 Task: Design a fully functional, 3D-printable clock.
Action: Mouse moved to (245, 197)
Screenshot: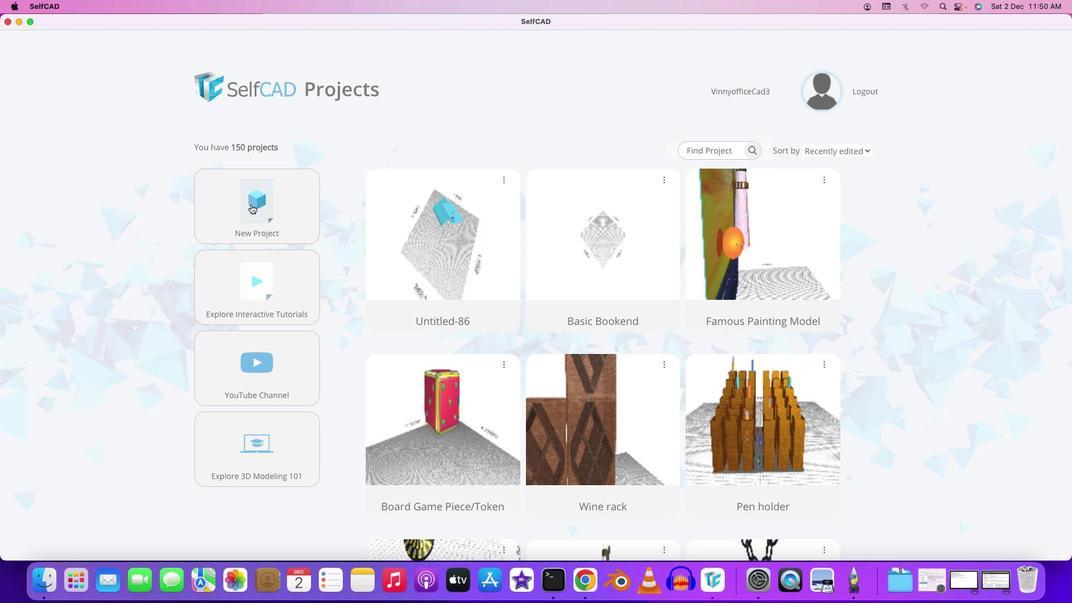 
Action: Mouse pressed left at (245, 197)
Screenshot: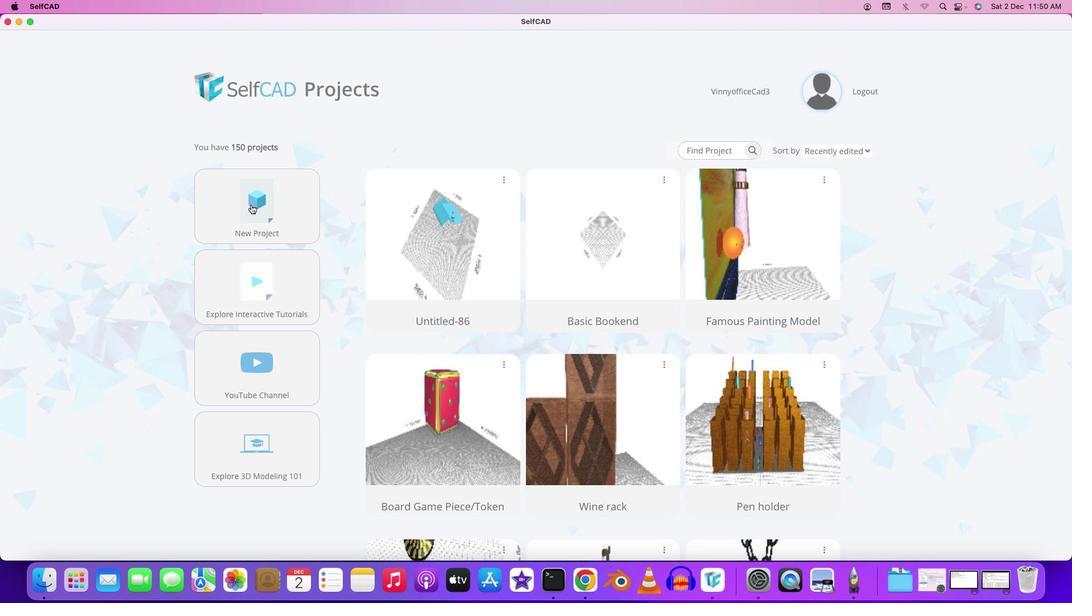 
Action: Mouse moved to (249, 203)
Screenshot: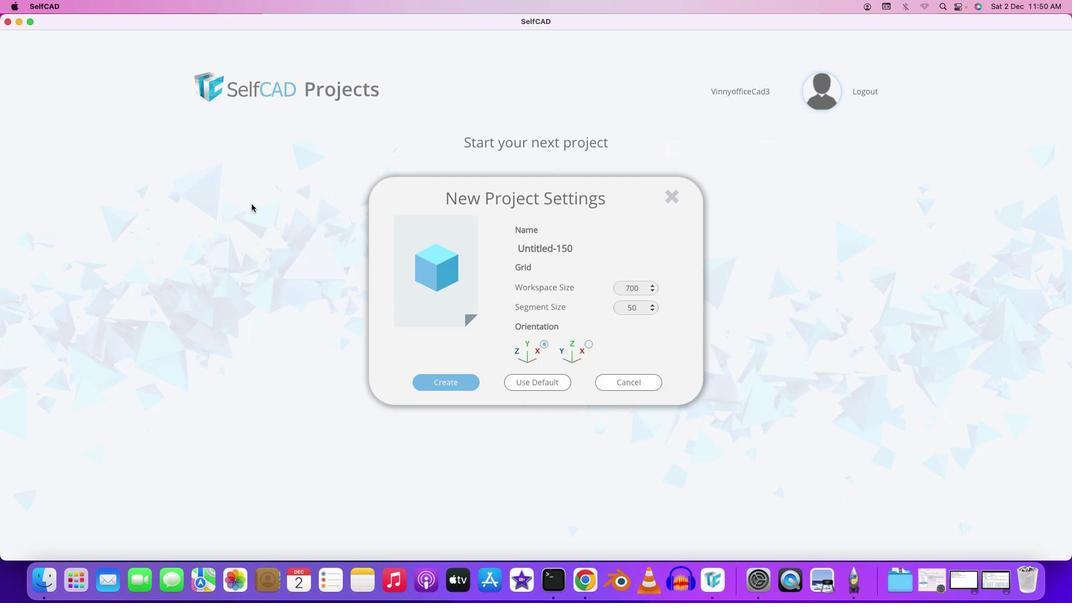 
Action: Mouse pressed left at (249, 203)
Screenshot: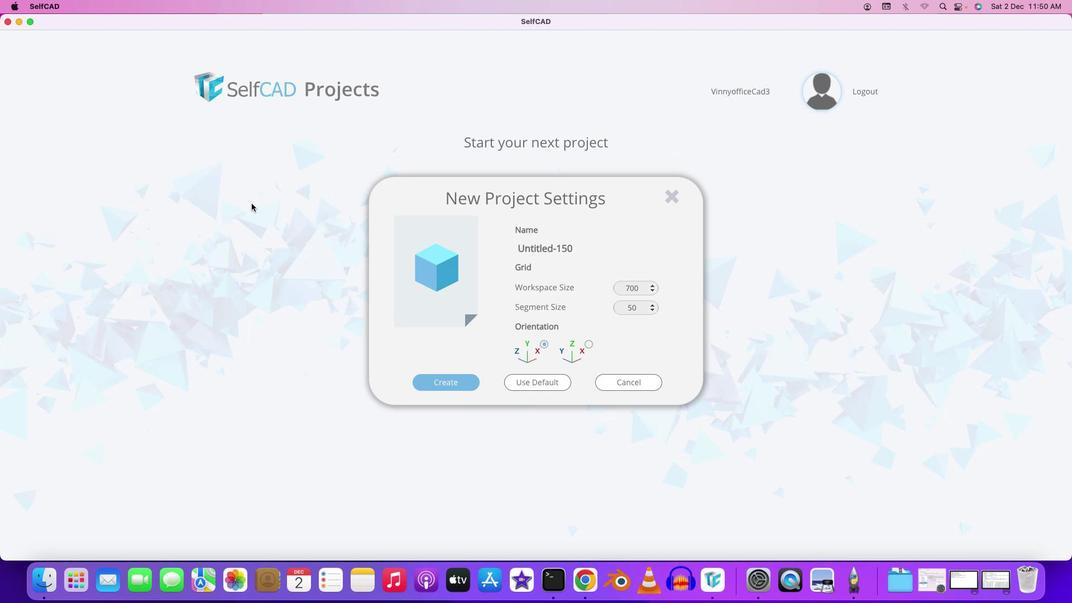 
Action: Mouse moved to (572, 247)
Screenshot: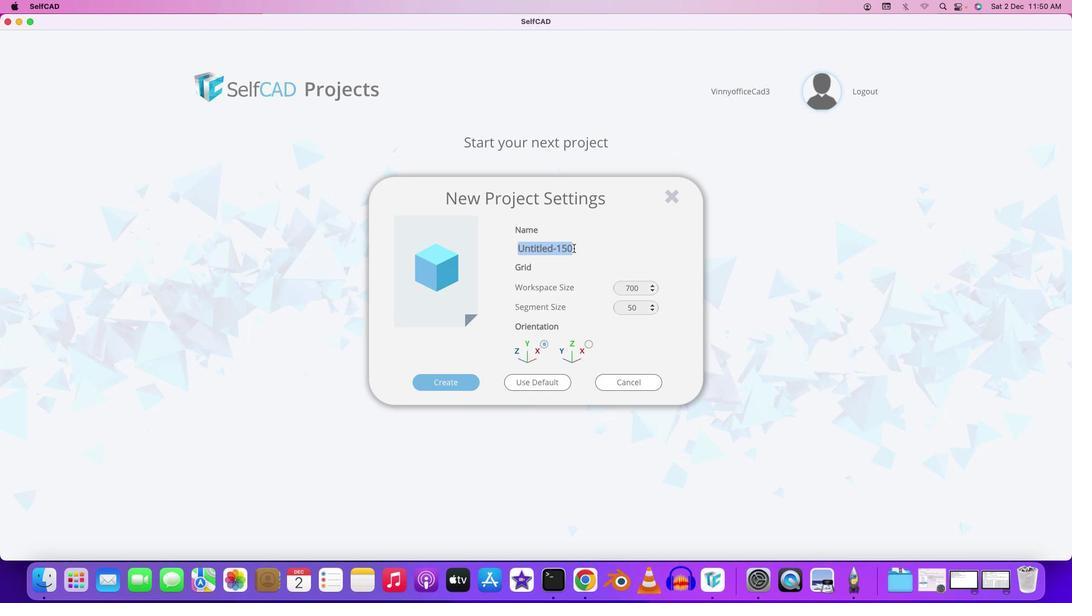 
Action: Mouse pressed left at (572, 247)
Screenshot: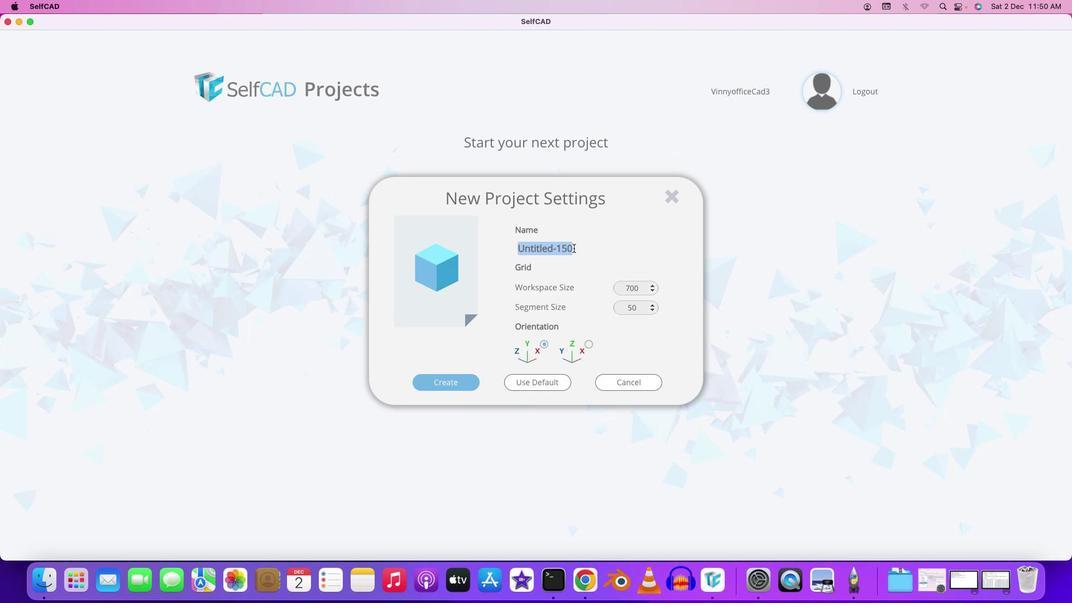 
Action: Key pressed Key.backspaceKey.shift'P''r''i''n''t''a''b''e''l'Key.spaceKey.backspaceKey.backspaceKey.backspace'k''e'Key.spaceKey.backspaceKey.backspaceKey.backspace'k'Key.backspace'l''e'Key.space'c'Key.backspaceKey.shift'C''l''o''c''k'
Screenshot: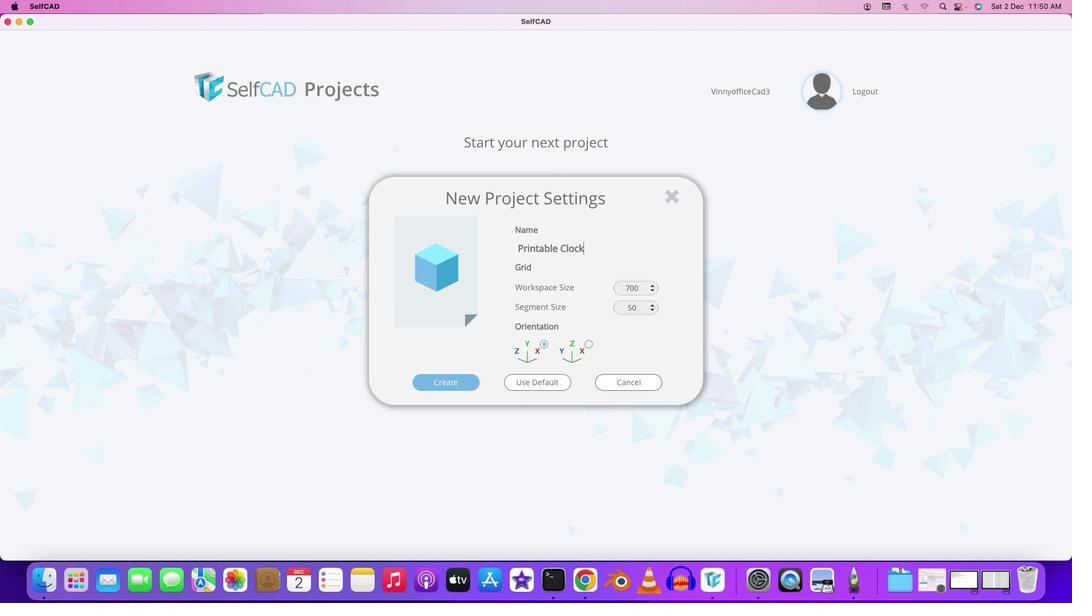 
Action: Mouse moved to (589, 342)
Screenshot: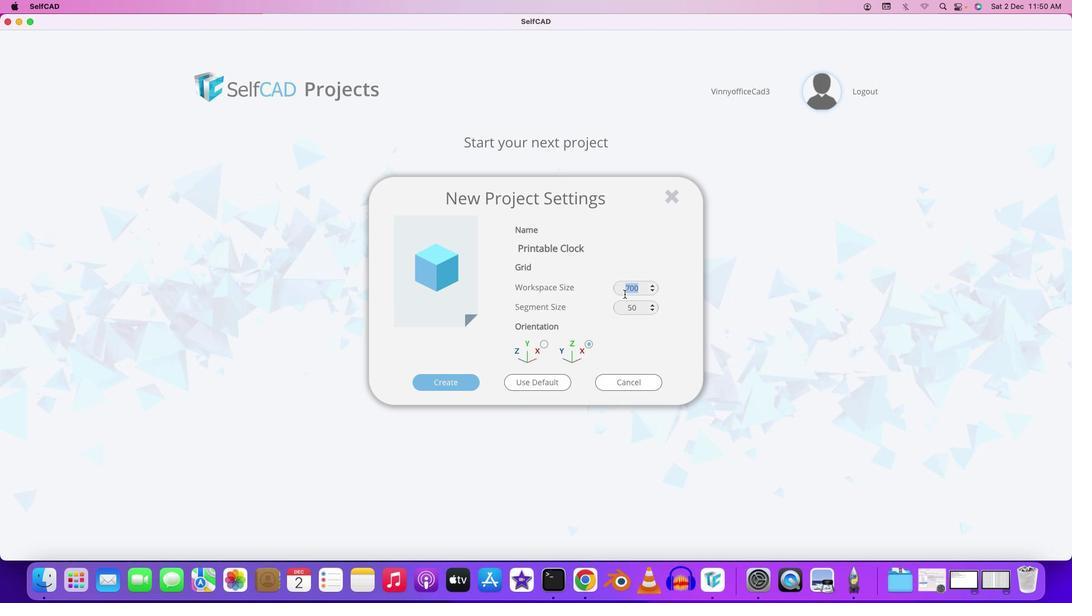 
Action: Mouse pressed left at (589, 342)
Screenshot: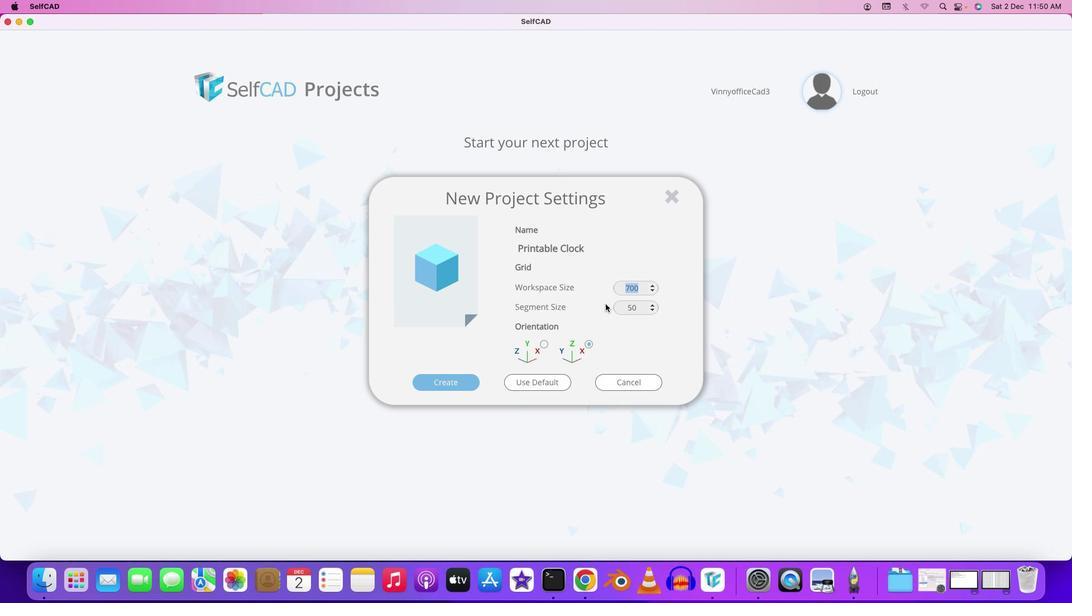 
Action: Mouse moved to (630, 288)
Screenshot: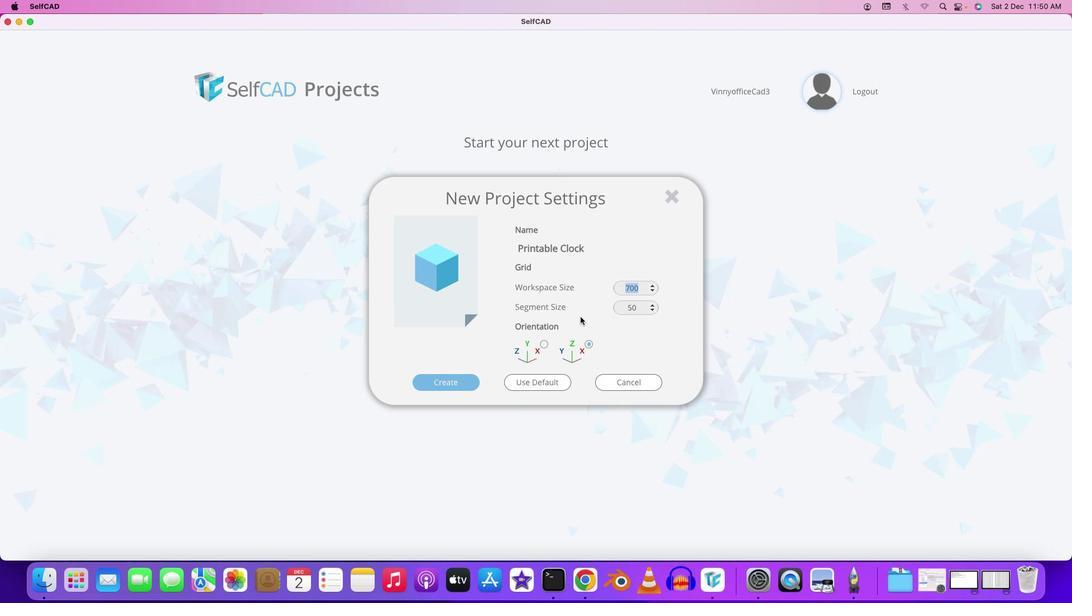 
Action: Mouse pressed left at (630, 288)
Screenshot: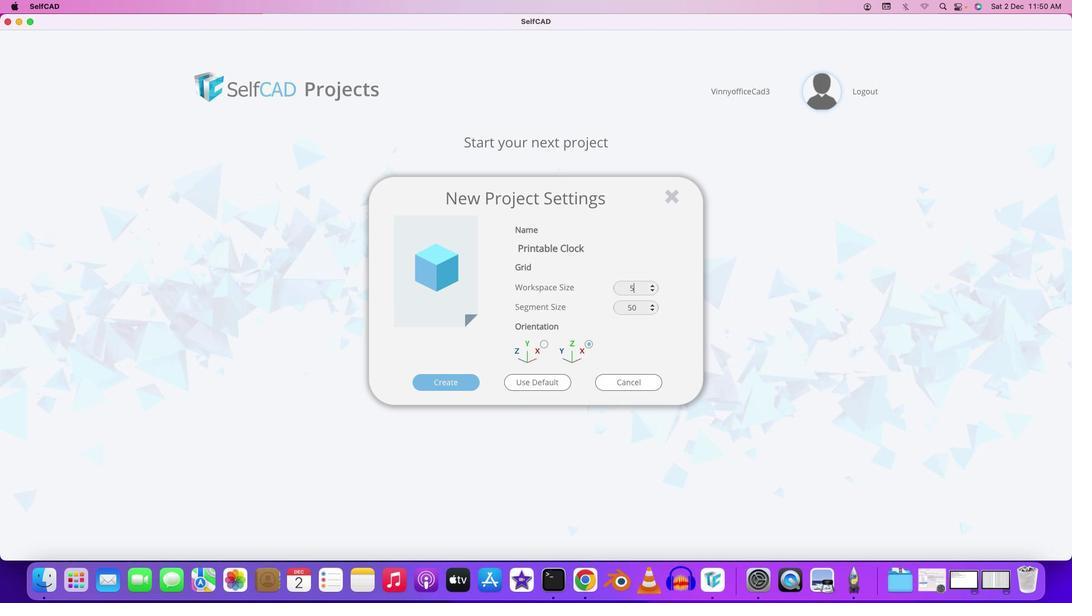 
Action: Mouse moved to (579, 315)
Screenshot: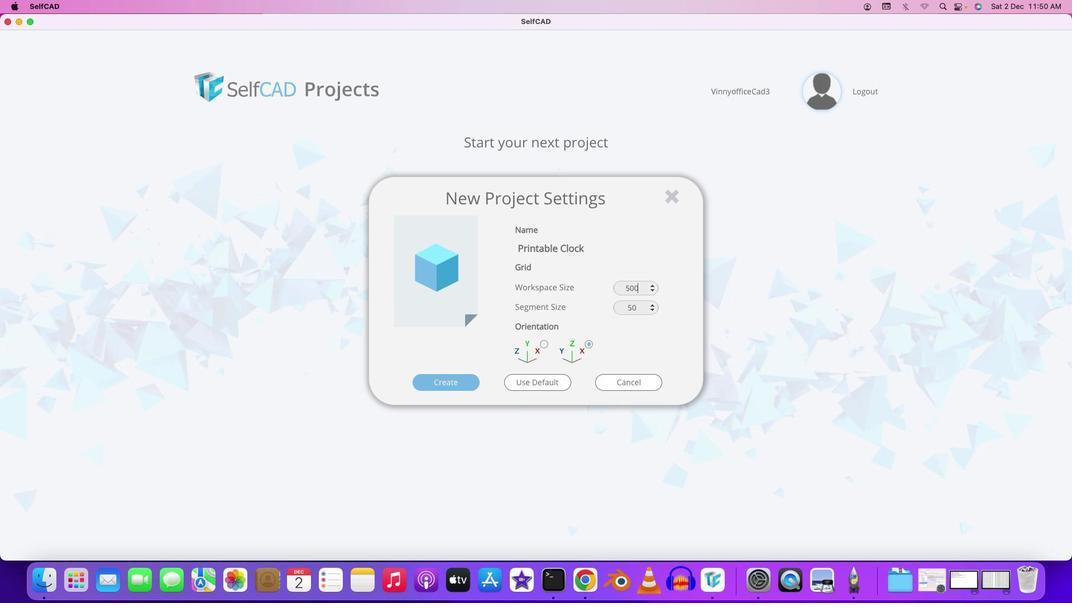 
Action: Key pressed '5''0''0'
Screenshot: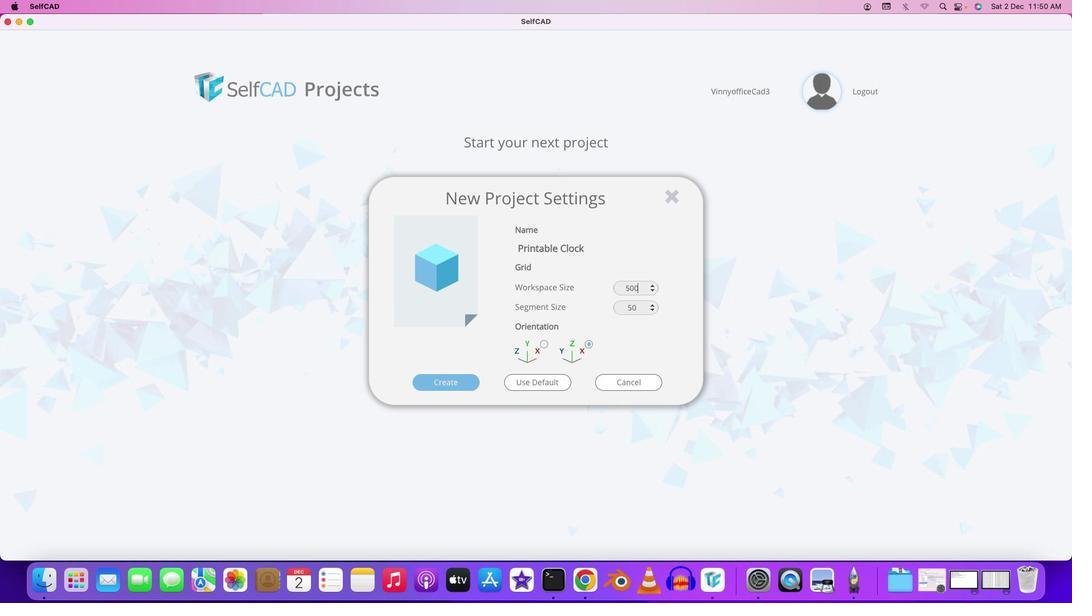
Action: Mouse moved to (629, 288)
Screenshot: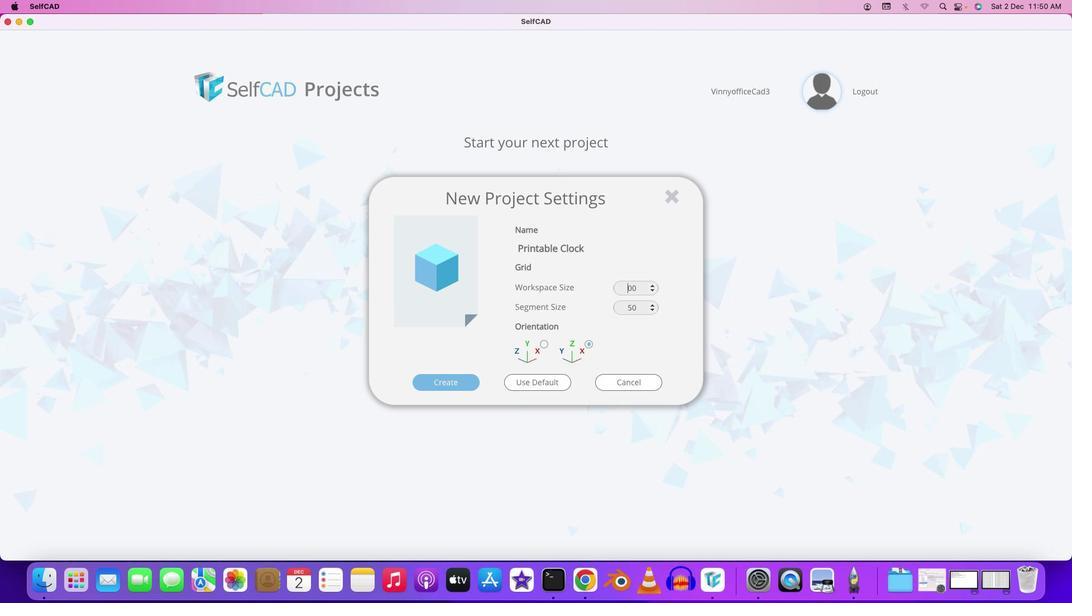 
Action: Mouse pressed left at (629, 288)
Screenshot: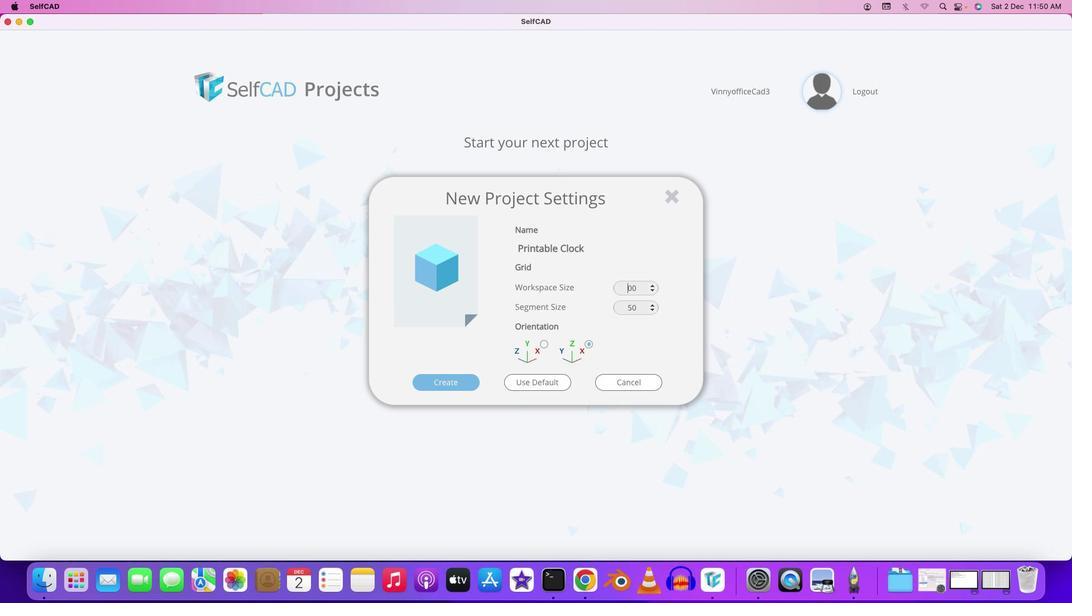 
Action: Mouse moved to (626, 289)
Screenshot: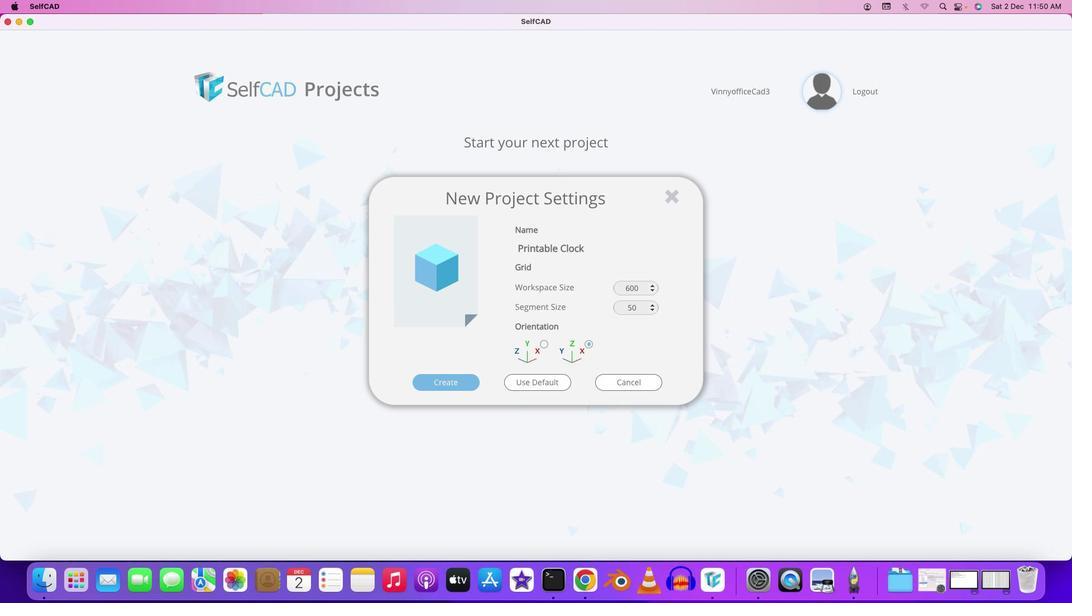 
Action: Key pressed Key.backspace'6'
Screenshot: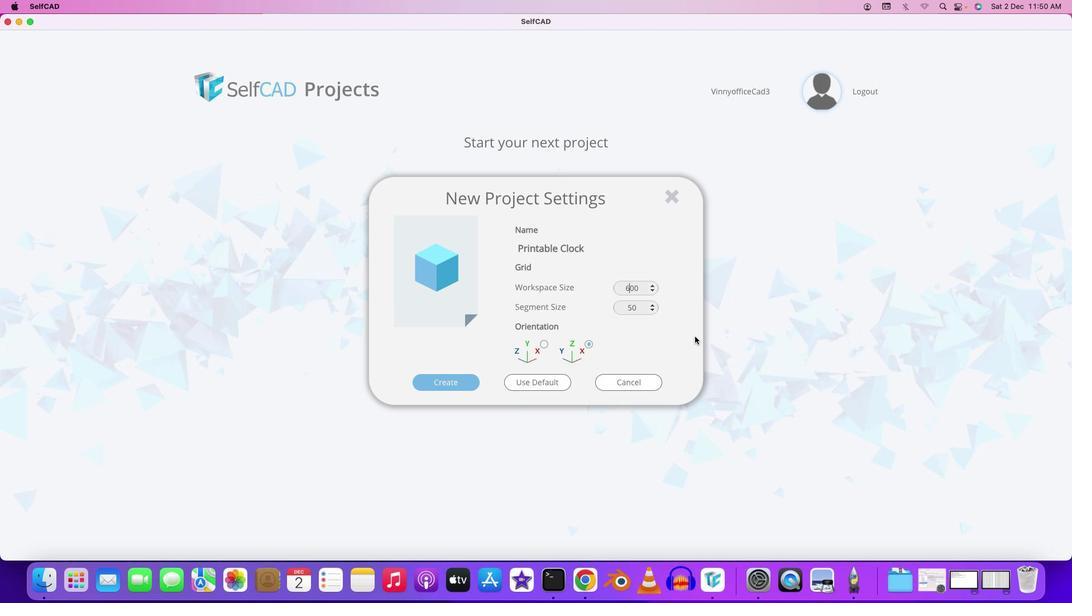 
Action: Mouse moved to (639, 356)
Screenshot: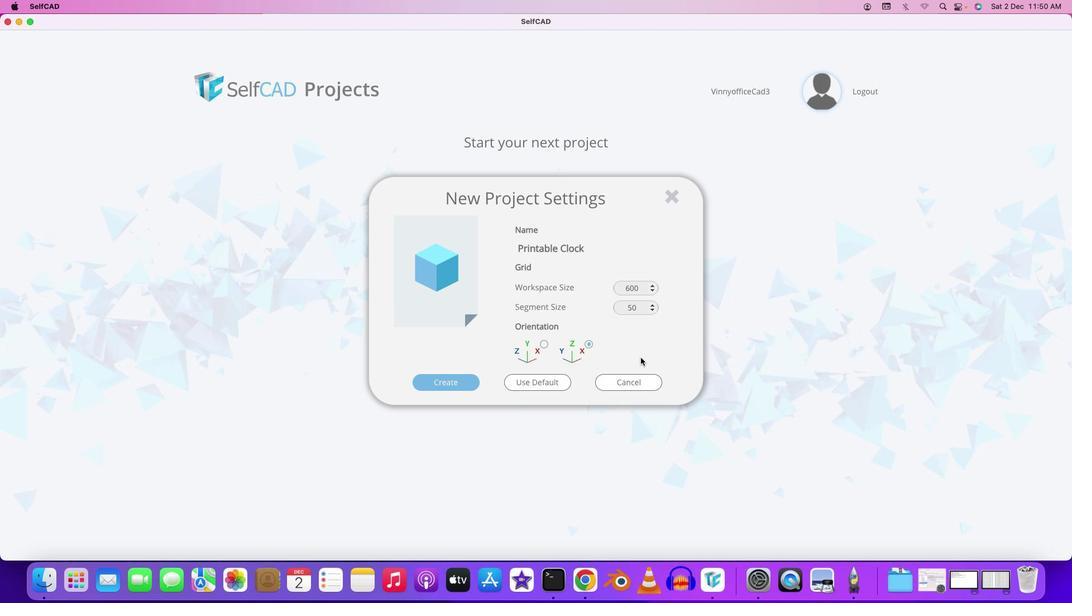 
Action: Mouse pressed left at (639, 356)
Screenshot: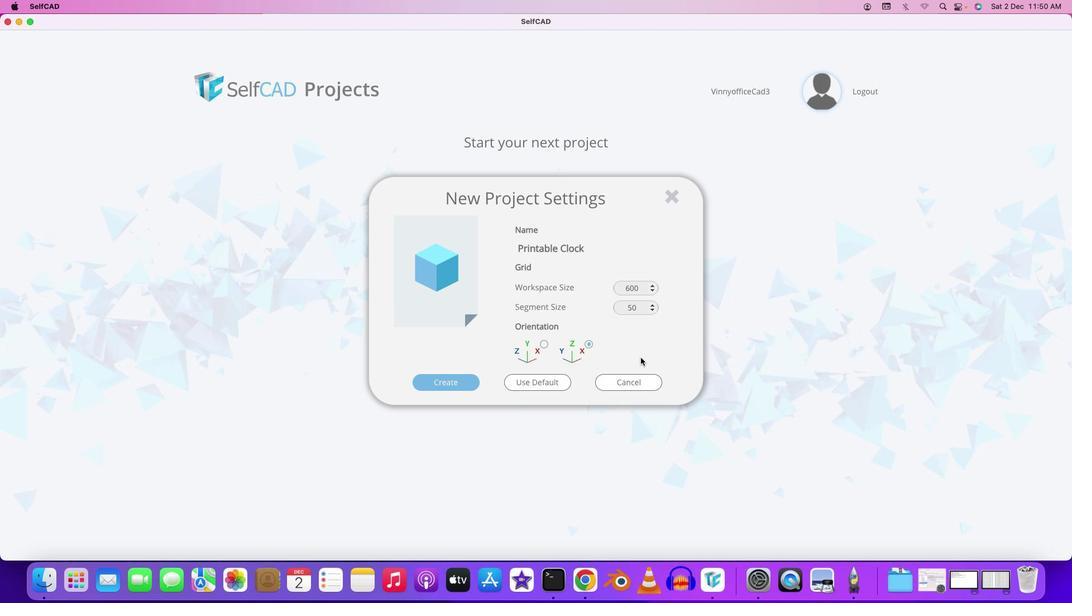 
Action: Mouse moved to (453, 383)
Screenshot: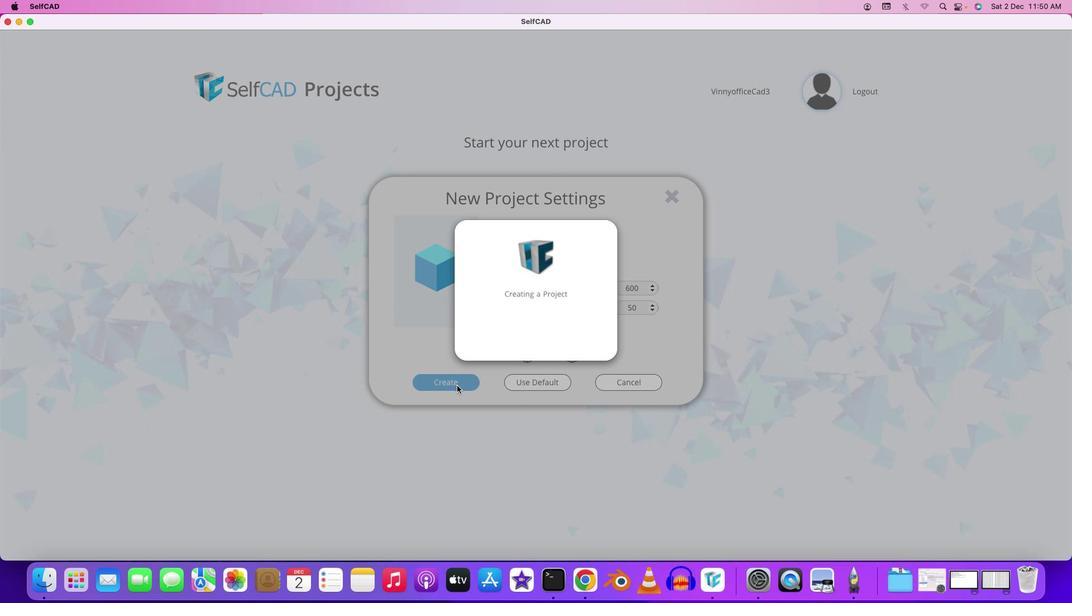 
Action: Mouse pressed left at (453, 383)
Screenshot: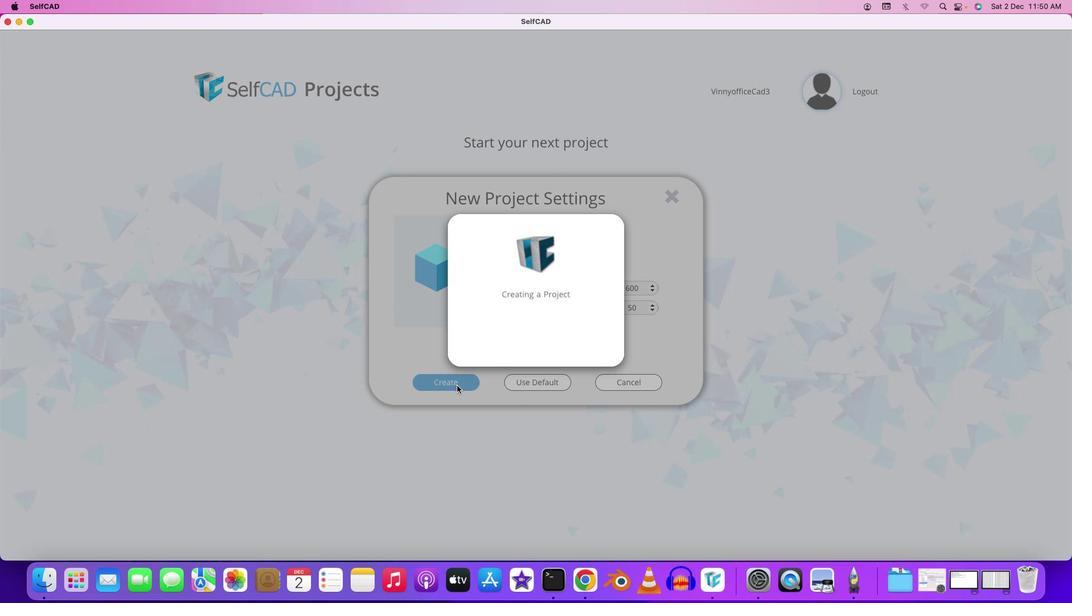 
Action: Mouse moved to (262, 102)
Screenshot: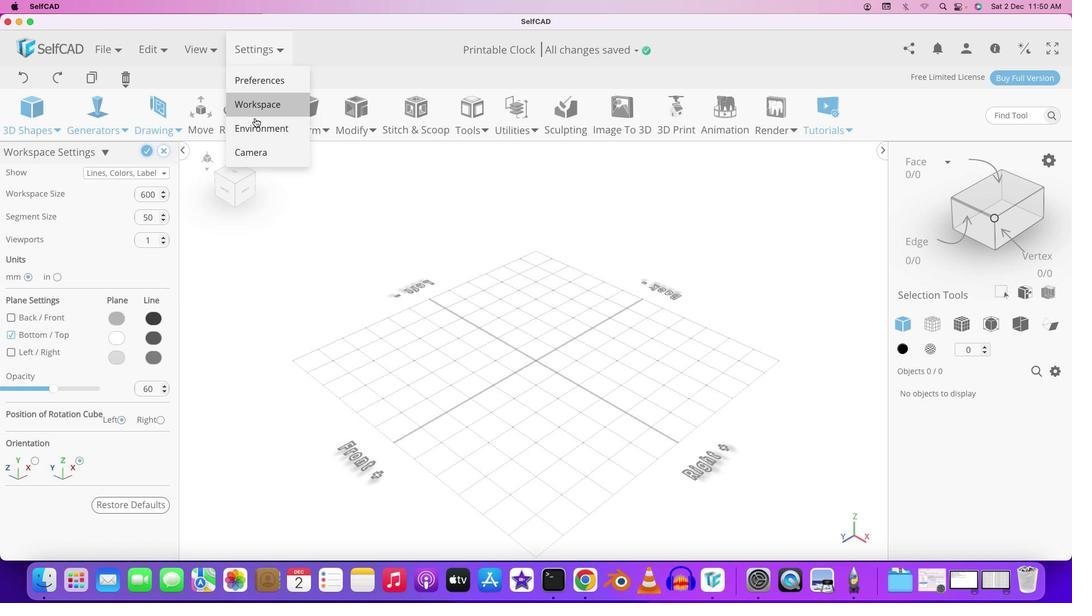 
Action: Mouse pressed left at (262, 102)
Screenshot: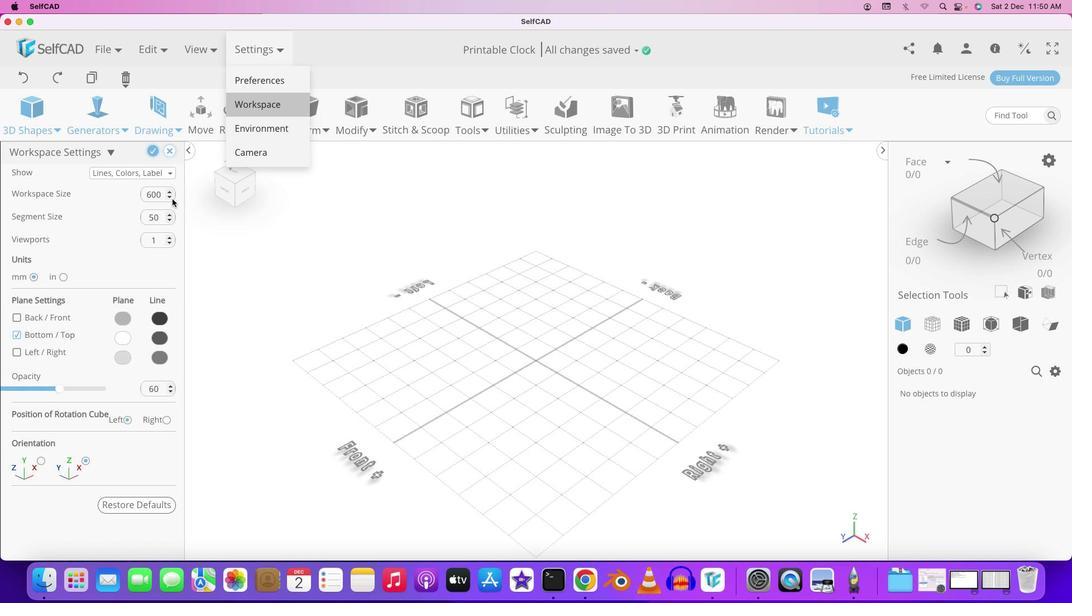 
Action: Mouse moved to (155, 210)
Screenshot: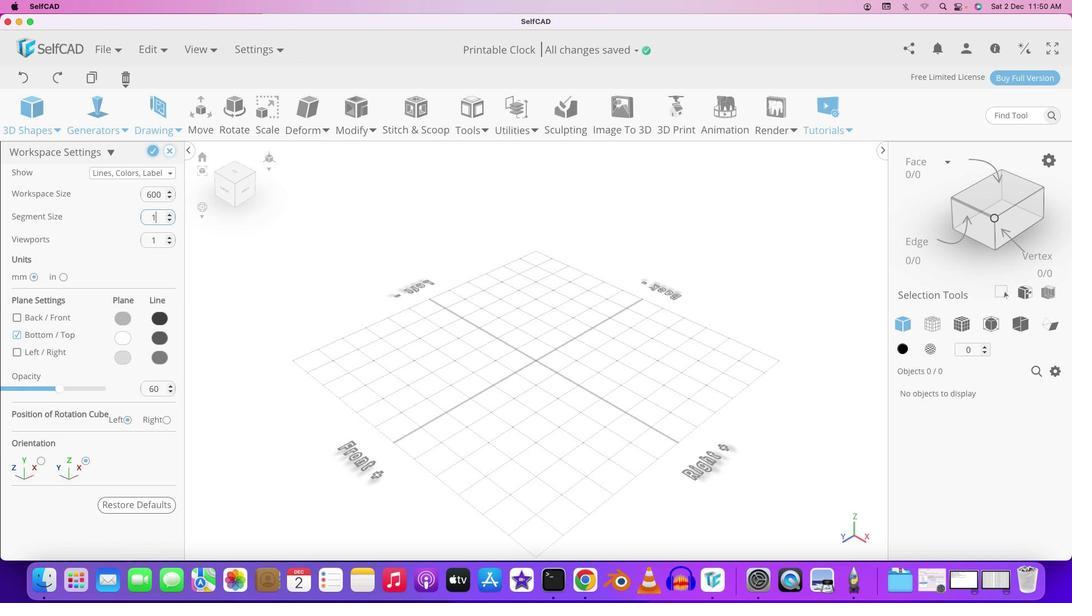 
Action: Mouse pressed left at (155, 210)
Screenshot: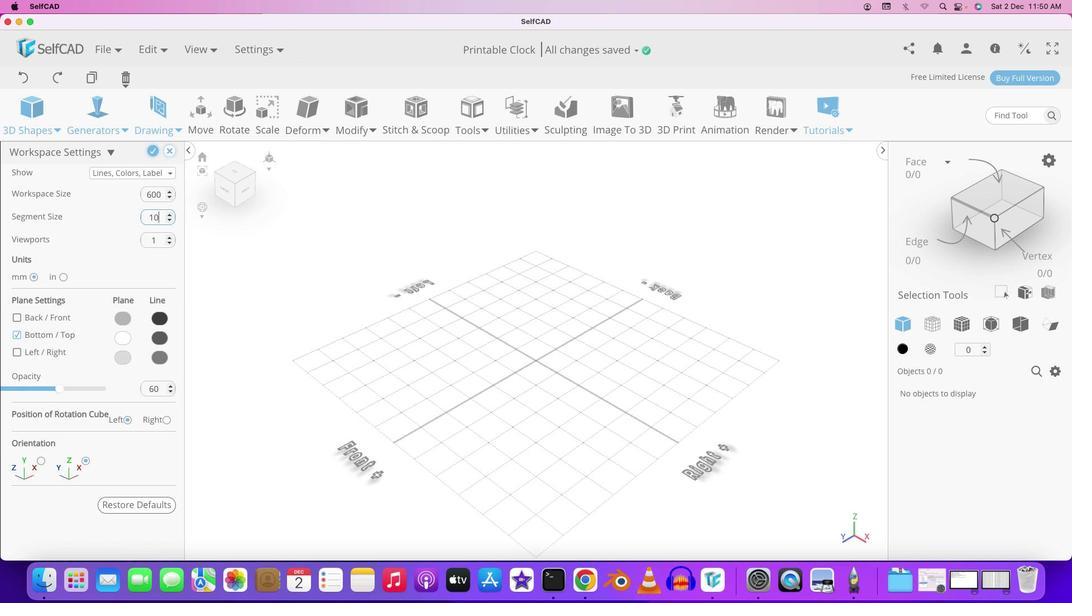 
Action: Mouse moved to (157, 216)
Screenshot: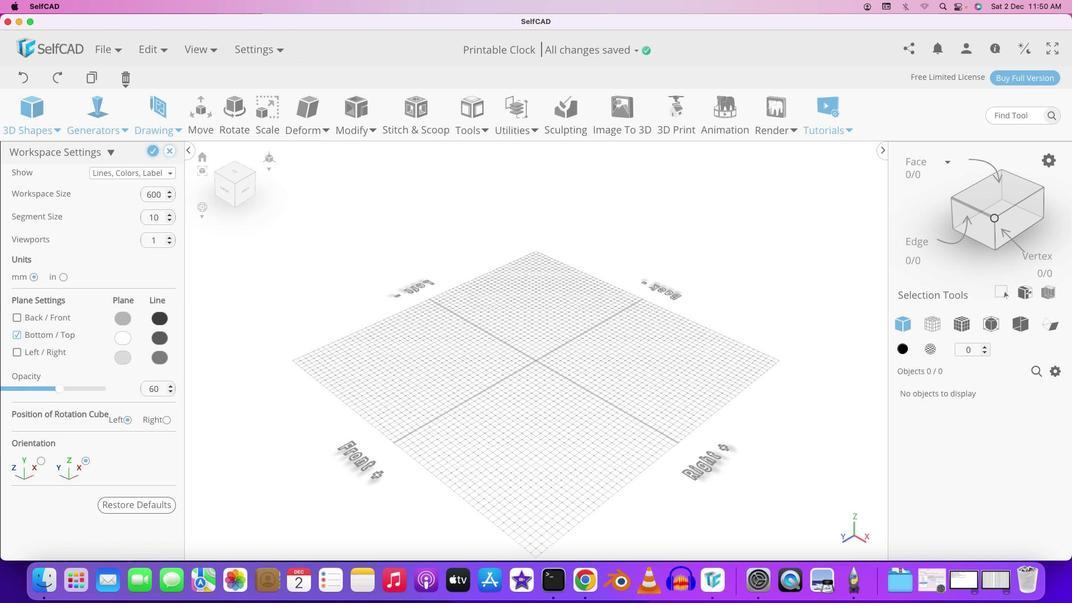 
Action: Key pressed '1''0'Key.enter
Screenshot: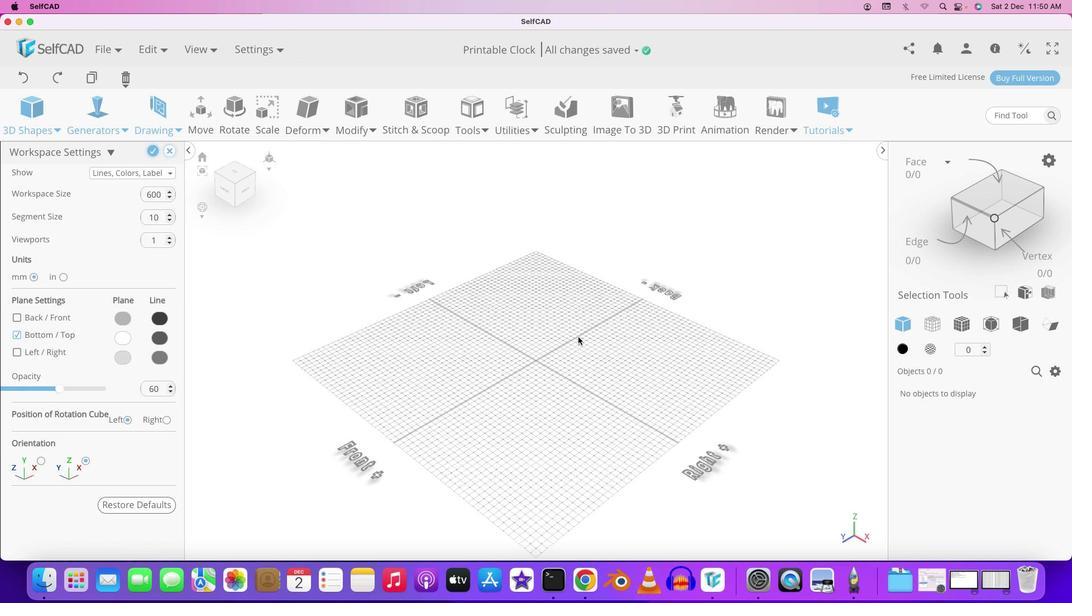 
Action: Mouse moved to (155, 152)
Screenshot: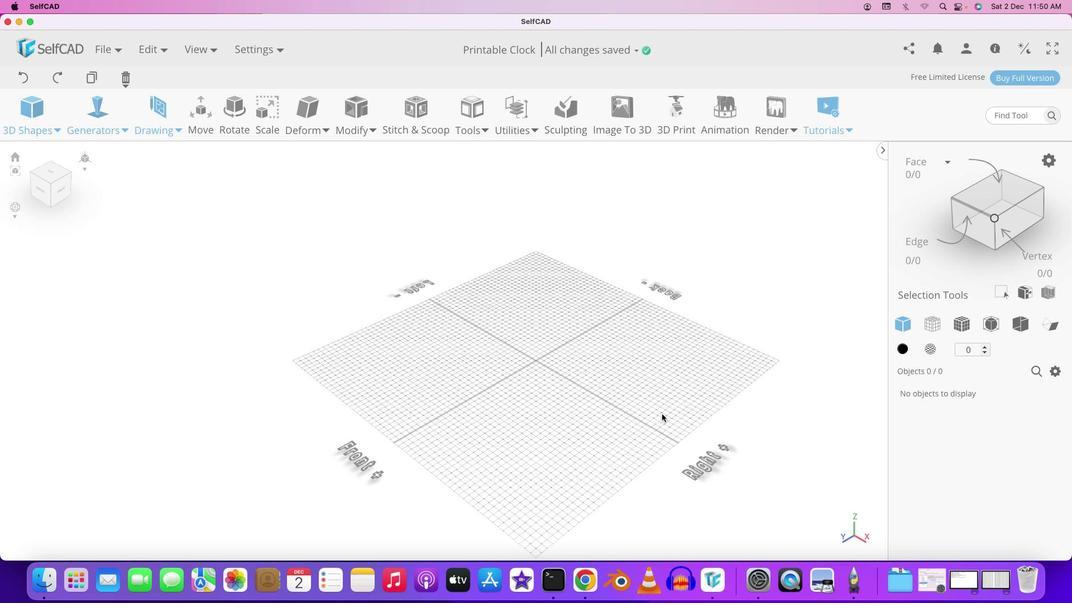 
Action: Mouse pressed left at (155, 152)
Screenshot: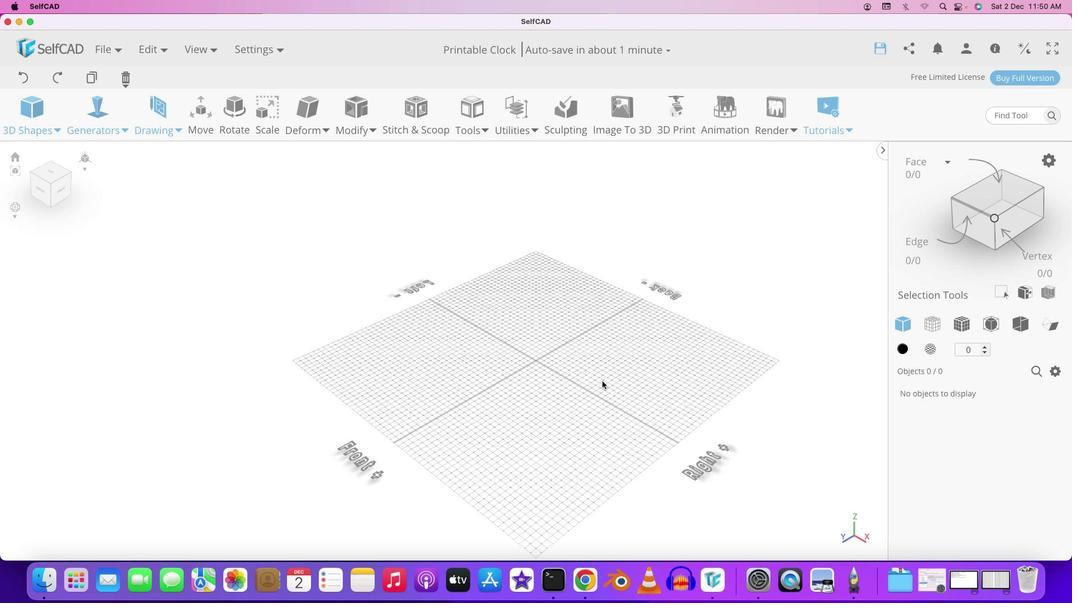 
Action: Mouse moved to (600, 379)
Screenshot: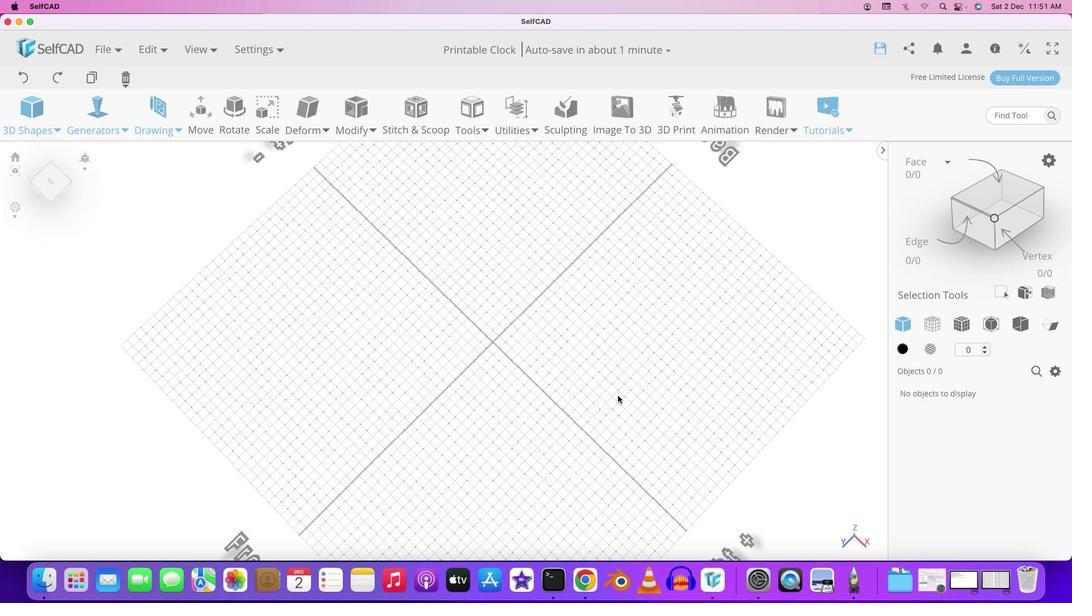 
Action: Mouse pressed left at (600, 379)
Screenshot: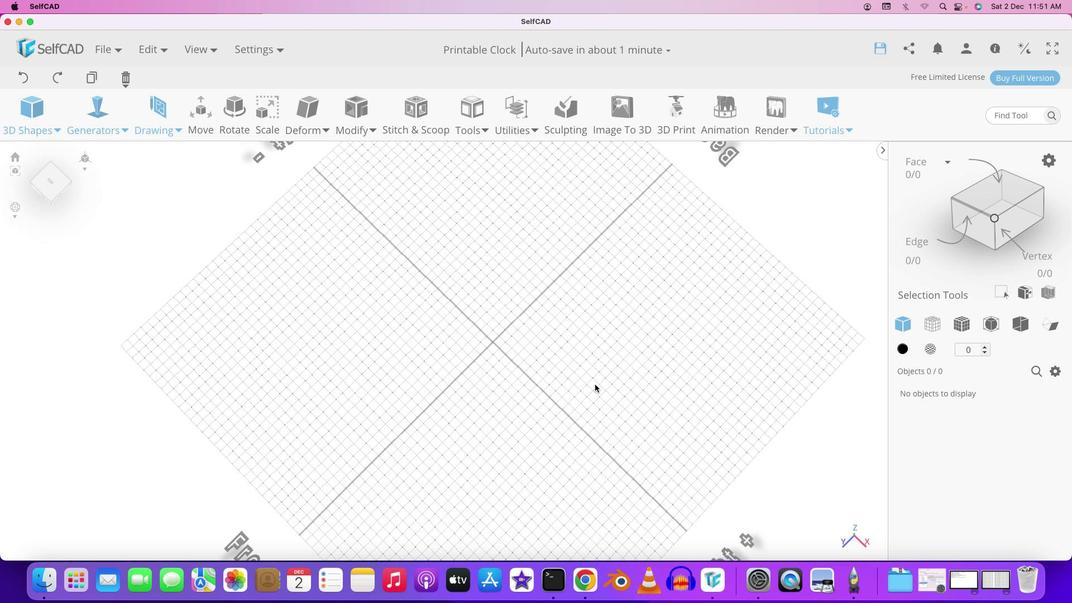 
Action: Mouse moved to (616, 394)
Screenshot: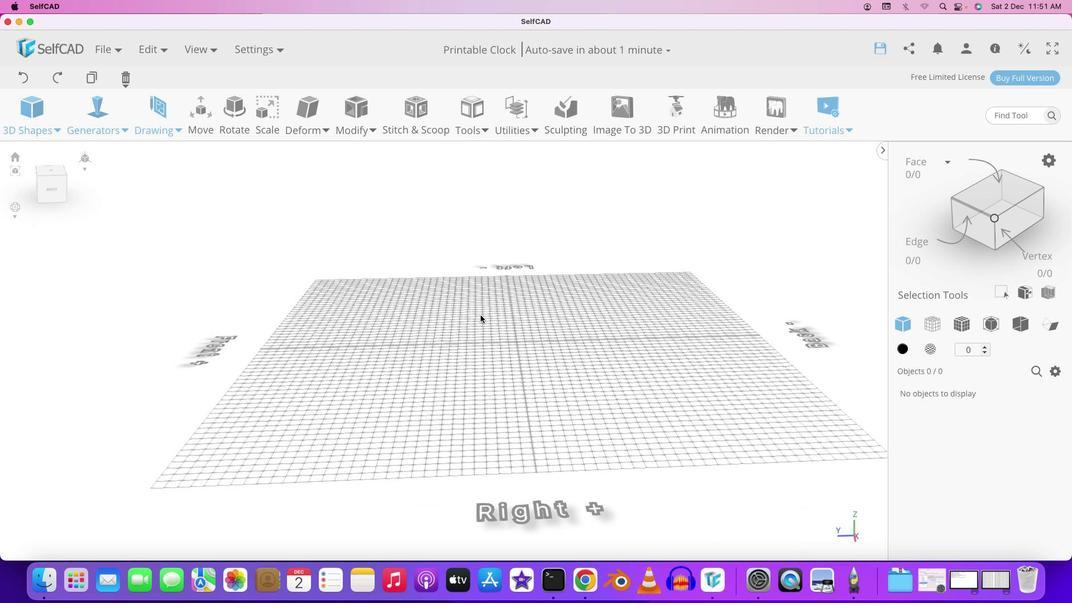 
Action: Mouse scrolled (616, 394) with delta (0, 0)
Screenshot: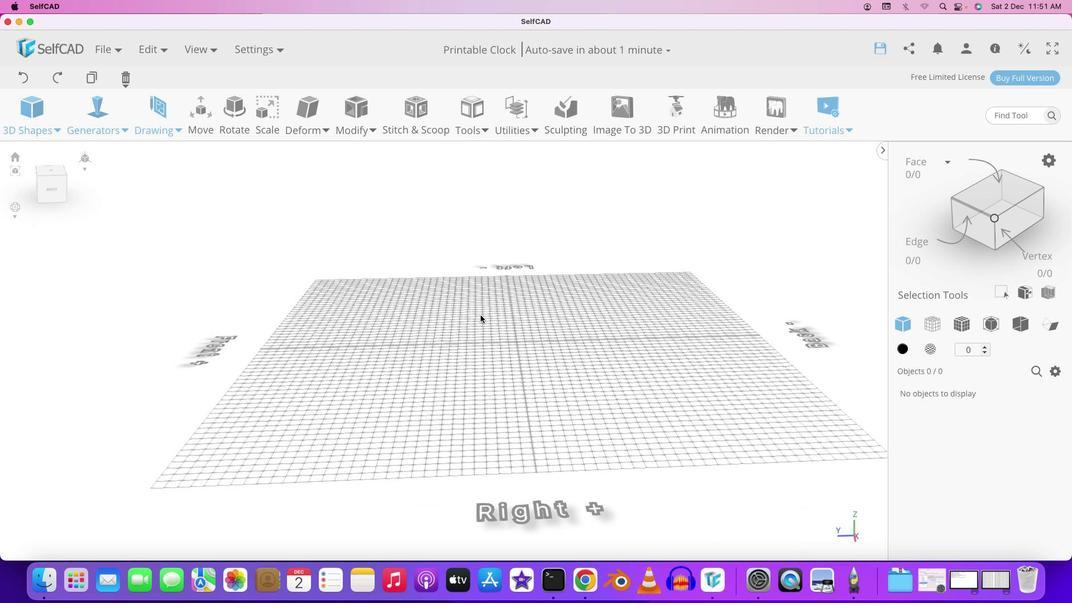 
Action: Mouse scrolled (616, 394) with delta (0, 0)
Screenshot: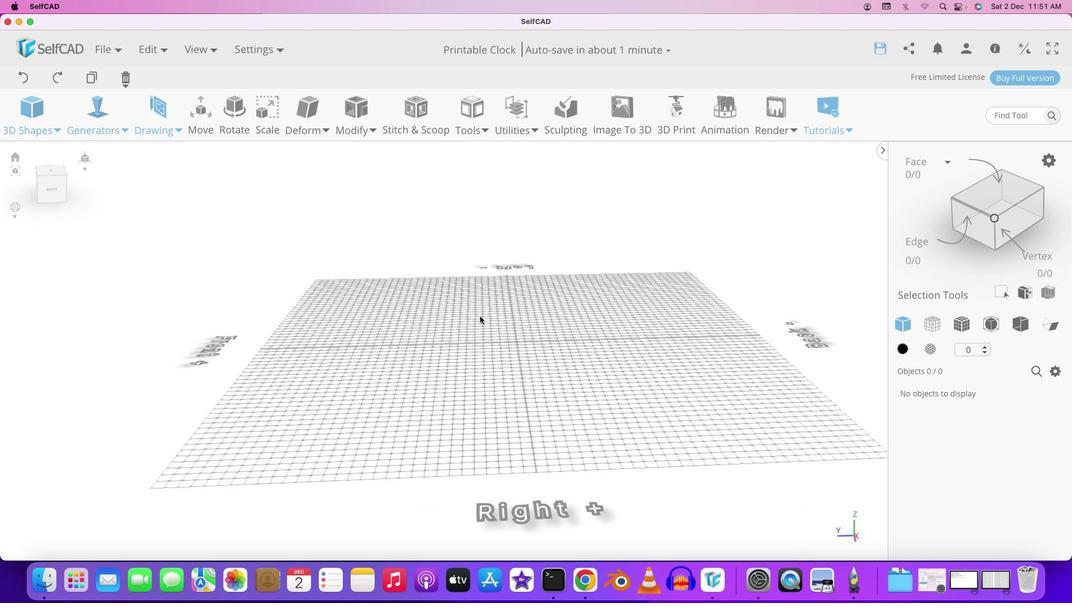 
Action: Mouse scrolled (616, 394) with delta (0, 0)
Screenshot: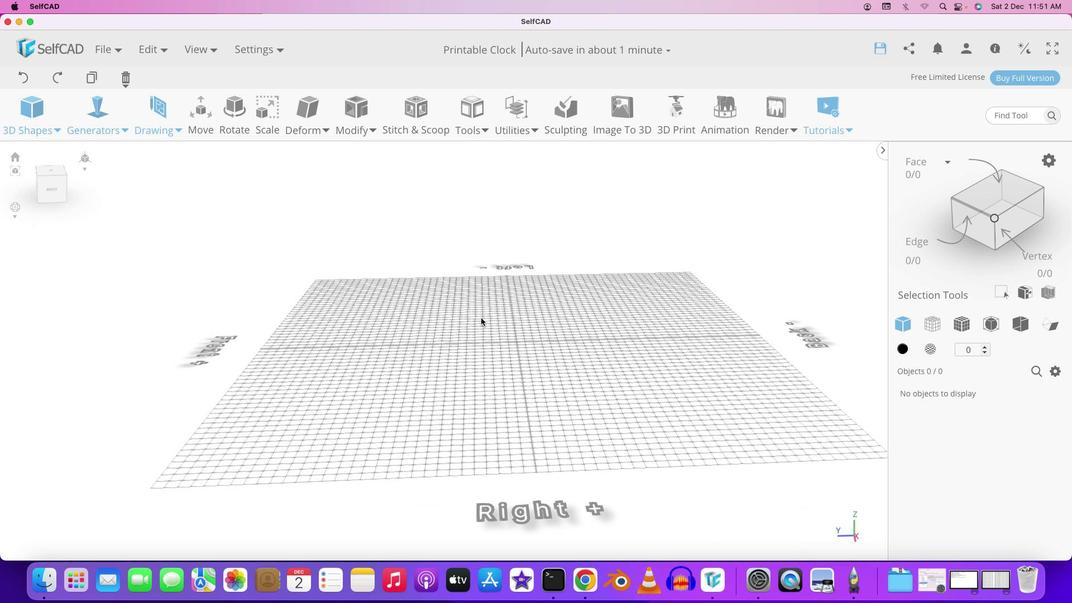 
Action: Mouse scrolled (616, 394) with delta (0, 0)
Screenshot: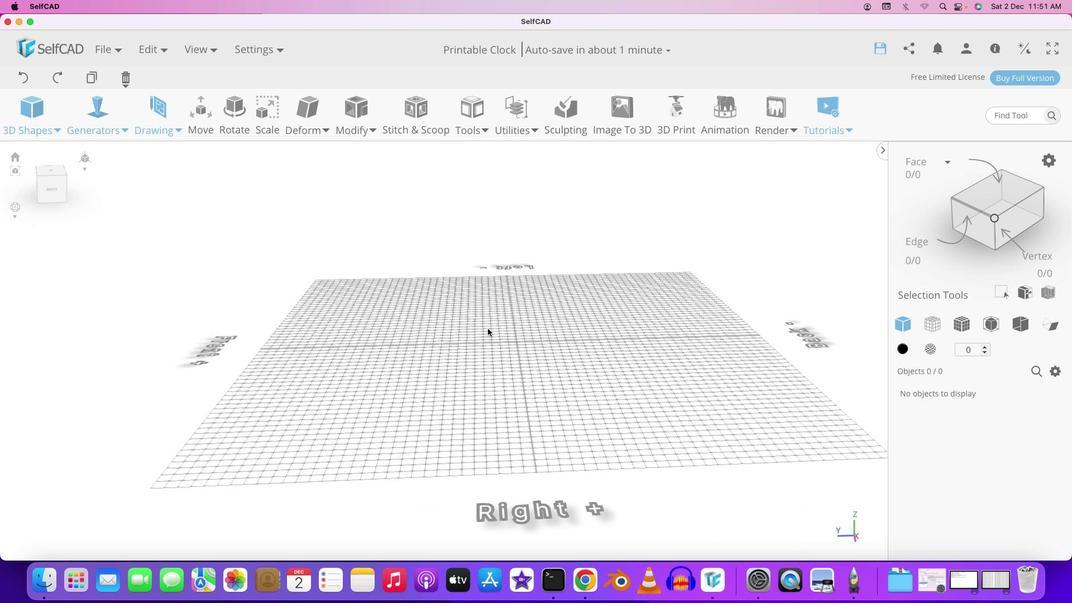 
Action: Mouse moved to (606, 390)
Screenshot: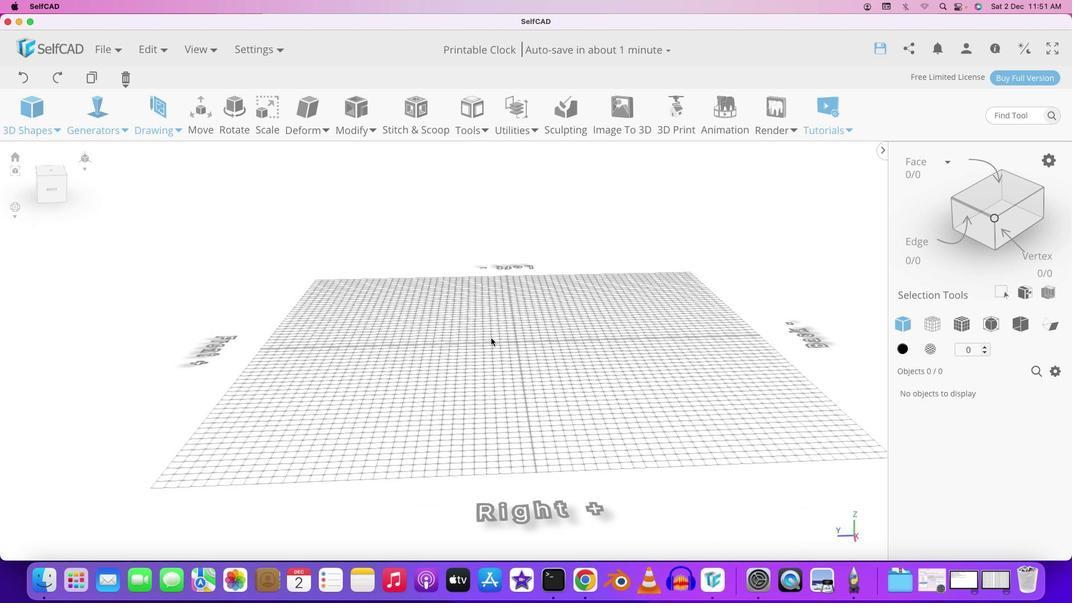 
Action: Mouse pressed left at (606, 390)
Screenshot: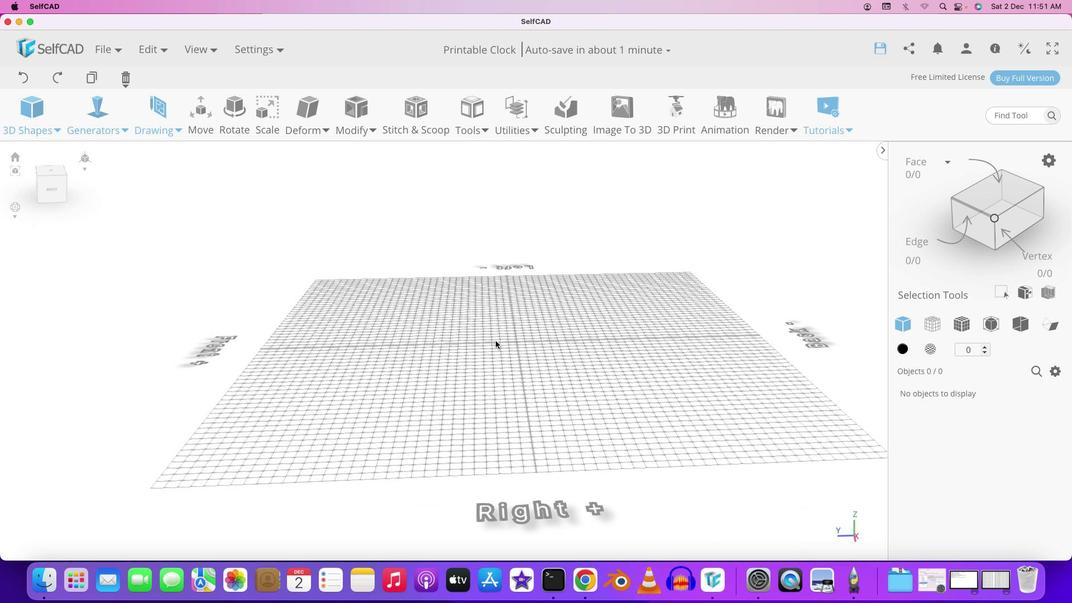 
Action: Mouse moved to (496, 340)
Screenshot: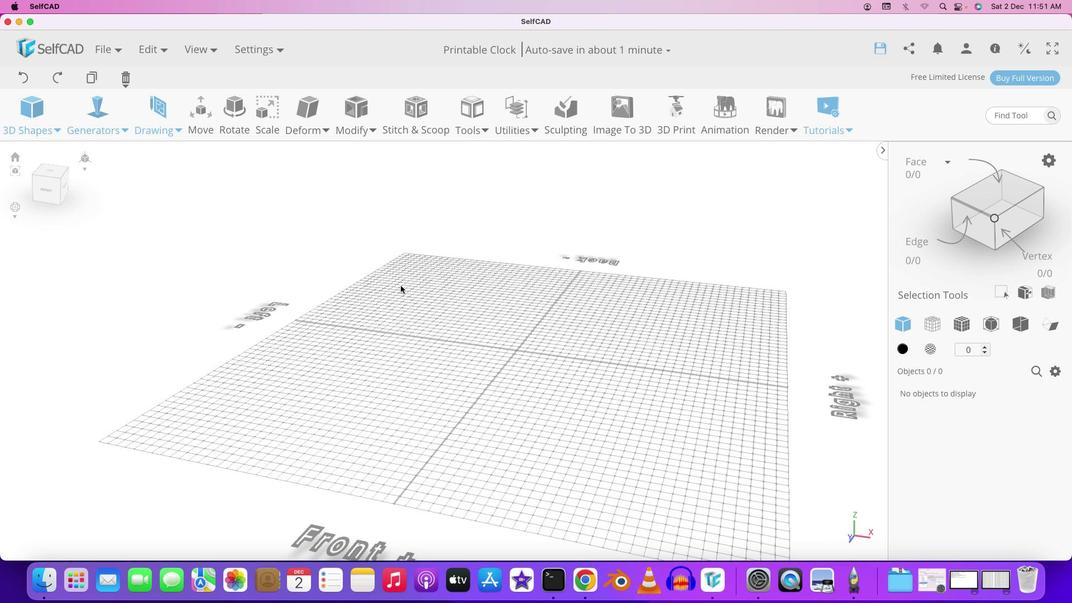 
Action: Mouse pressed left at (496, 340)
Screenshot: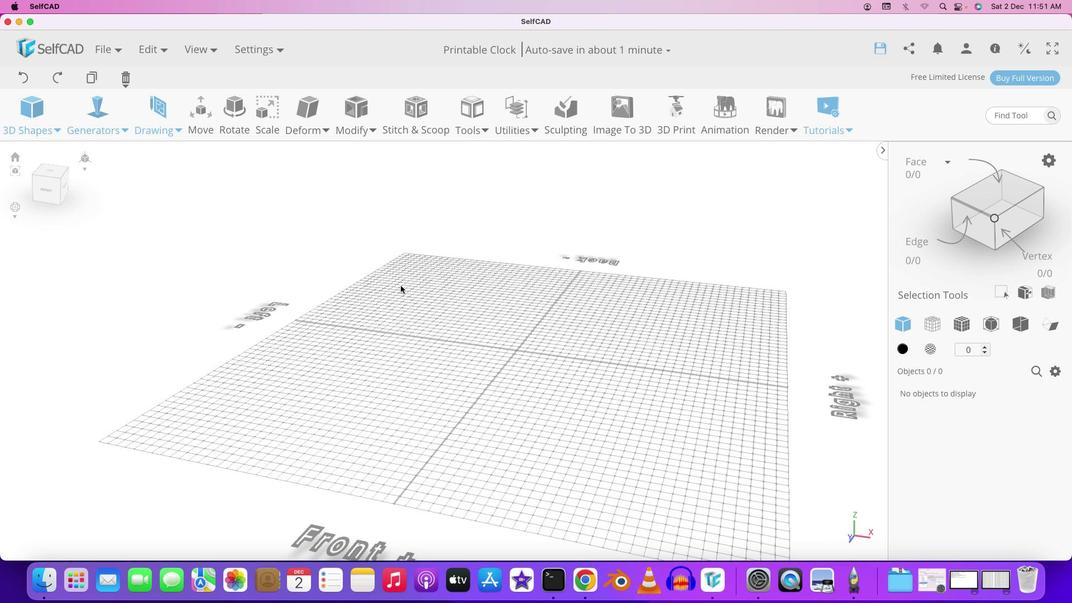 
Action: Mouse moved to (505, 366)
Screenshot: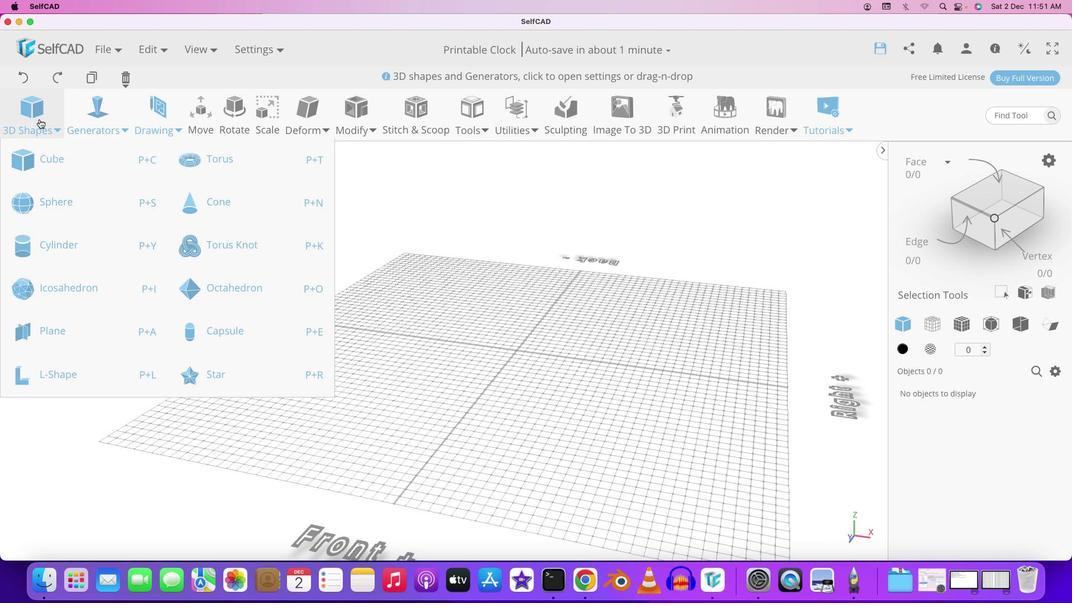 
Action: Mouse pressed left at (505, 366)
Screenshot: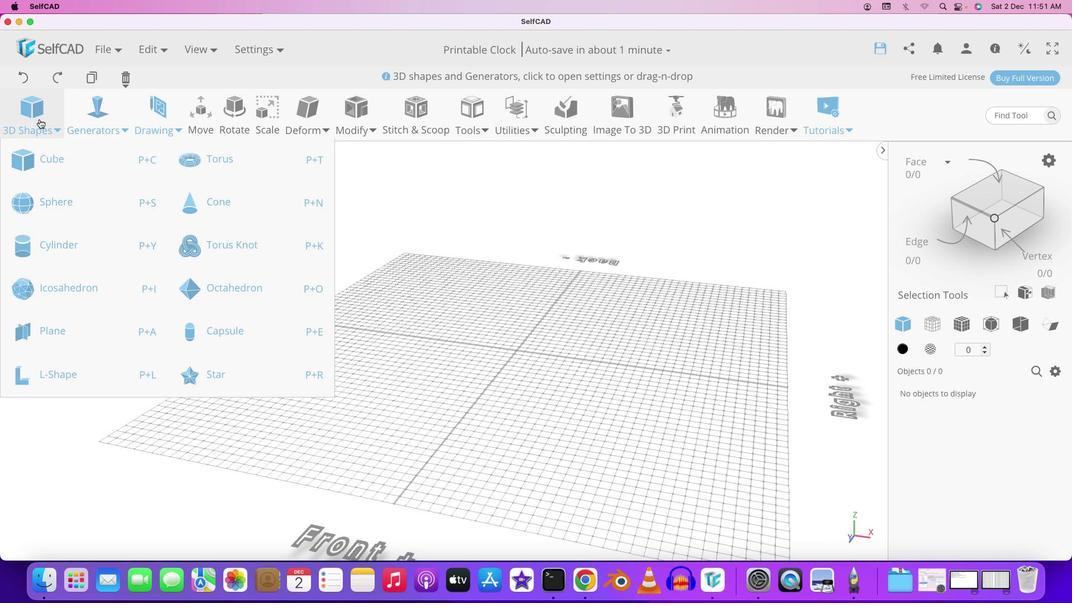 
Action: Mouse moved to (77, 326)
Screenshot: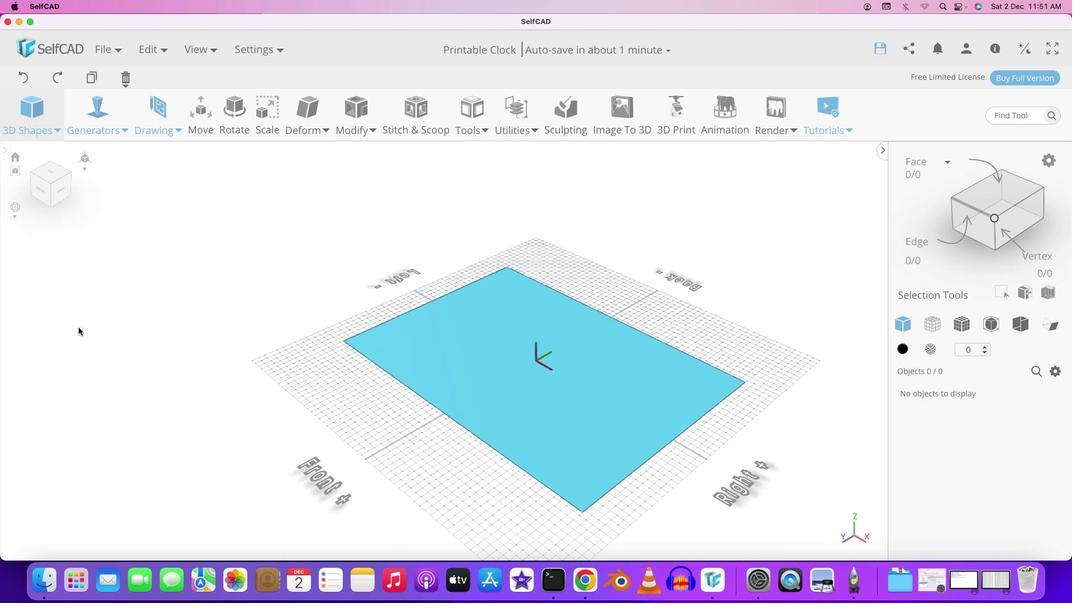 
Action: Mouse pressed left at (77, 326)
Screenshot: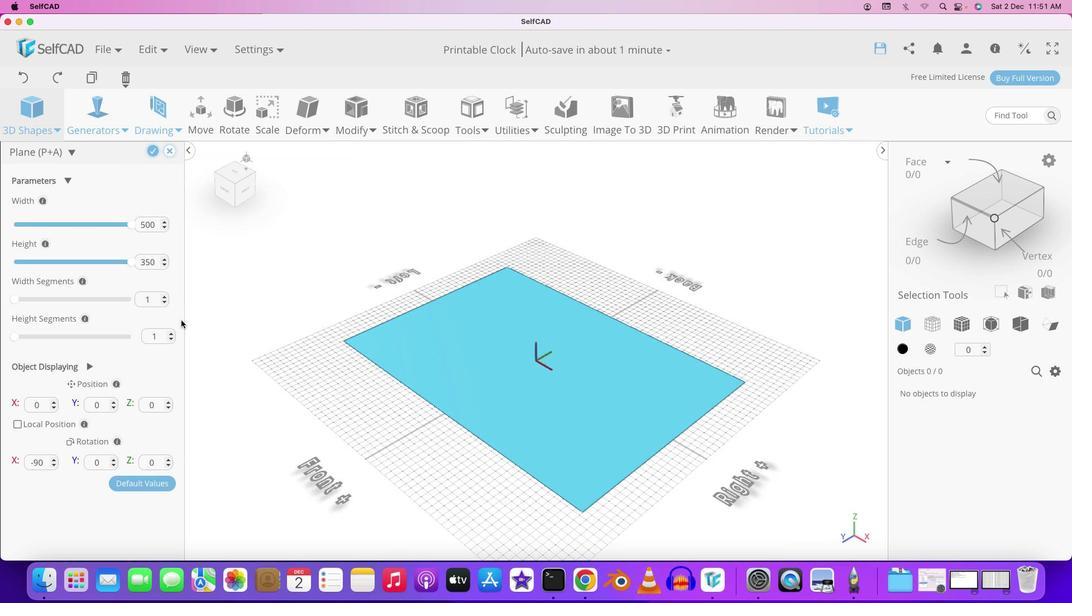 
Action: Mouse moved to (38, 462)
Screenshot: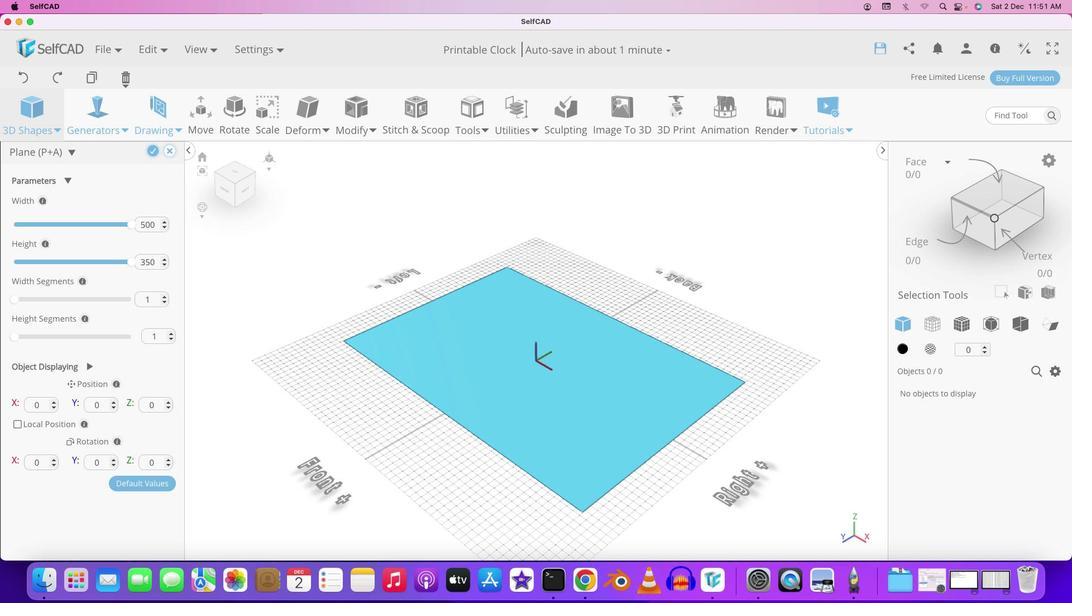 
Action: Mouse pressed left at (38, 462)
Screenshot: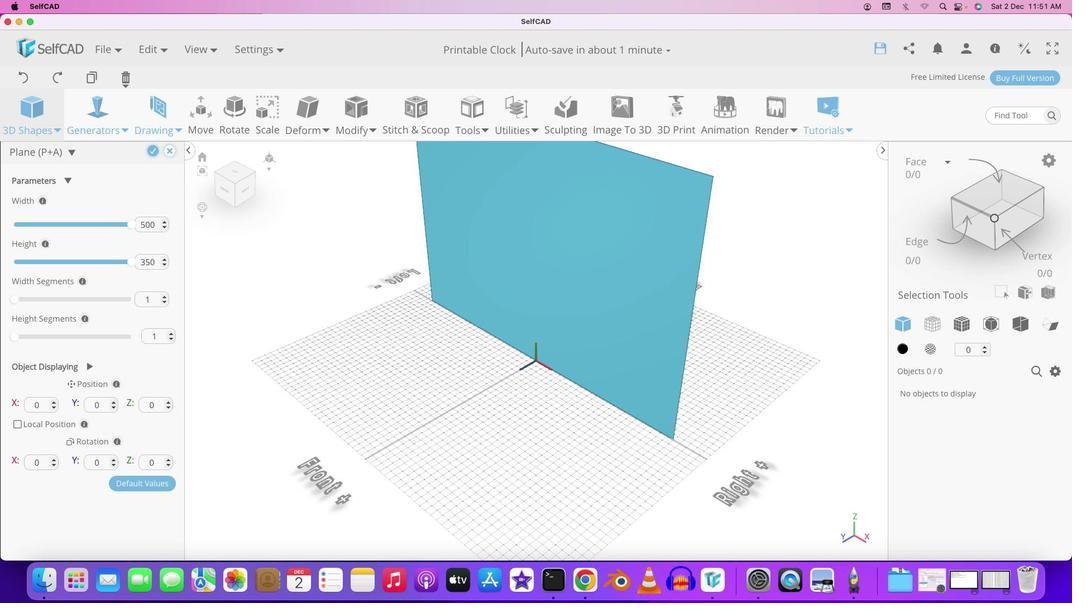
Action: Mouse moved to (35, 463)
Screenshot: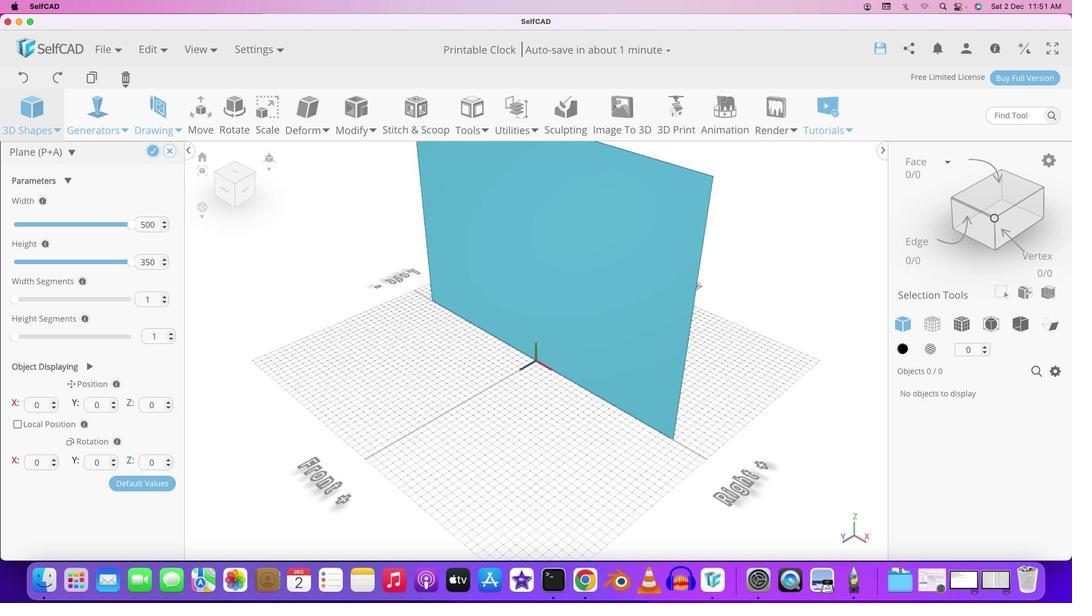 
Action: Key pressed '0'Key.enter
Screenshot: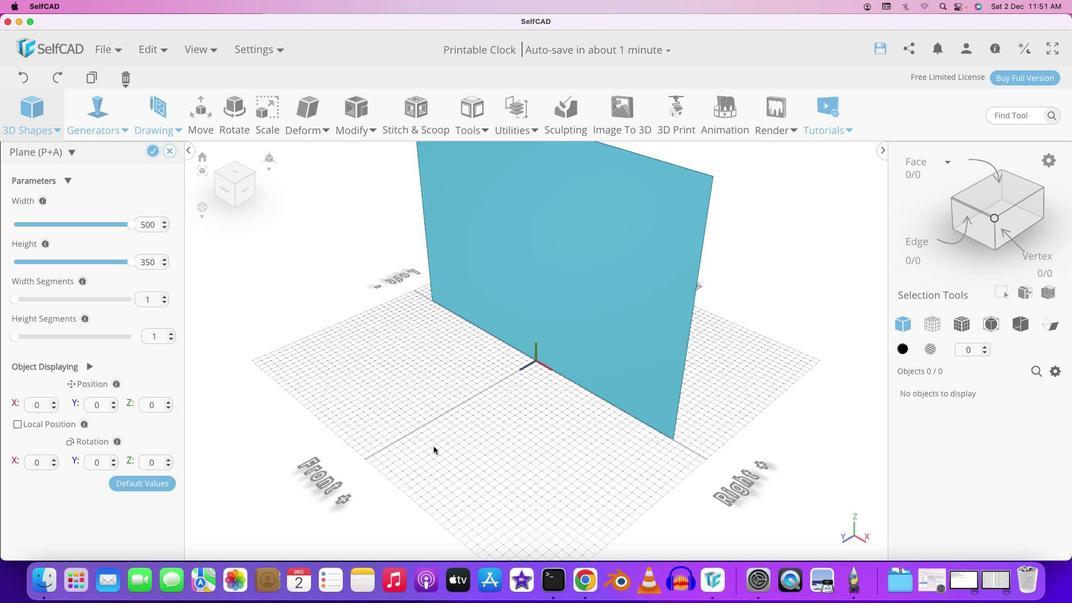 
Action: Mouse moved to (433, 445)
Screenshot: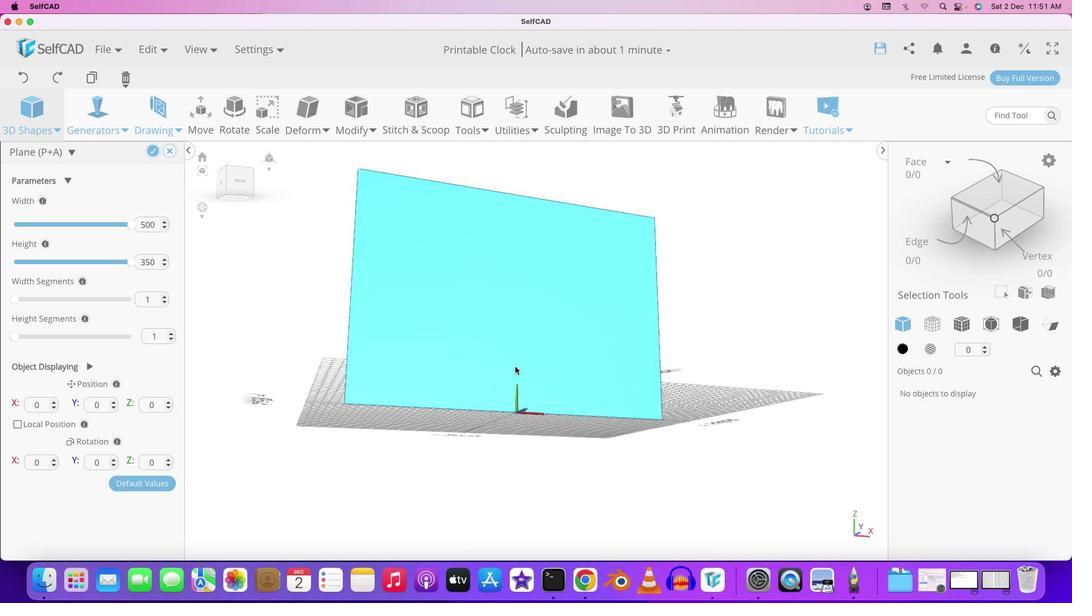 
Action: Mouse pressed left at (433, 445)
Screenshot: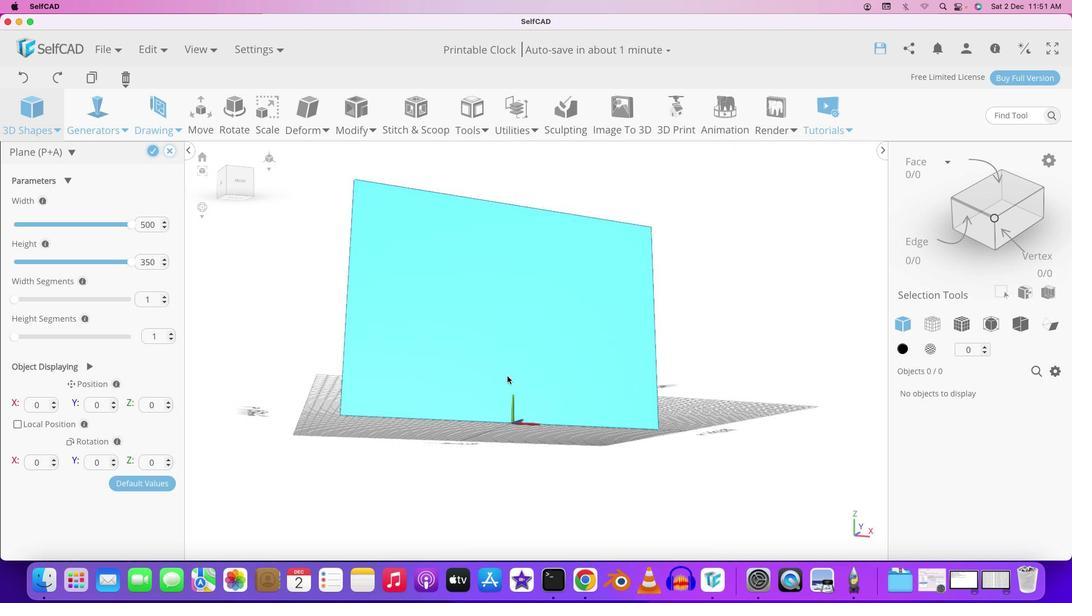 
Action: Mouse moved to (545, 330)
Screenshot: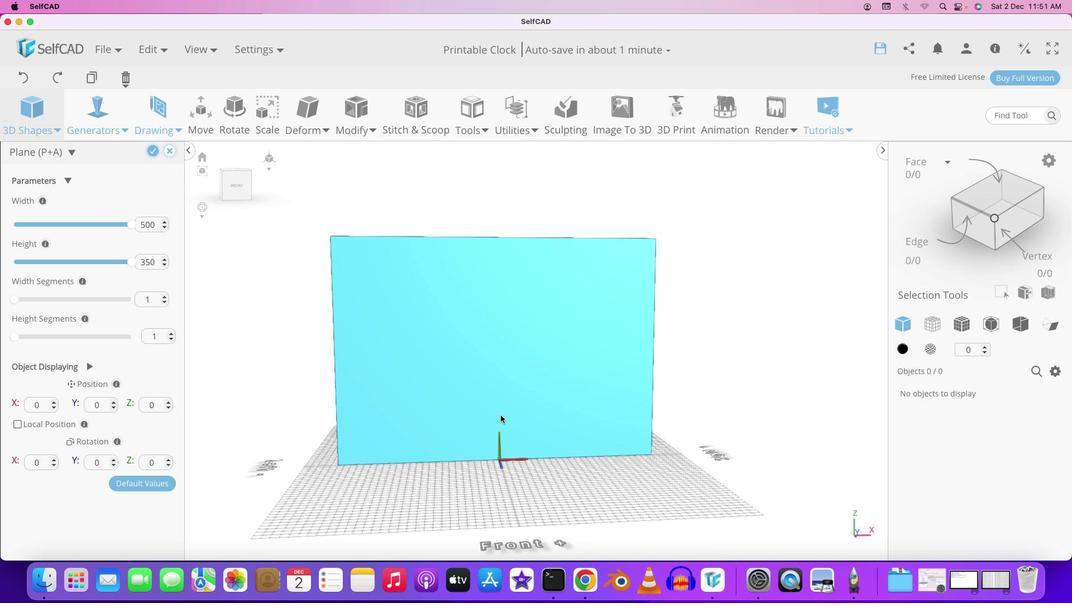 
Action: Key pressed Key.shift
Screenshot: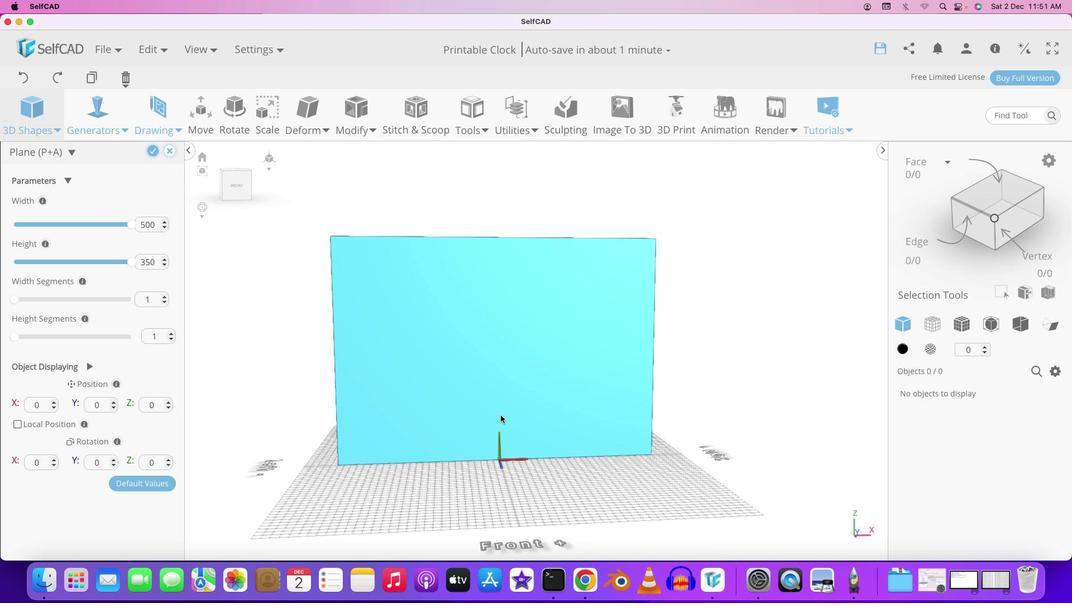 
Action: Mouse moved to (545, 330)
Screenshot: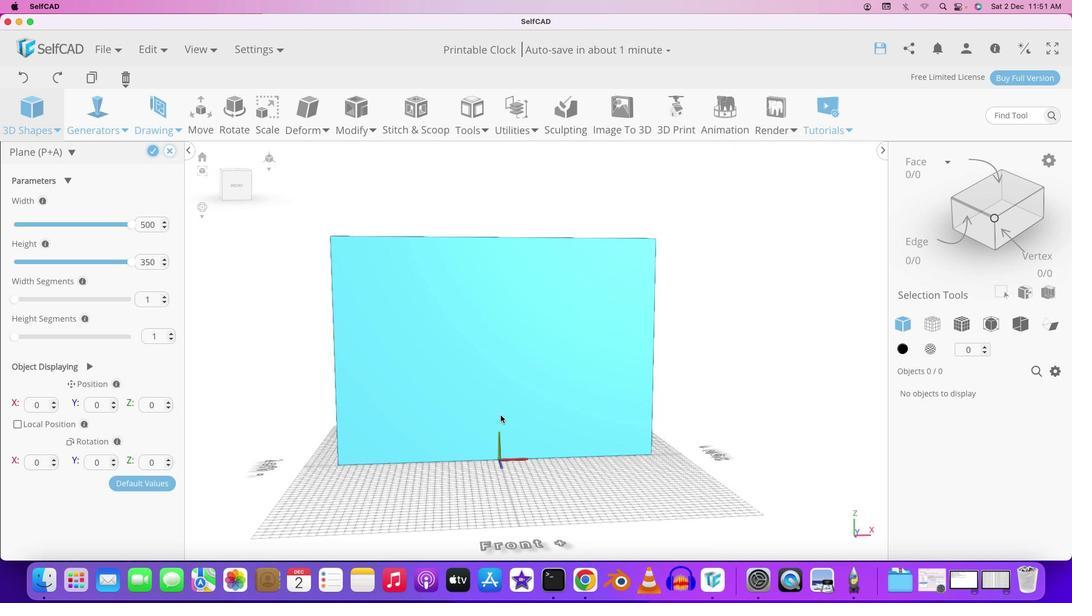 
Action: Mouse pressed left at (545, 330)
Screenshot: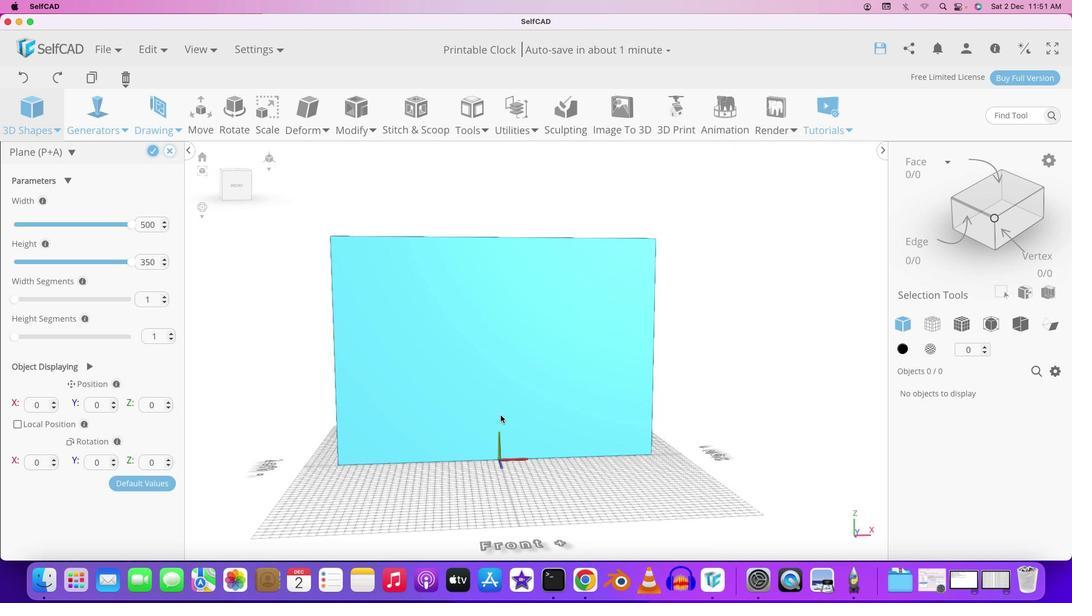 
Action: Mouse moved to (518, 417)
Screenshot: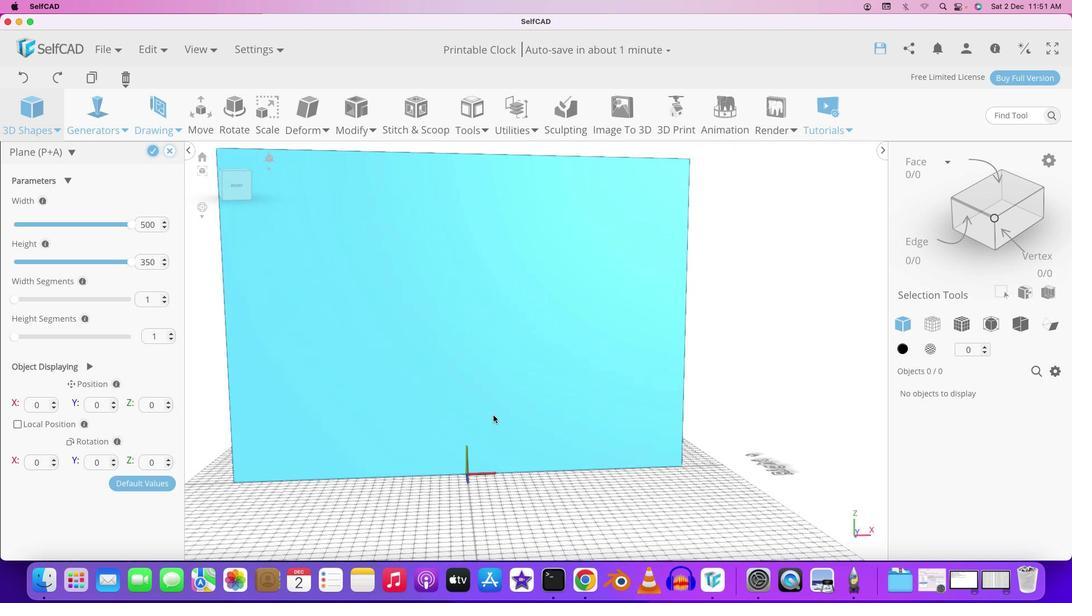 
Action: Mouse pressed left at (518, 417)
Screenshot: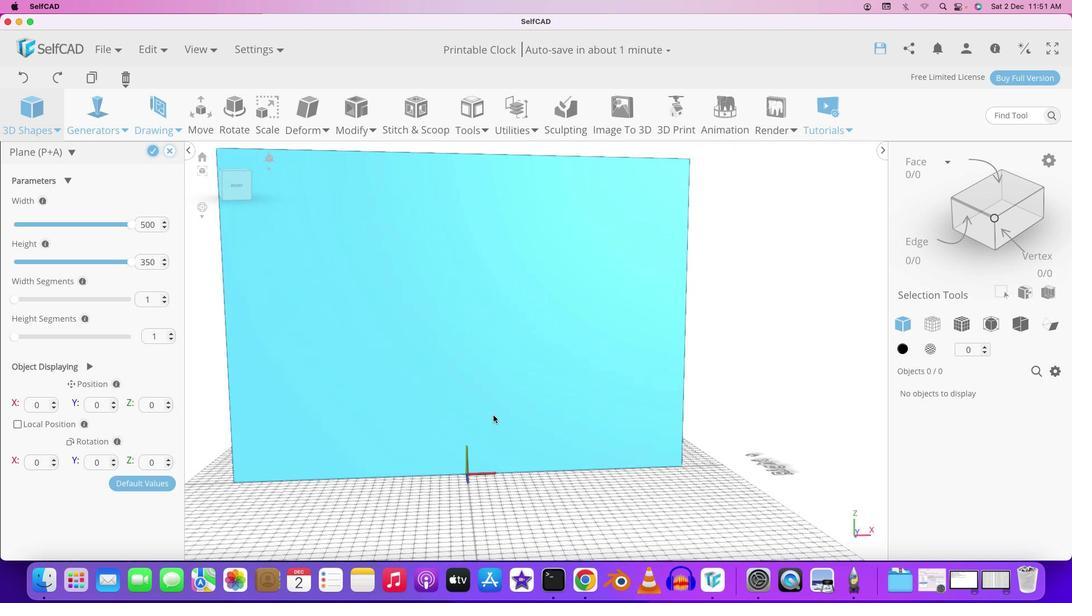 
Action: Mouse moved to (499, 414)
Screenshot: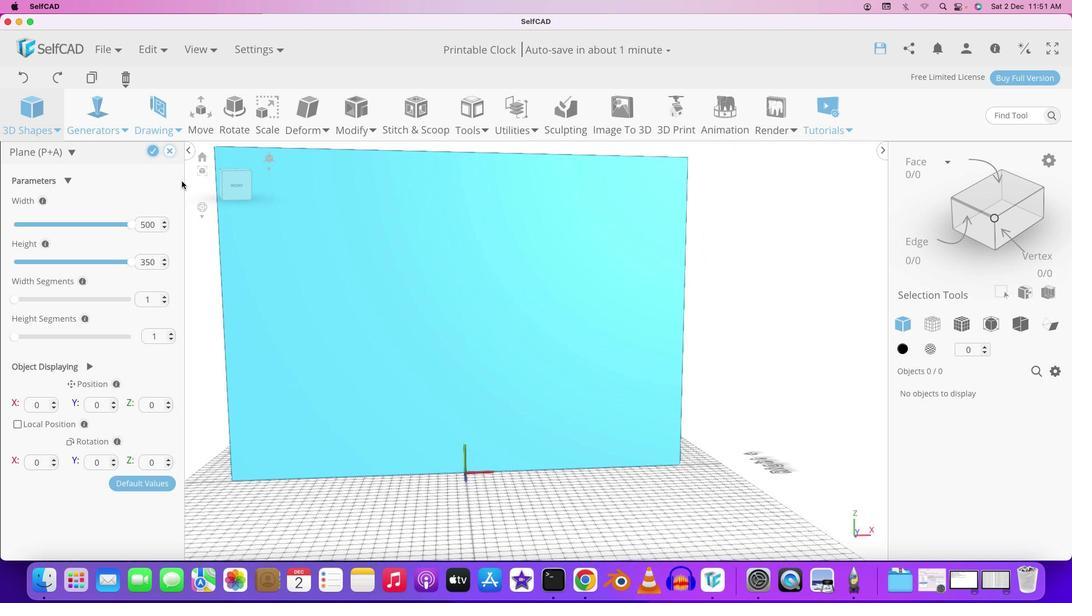
Action: Mouse scrolled (499, 414) with delta (0, 0)
Screenshot: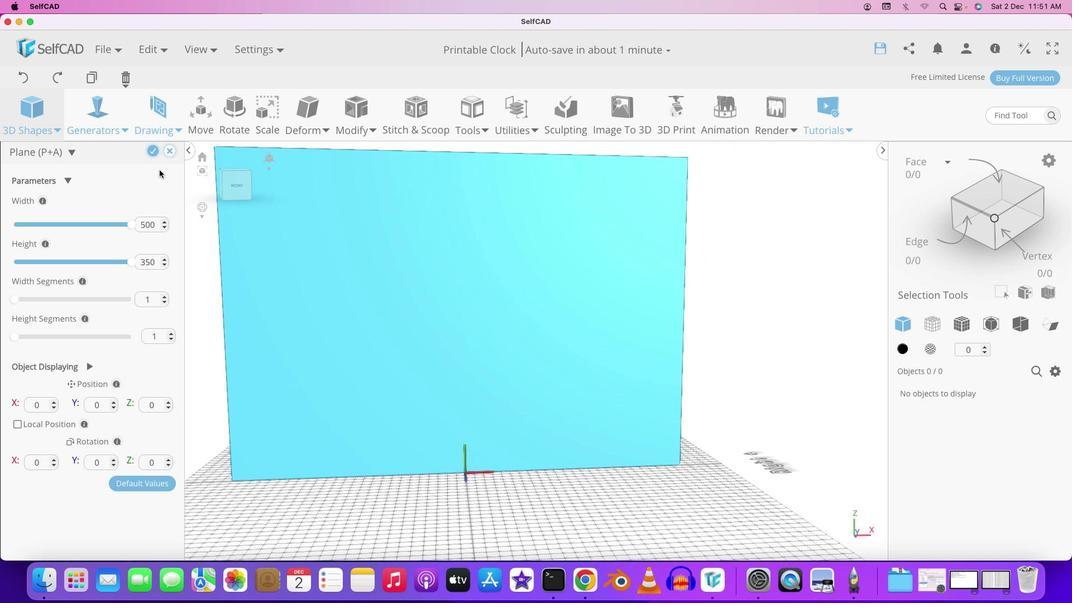 
Action: Mouse scrolled (499, 414) with delta (0, 0)
Screenshot: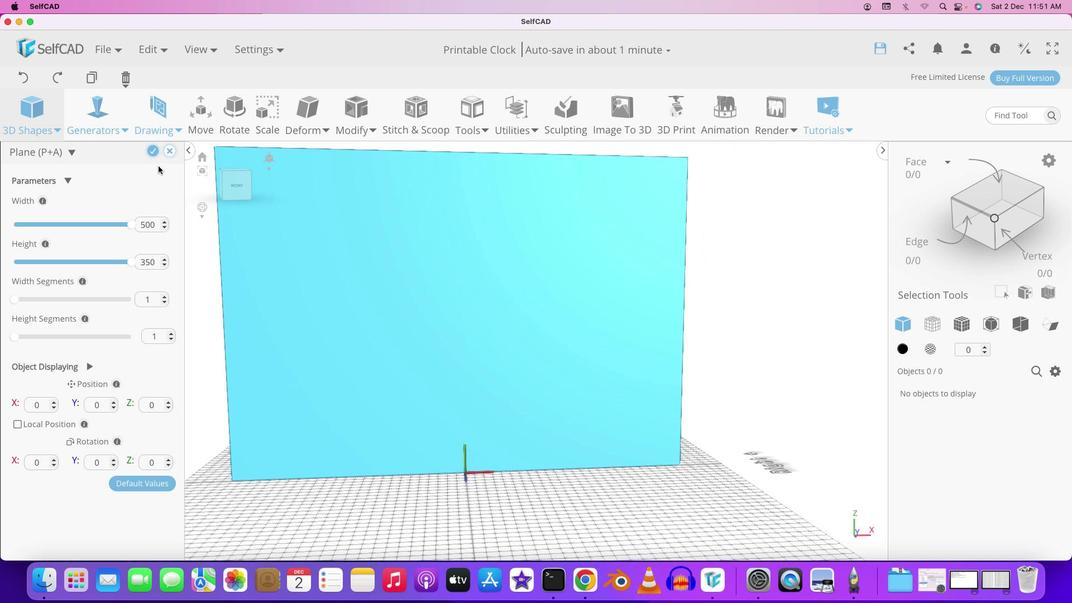 
Action: Mouse scrolled (499, 414) with delta (0, 0)
Screenshot: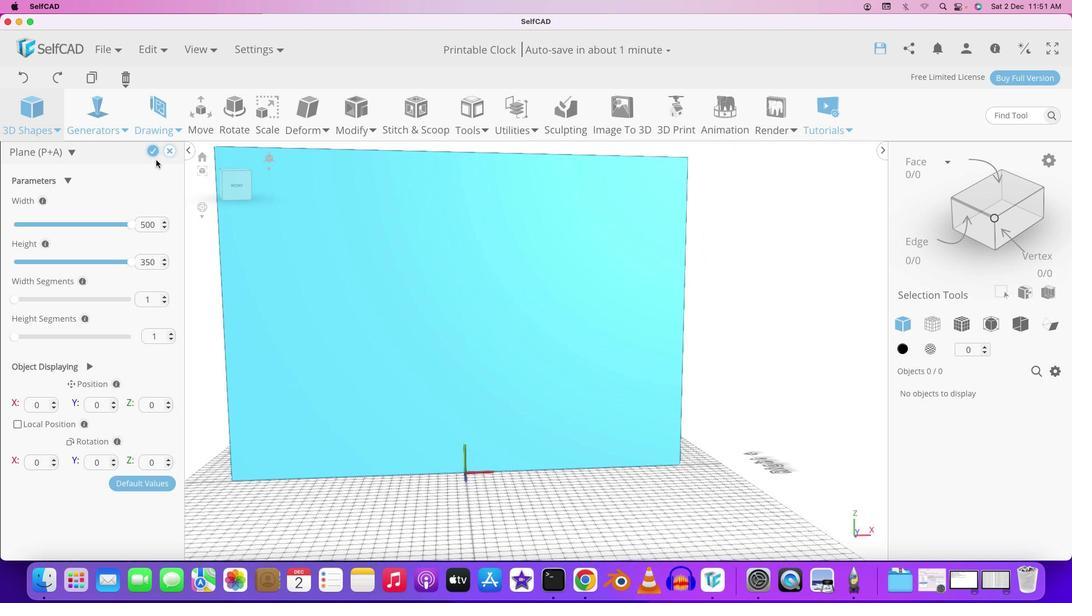 
Action: Mouse moved to (512, 414)
Screenshot: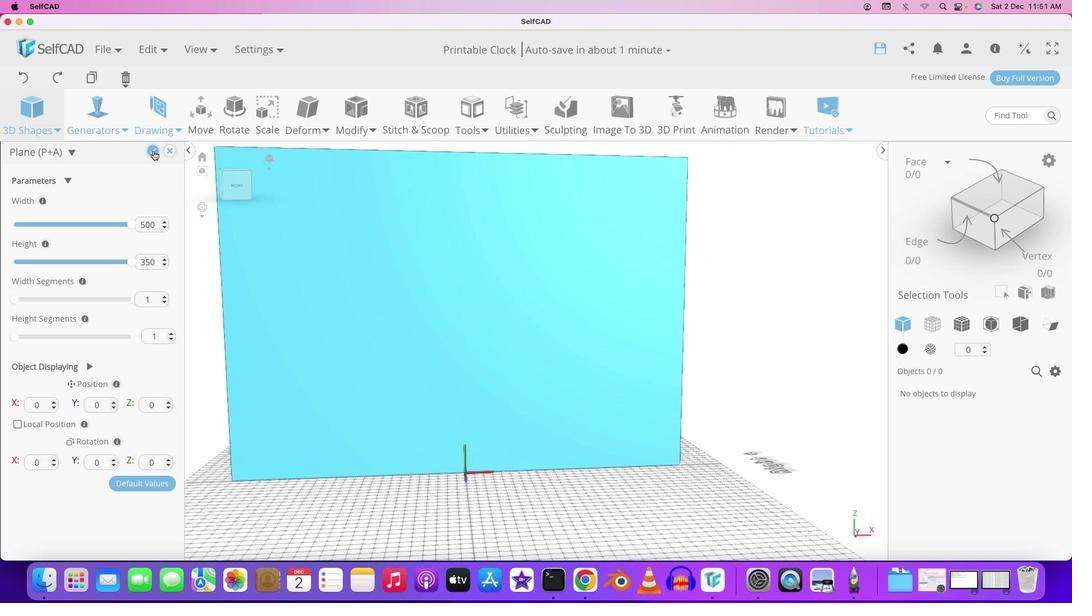 
Action: Key pressed Key.shift
Screenshot: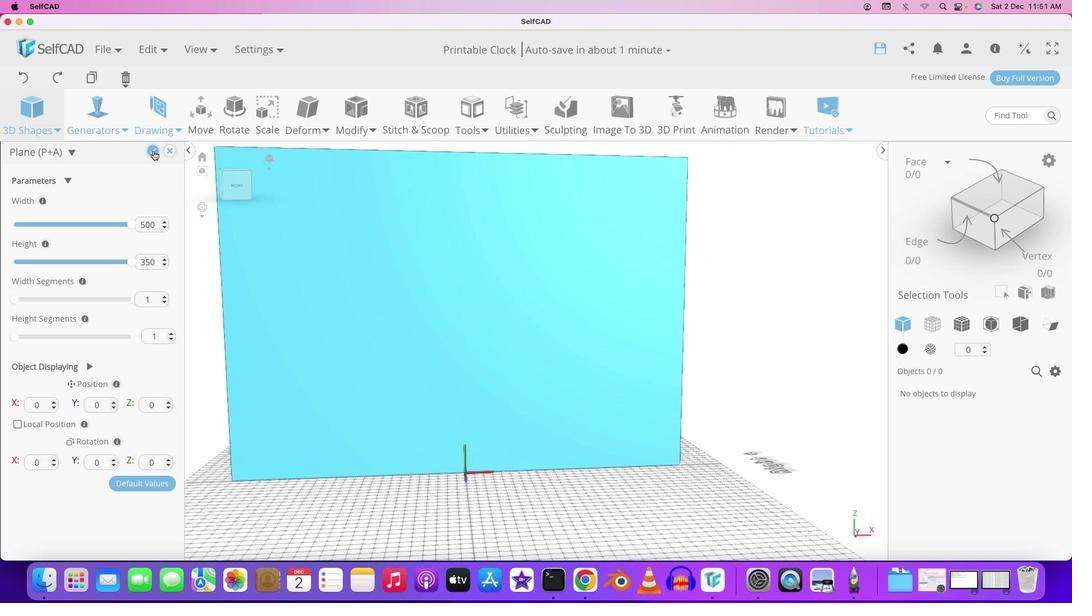 
Action: Mouse moved to (523, 416)
Screenshot: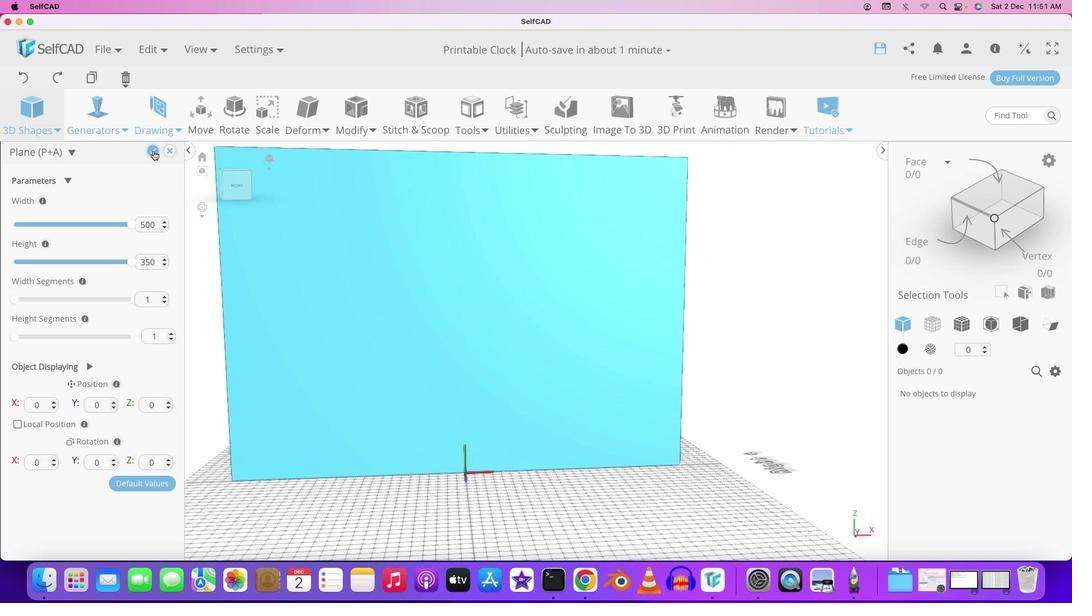 
Action: Mouse pressed left at (523, 416)
Screenshot: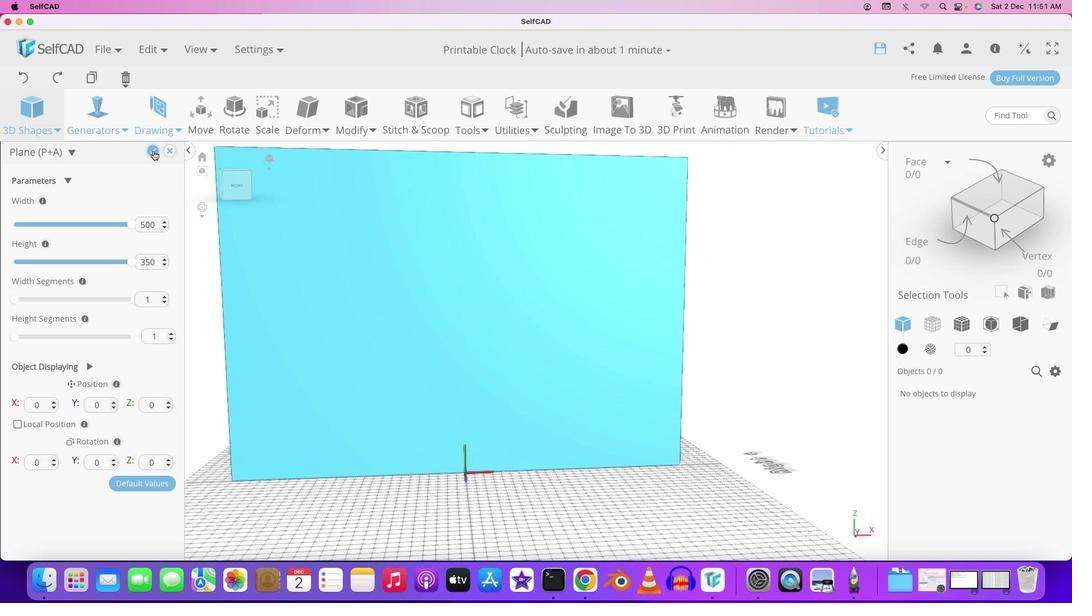 
Action: Mouse moved to (151, 149)
Screenshot: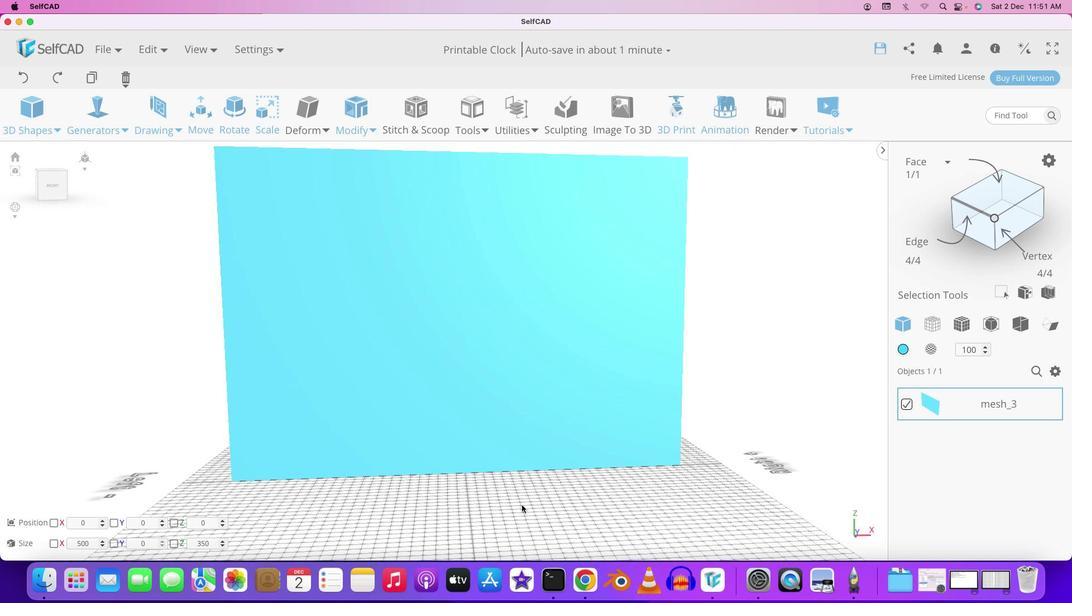 
Action: Mouse pressed left at (151, 149)
Screenshot: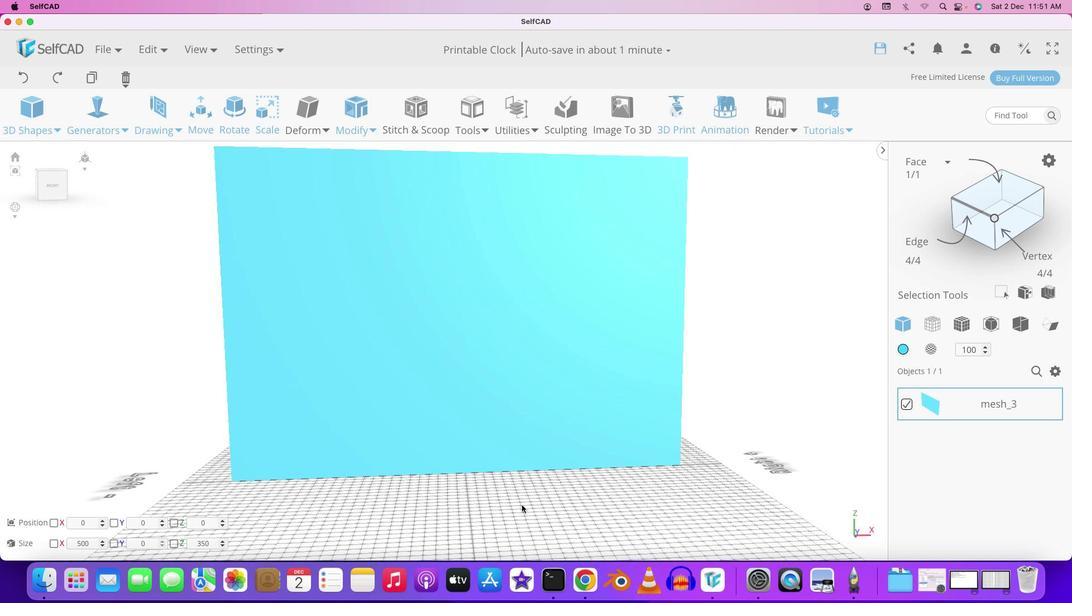 
Action: Mouse moved to (520, 504)
Screenshot: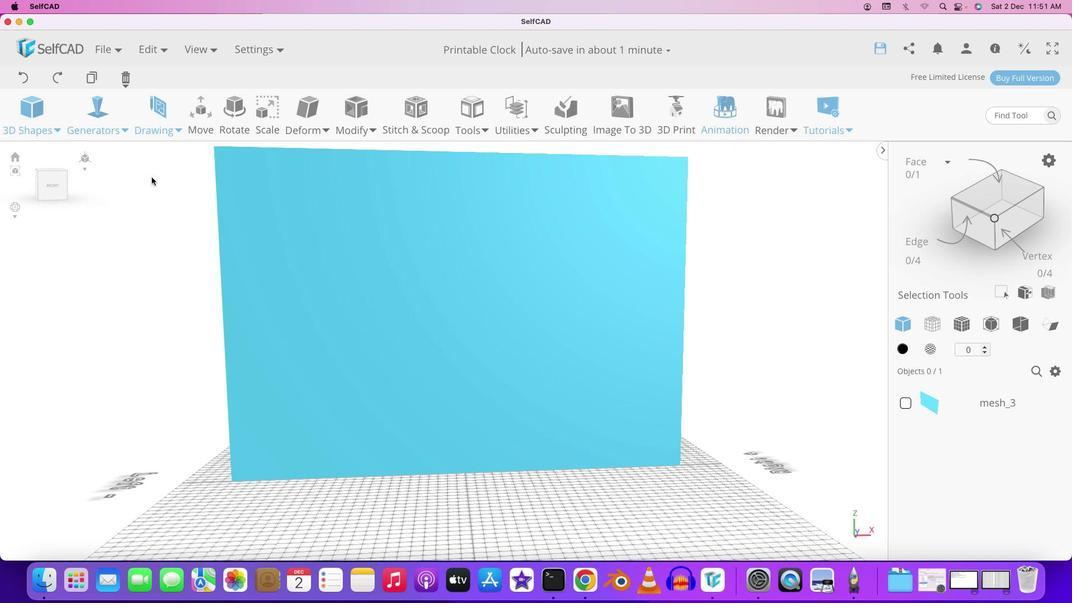 
Action: Mouse pressed left at (520, 504)
Screenshot: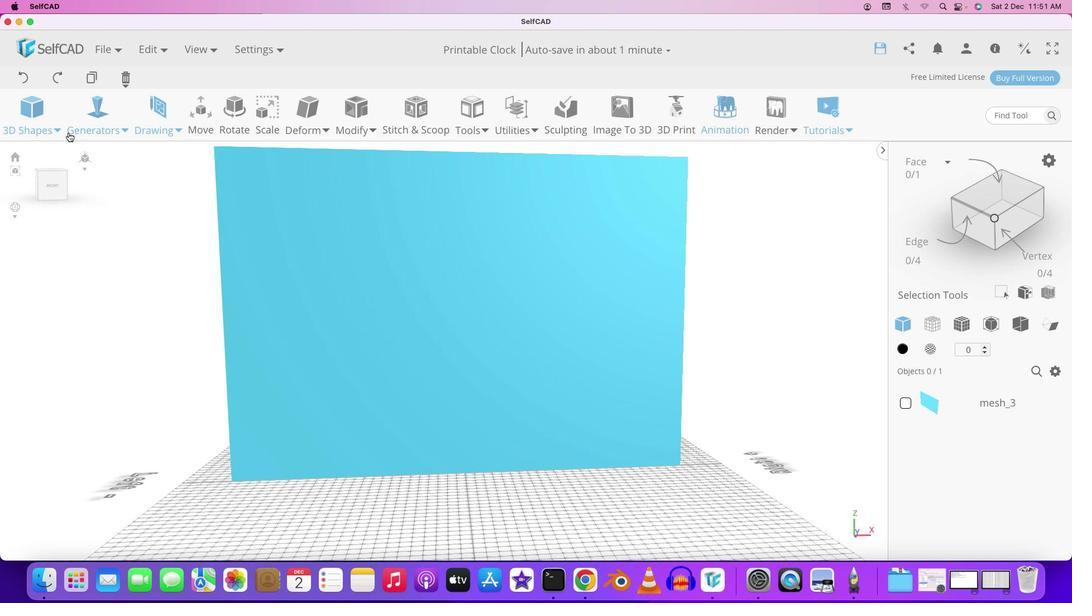 
Action: Mouse moved to (80, 237)
Screenshot: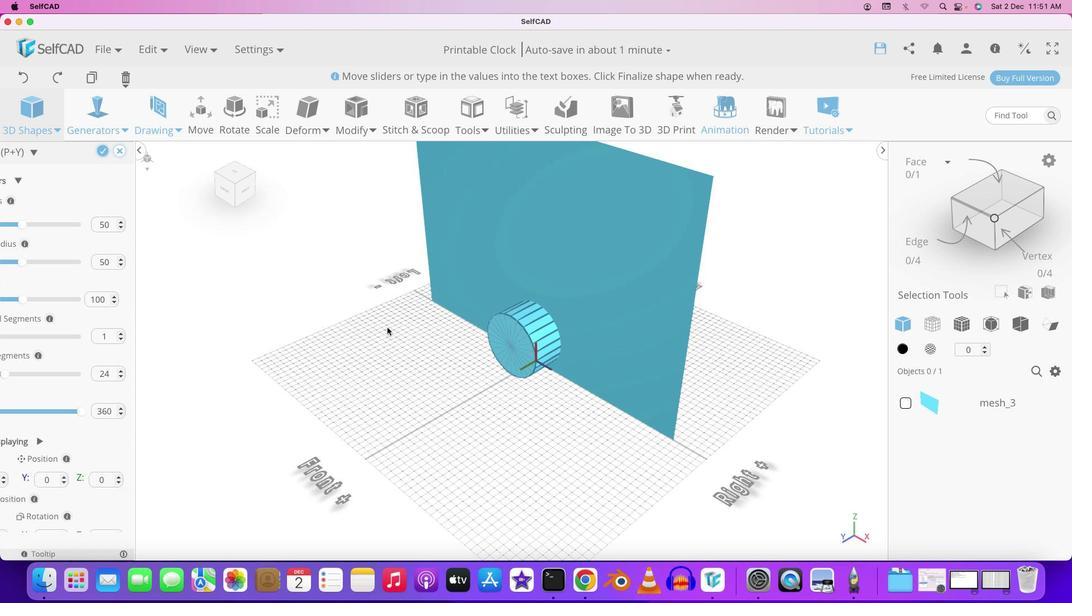 
Action: Mouse pressed left at (80, 237)
Screenshot: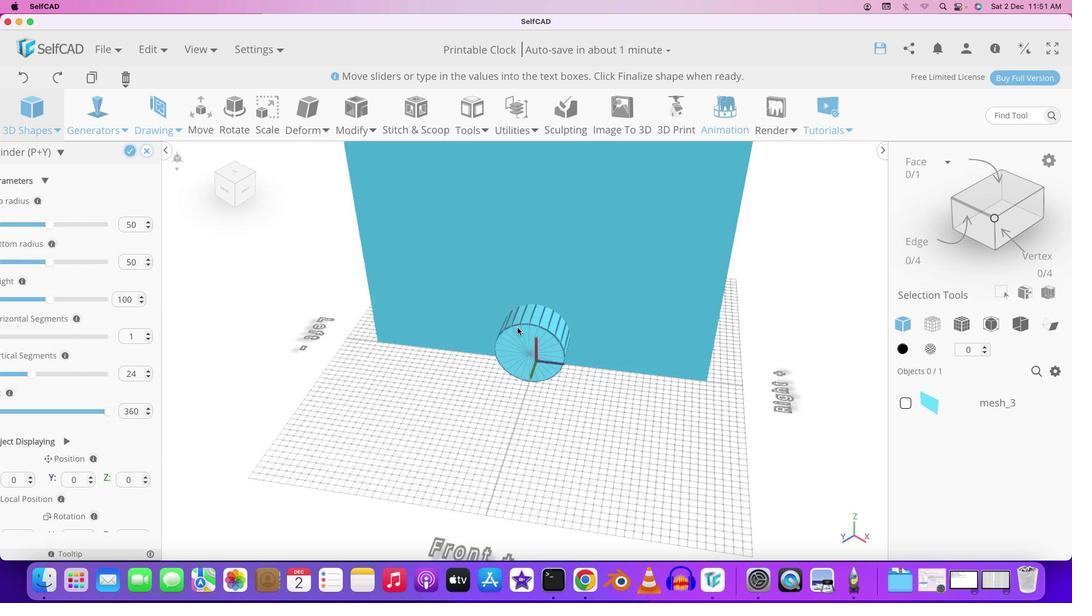 
Action: Mouse moved to (349, 323)
Screenshot: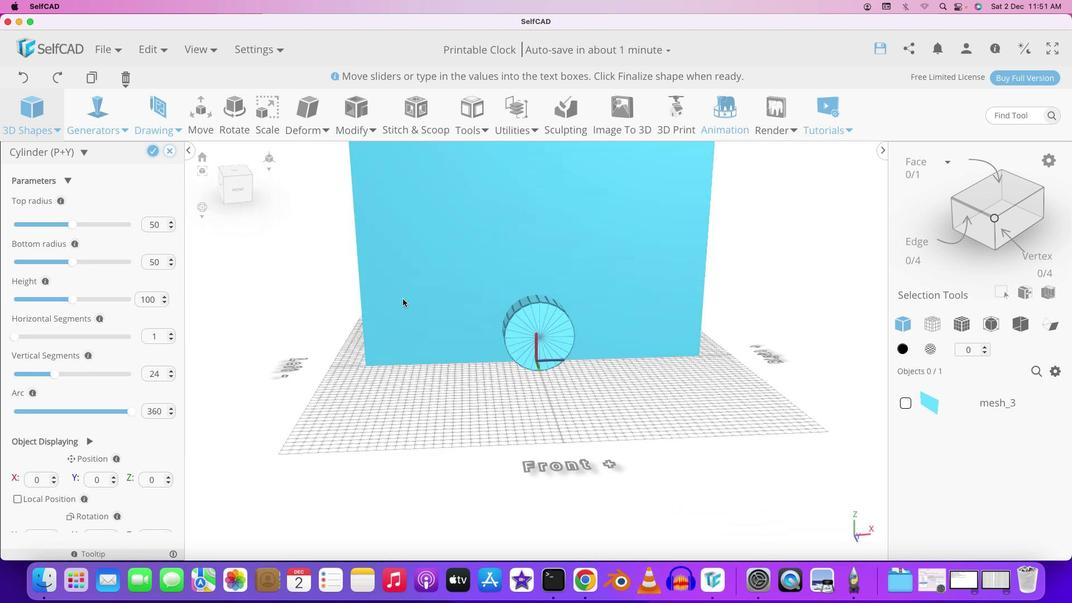 
Action: Mouse pressed left at (349, 323)
Screenshot: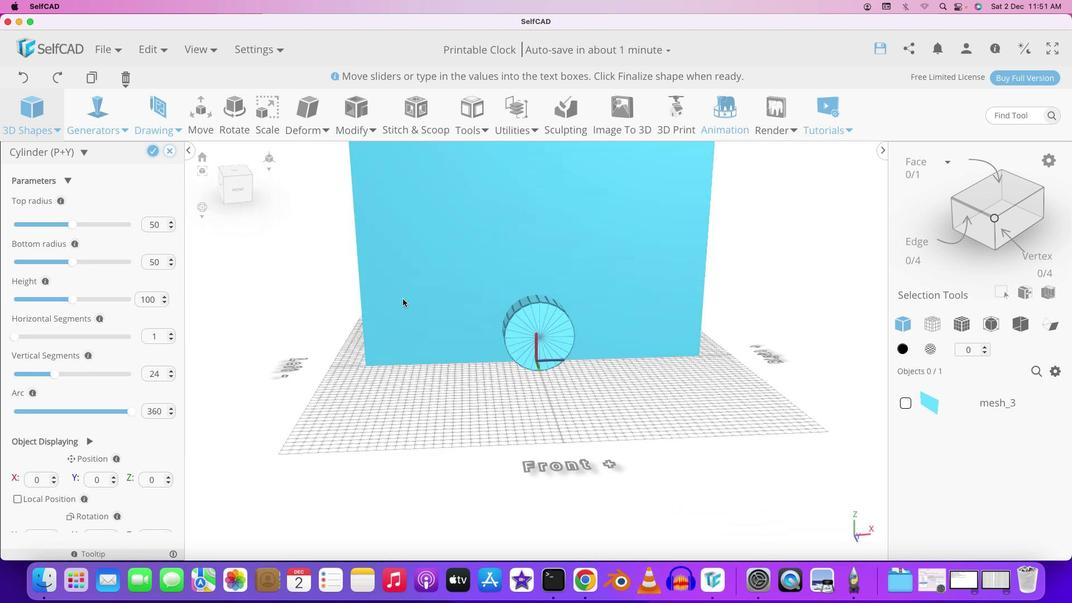 
Action: Mouse moved to (442, 323)
Screenshot: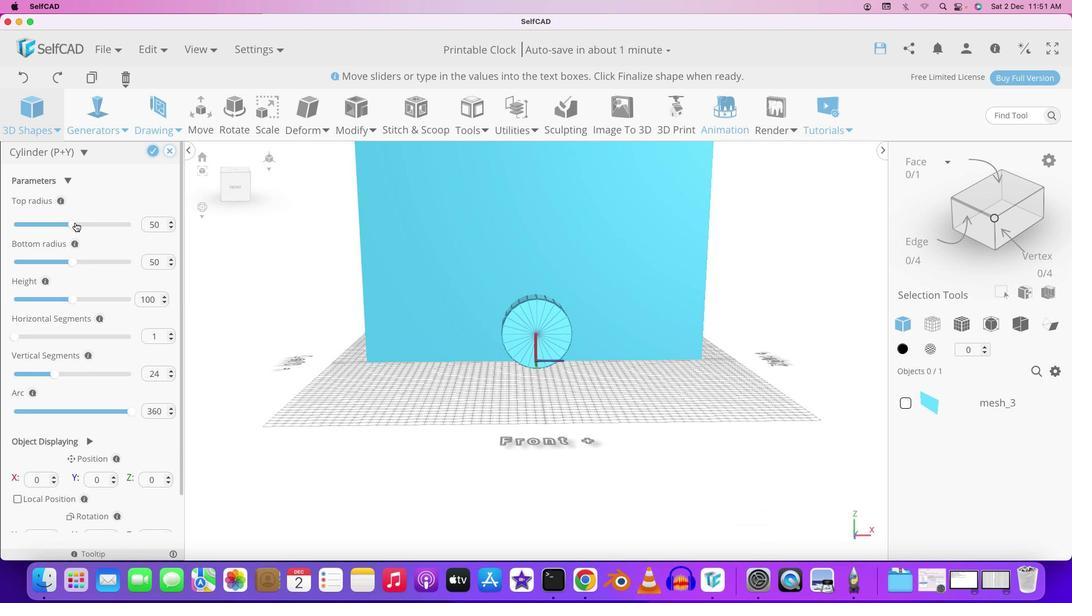 
Action: Mouse pressed left at (442, 323)
Screenshot: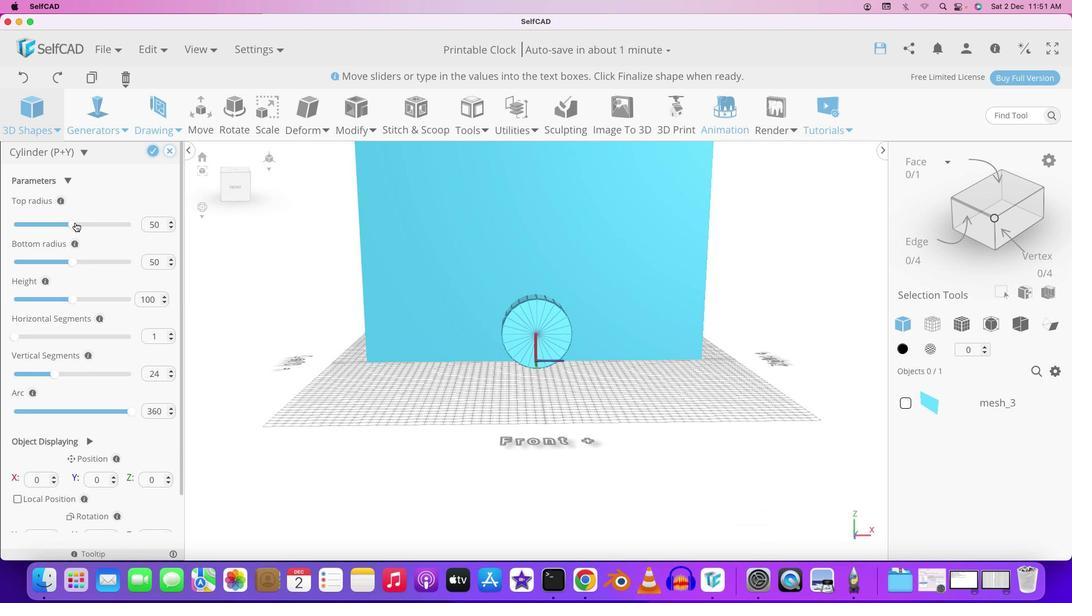
Action: Mouse moved to (74, 221)
Screenshot: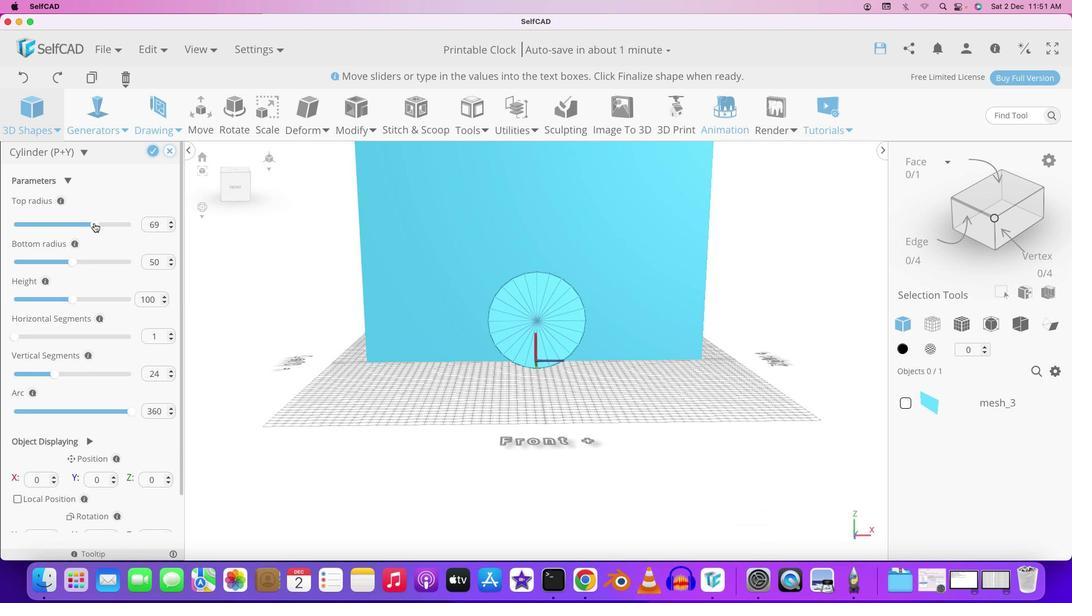 
Action: Mouse pressed left at (74, 221)
Screenshot: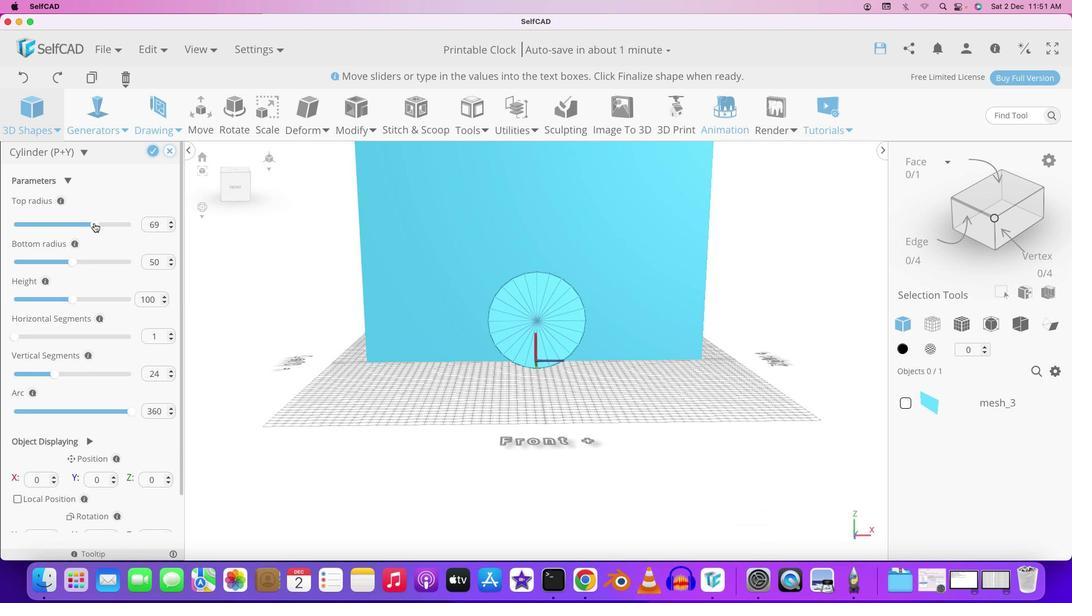 
Action: Mouse moved to (71, 259)
Screenshot: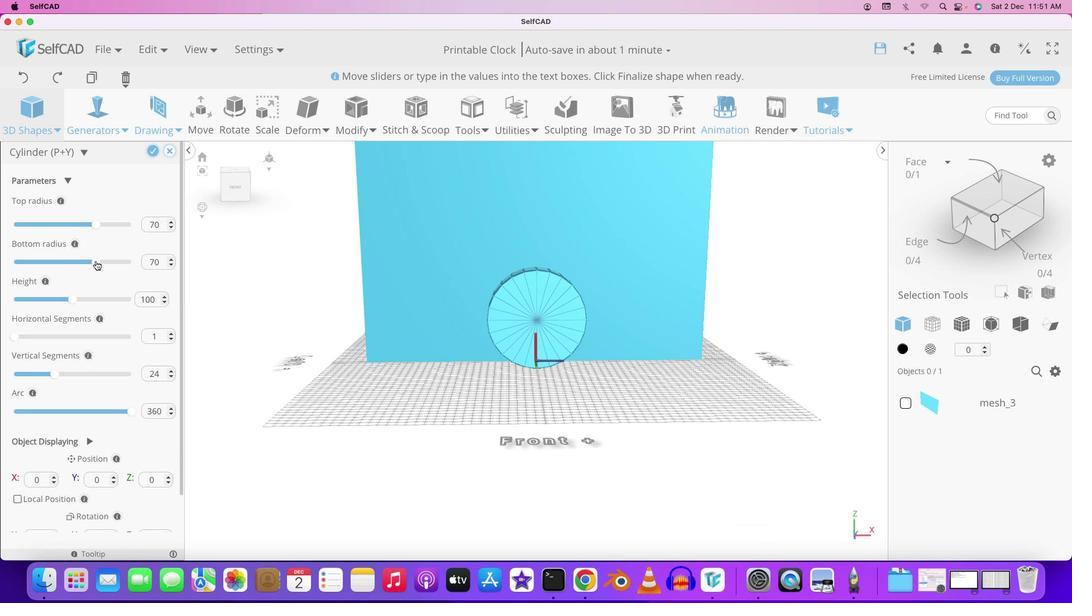 
Action: Mouse pressed left at (71, 259)
Screenshot: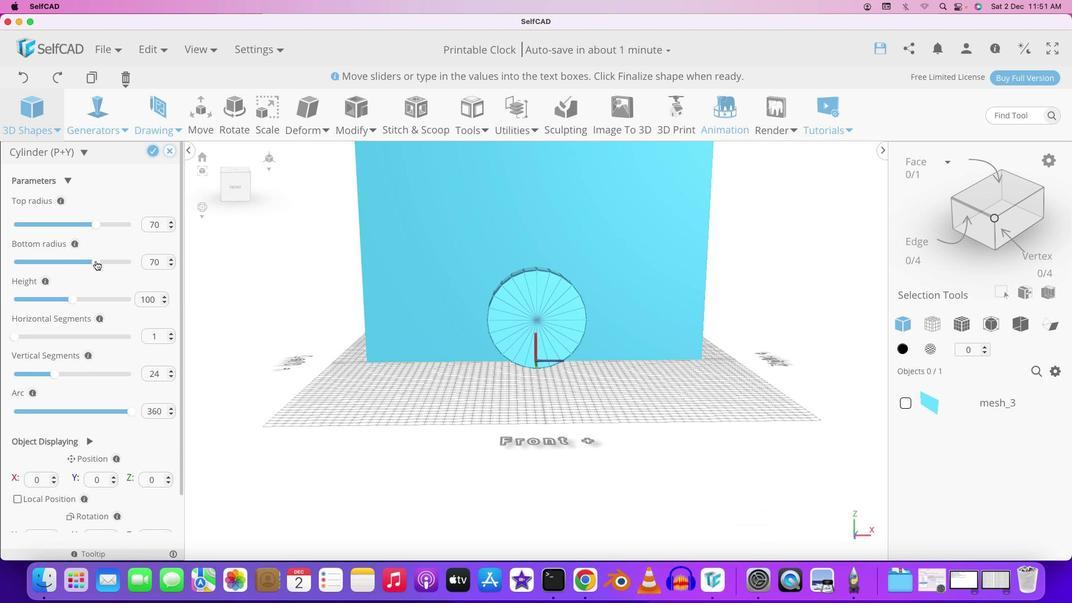 
Action: Mouse moved to (435, 296)
Screenshot: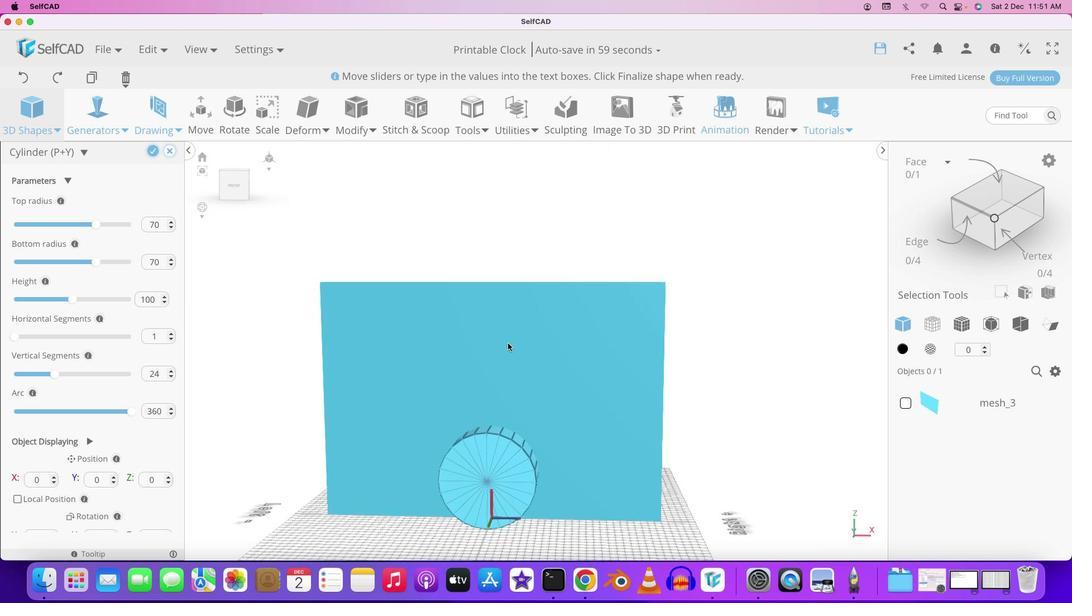 
Action: Mouse pressed left at (435, 296)
Screenshot: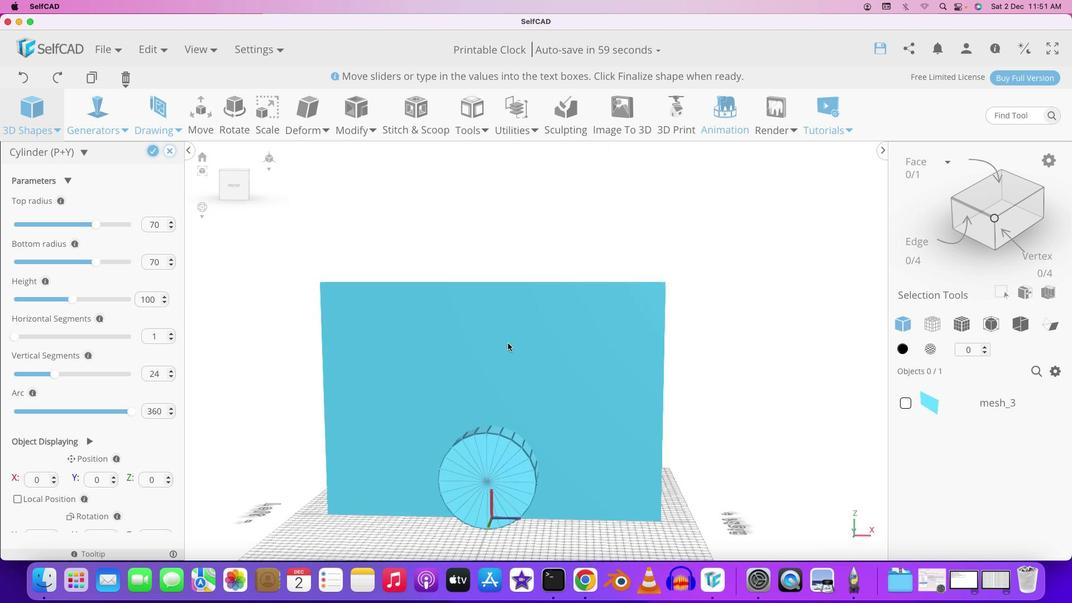 
Action: Mouse moved to (552, 264)
Screenshot: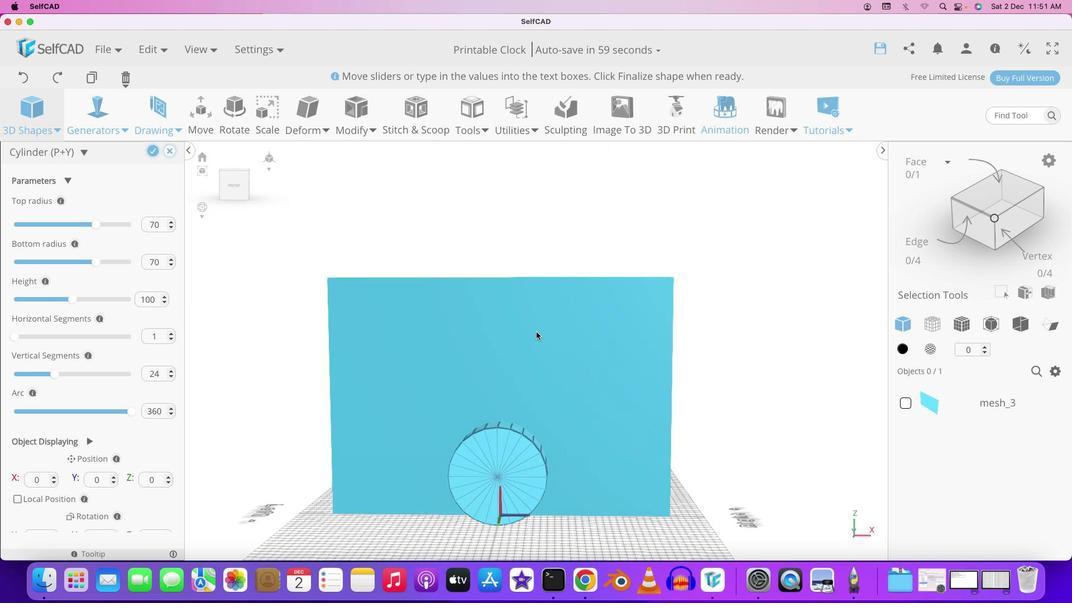 
Action: Key pressed Key.shift
Screenshot: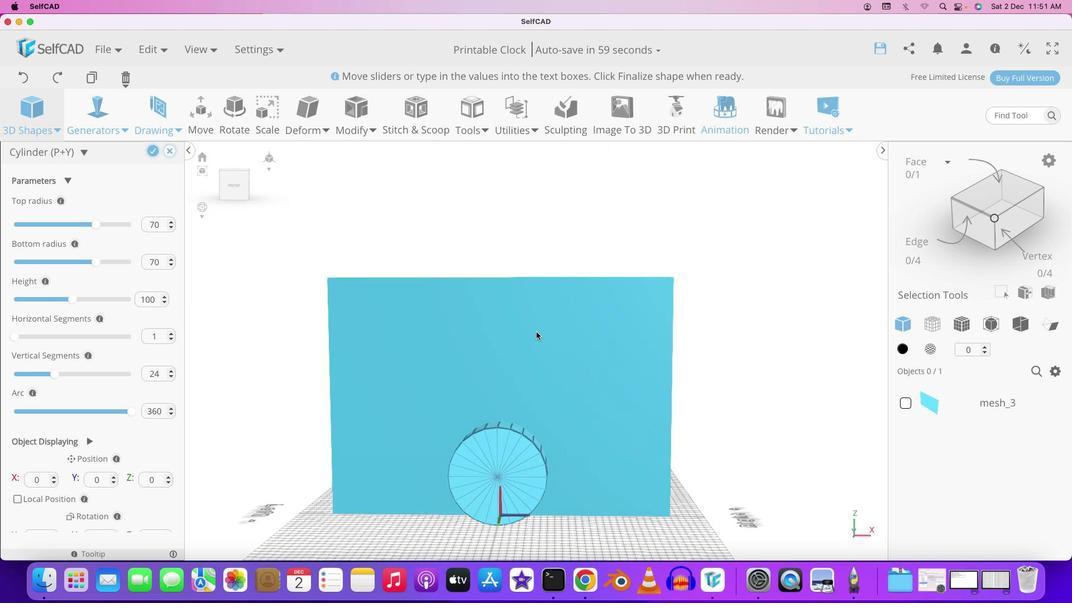 
Action: Mouse moved to (563, 259)
Screenshot: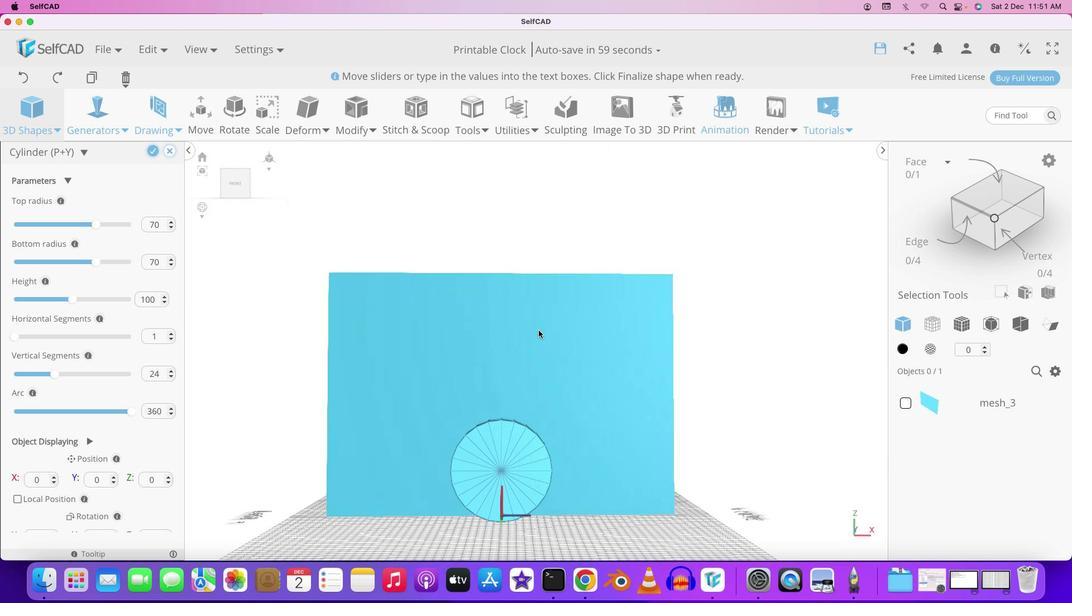 
Action: Mouse pressed left at (563, 259)
Screenshot: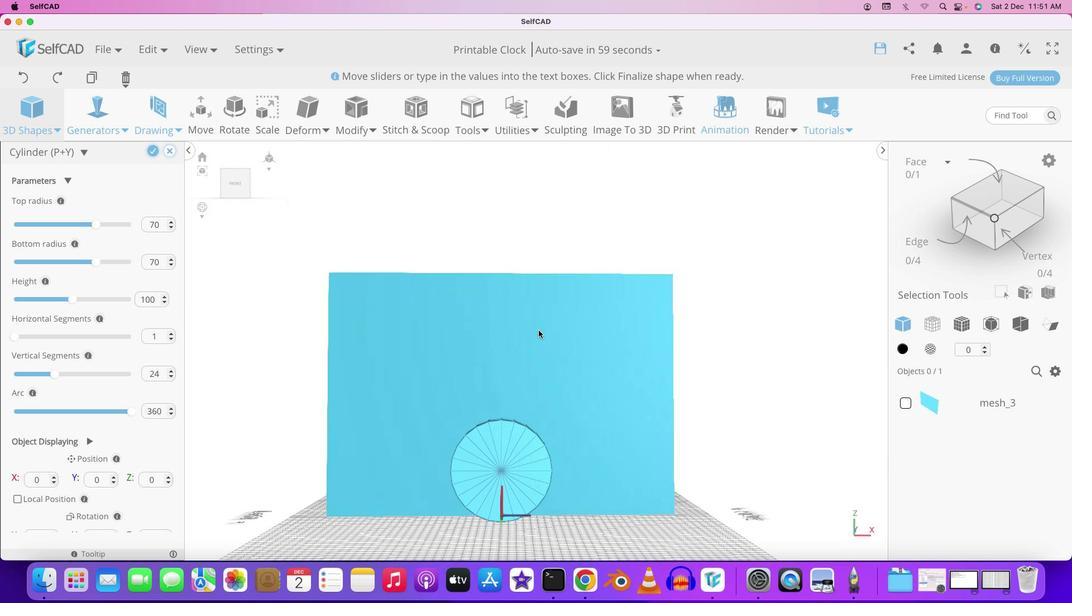 
Action: Mouse moved to (519, 340)
Screenshot: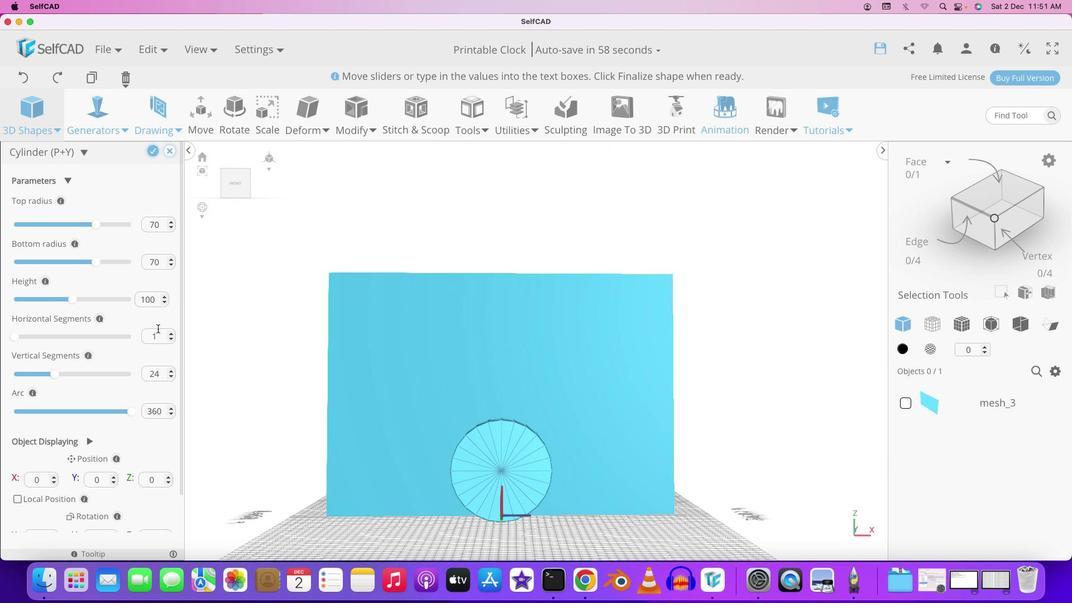 
Action: Mouse pressed left at (519, 340)
Screenshot: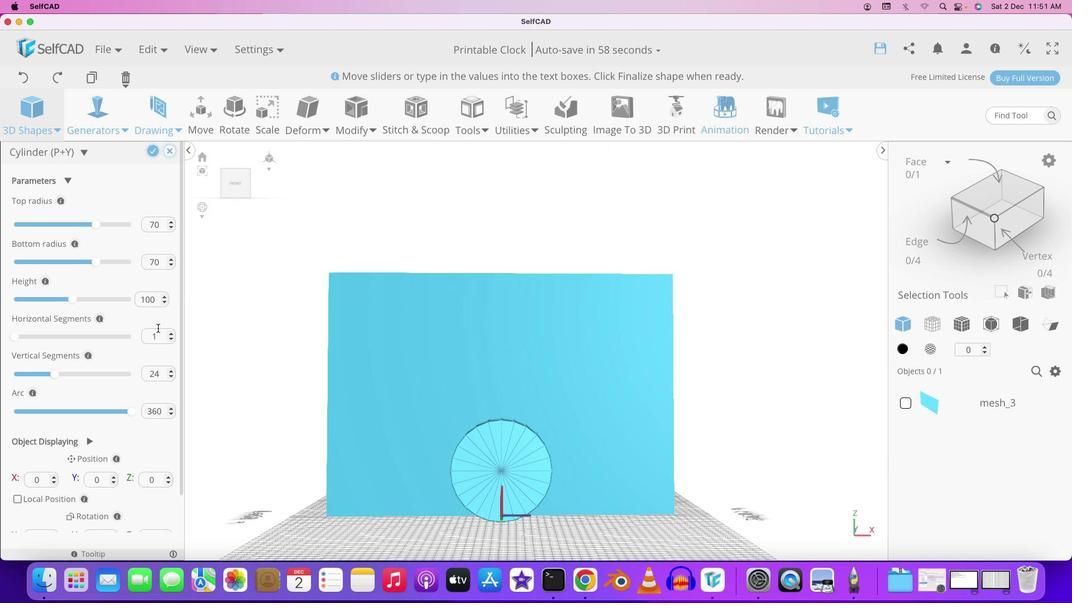 
Action: Mouse moved to (392, 362)
Screenshot: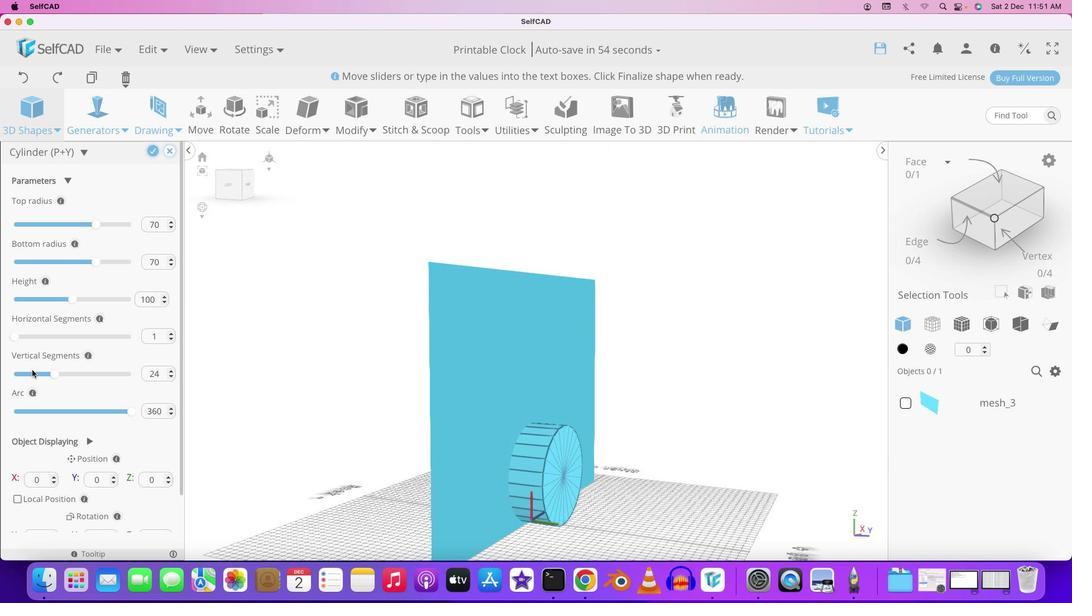 
Action: Mouse pressed left at (392, 362)
Screenshot: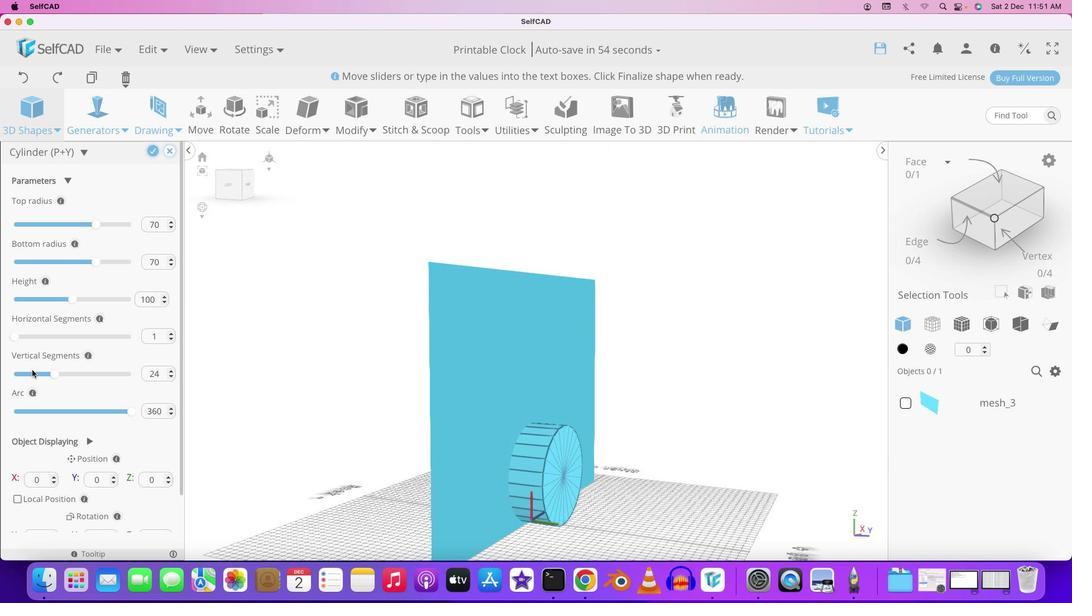 
Action: Mouse moved to (65, 298)
Screenshot: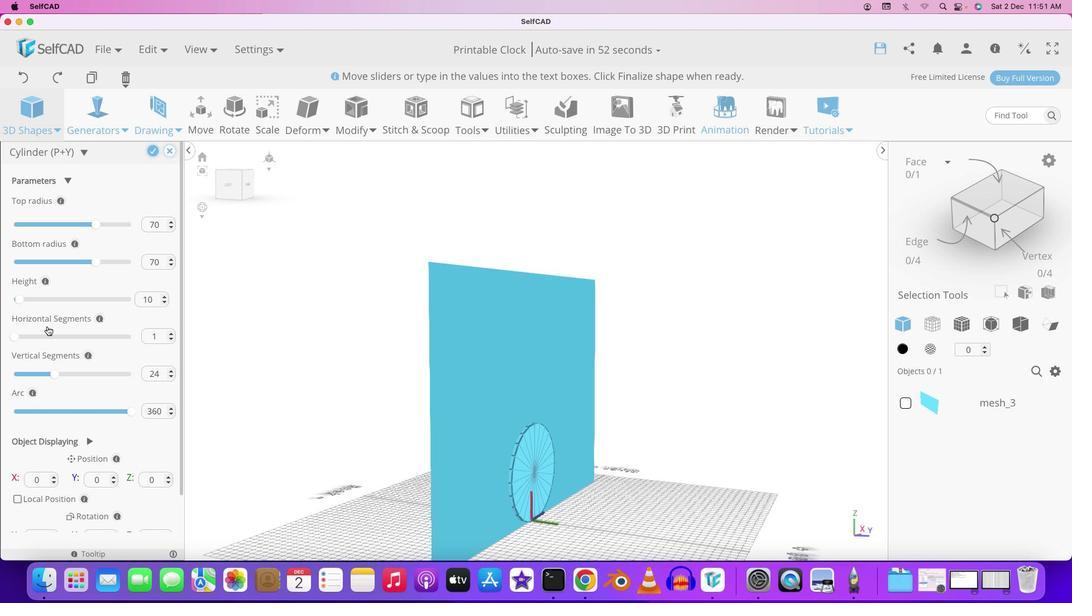 
Action: Mouse pressed left at (65, 298)
Screenshot: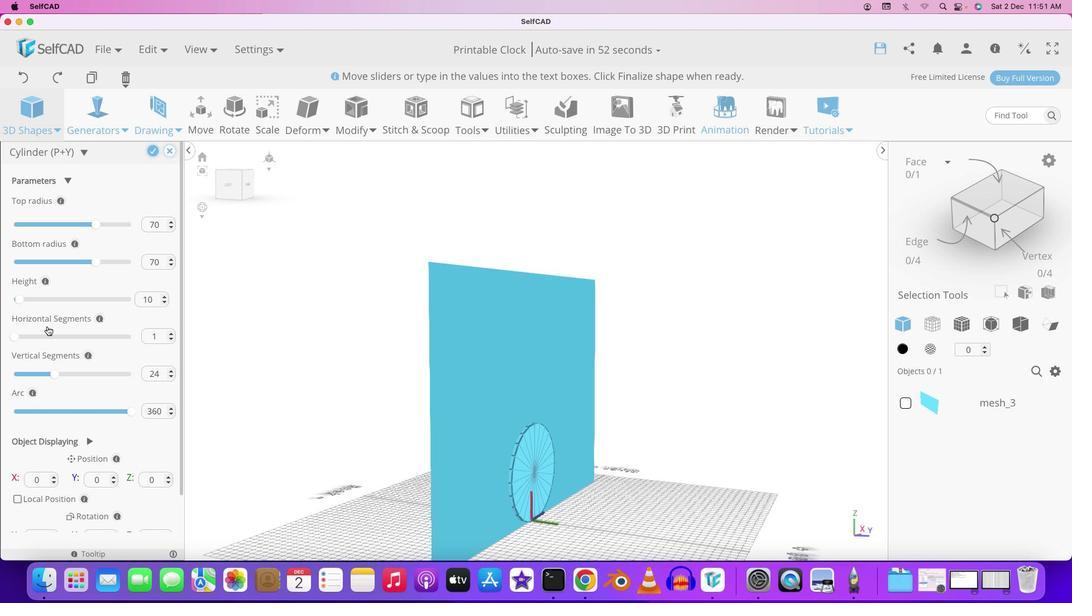 
Action: Mouse moved to (146, 429)
Screenshot: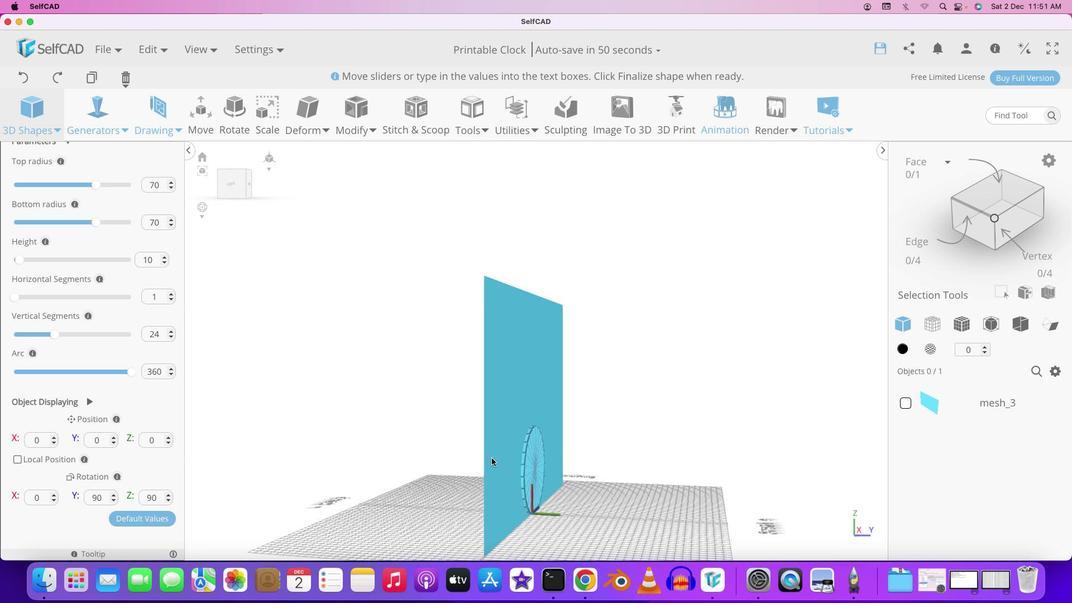 
Action: Mouse scrolled (146, 429) with delta (0, -1)
Screenshot: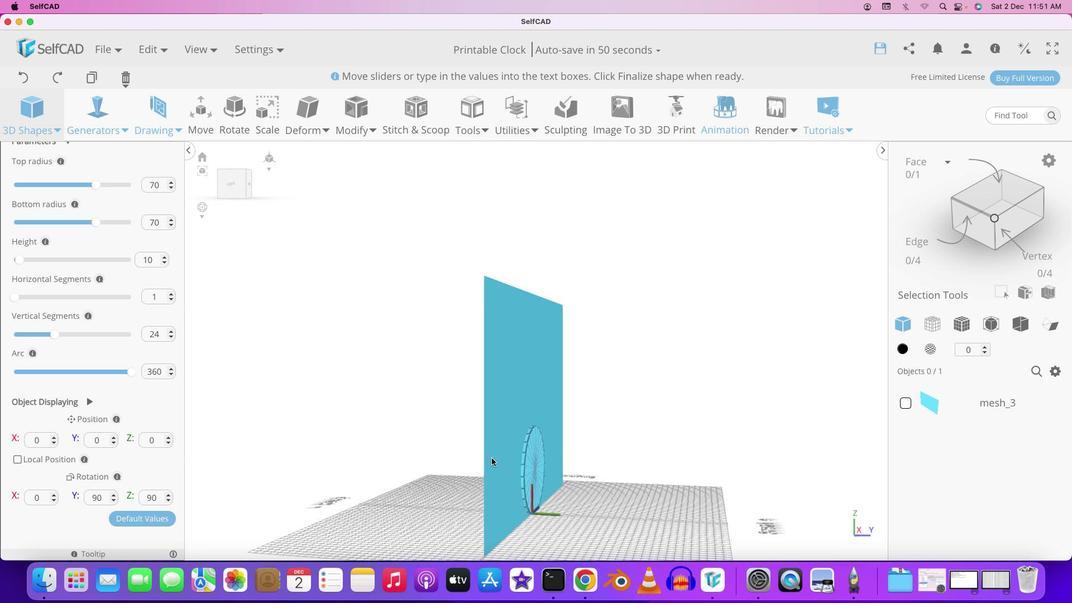 
Action: Mouse scrolled (146, 429) with delta (0, -1)
Screenshot: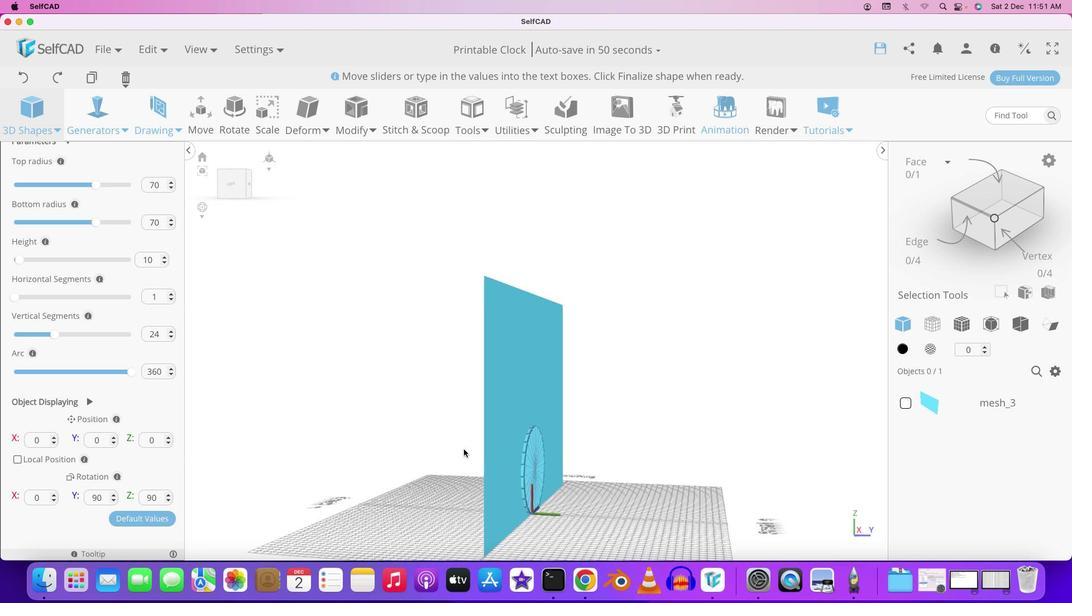 
Action: Mouse scrolled (146, 429) with delta (0, -2)
Screenshot: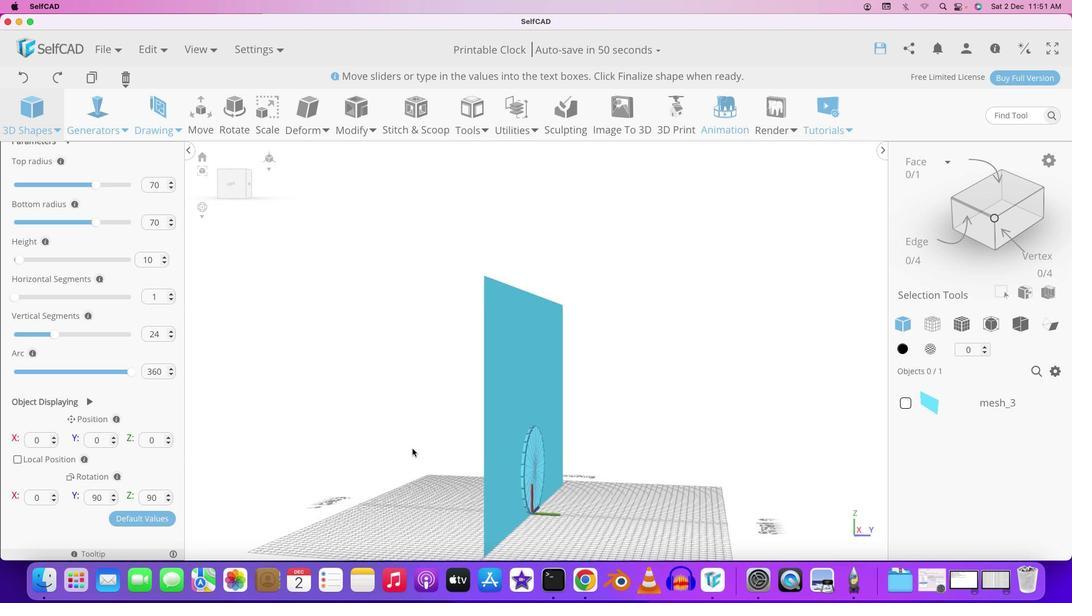 
Action: Mouse moved to (498, 460)
Screenshot: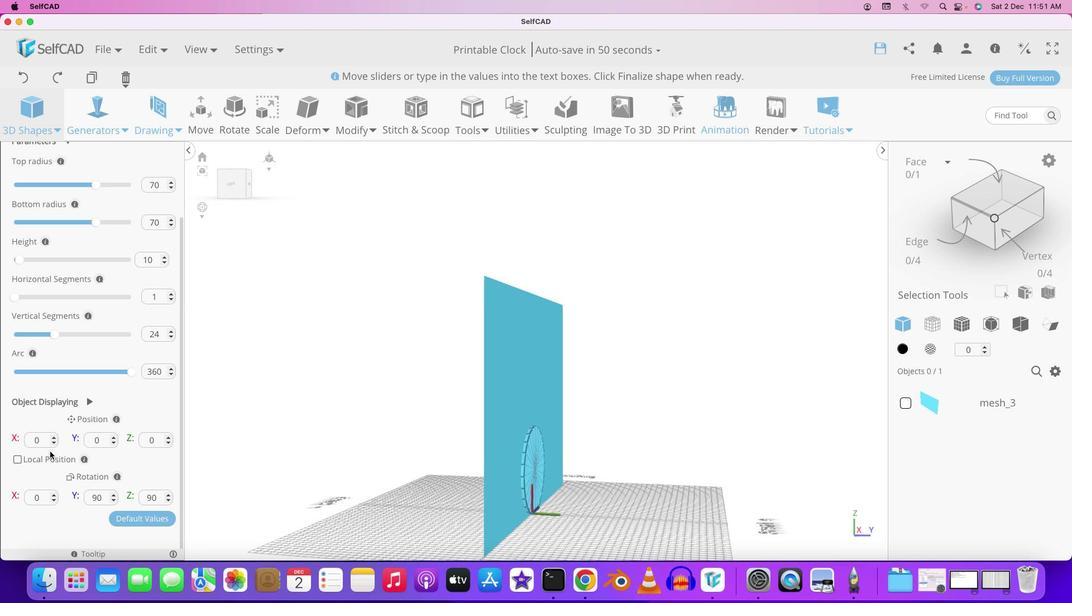 
Action: Mouse pressed left at (498, 460)
Screenshot: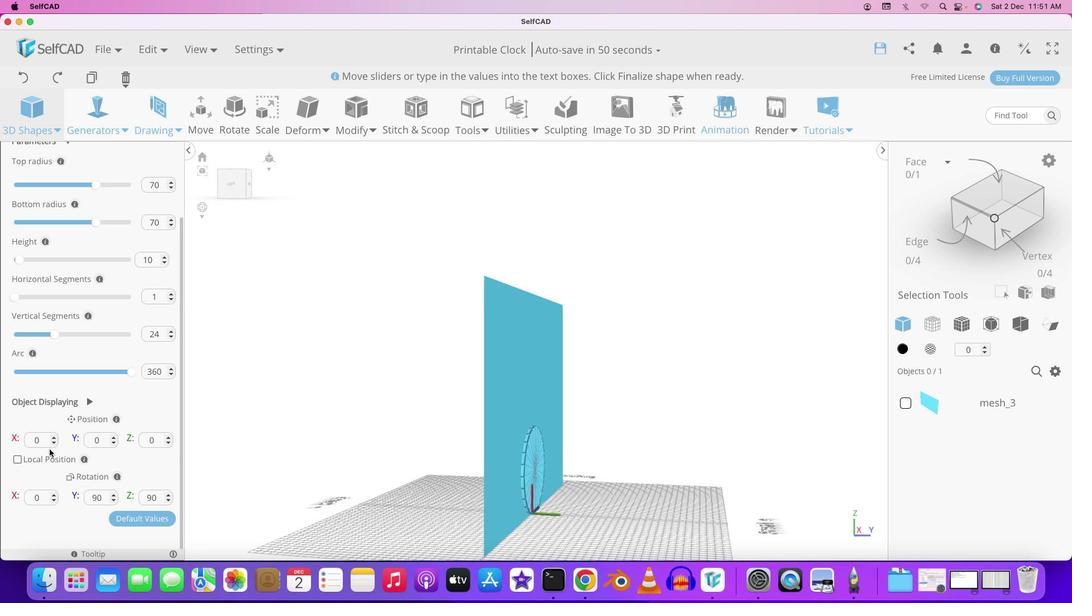 
Action: Mouse moved to (489, 457)
Screenshot: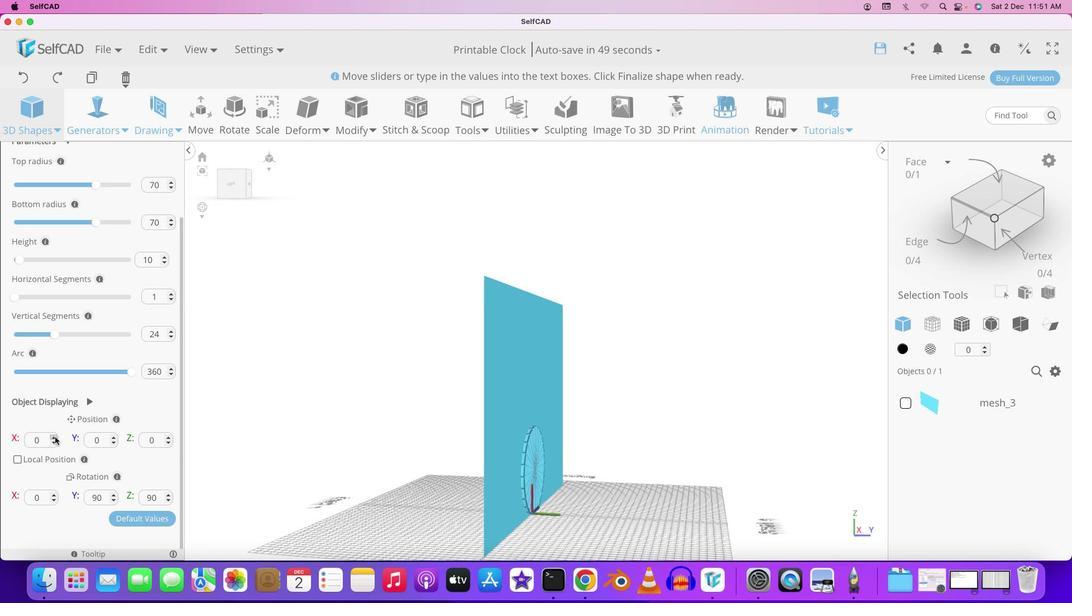 
Action: Mouse scrolled (489, 457) with delta (0, -1)
Screenshot: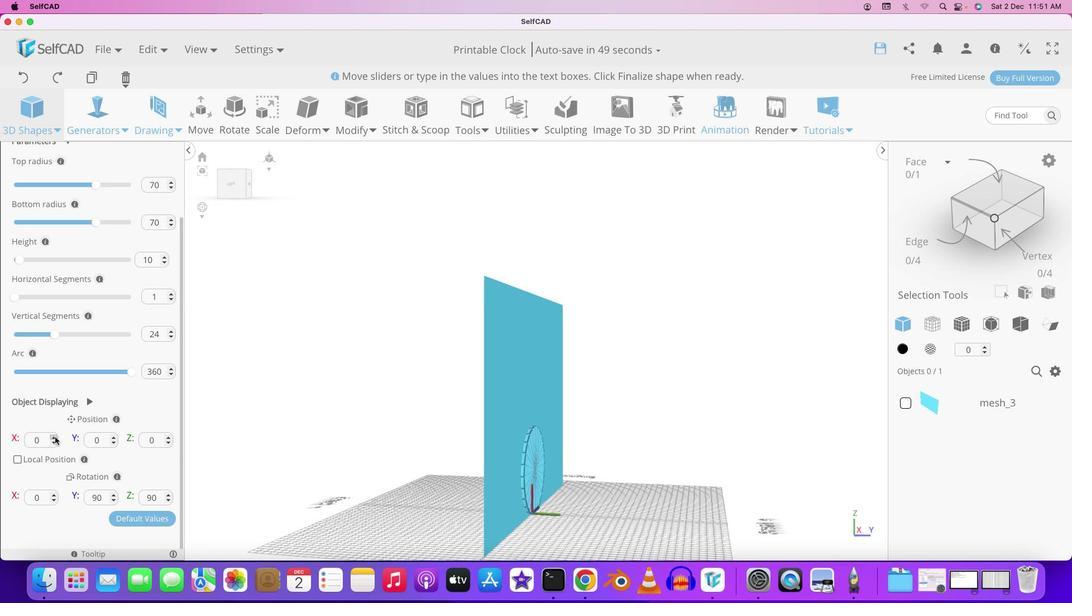 
Action: Mouse moved to (490, 457)
Screenshot: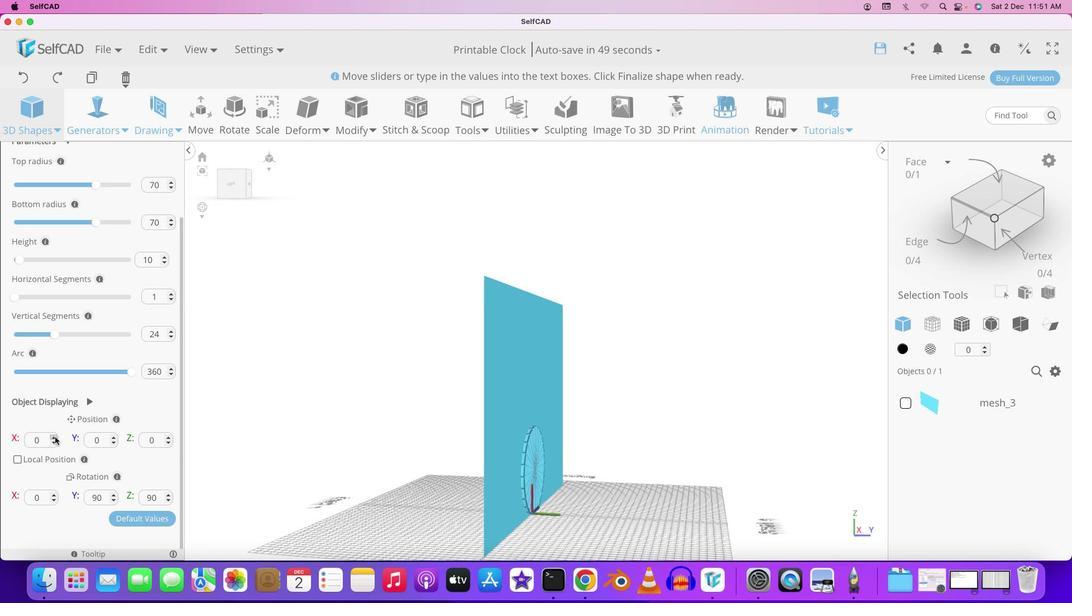 
Action: Mouse scrolled (490, 457) with delta (0, -1)
Screenshot: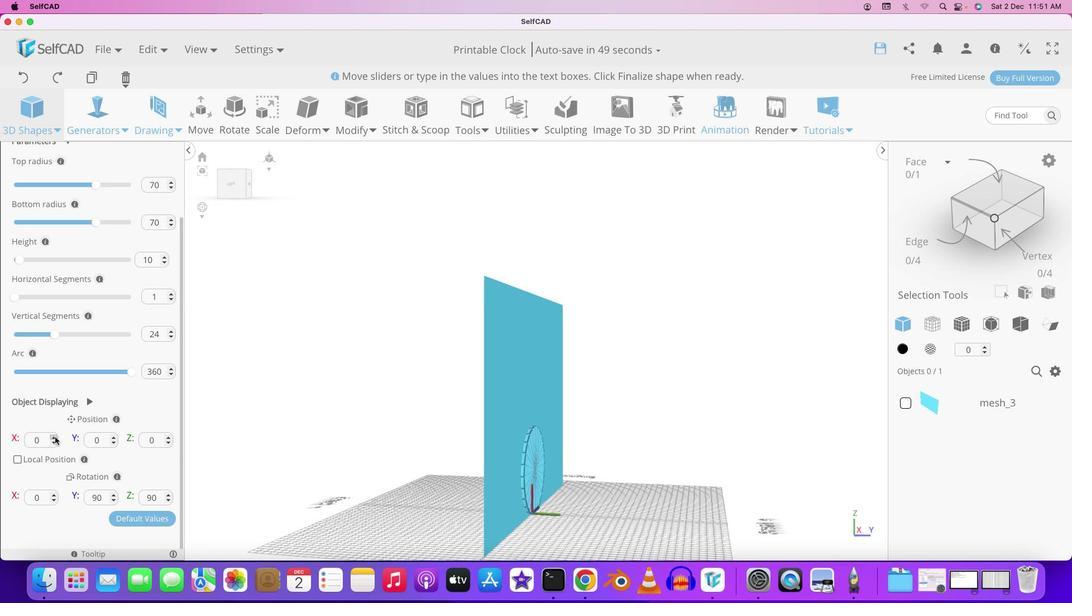 
Action: Mouse moved to (53, 436)
Screenshot: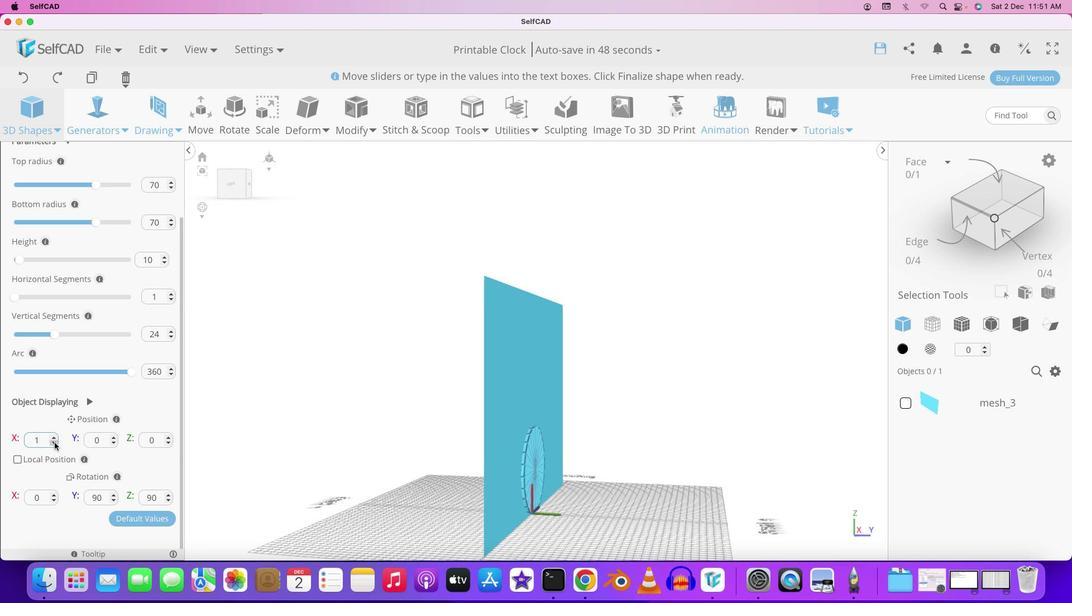 
Action: Mouse pressed left at (53, 436)
Screenshot: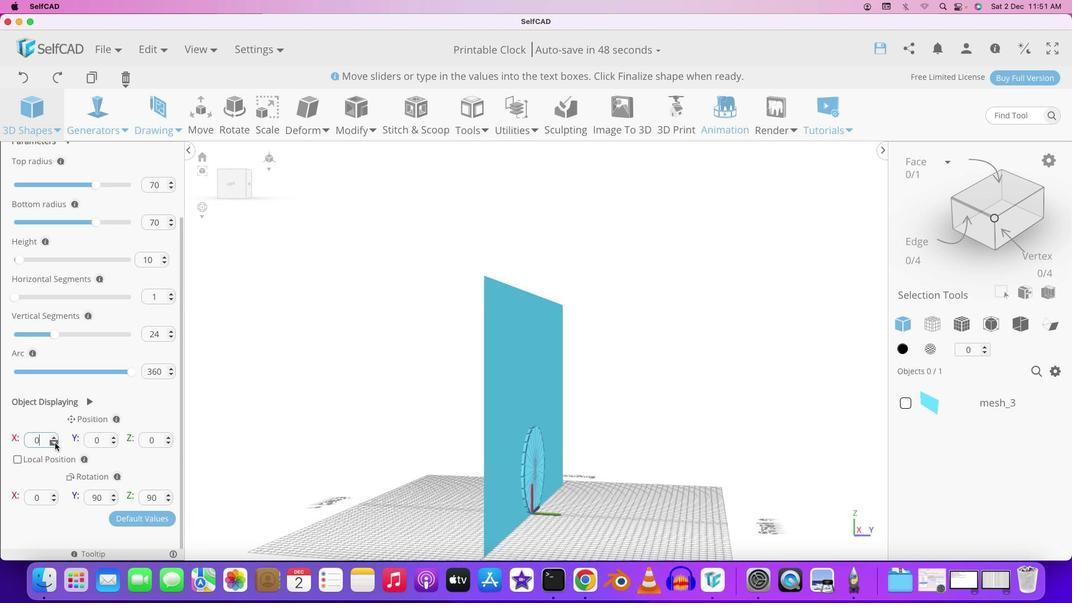 
Action: Mouse moved to (53, 441)
Screenshot: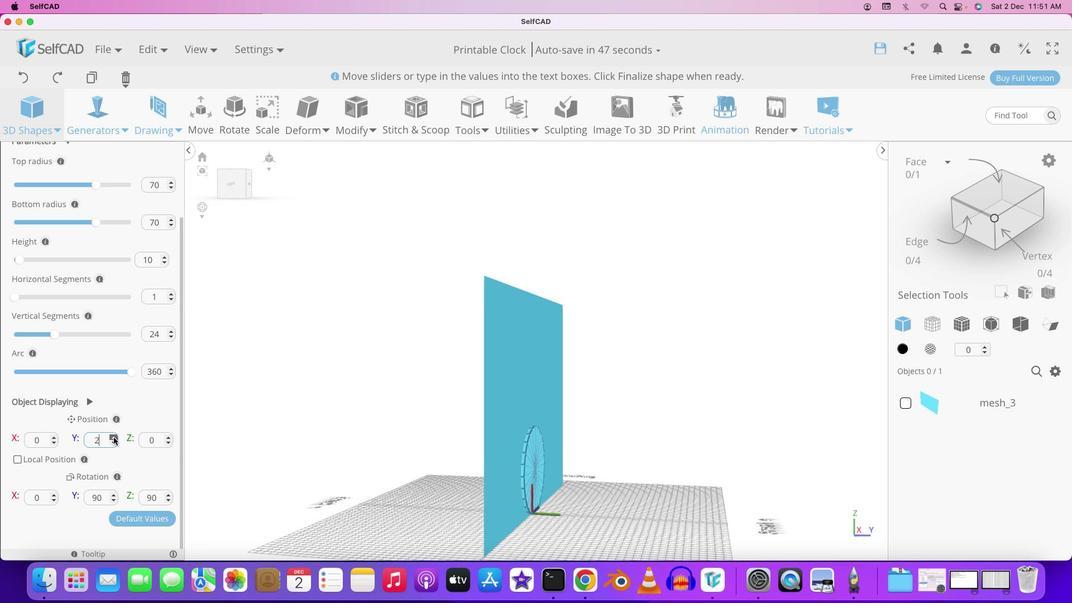 
Action: Mouse pressed left at (53, 441)
Screenshot: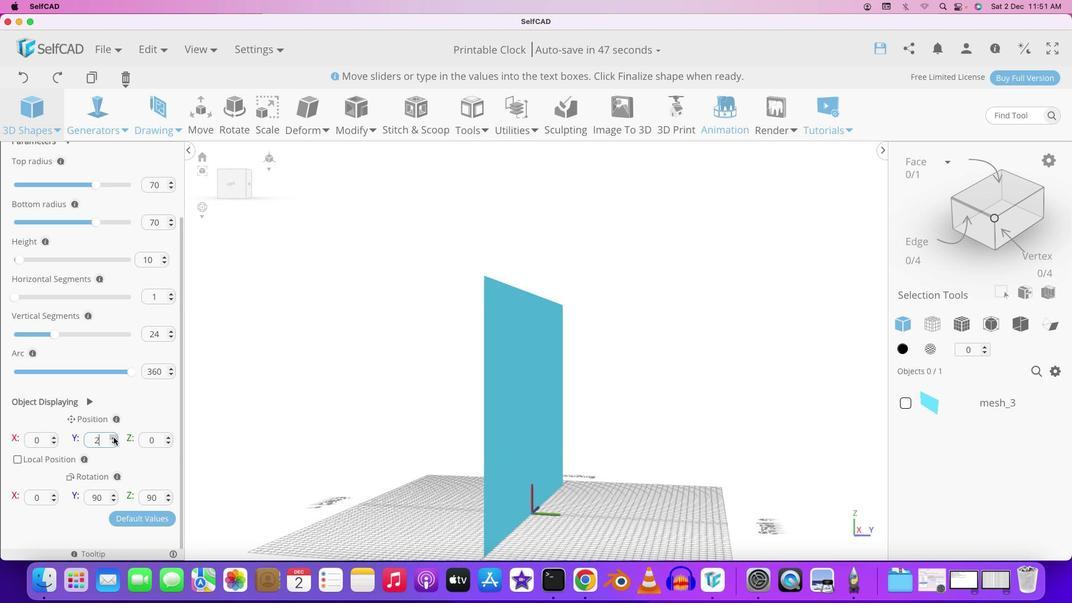 
Action: Mouse moved to (112, 436)
Screenshot: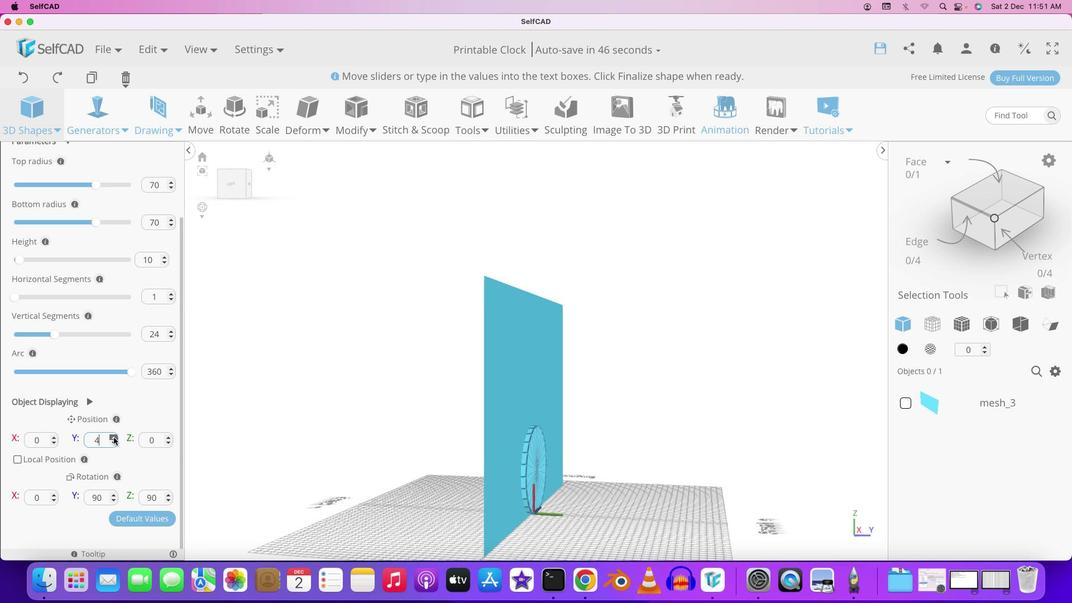 
Action: Mouse pressed left at (112, 436)
Screenshot: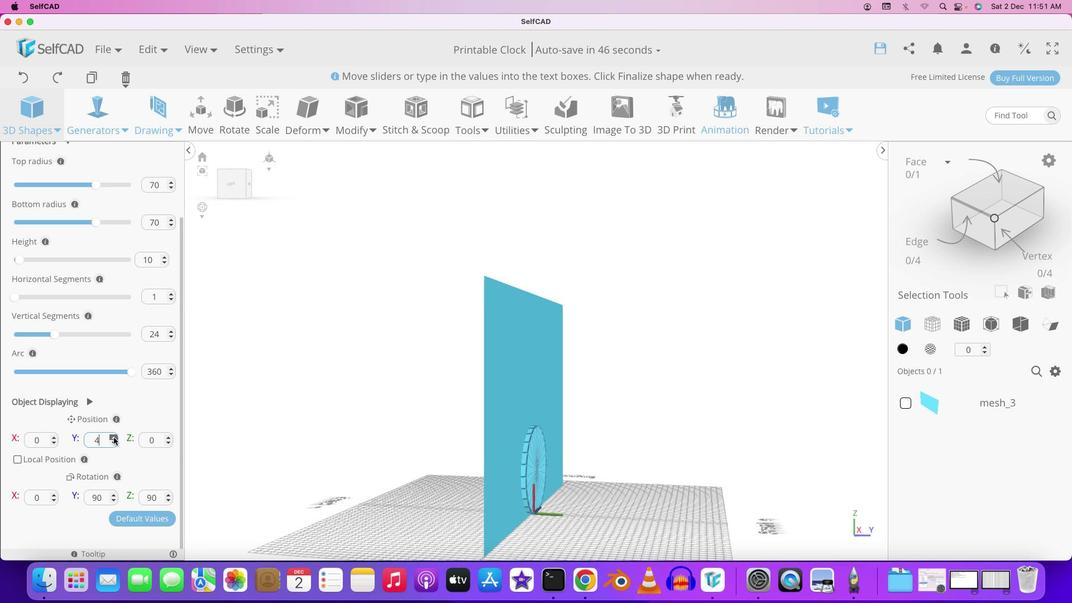 
Action: Mouse pressed left at (112, 436)
Screenshot: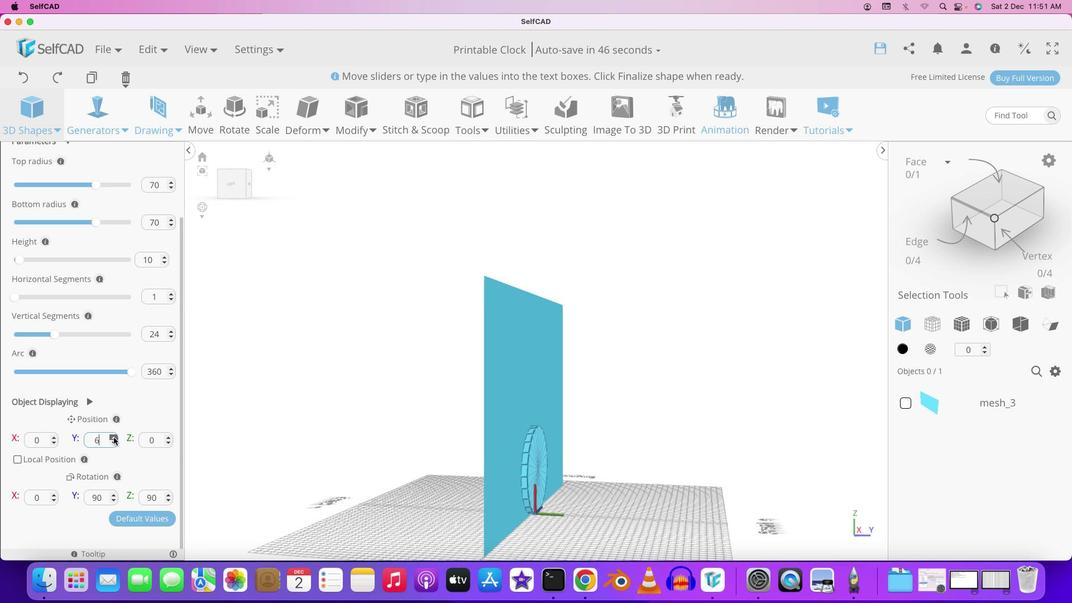
Action: Mouse pressed left at (112, 436)
Screenshot: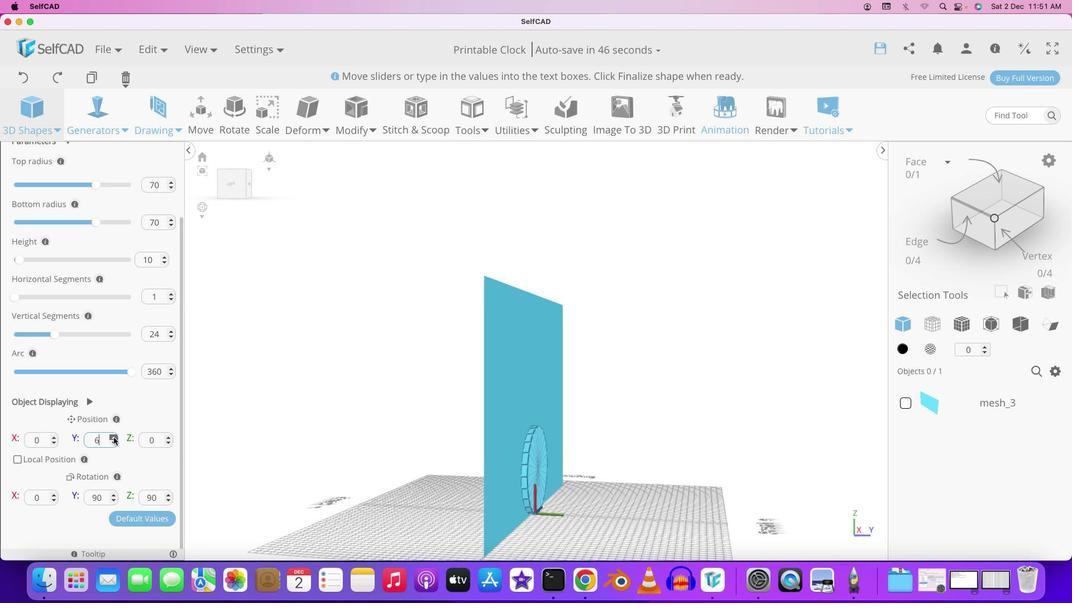 
Action: Mouse pressed left at (112, 436)
Screenshot: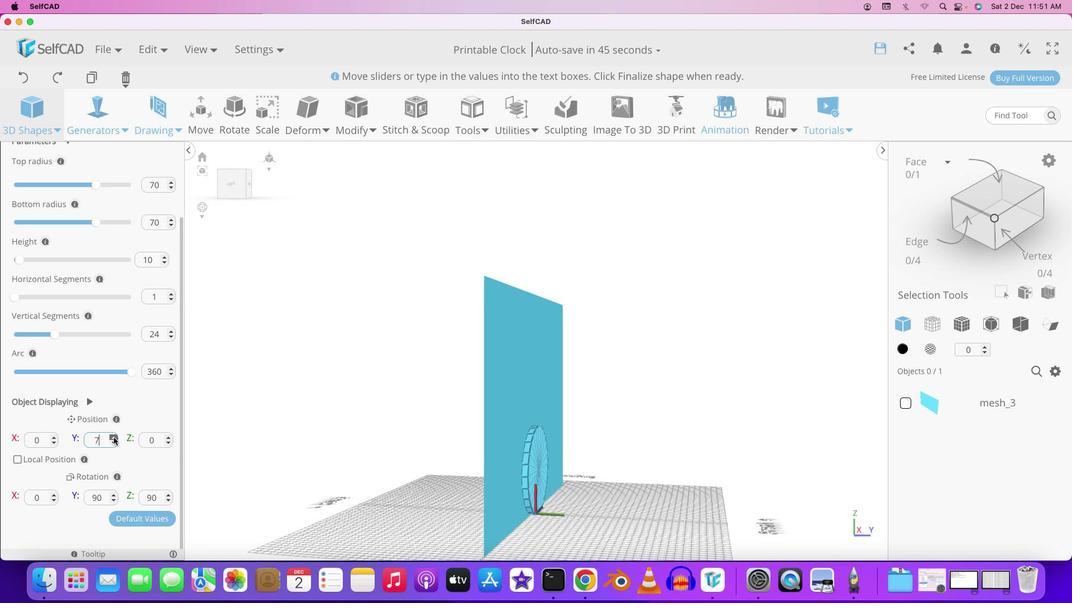 
Action: Mouse pressed left at (112, 436)
Screenshot: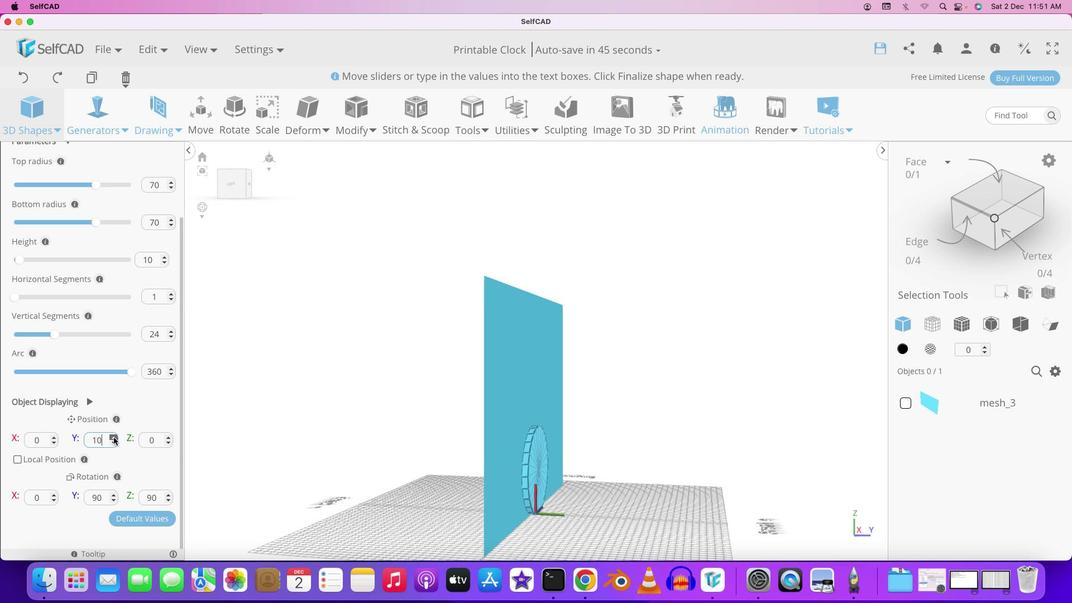 
Action: Mouse pressed left at (112, 436)
Screenshot: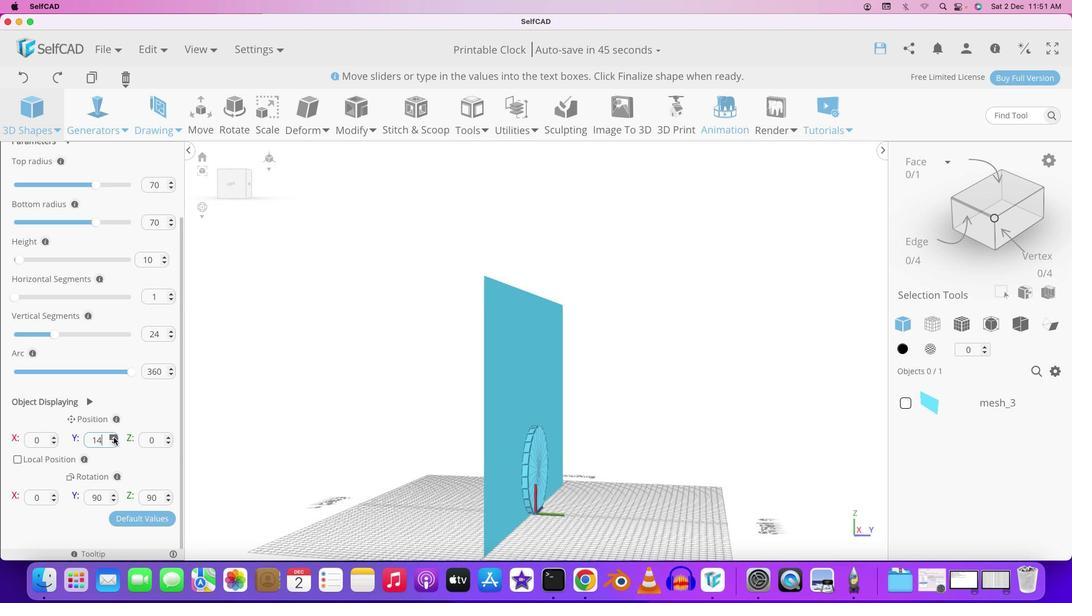 
Action: Mouse pressed left at (112, 436)
Screenshot: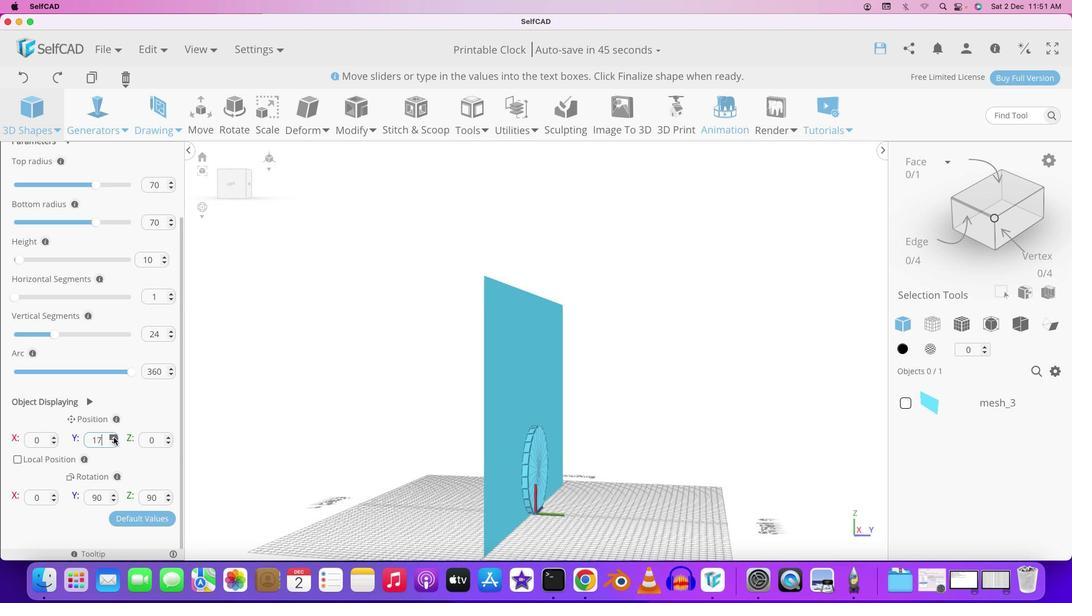 
Action: Mouse moved to (596, 453)
Screenshot: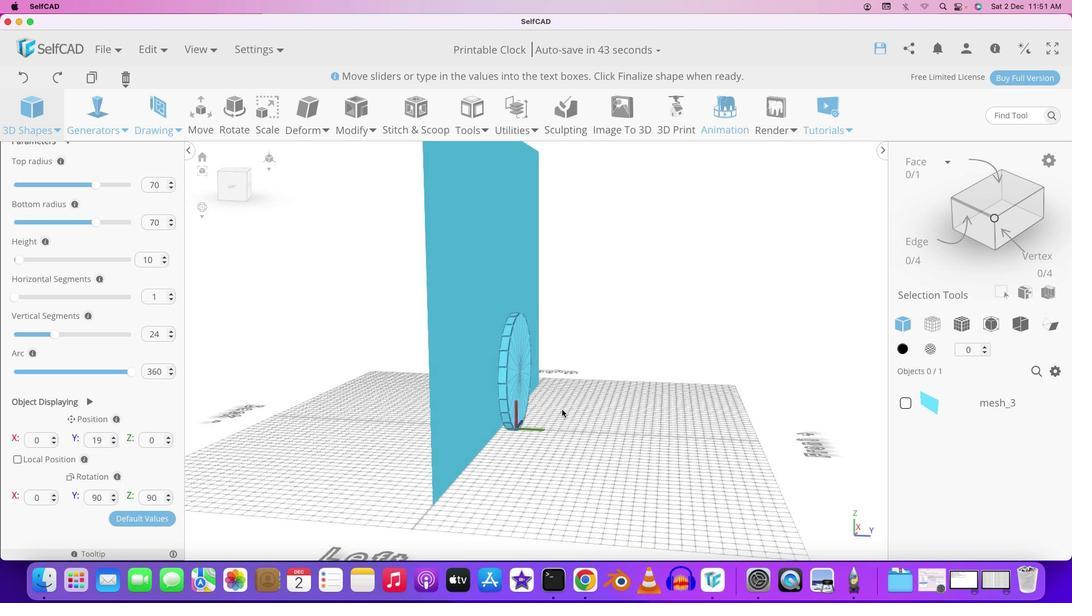 
Action: Key pressed Key.shift
Screenshot: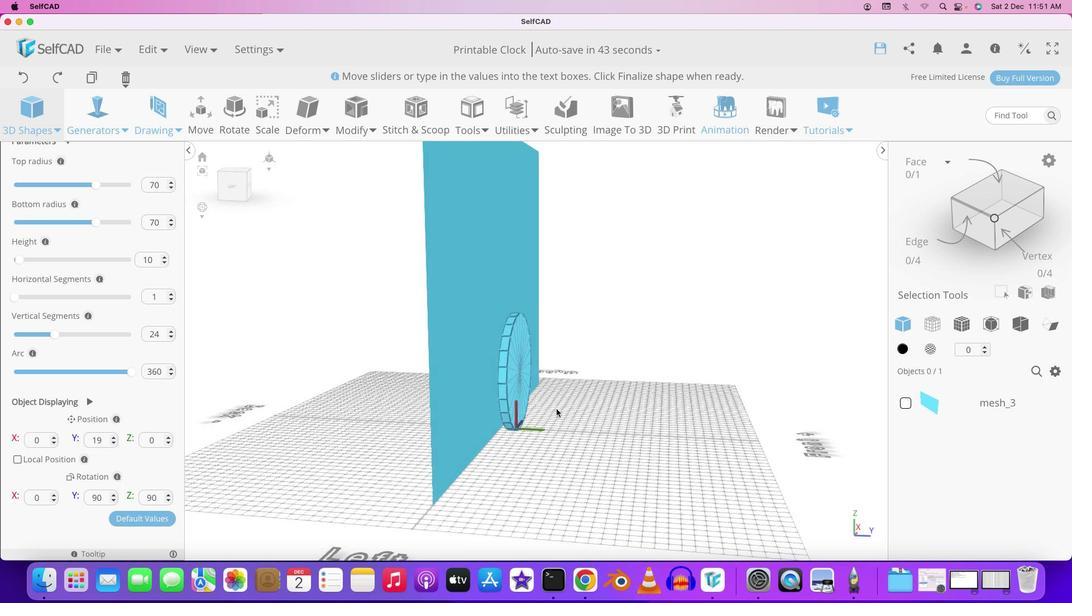 
Action: Mouse pressed left at (596, 453)
Screenshot: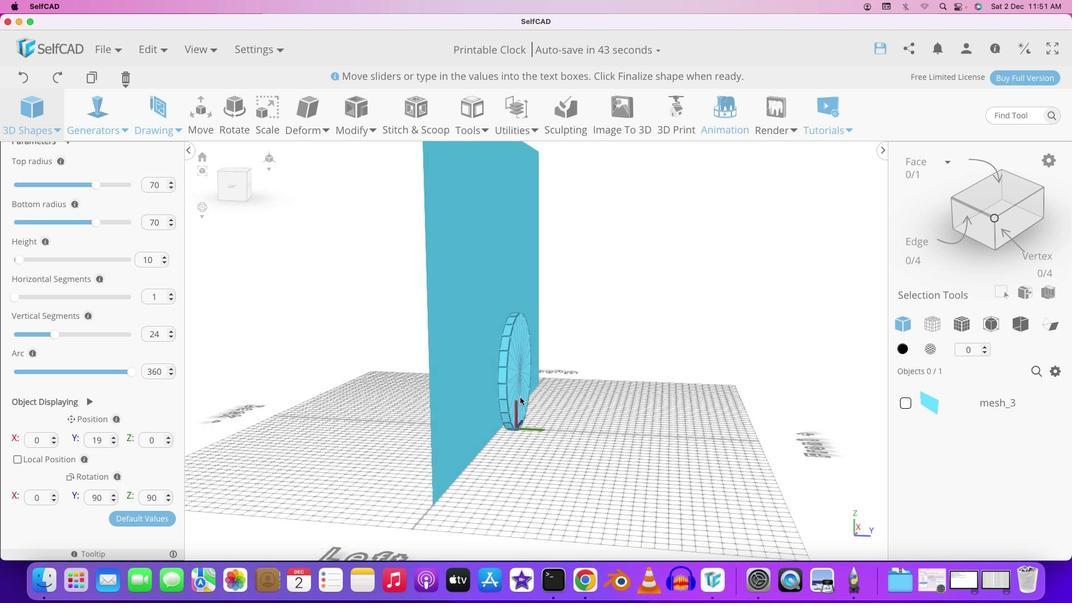 
Action: Mouse moved to (551, 394)
Screenshot: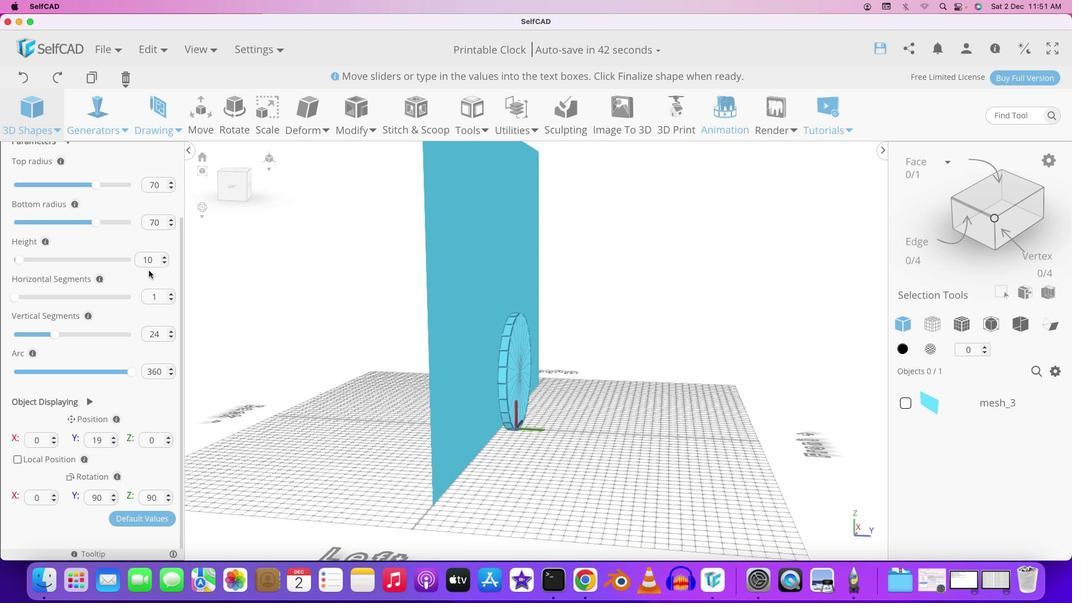 
Action: Mouse pressed left at (551, 394)
Screenshot: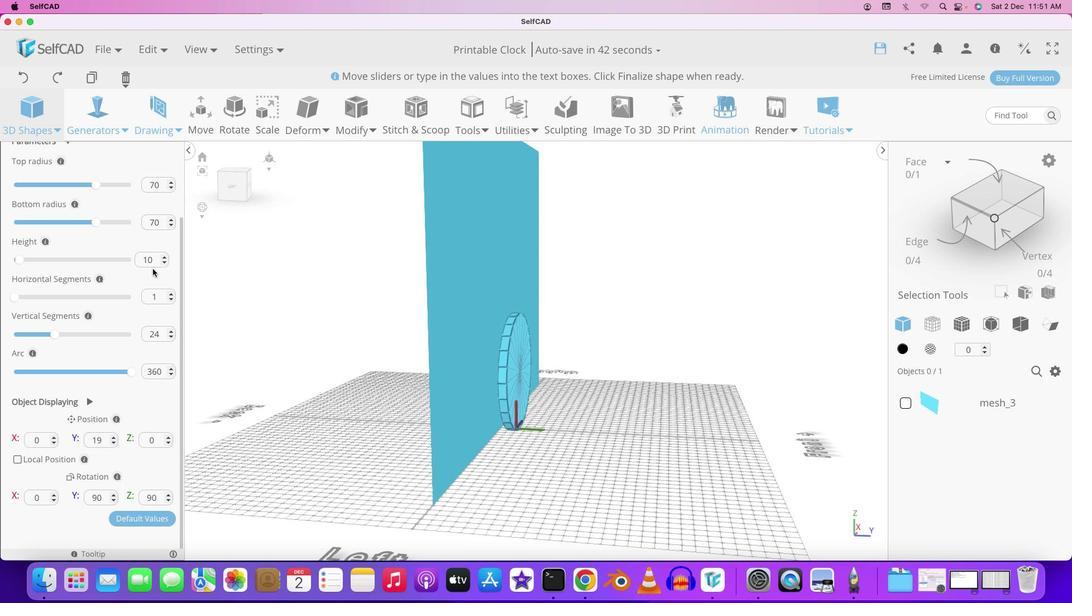
Action: Mouse moved to (561, 408)
Screenshot: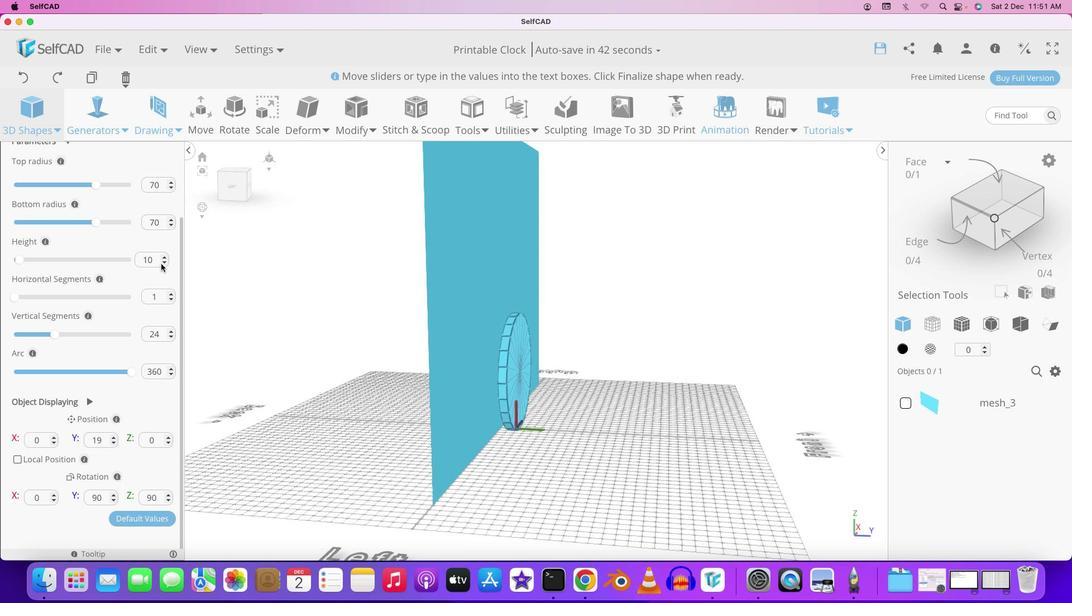 
Action: Mouse scrolled (561, 408) with delta (0, 0)
Screenshot: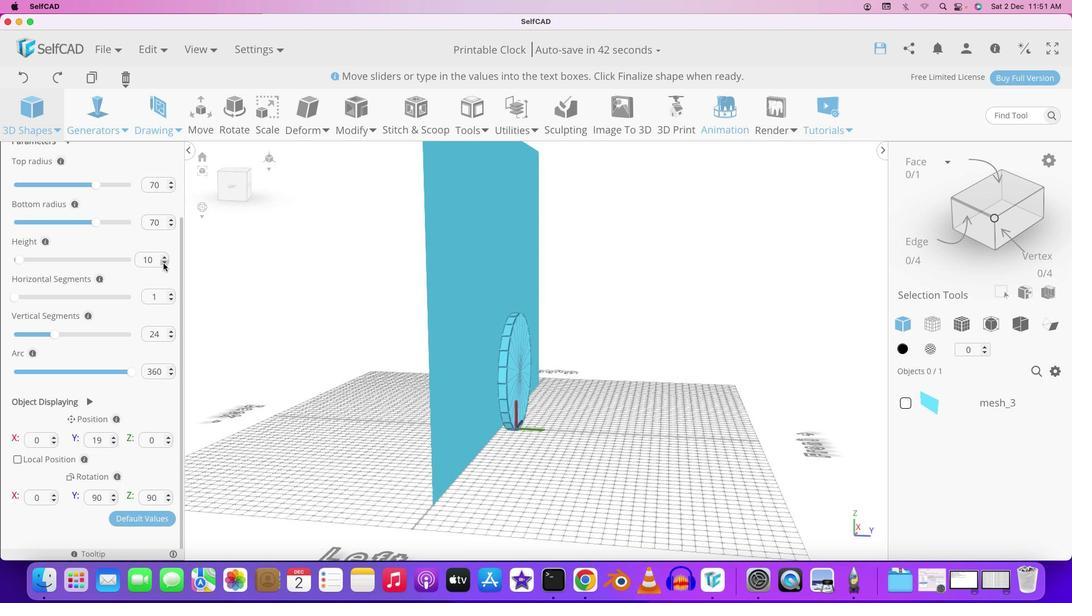 
Action: Mouse scrolled (561, 408) with delta (0, 0)
Screenshot: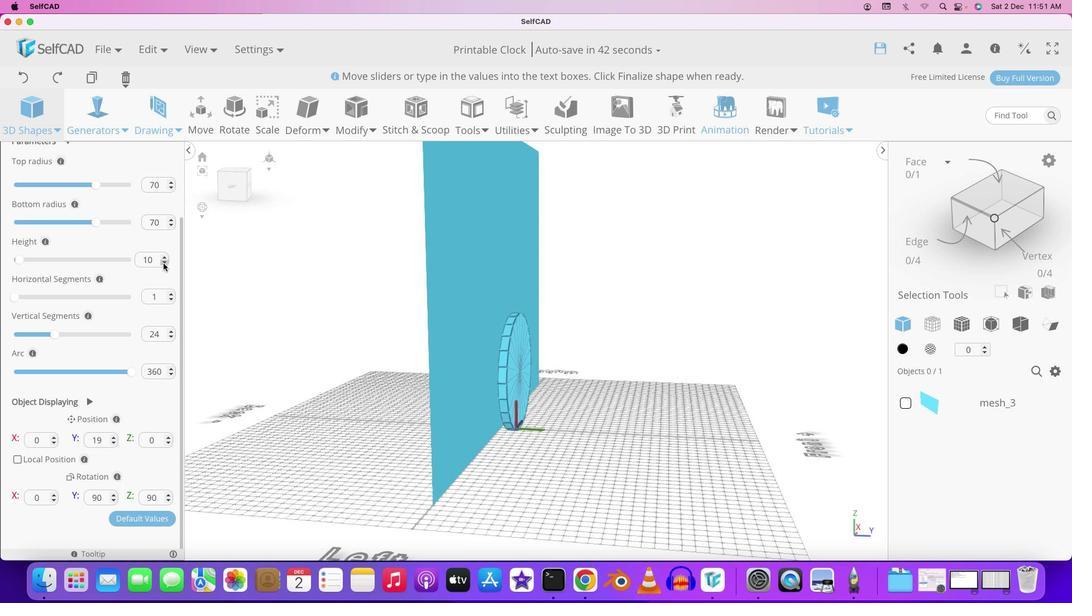 
Action: Mouse scrolled (561, 408) with delta (0, 0)
Screenshot: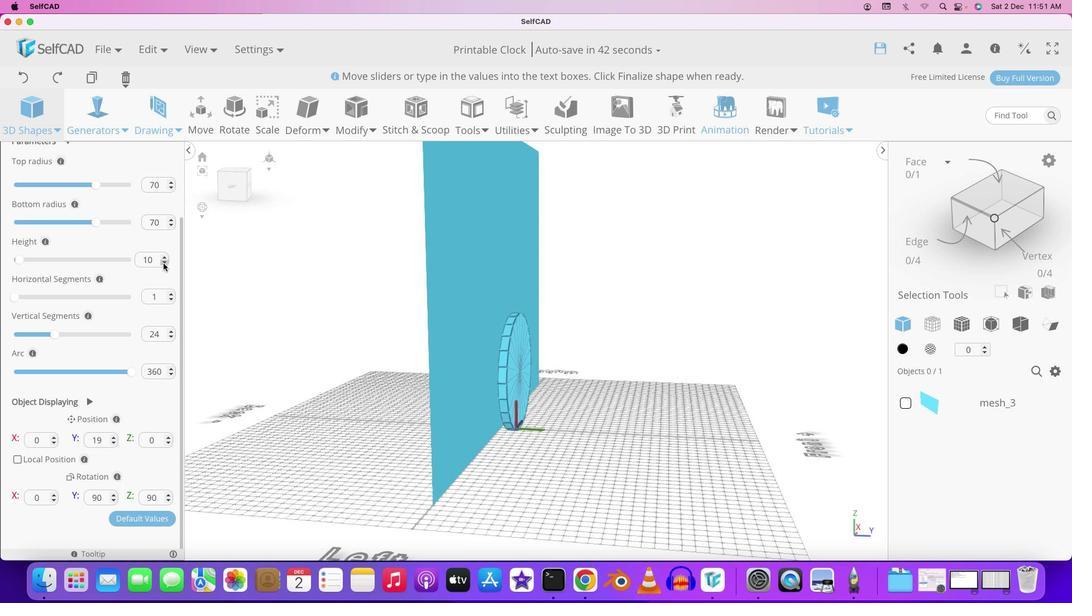 
Action: Mouse moved to (162, 261)
Screenshot: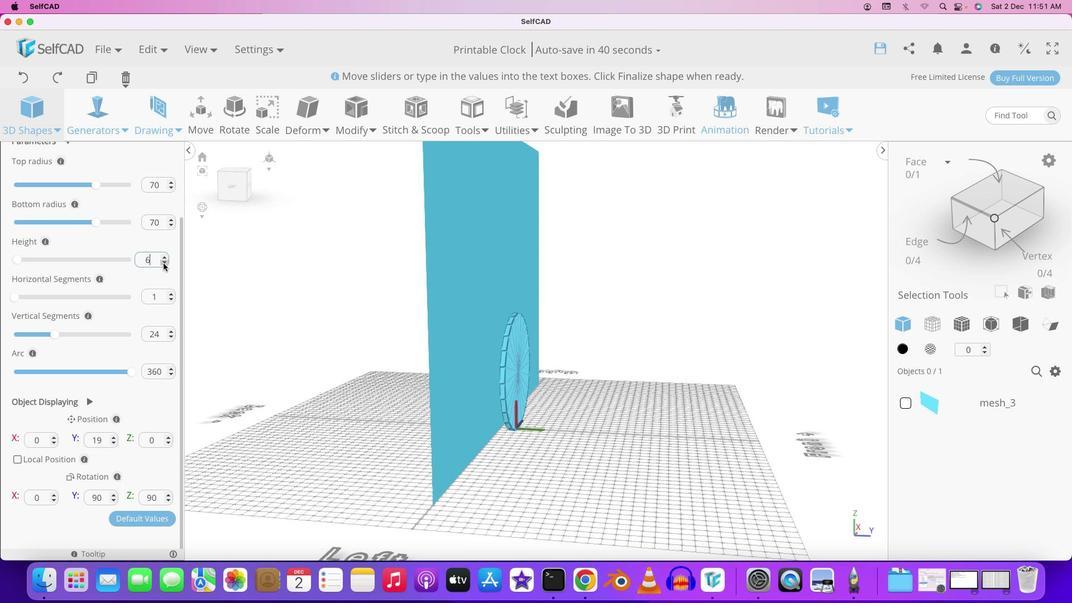 
Action: Mouse pressed left at (162, 261)
Screenshot: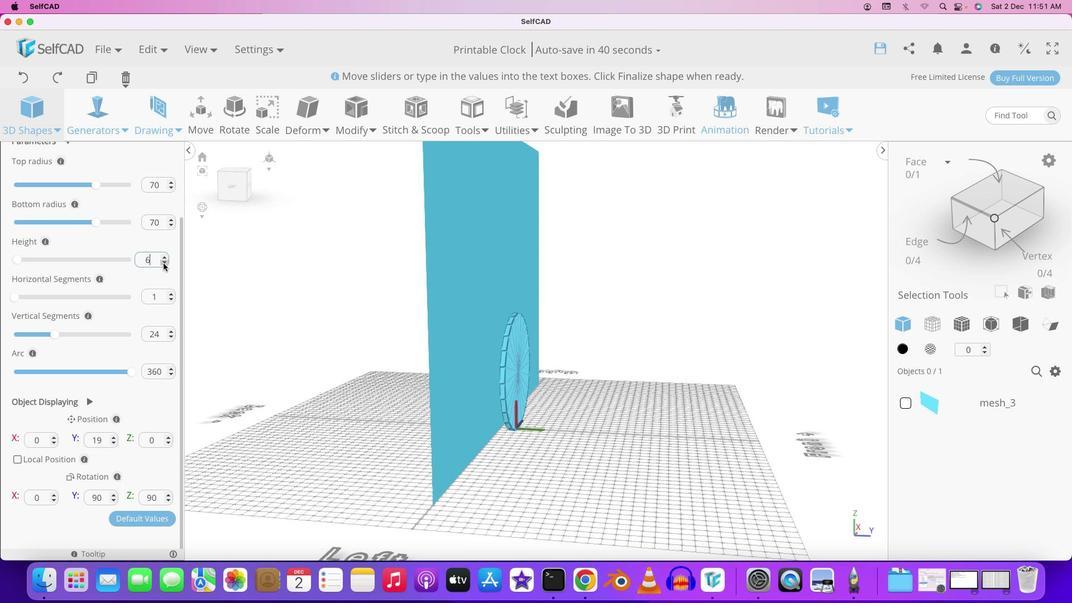 
Action: Mouse pressed left at (162, 261)
Screenshot: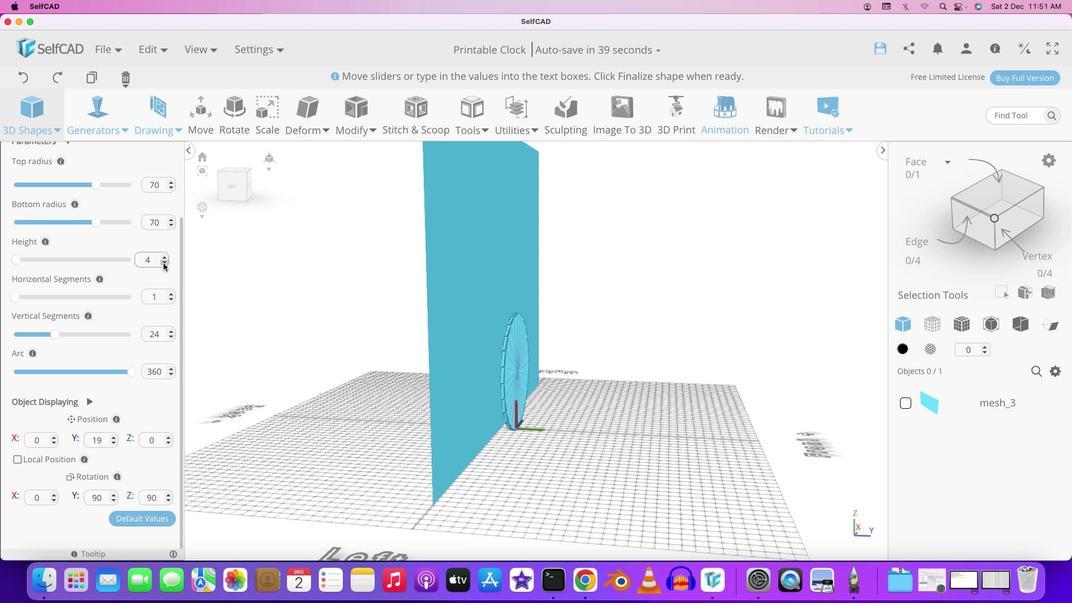 
Action: Mouse pressed left at (162, 261)
Screenshot: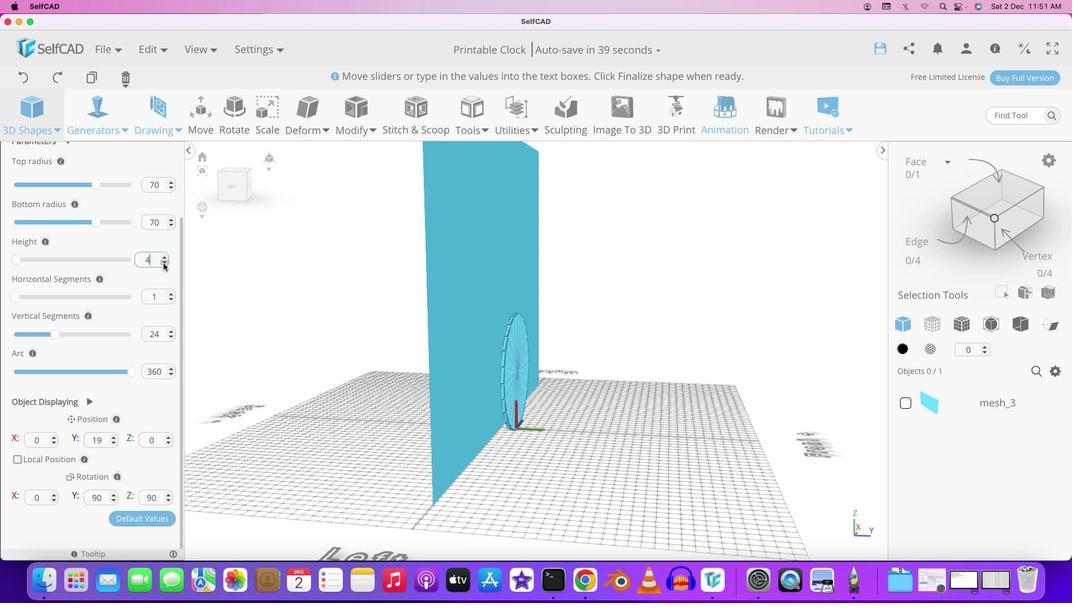 
Action: Mouse moved to (537, 390)
Screenshot: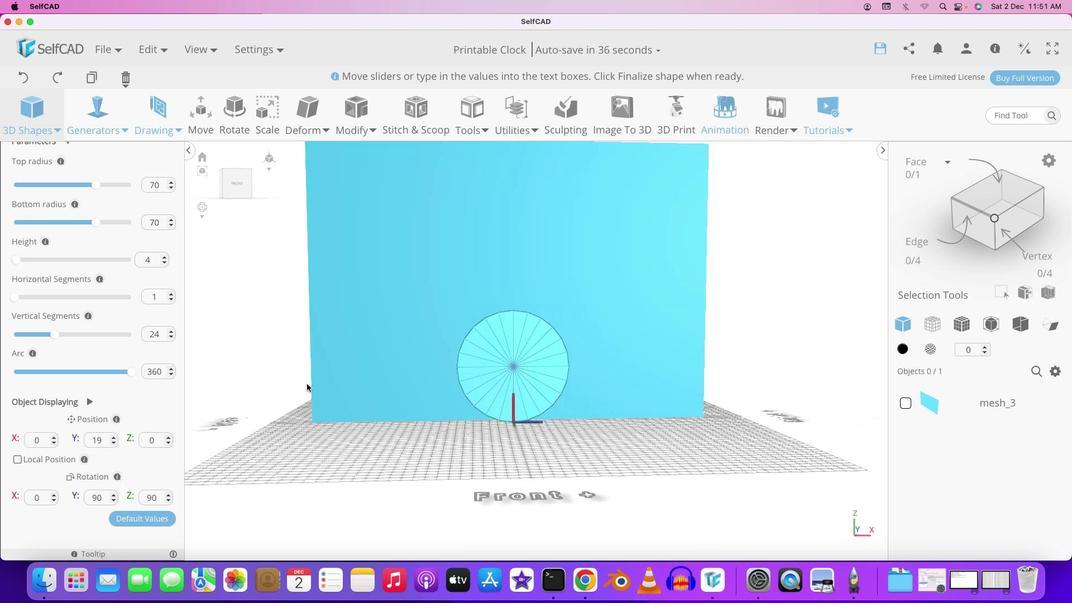 
Action: Mouse pressed left at (537, 390)
Screenshot: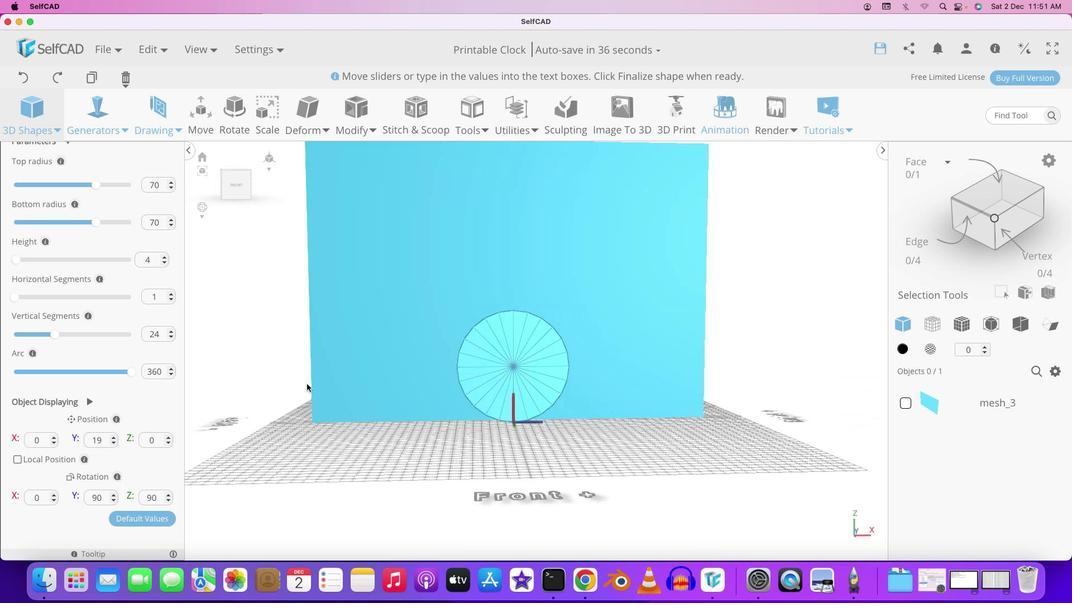 
Action: Mouse moved to (52, 332)
Screenshot: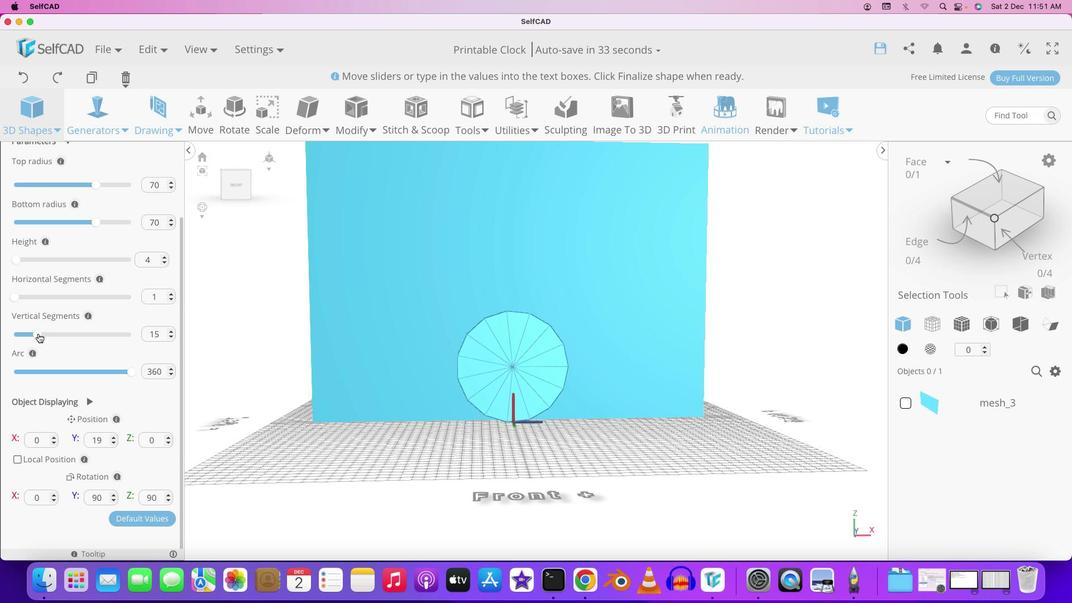 
Action: Mouse pressed left at (52, 332)
Screenshot: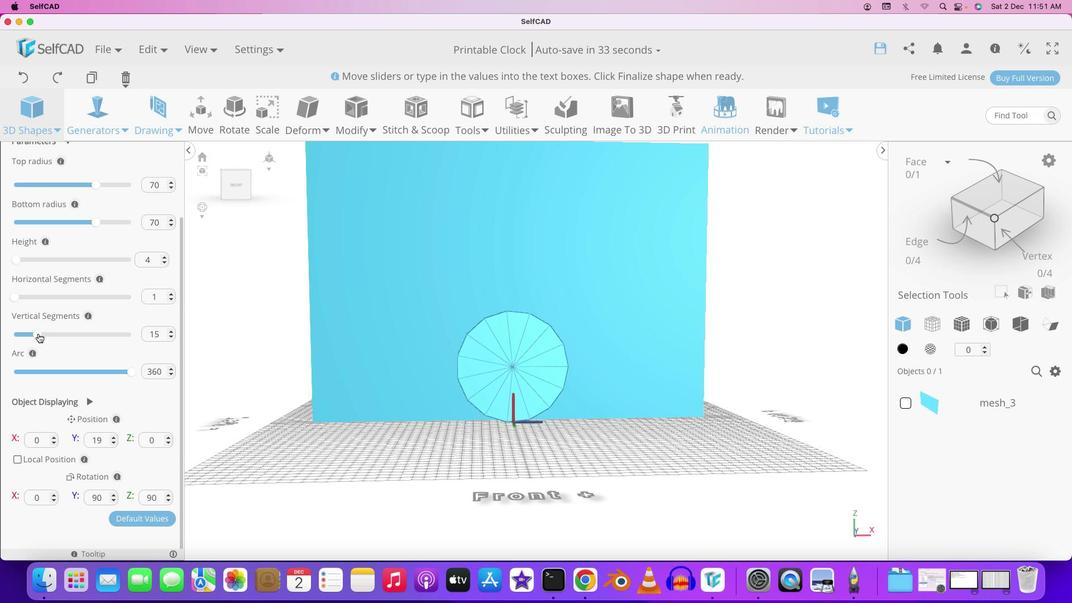 
Action: Mouse moved to (458, 432)
Screenshot: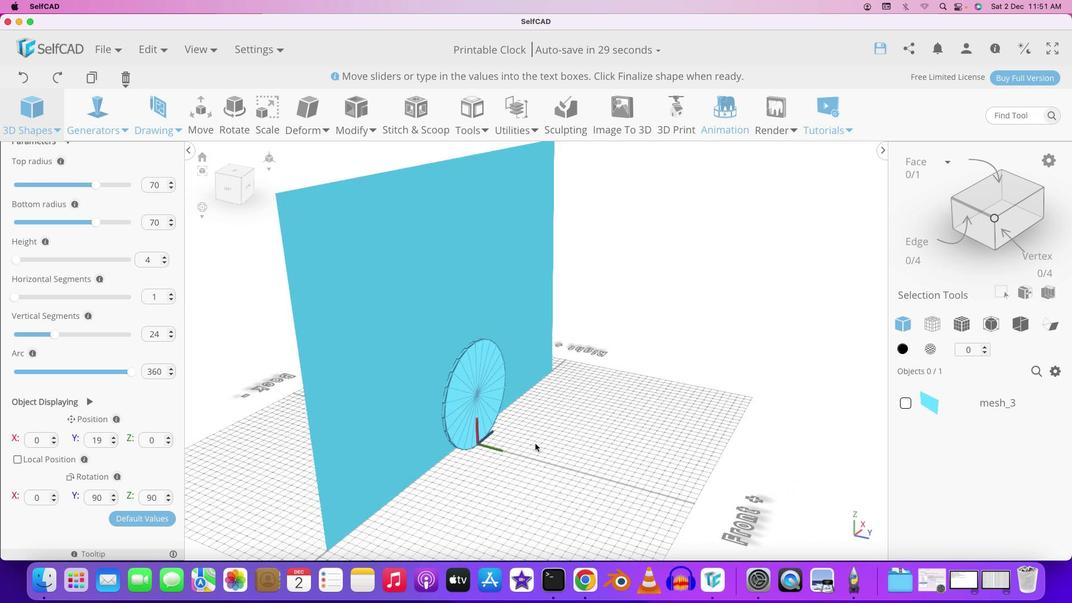 
Action: Mouse pressed left at (458, 432)
Screenshot: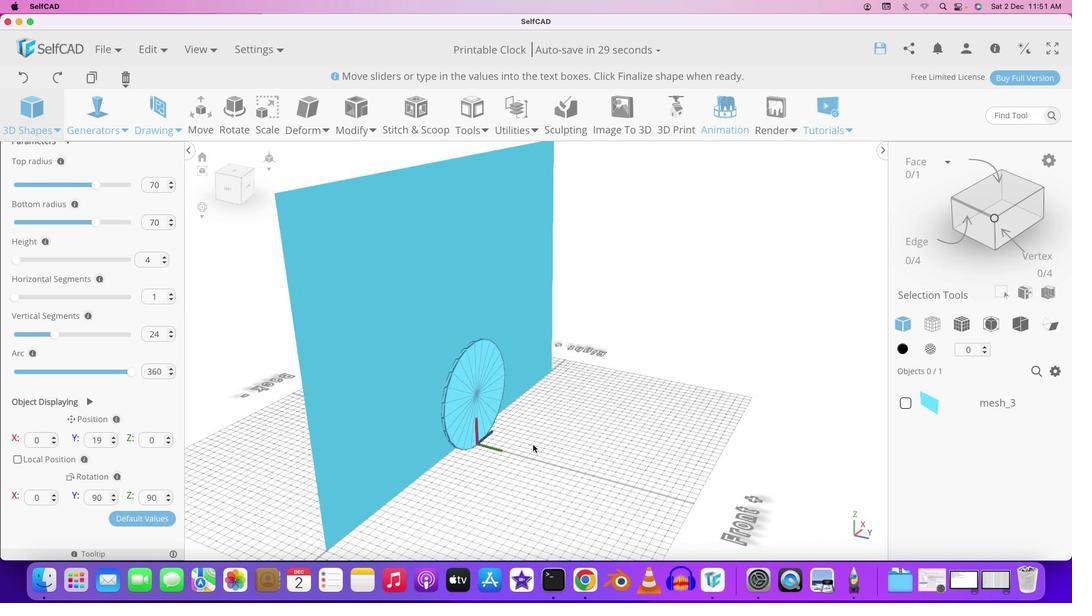 
Action: Mouse moved to (606, 438)
Screenshot: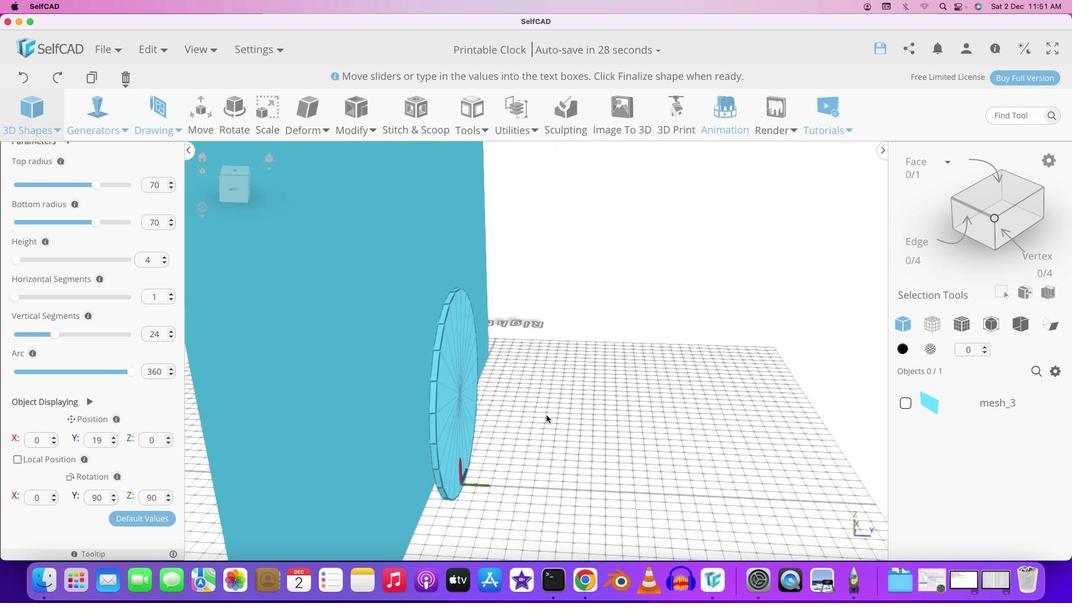 
Action: Key pressed Key.shift
Screenshot: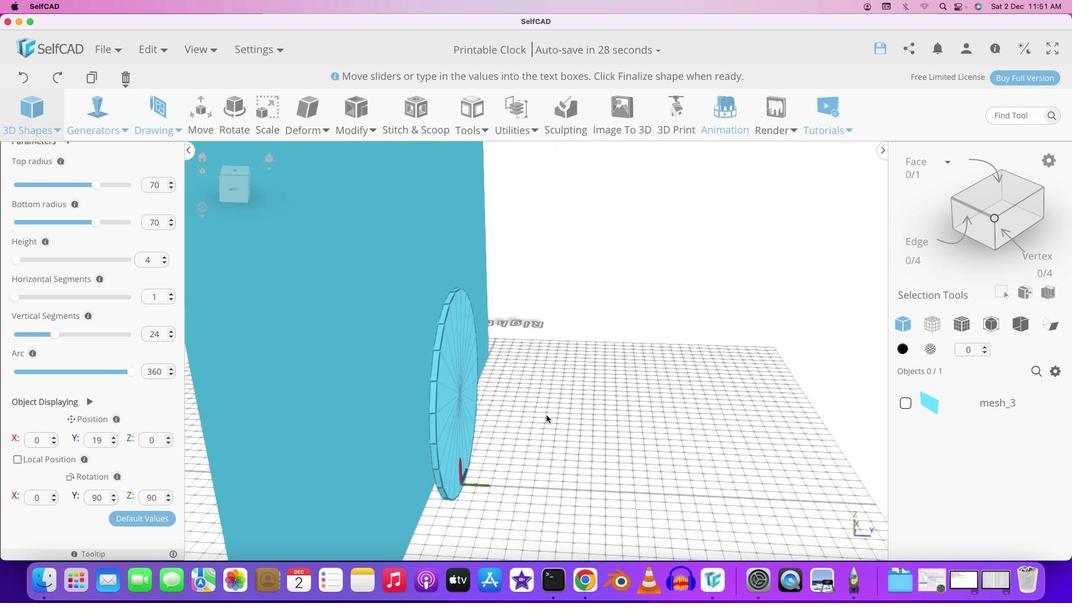 
Action: Mouse moved to (603, 435)
Screenshot: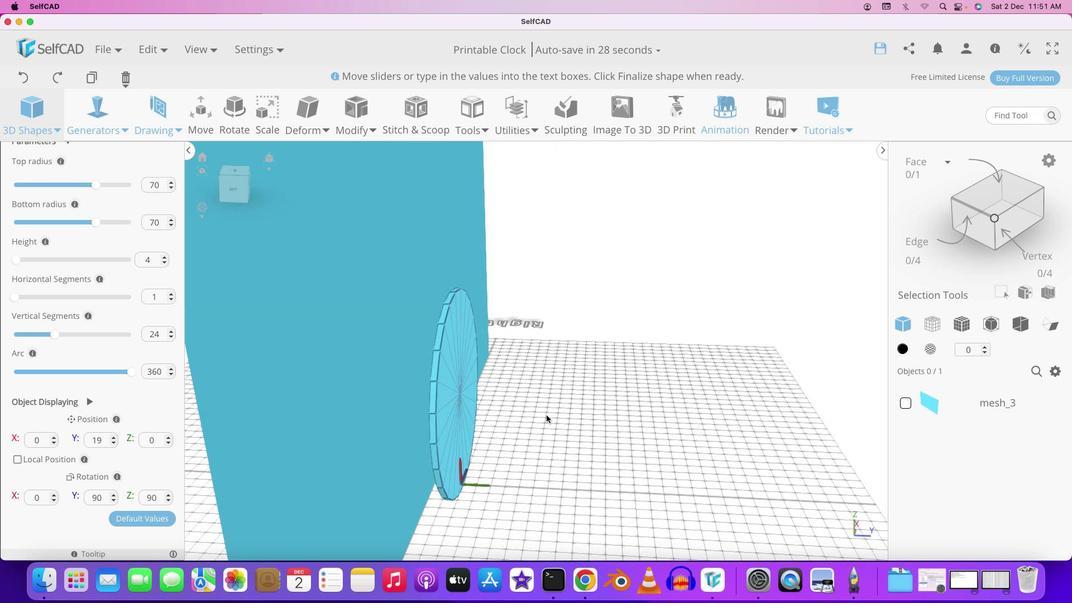 
Action: Mouse pressed left at (603, 435)
Screenshot: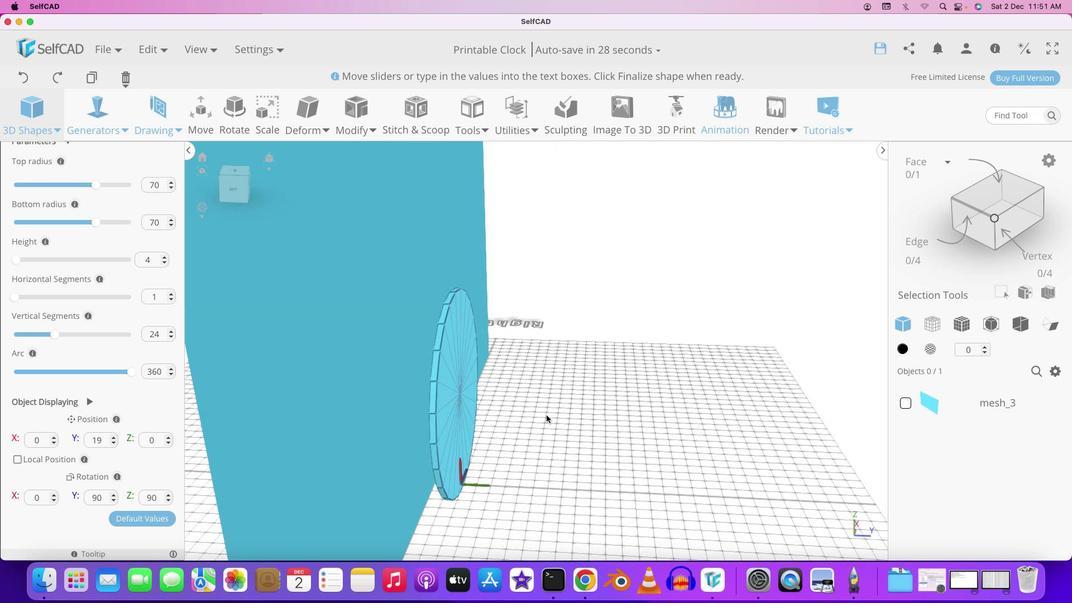 
Action: Mouse moved to (520, 449)
Screenshot: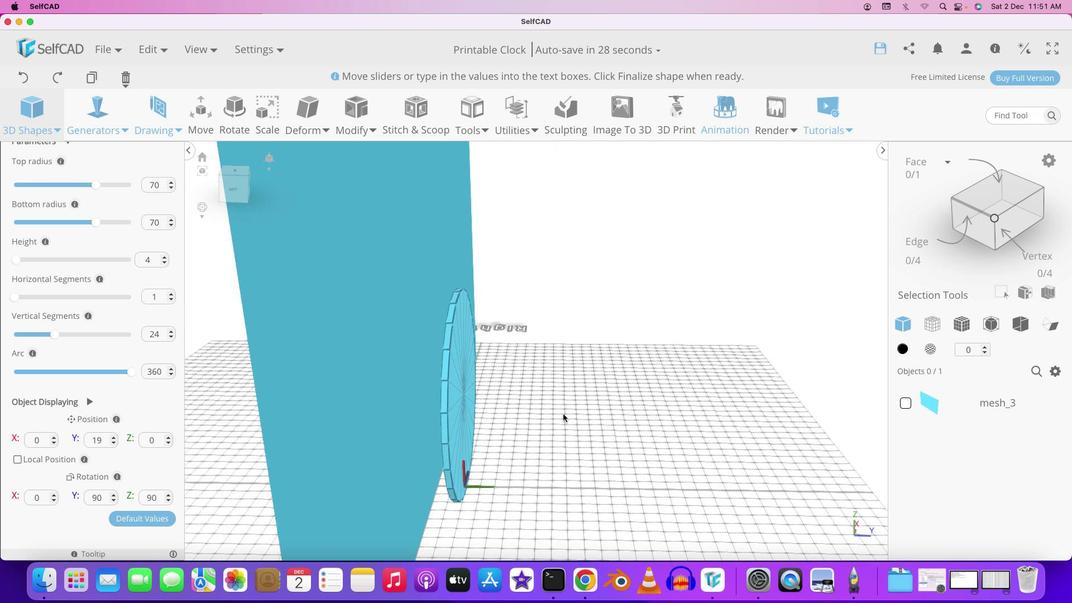 
Action: Mouse pressed left at (520, 449)
Screenshot: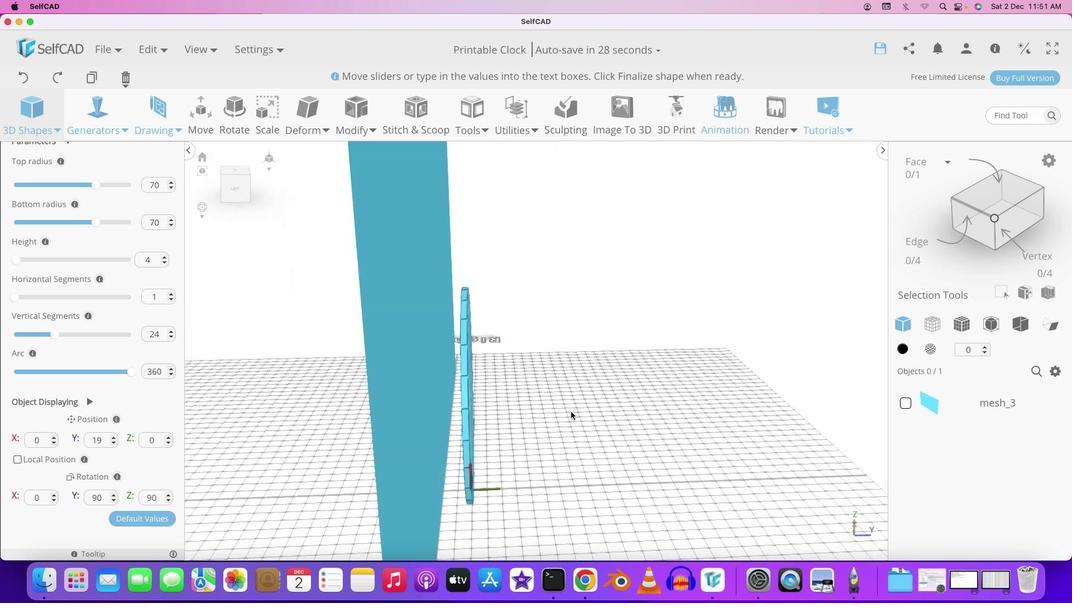 
Action: Mouse moved to (545, 413)
Screenshot: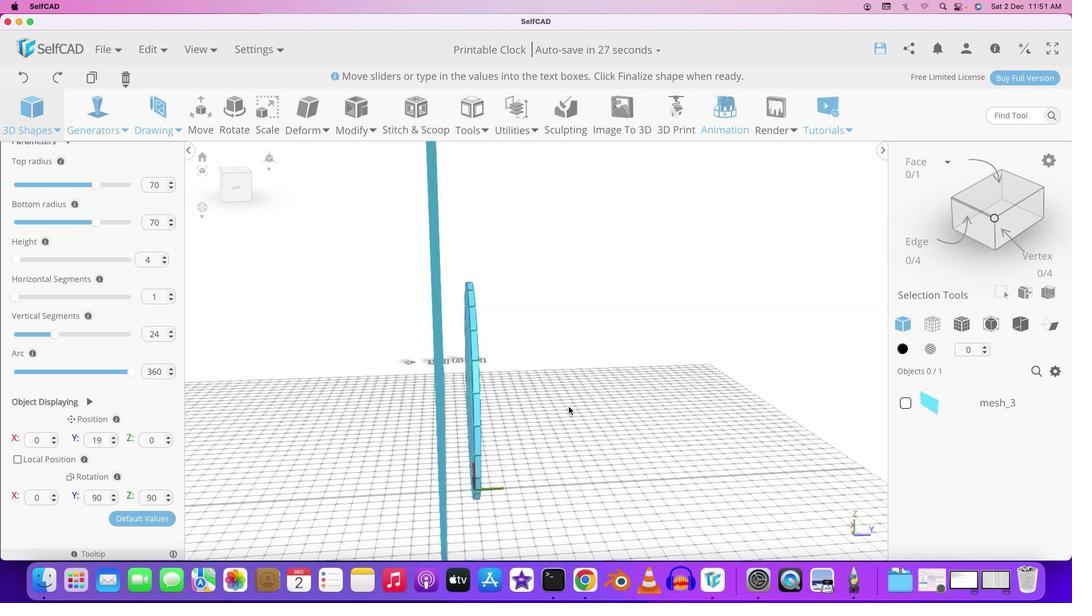 
Action: Mouse scrolled (545, 413) with delta (0, 0)
Screenshot: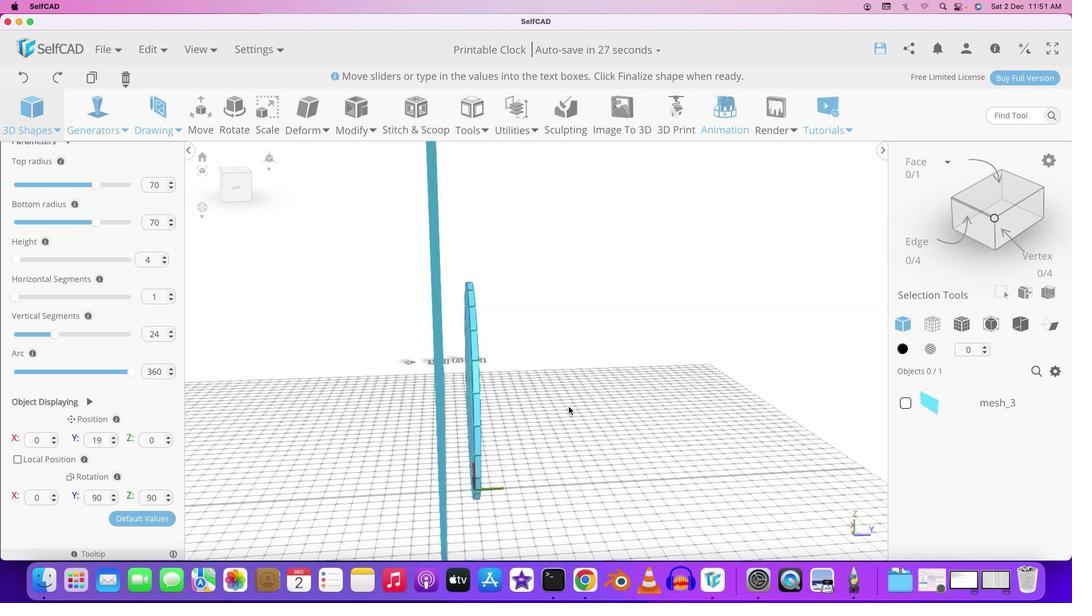 
Action: Mouse scrolled (545, 413) with delta (0, 0)
Screenshot: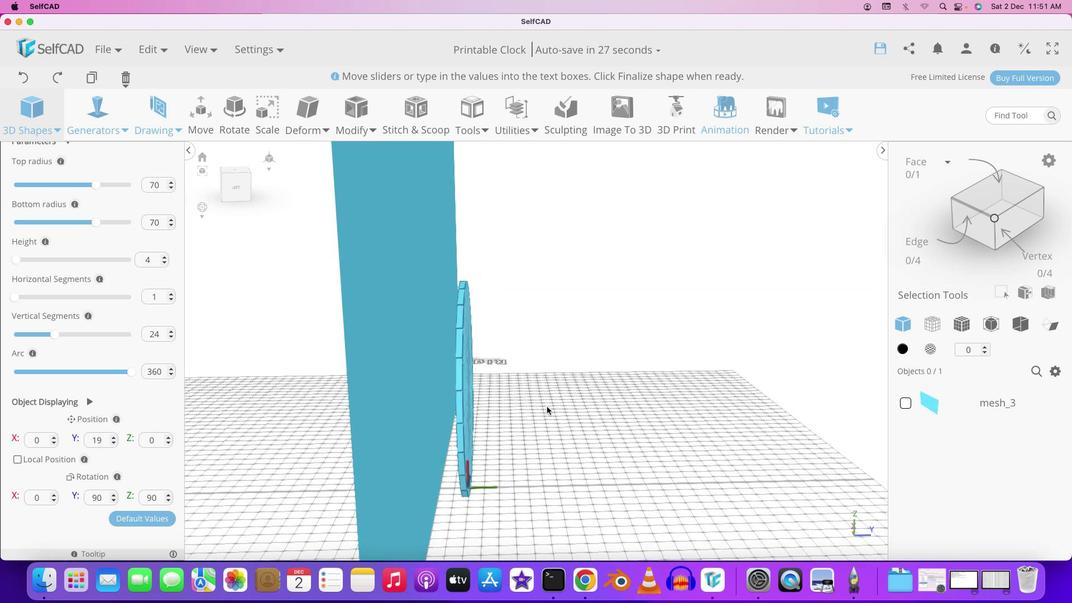 
Action: Mouse scrolled (545, 413) with delta (0, 0)
Screenshot: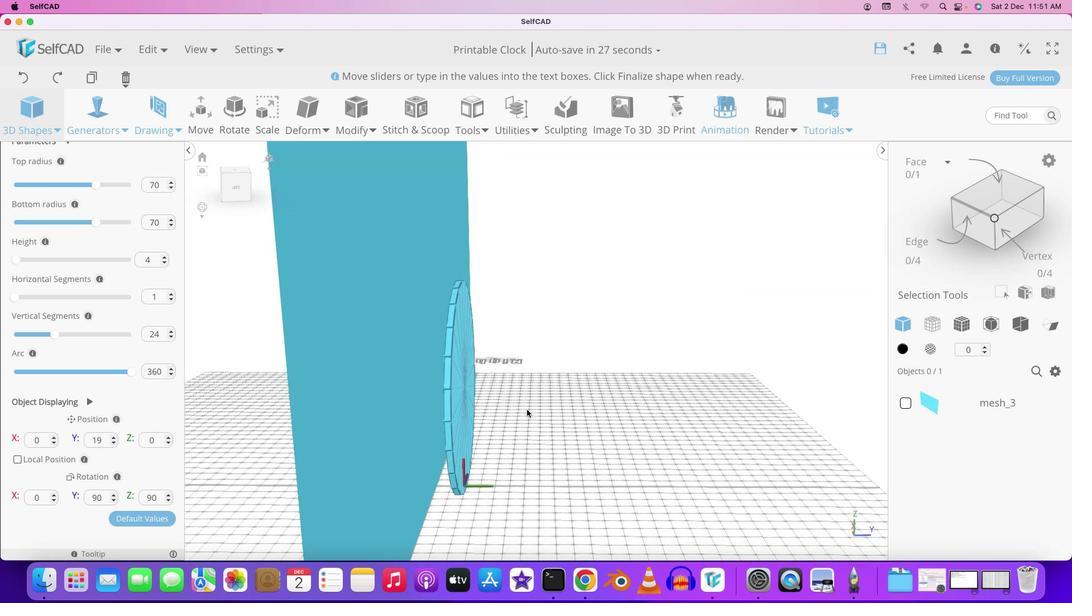 
Action: Mouse scrolled (545, 413) with delta (0, 1)
Screenshot: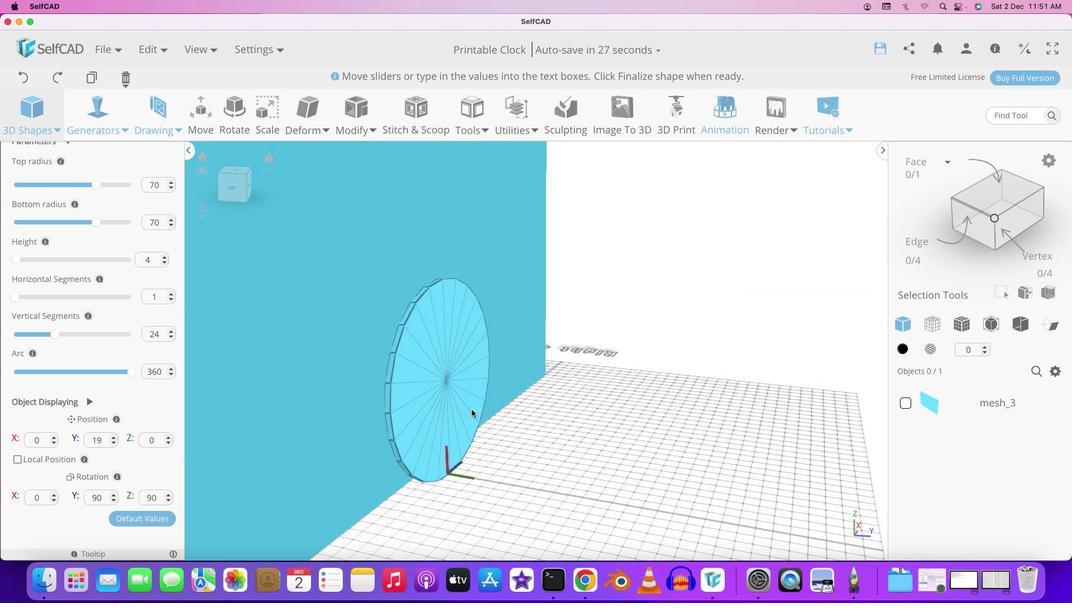 
Action: Mouse moved to (538, 415)
Screenshot: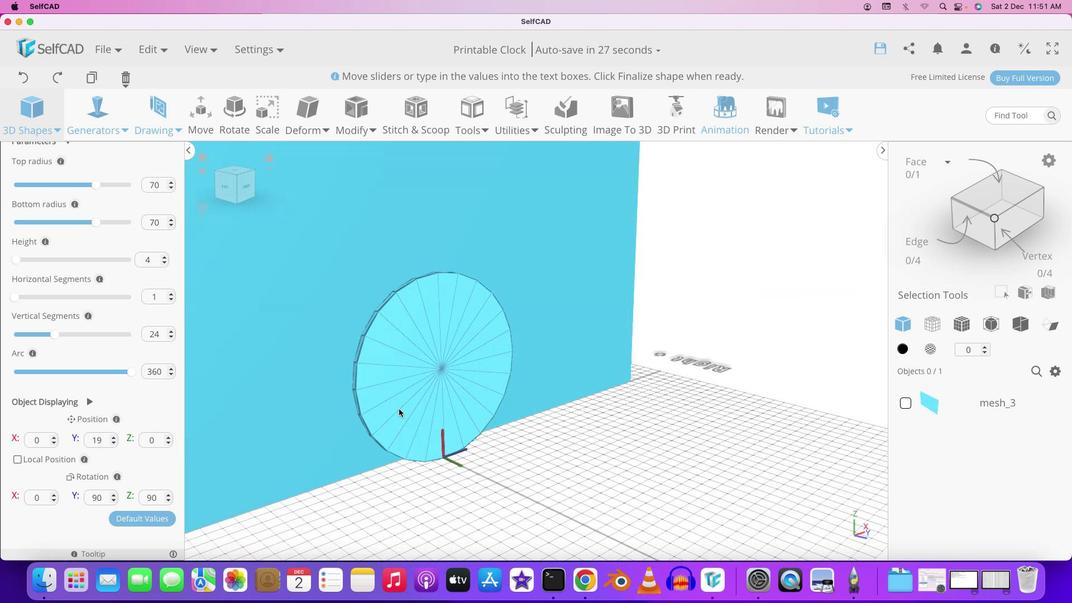 
Action: Mouse pressed left at (538, 415)
Screenshot: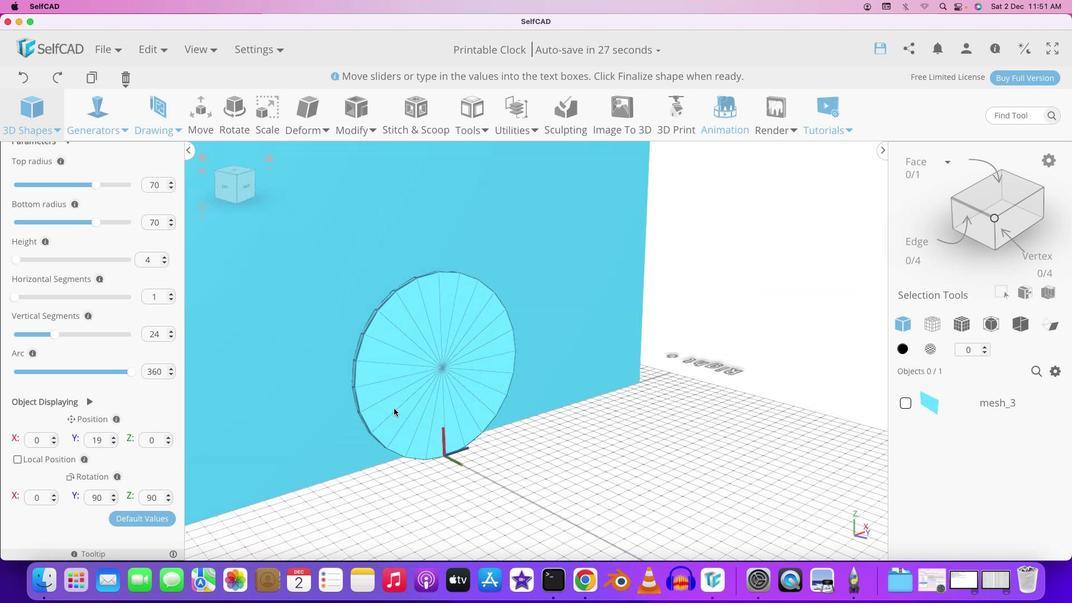 
Action: Mouse moved to (509, 403)
Screenshot: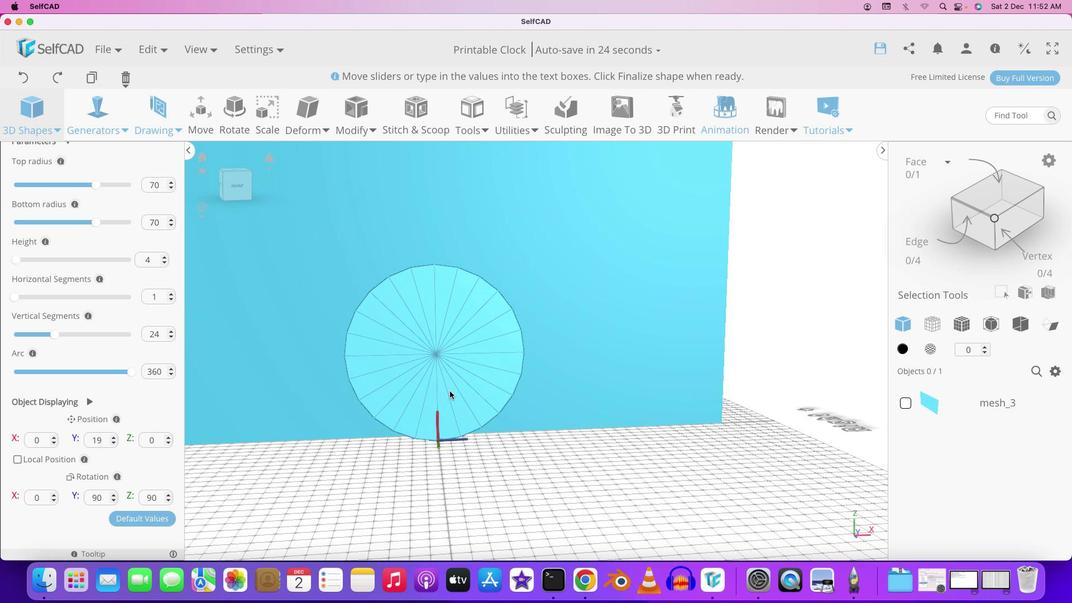 
Action: Mouse pressed left at (509, 403)
Screenshot: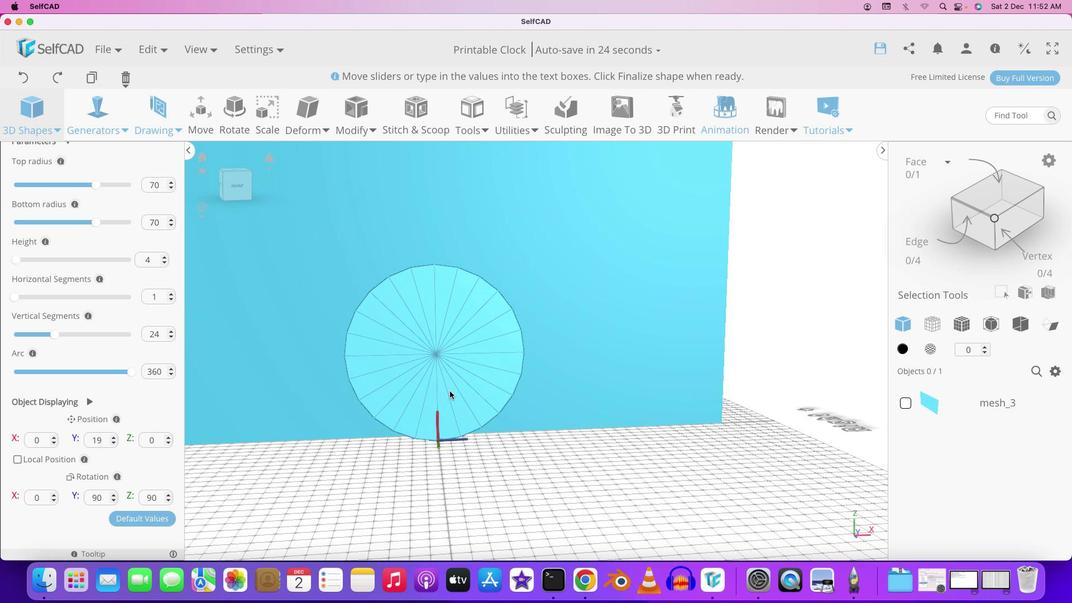 
Action: Mouse moved to (448, 390)
Screenshot: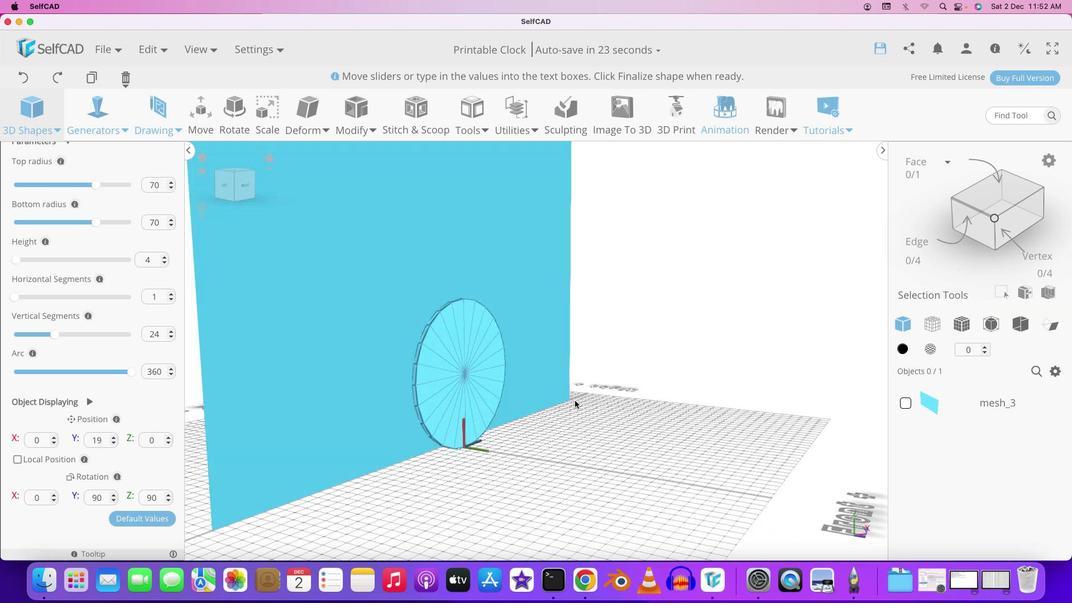 
Action: Mouse scrolled (448, 390) with delta (0, -1)
Screenshot: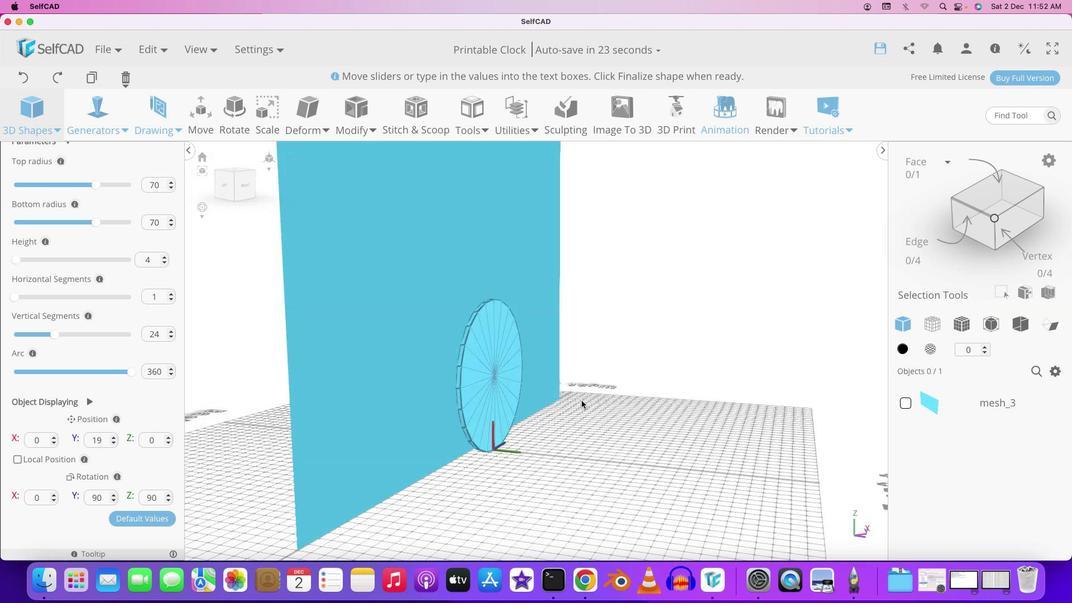 
Action: Mouse moved to (448, 390)
Screenshot: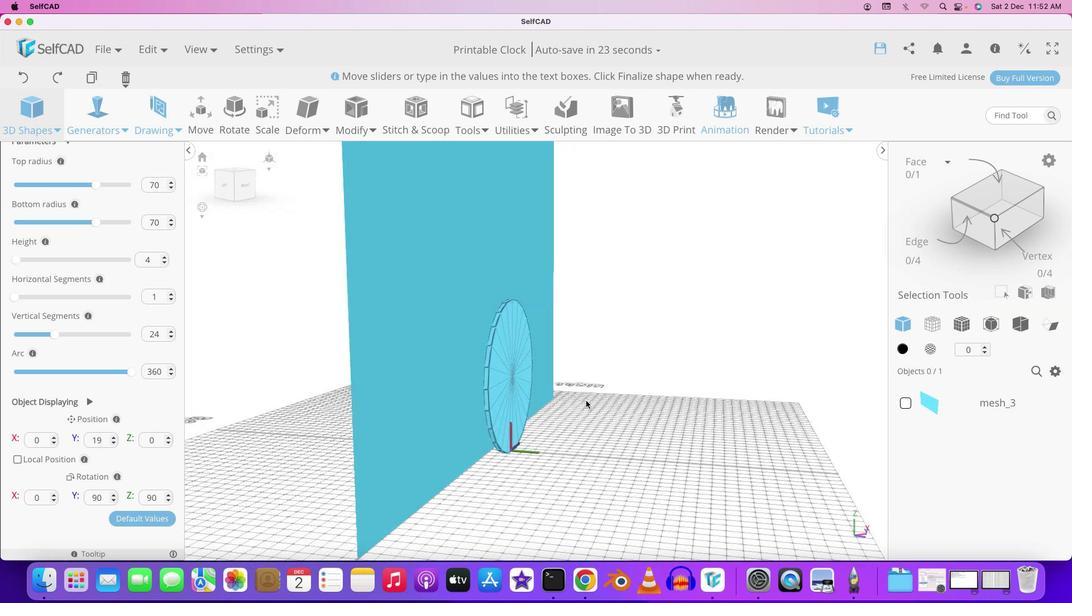 
Action: Mouse scrolled (448, 390) with delta (0, -1)
Screenshot: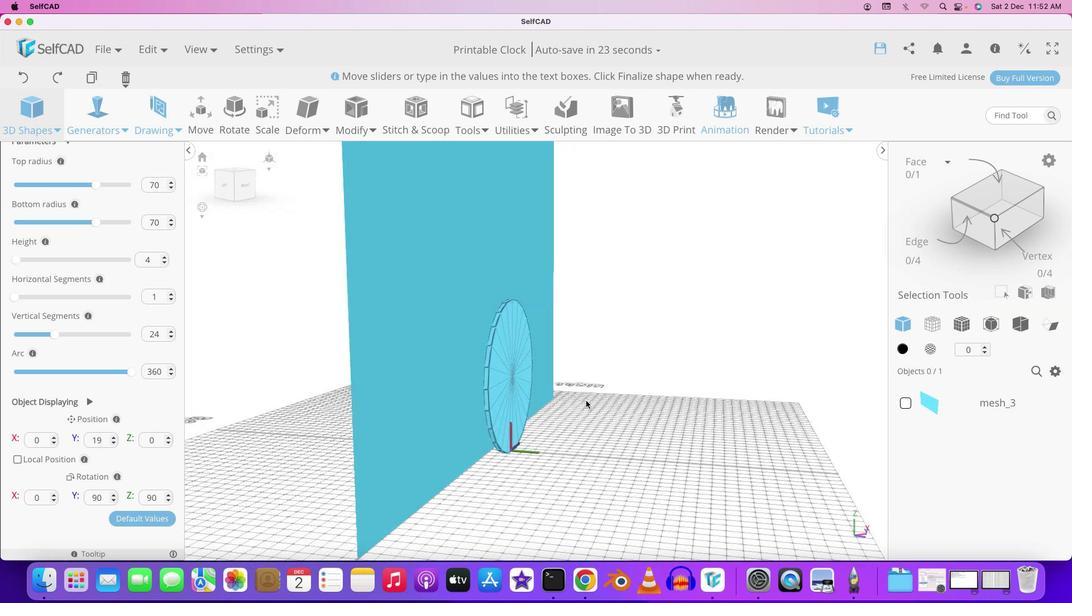 
Action: Mouse scrolled (448, 390) with delta (0, -2)
Screenshot: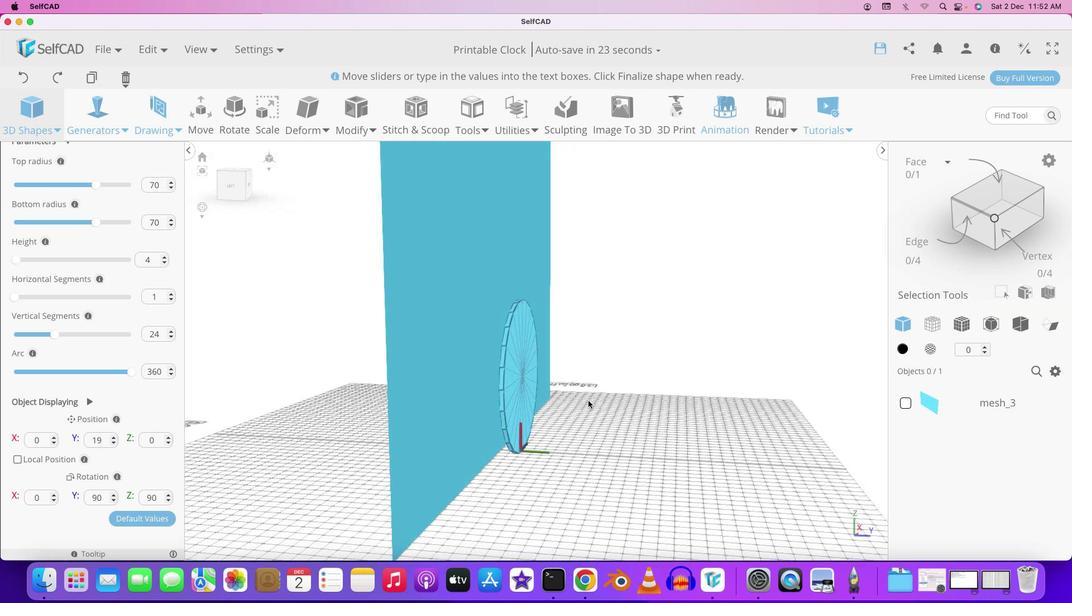 
Action: Mouse moved to (496, 411)
Screenshot: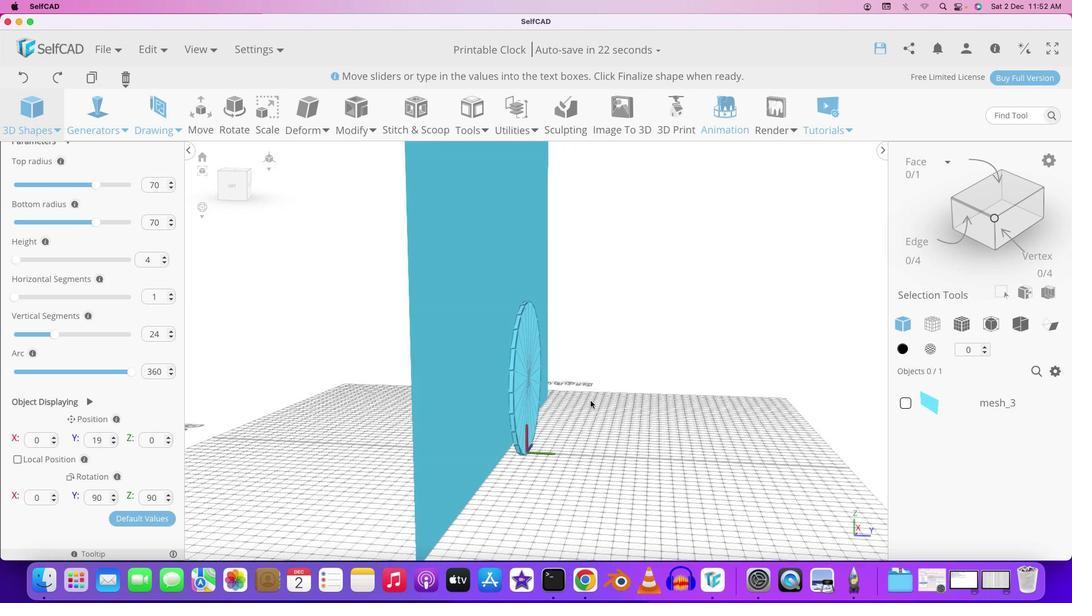 
Action: Mouse pressed left at (496, 411)
Screenshot: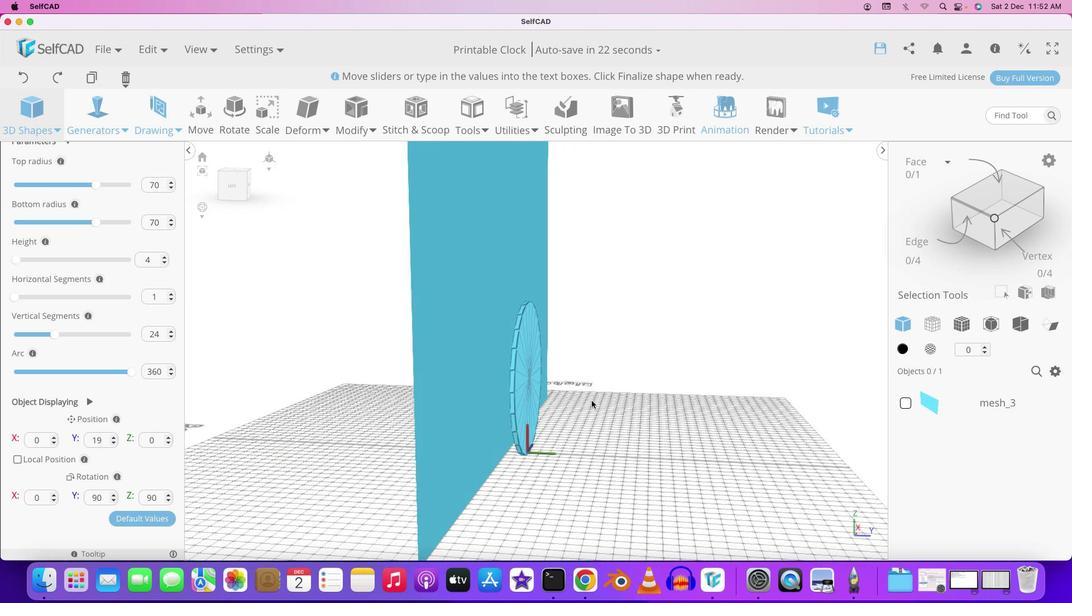 
Action: Key pressed Key.shift
Screenshot: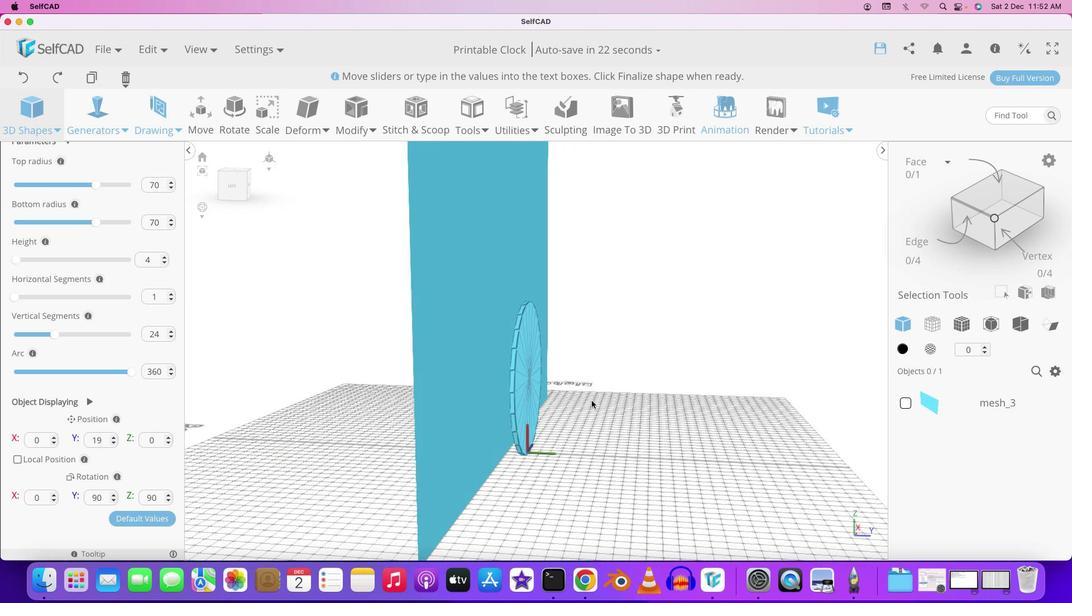 
Action: Mouse moved to (368, 399)
Screenshot: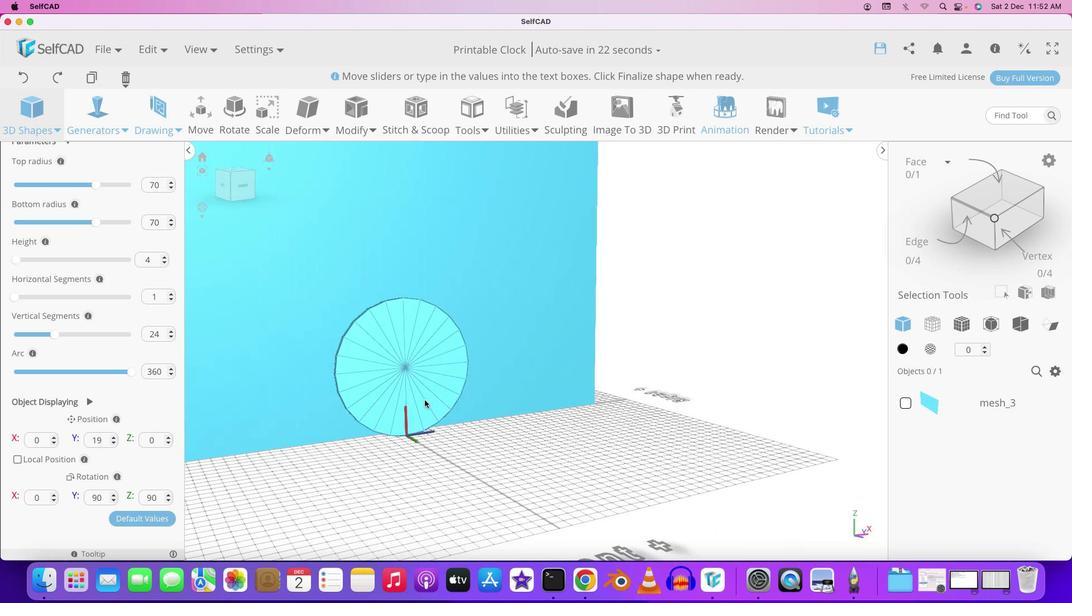 
Action: Mouse pressed left at (368, 399)
Screenshot: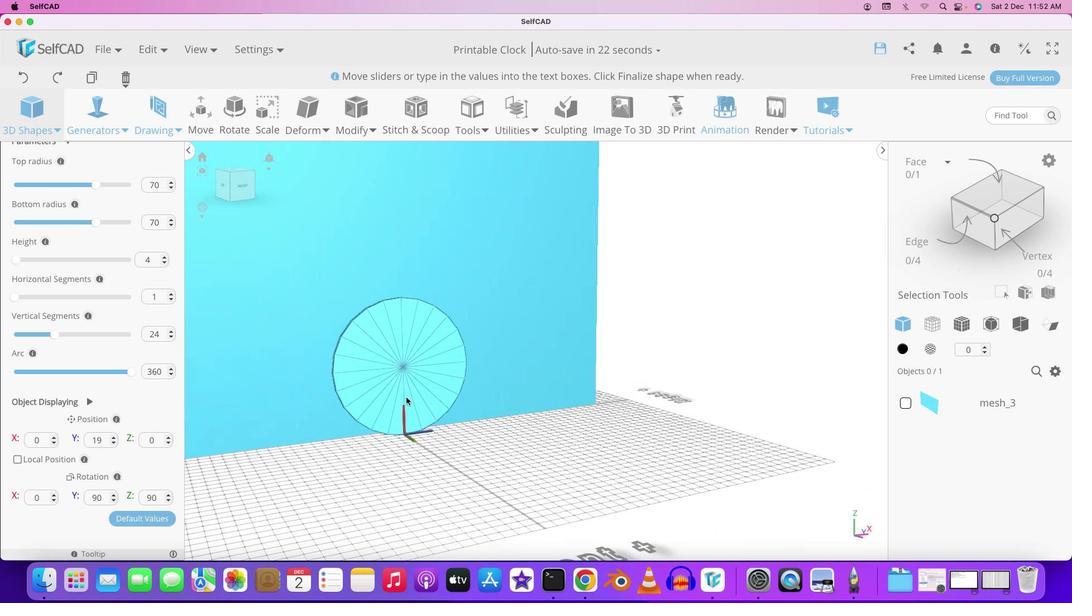 
Action: Mouse moved to (415, 405)
Screenshot: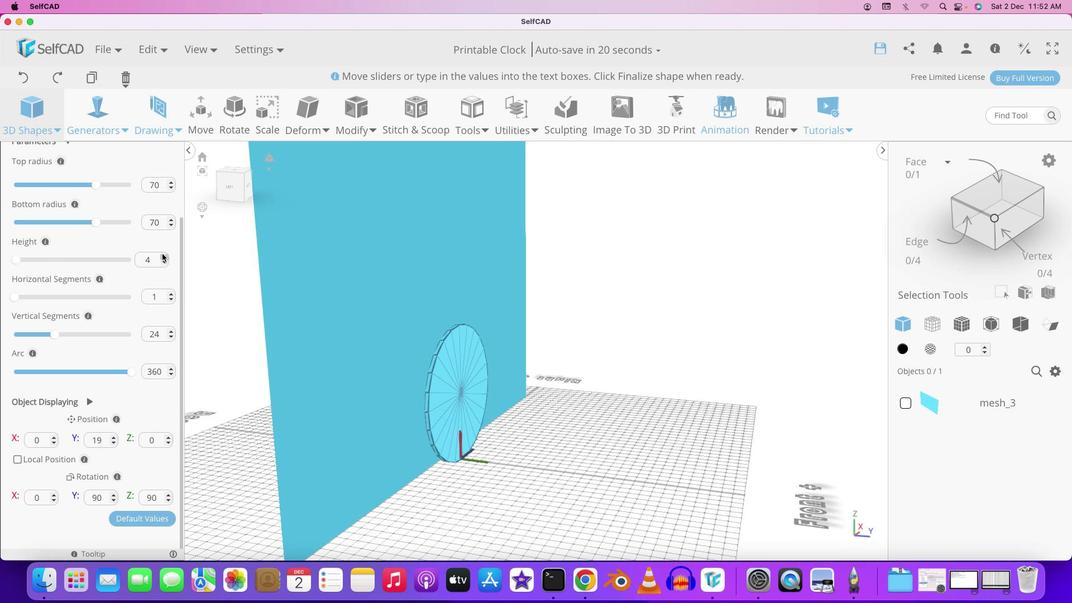 
Action: Mouse scrolled (415, 405) with delta (0, -1)
Screenshot: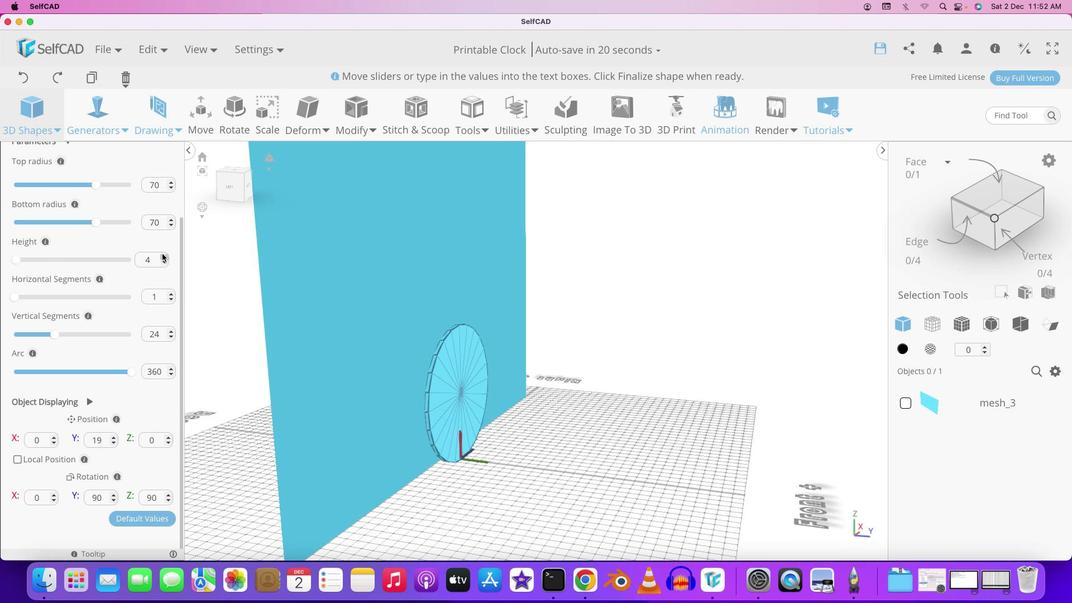 
Action: Mouse scrolled (415, 405) with delta (0, -1)
Screenshot: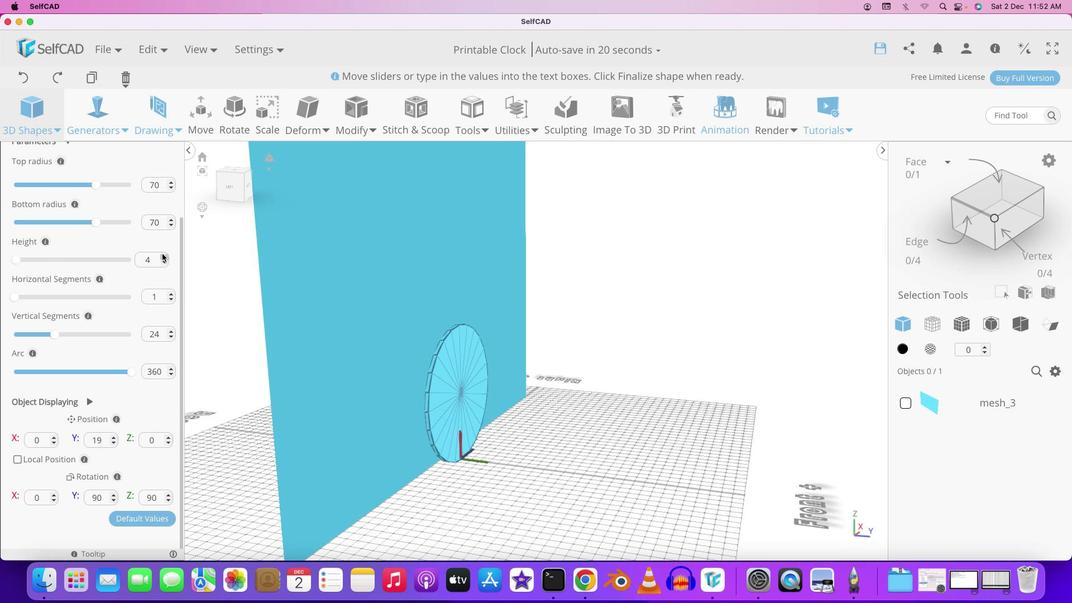 
Action: Mouse moved to (376, 409)
Screenshot: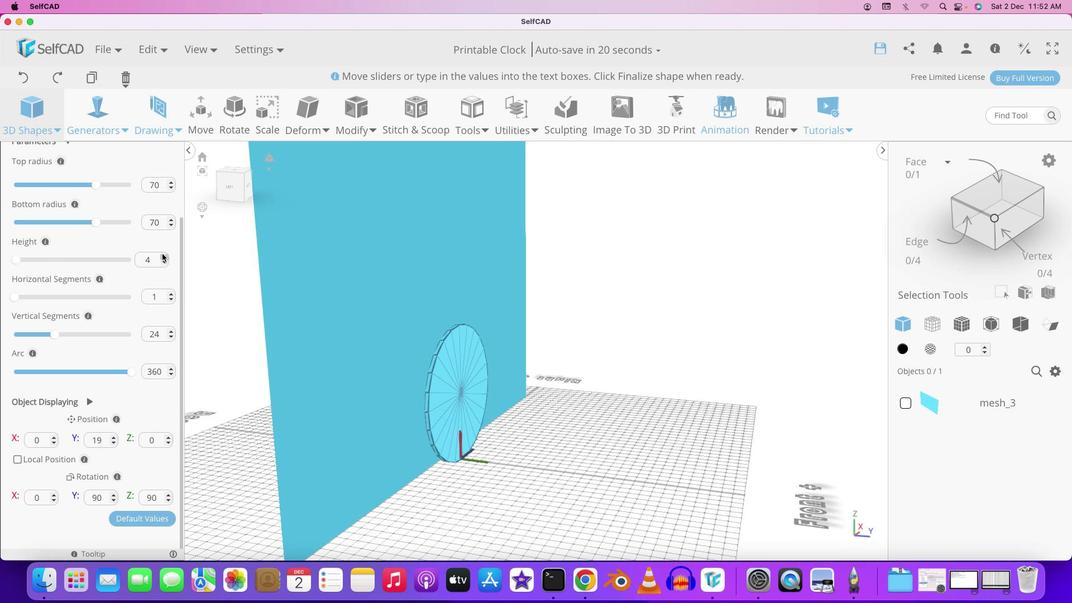 
Action: Mouse pressed left at (376, 409)
Screenshot: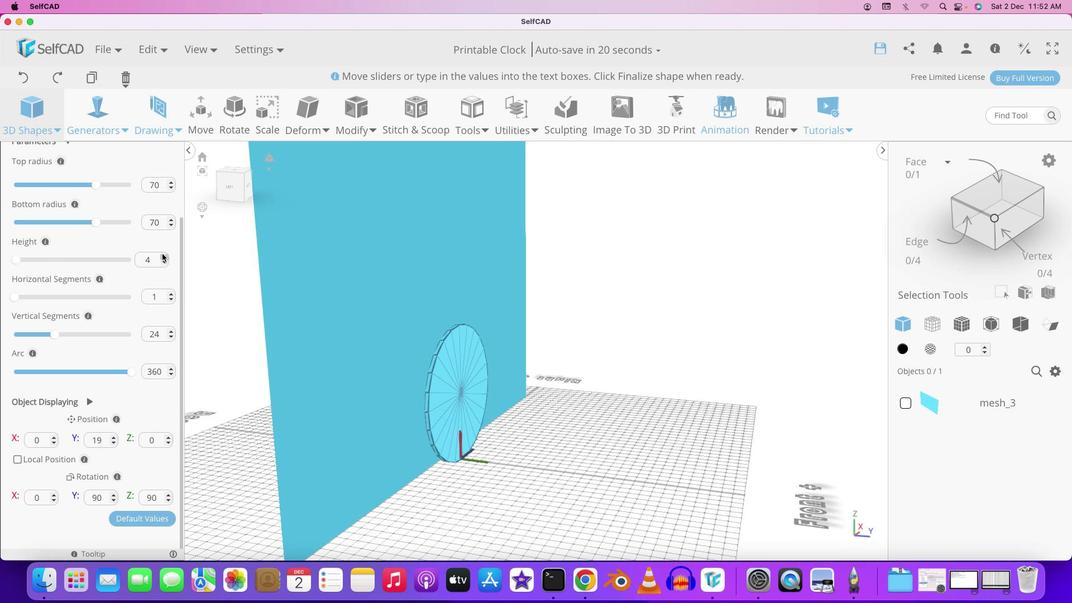 
Action: Mouse moved to (161, 254)
Screenshot: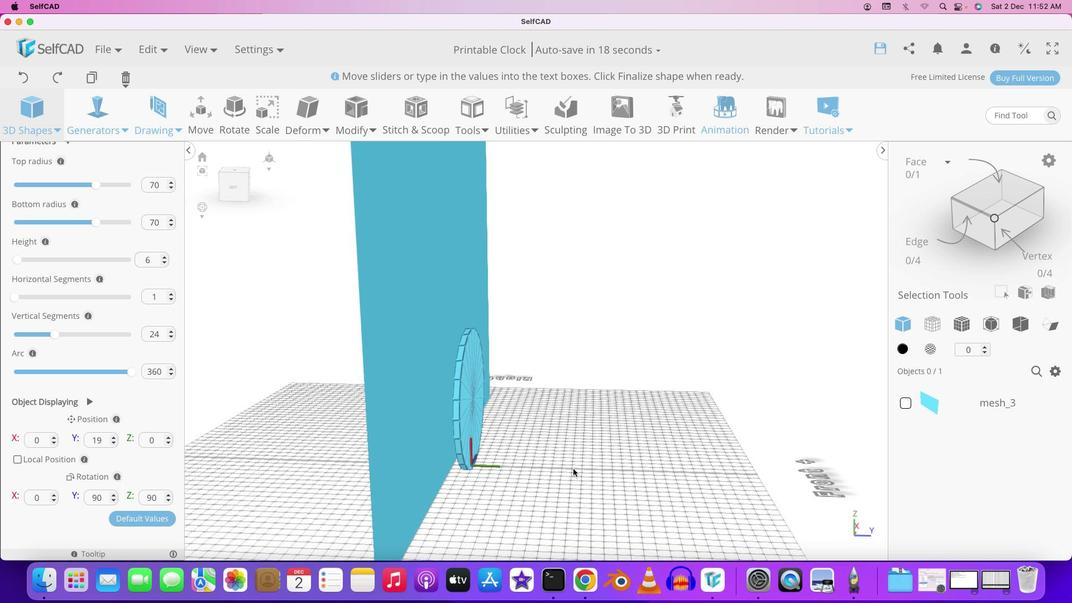 
Action: Mouse pressed left at (161, 254)
Screenshot: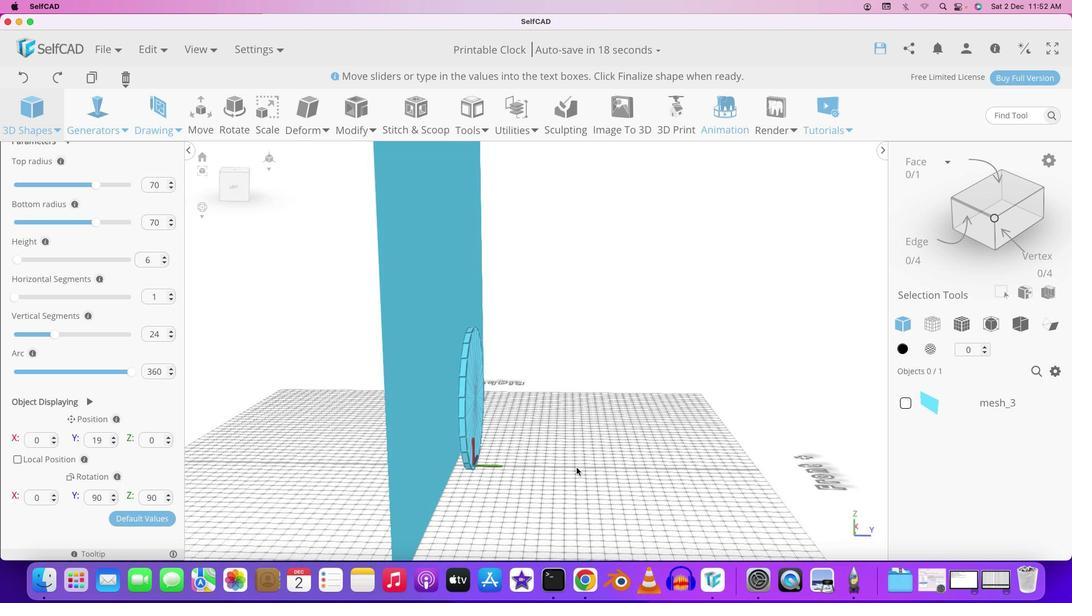 
Action: Mouse pressed left at (161, 254)
Screenshot: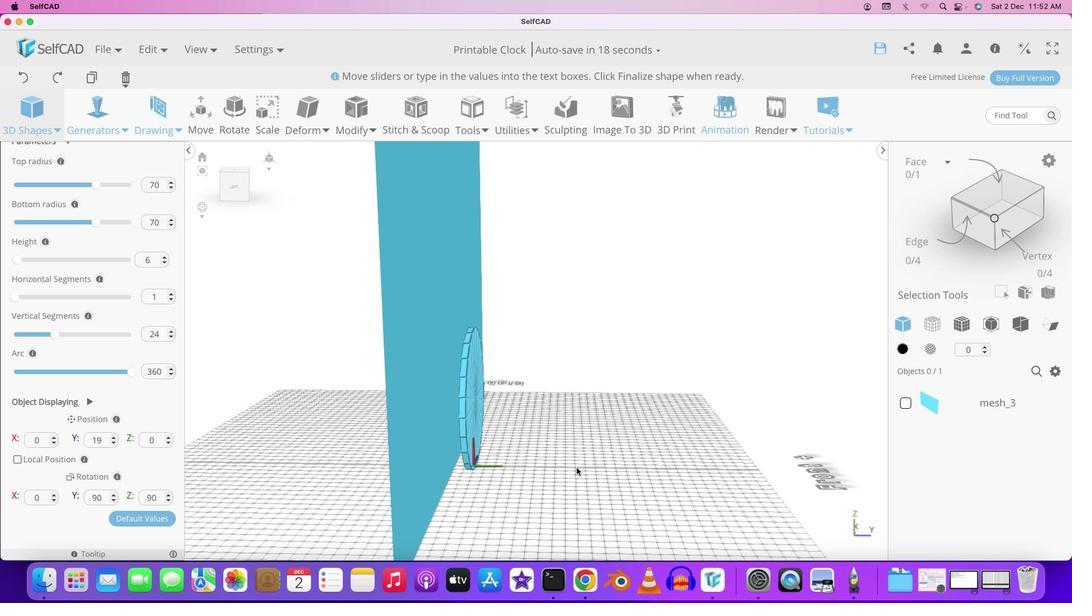 
Action: Mouse moved to (523, 467)
Screenshot: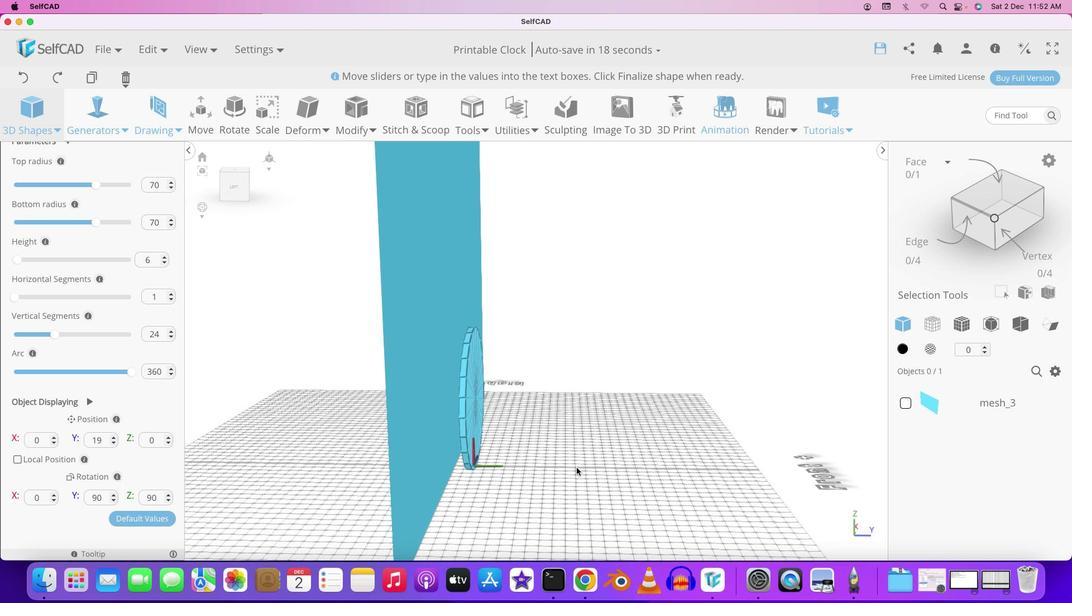 
Action: Mouse pressed left at (523, 467)
Screenshot: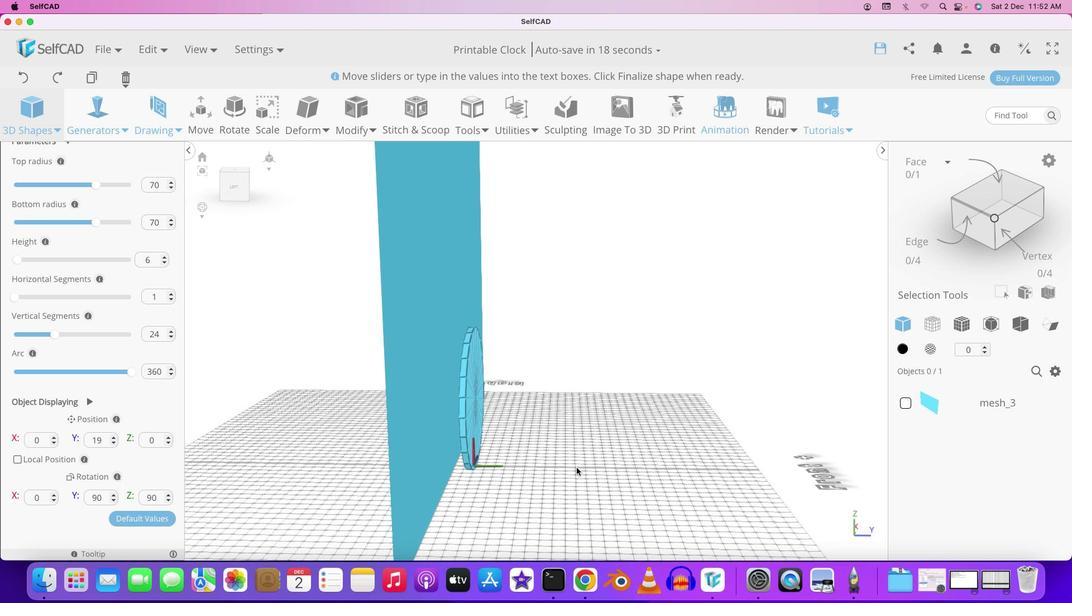 
Action: Mouse moved to (99, 326)
Screenshot: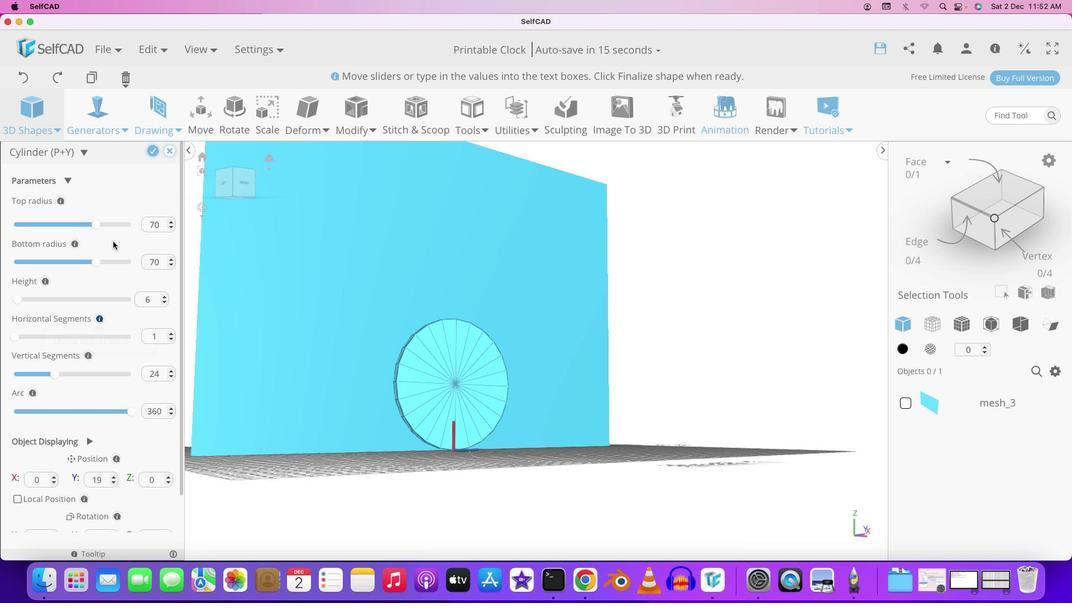 
Action: Mouse scrolled (99, 326) with delta (0, 0)
Screenshot: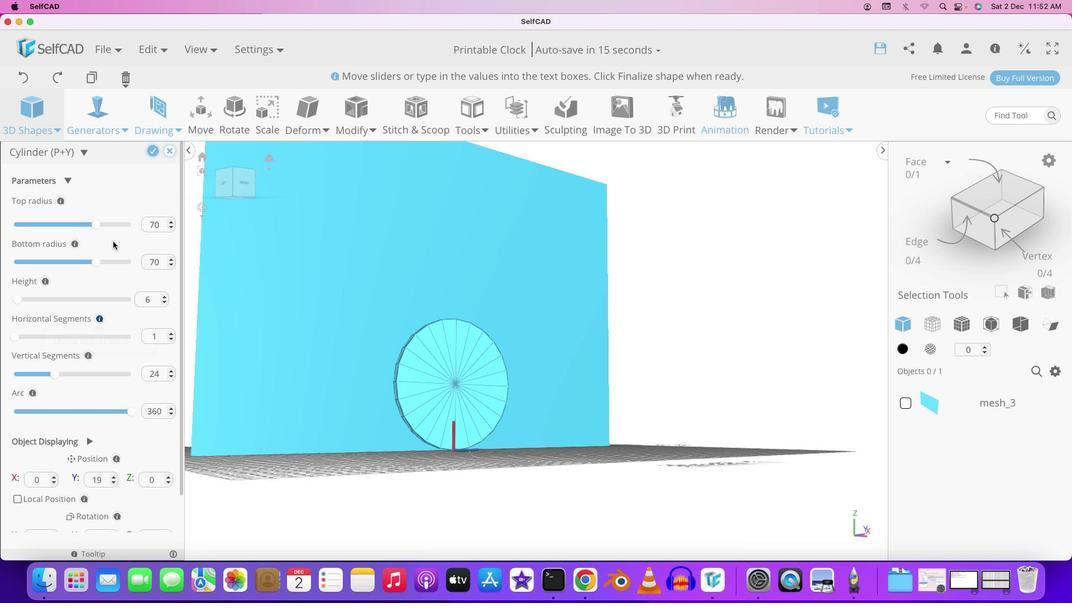 
Action: Mouse moved to (99, 331)
Screenshot: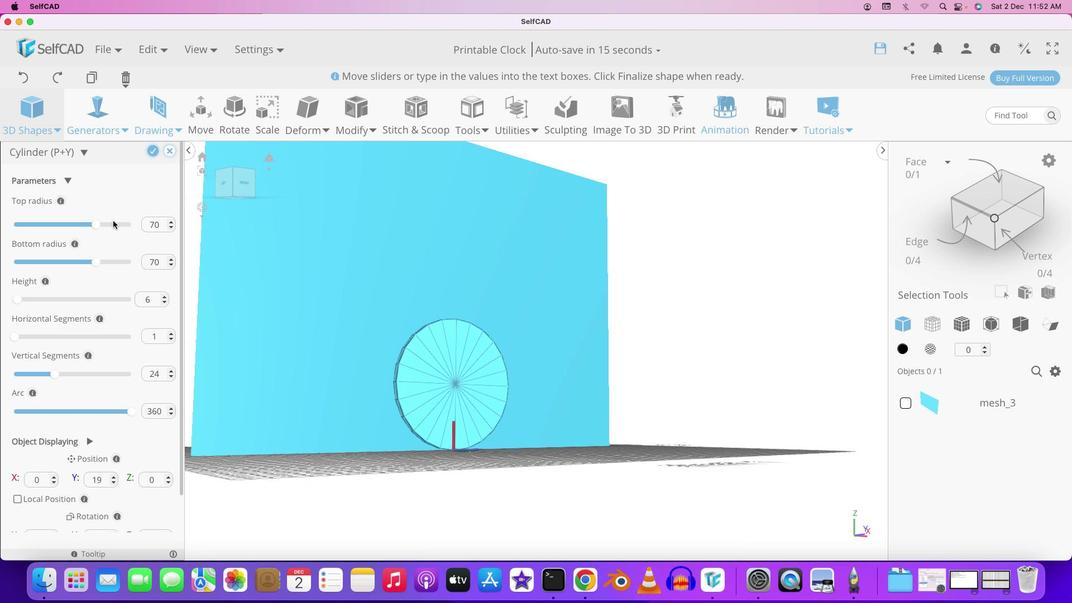 
Action: Mouse scrolled (99, 331) with delta (0, 0)
Screenshot: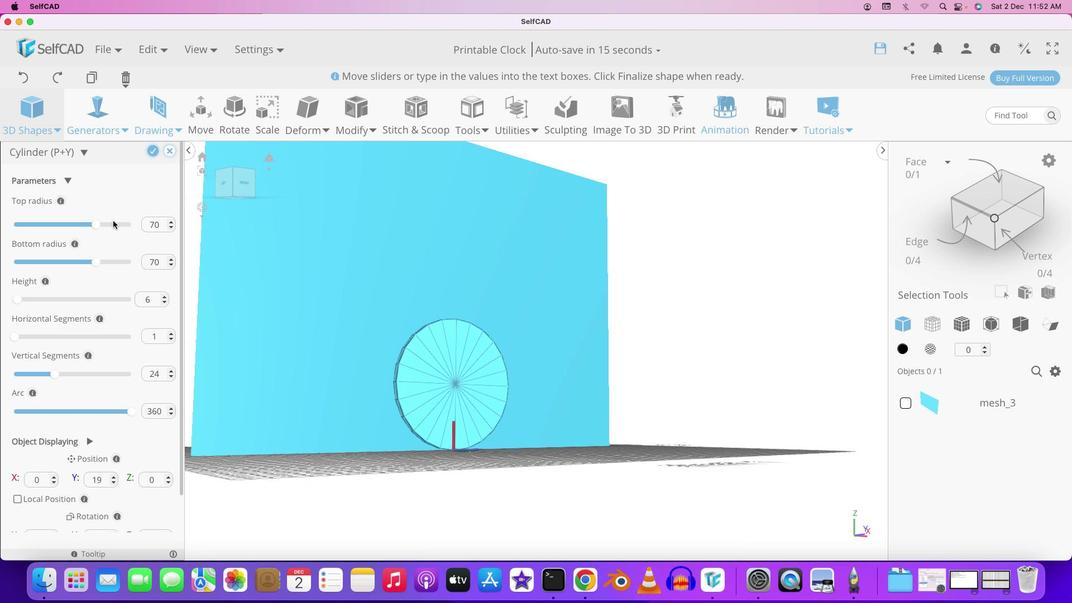 
Action: Mouse moved to (99, 331)
Screenshot: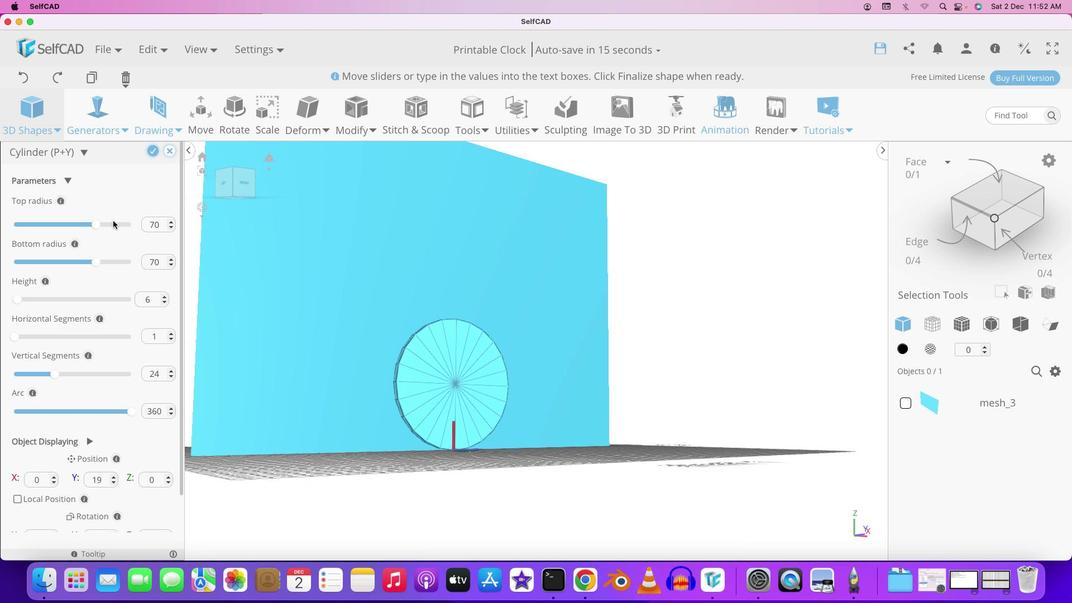 
Action: Mouse scrolled (99, 331) with delta (0, 1)
Screenshot: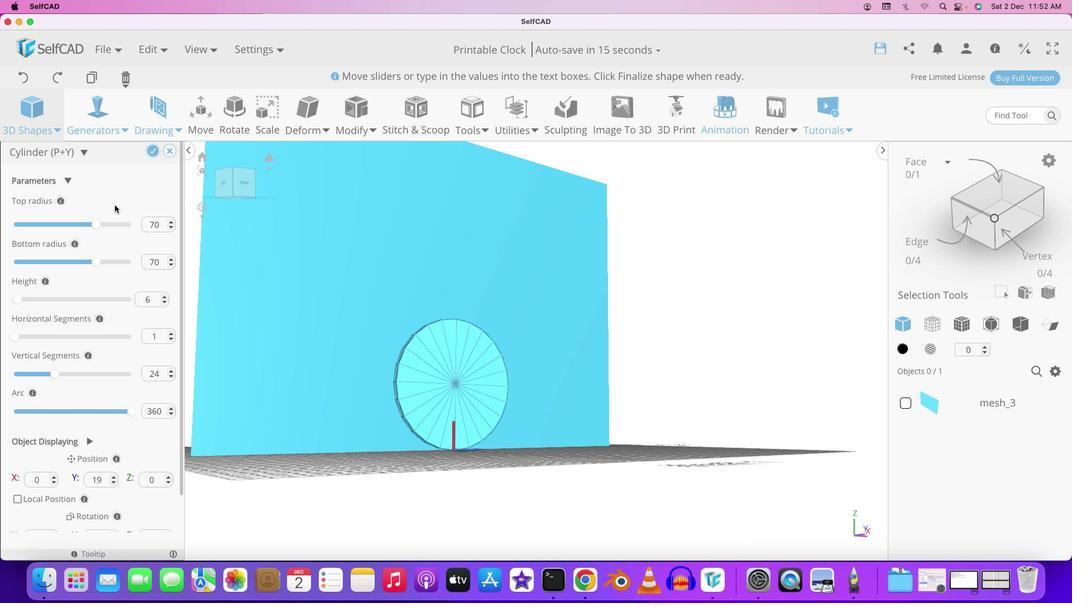 
Action: Mouse moved to (97, 314)
Screenshot: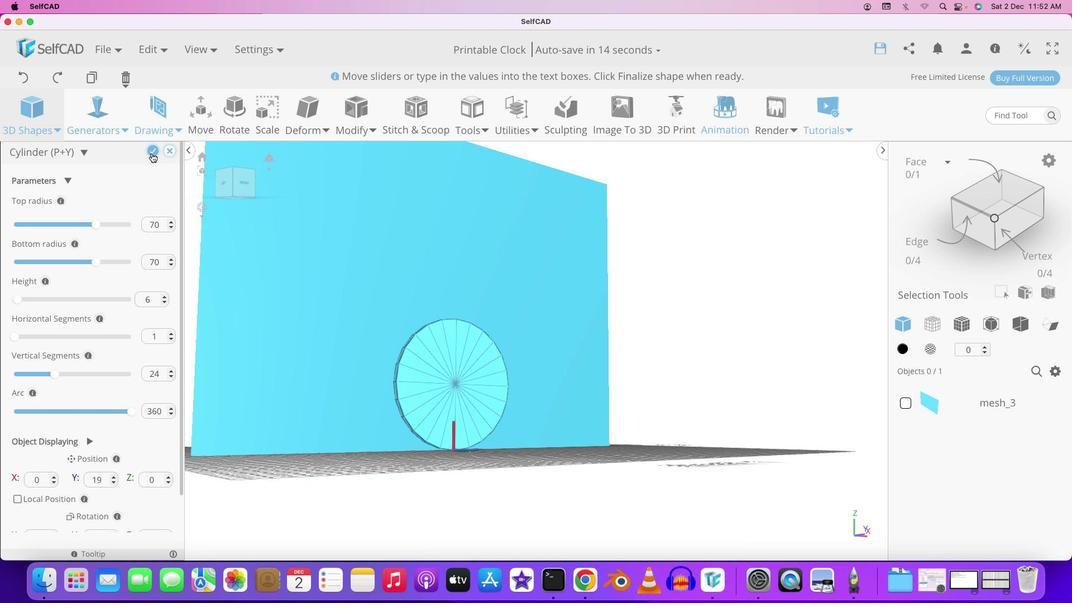 
Action: Mouse scrolled (97, 314) with delta (0, 0)
Screenshot: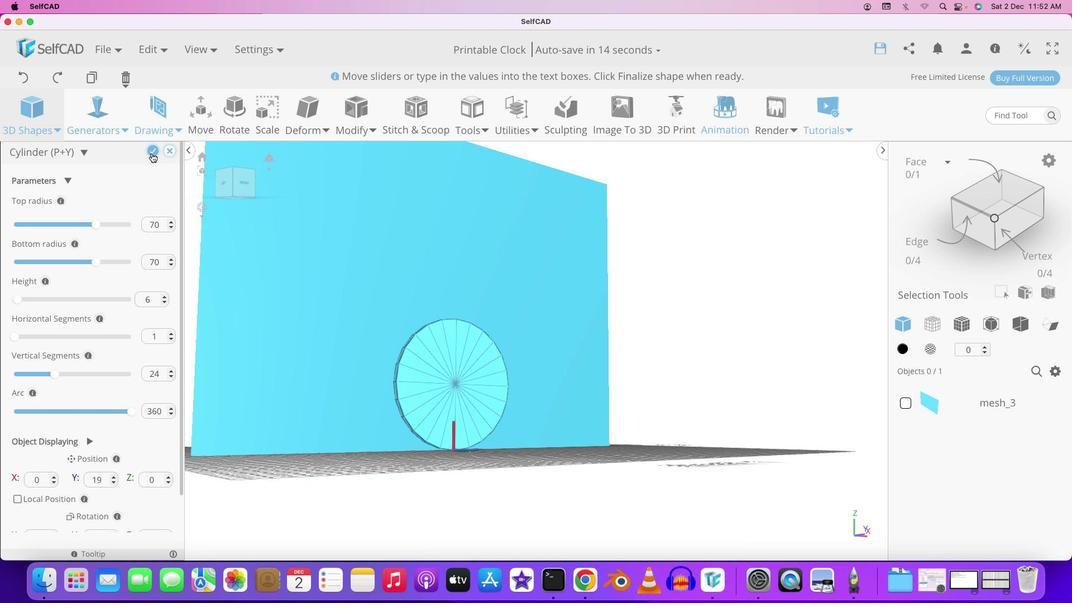
Action: Mouse moved to (97, 323)
Screenshot: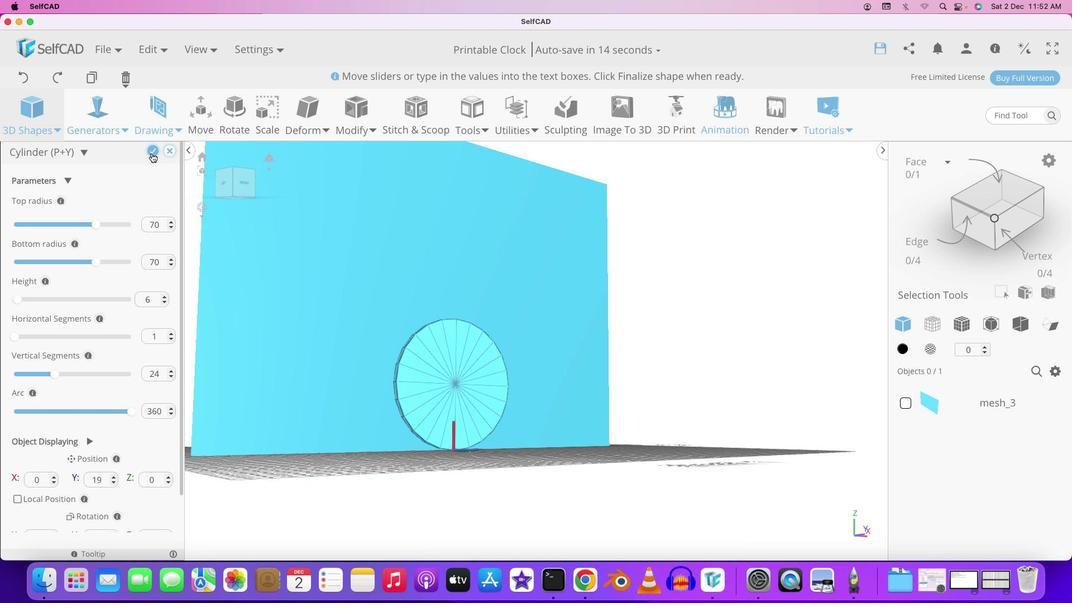 
Action: Mouse scrolled (97, 323) with delta (0, 0)
Screenshot: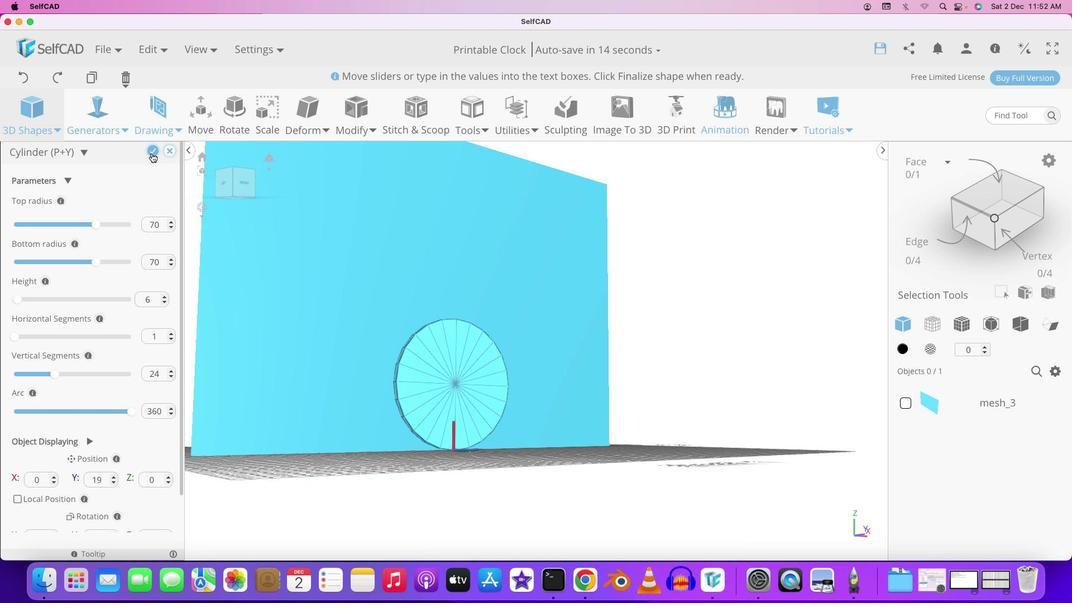 
Action: Mouse scrolled (97, 323) with delta (0, 0)
Screenshot: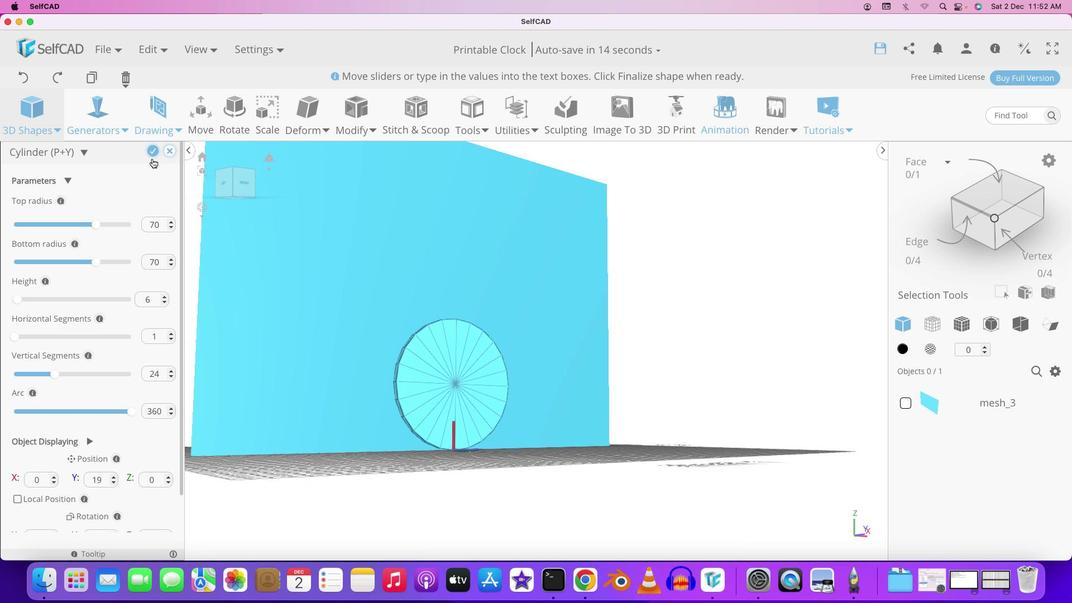 
Action: Mouse moved to (150, 151)
Screenshot: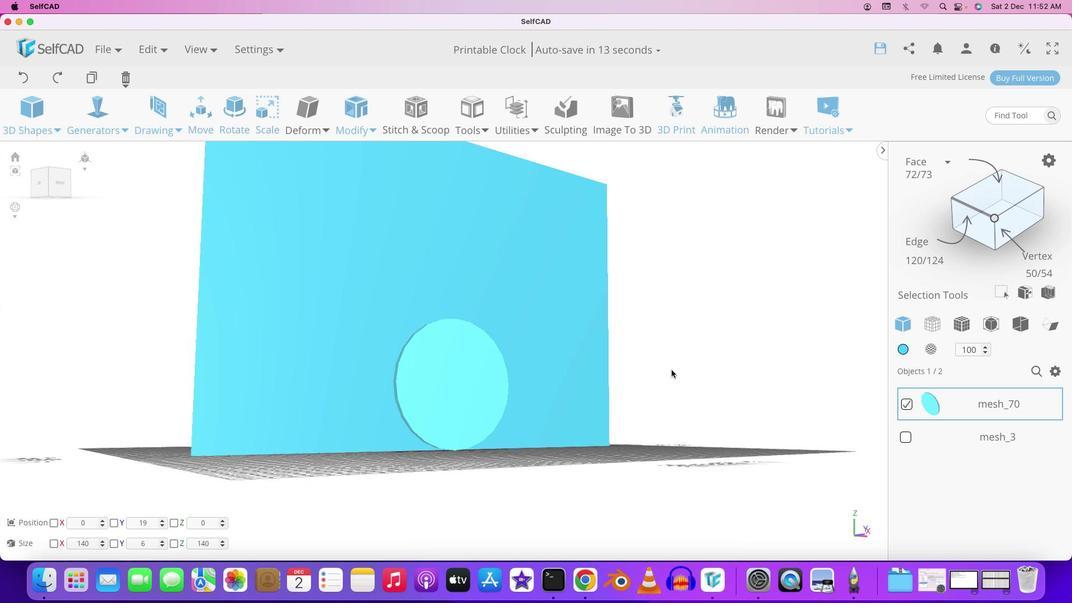 
Action: Mouse pressed left at (150, 151)
Screenshot: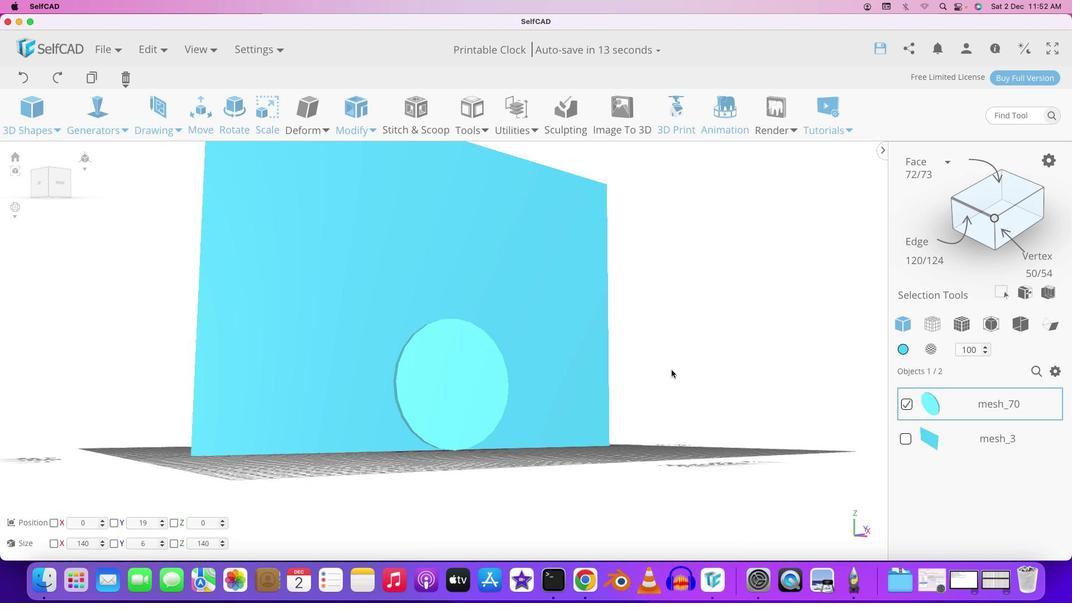 
Action: Mouse moved to (670, 368)
Screenshot: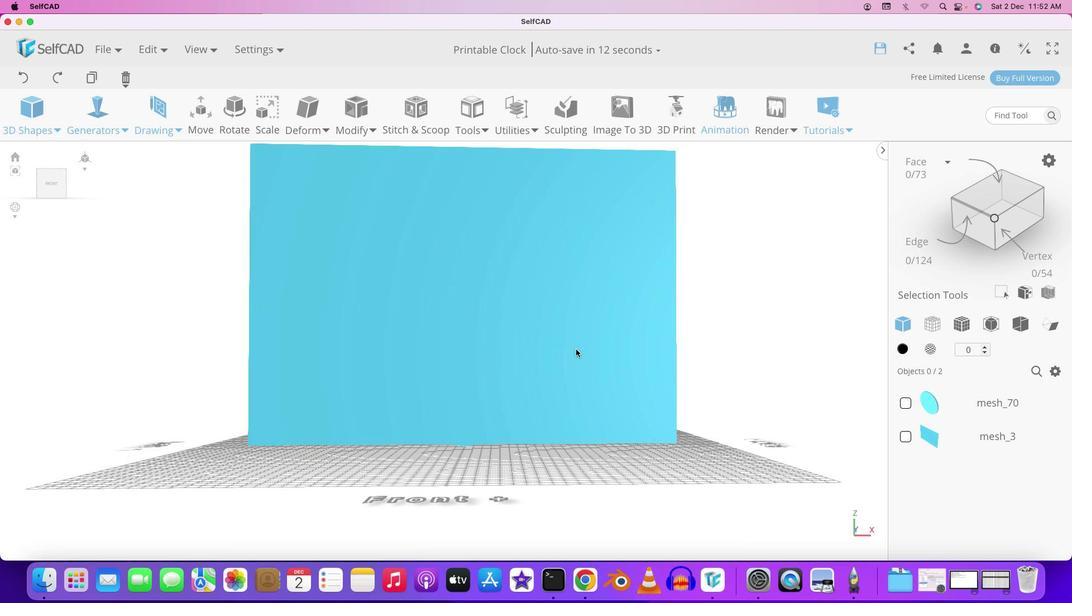 
Action: Mouse pressed left at (670, 368)
Screenshot: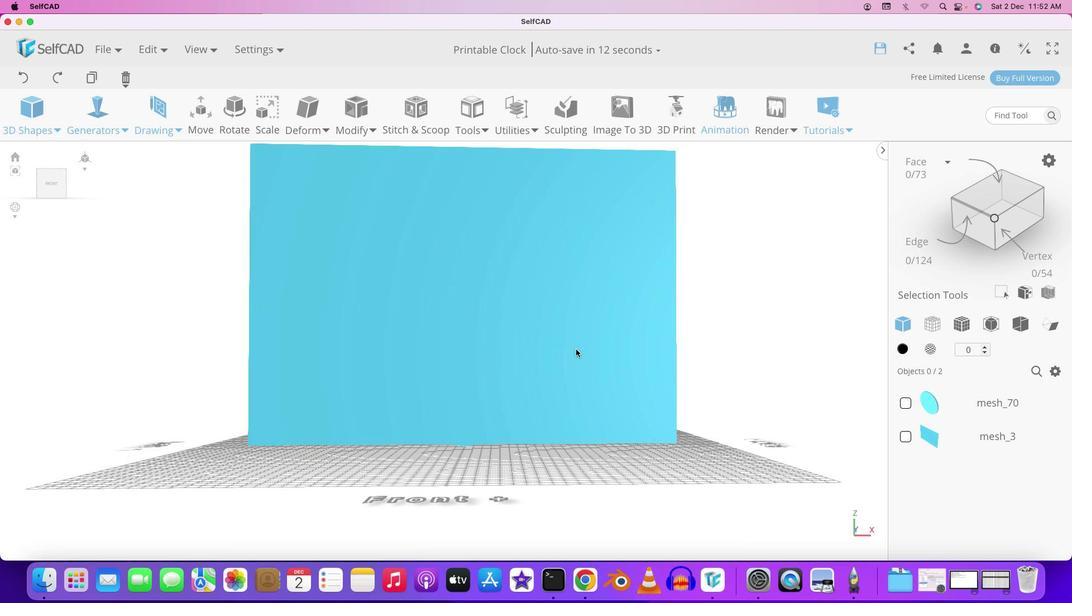 
Action: Mouse moved to (660, 376)
Screenshot: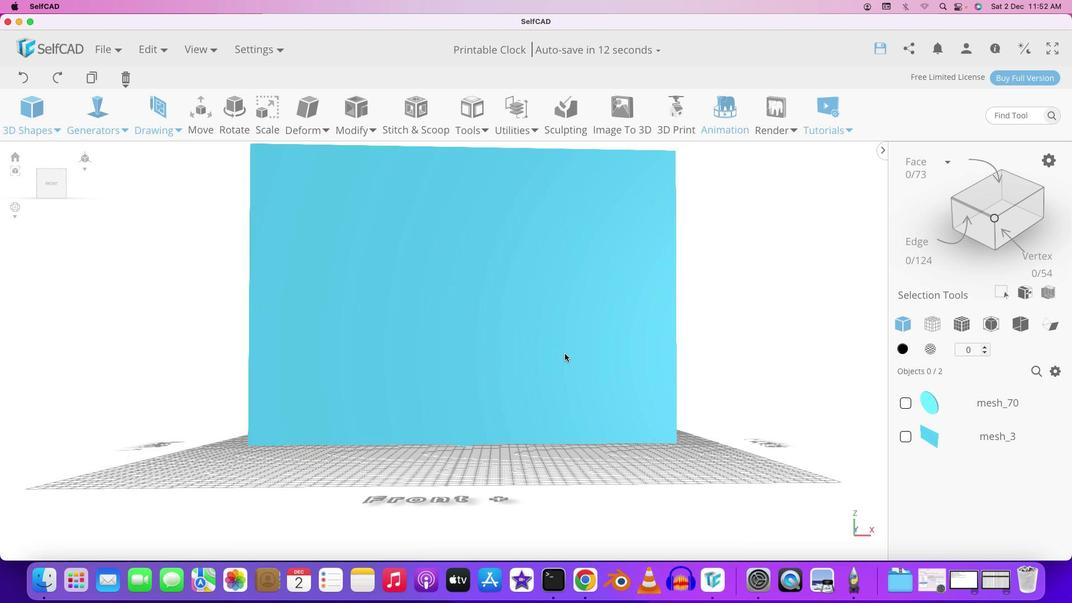 
Action: Mouse pressed left at (660, 376)
Screenshot: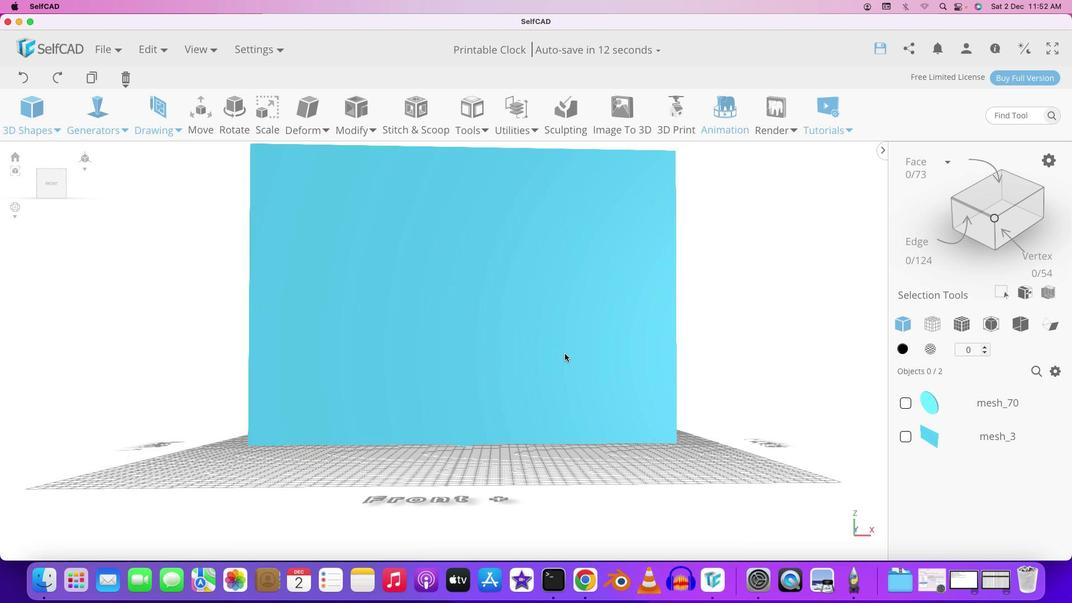 
Action: Mouse moved to (566, 356)
Screenshot: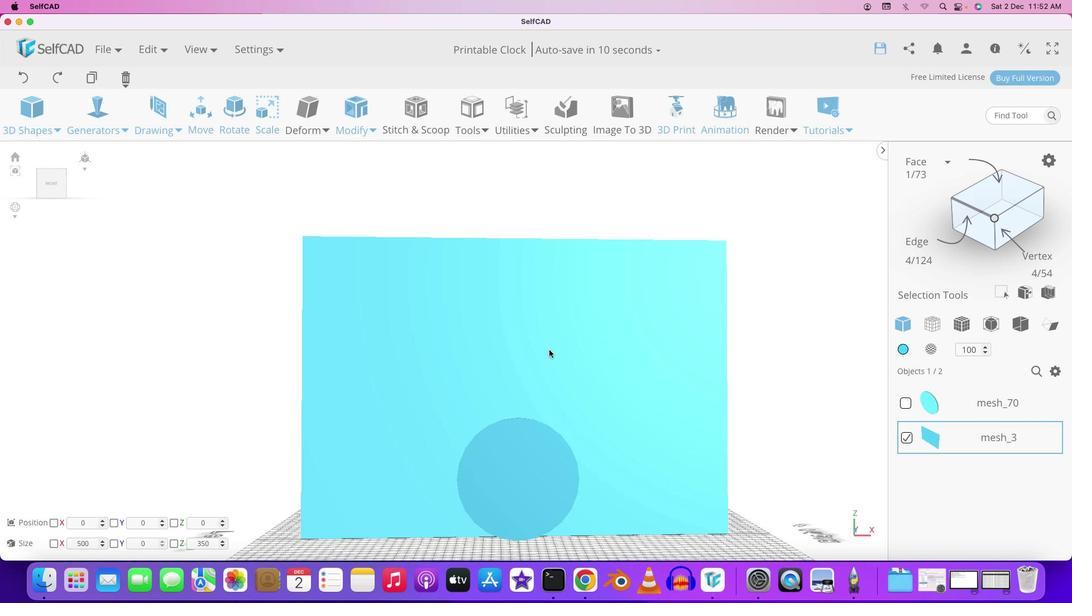 
Action: Key pressed Key.shift
Screenshot: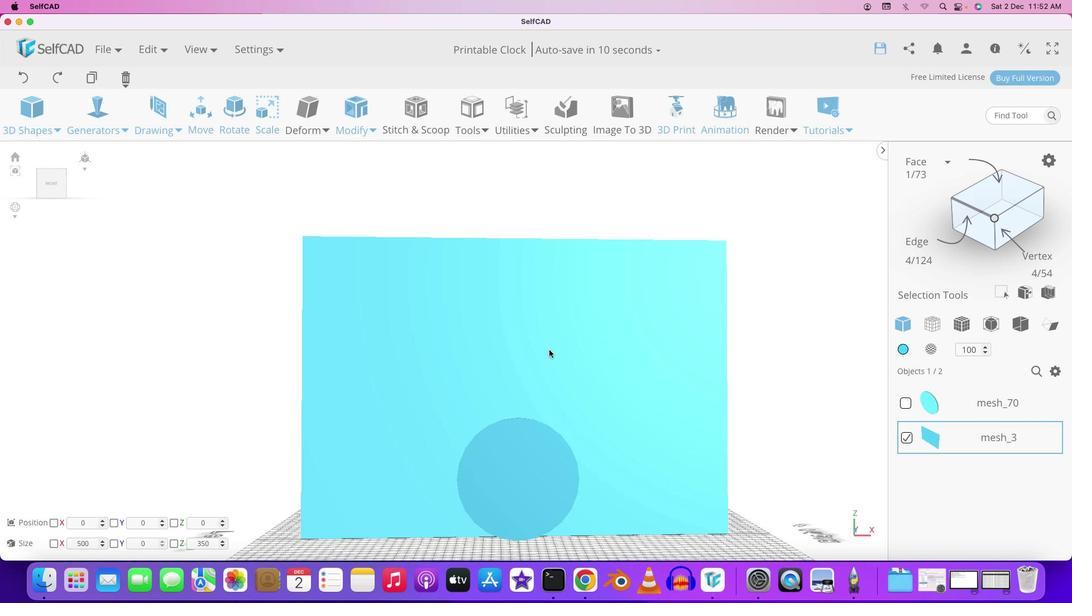 
Action: Mouse moved to (571, 367)
Screenshot: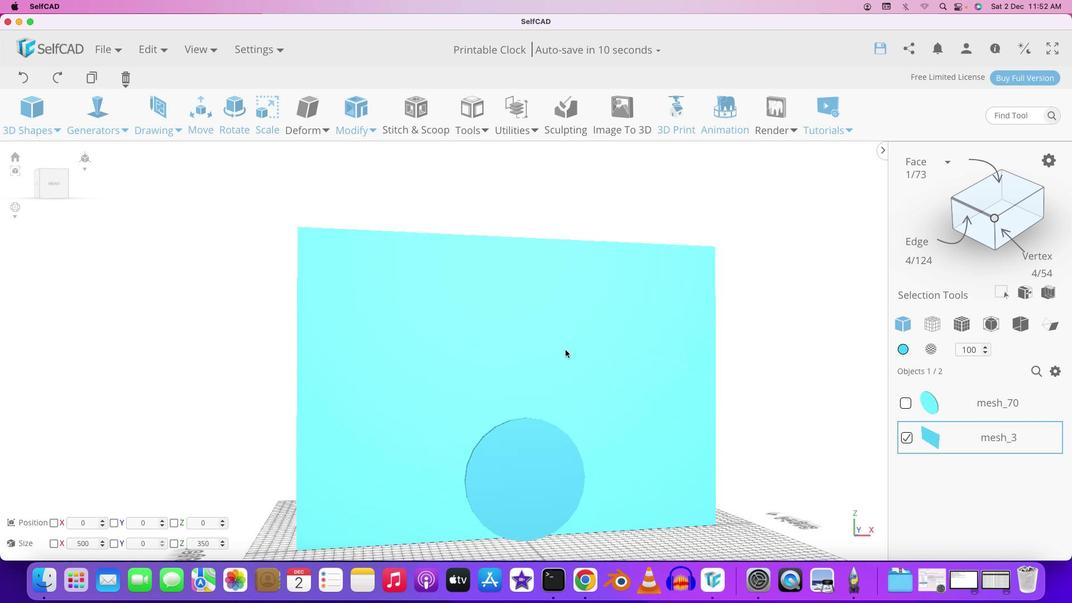 
Action: Mouse pressed left at (571, 367)
Screenshot: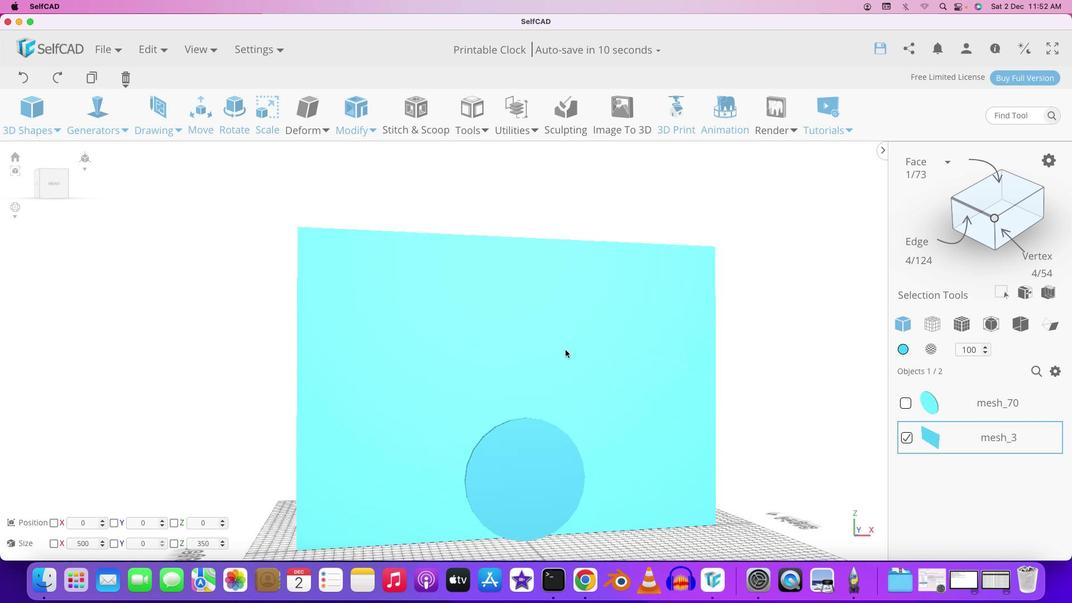 
Action: Mouse moved to (523, 343)
Screenshot: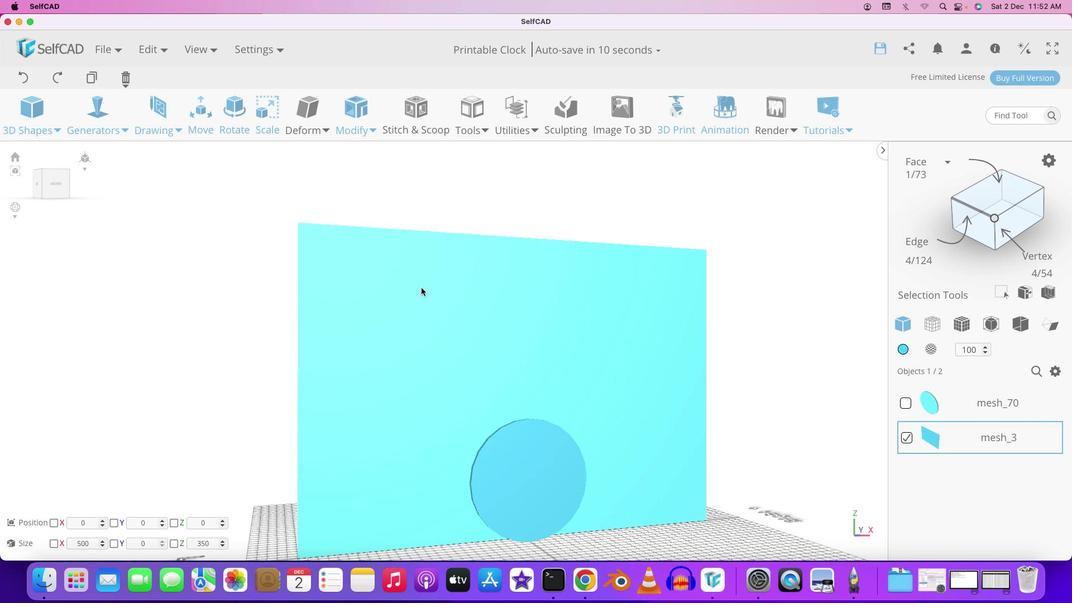 
Action: Mouse pressed left at (523, 343)
Screenshot: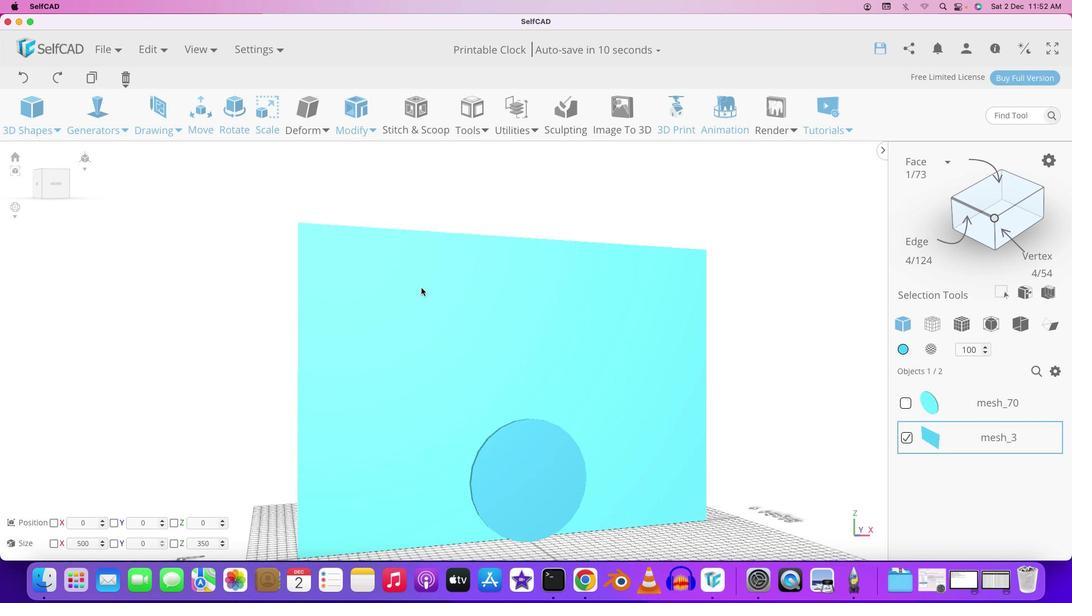 
Action: Mouse moved to (526, 348)
Screenshot: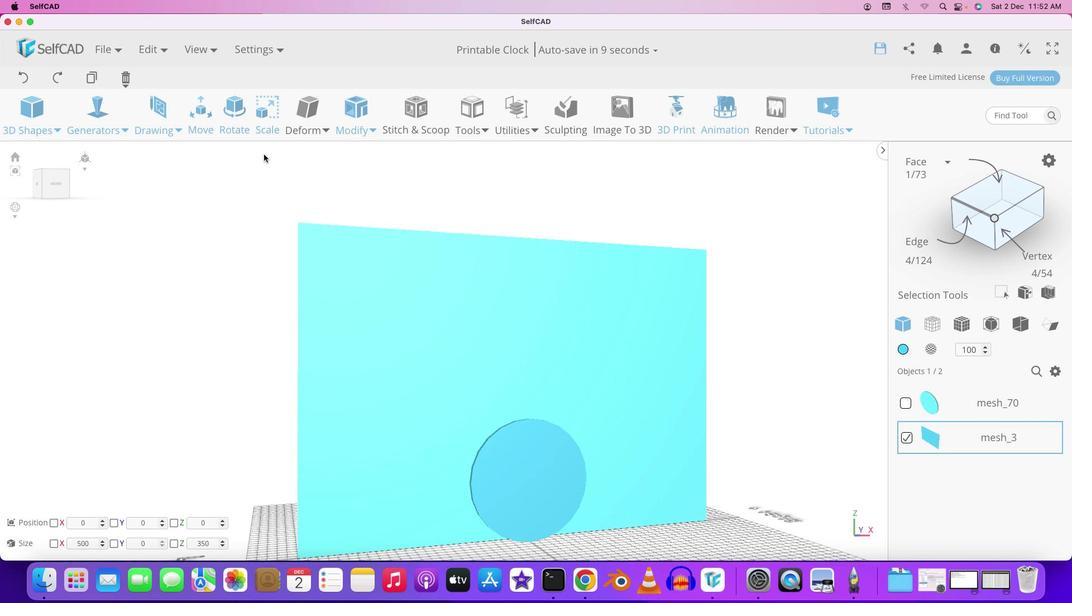 
Action: Mouse pressed left at (526, 348)
Screenshot: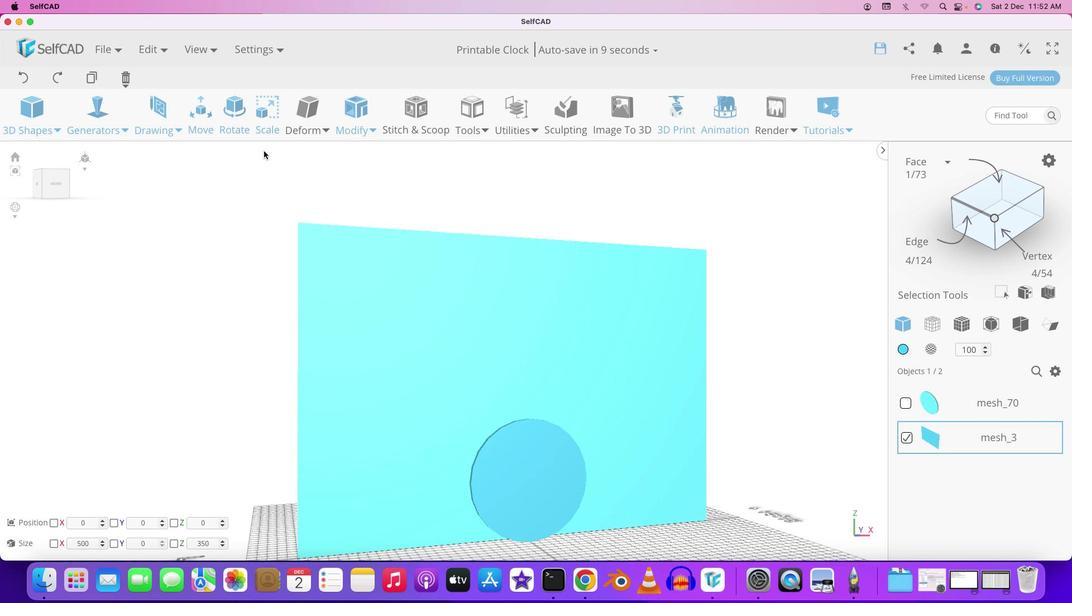 
Action: Mouse moved to (268, 130)
Screenshot: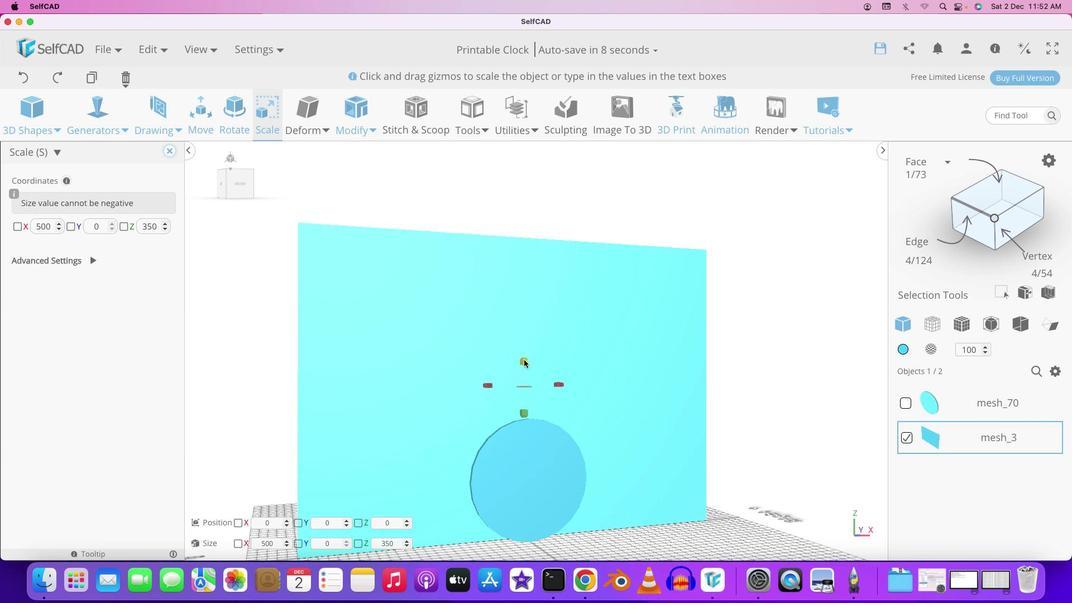 
Action: Mouse pressed left at (268, 130)
Screenshot: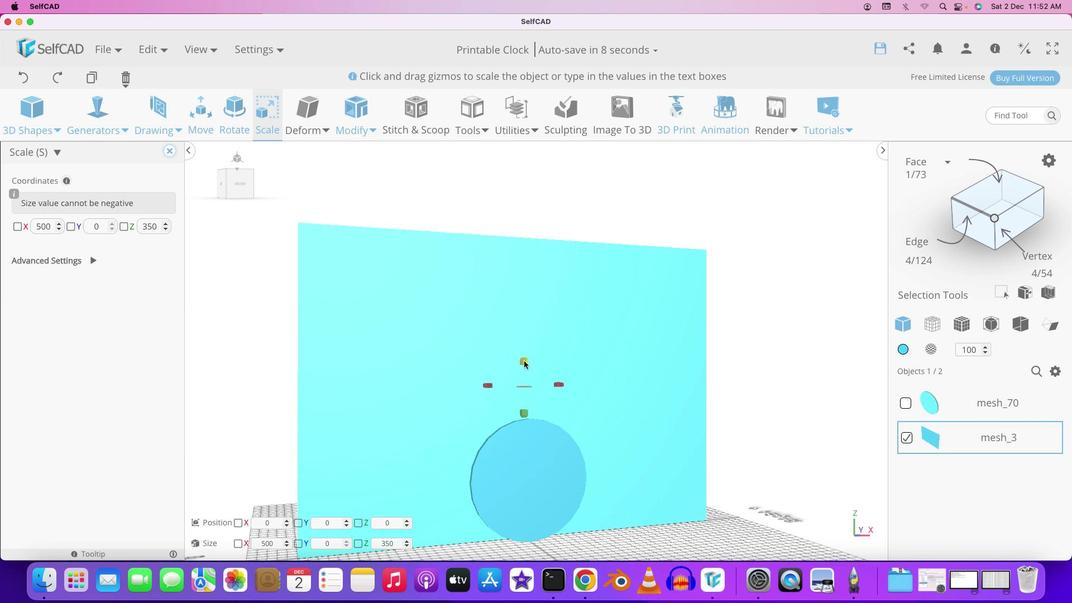 
Action: Mouse moved to (523, 359)
Screenshot: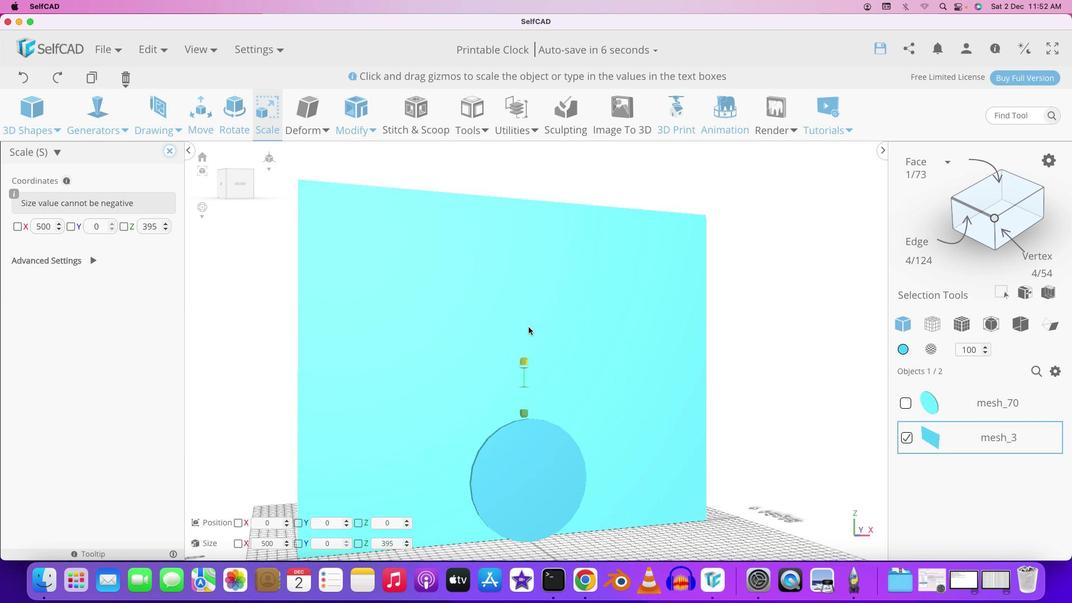 
Action: Mouse pressed left at (523, 359)
Screenshot: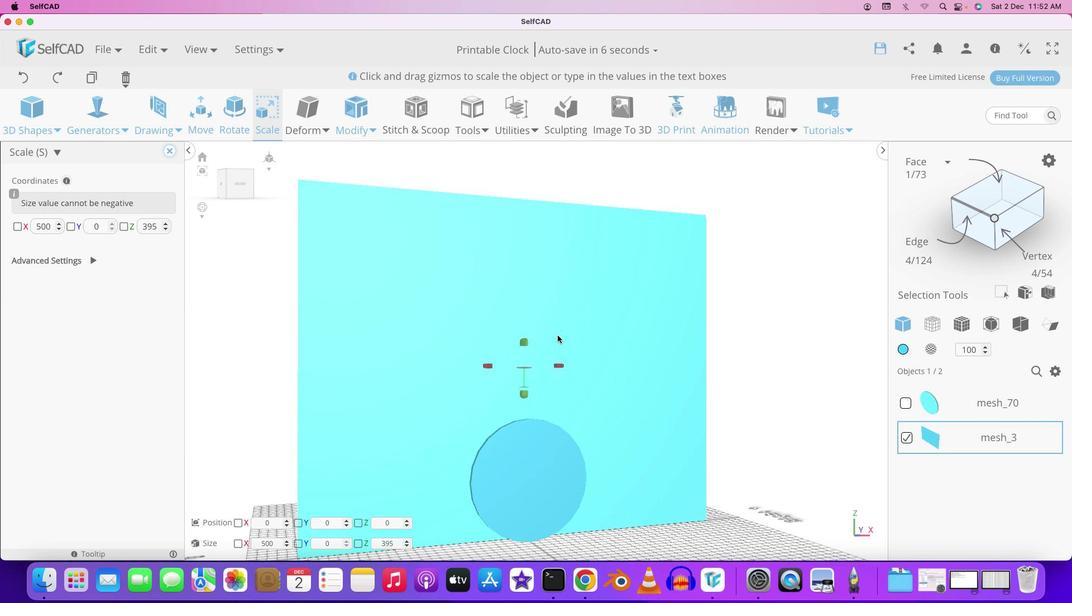 
Action: Mouse moved to (755, 360)
Screenshot: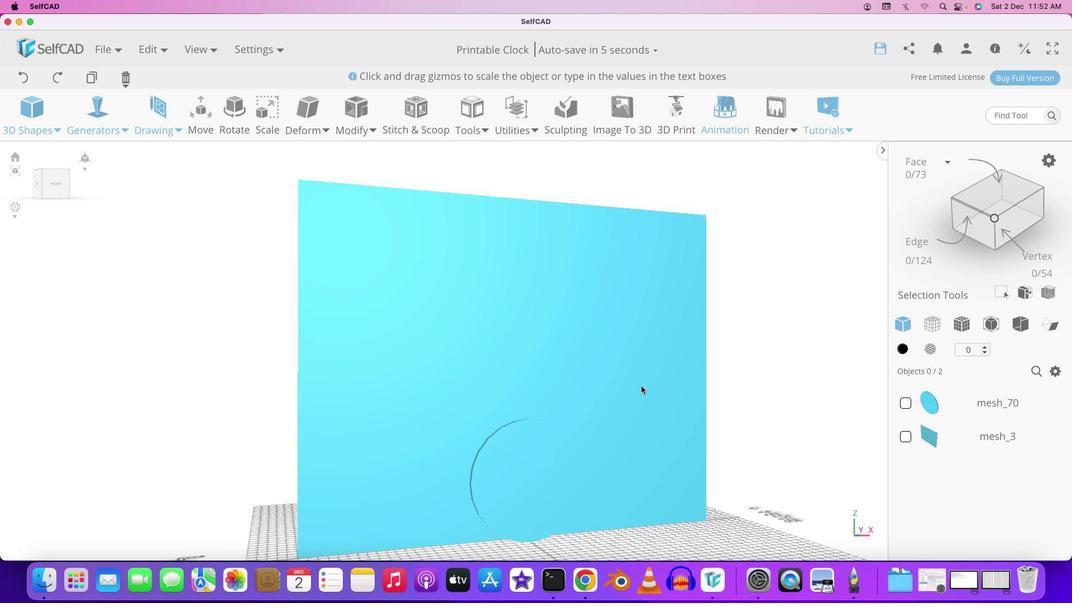 
Action: Mouse pressed left at (755, 360)
Screenshot: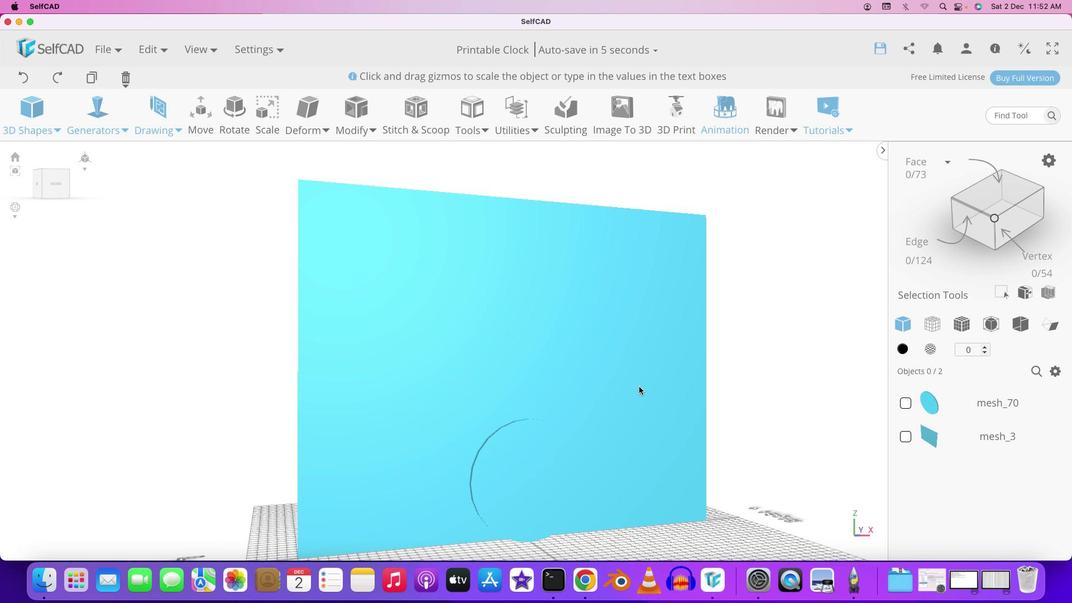 
Action: Mouse moved to (631, 385)
Screenshot: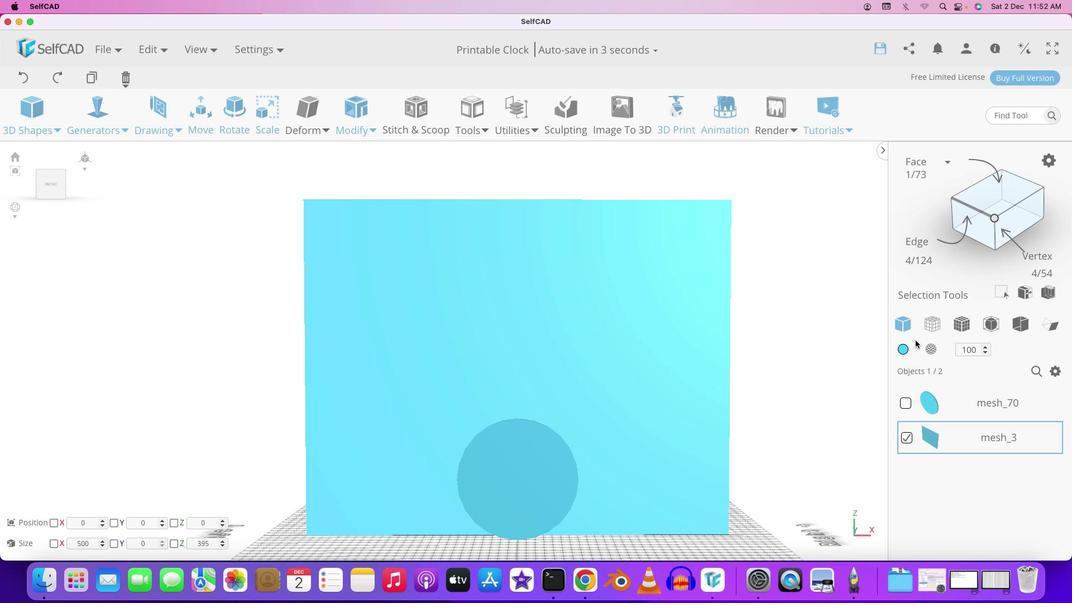 
Action: Mouse pressed left at (631, 385)
Screenshot: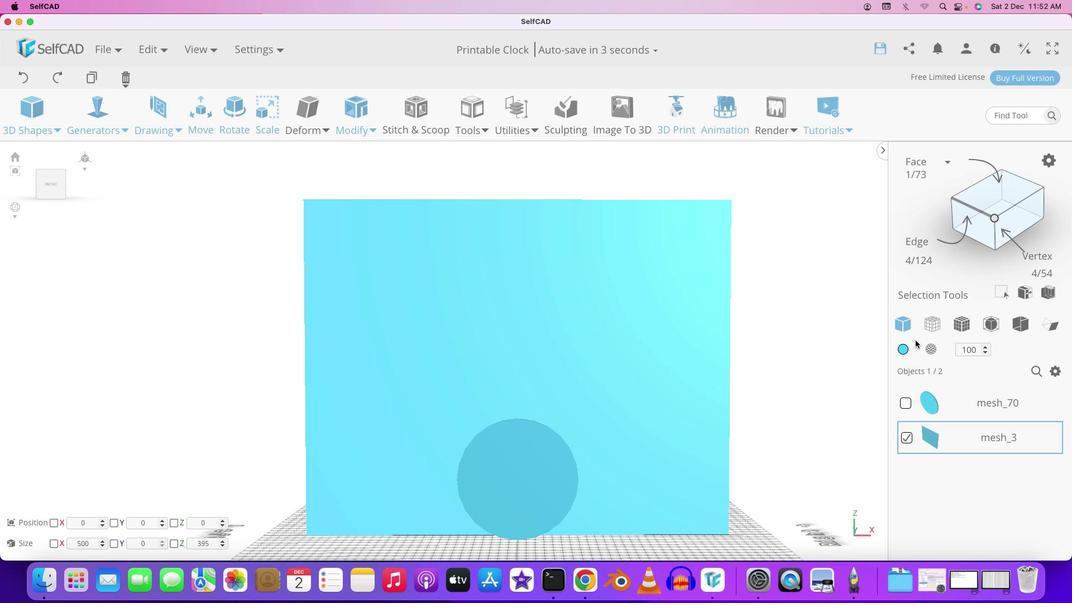 
Action: Mouse moved to (569, 383)
Screenshot: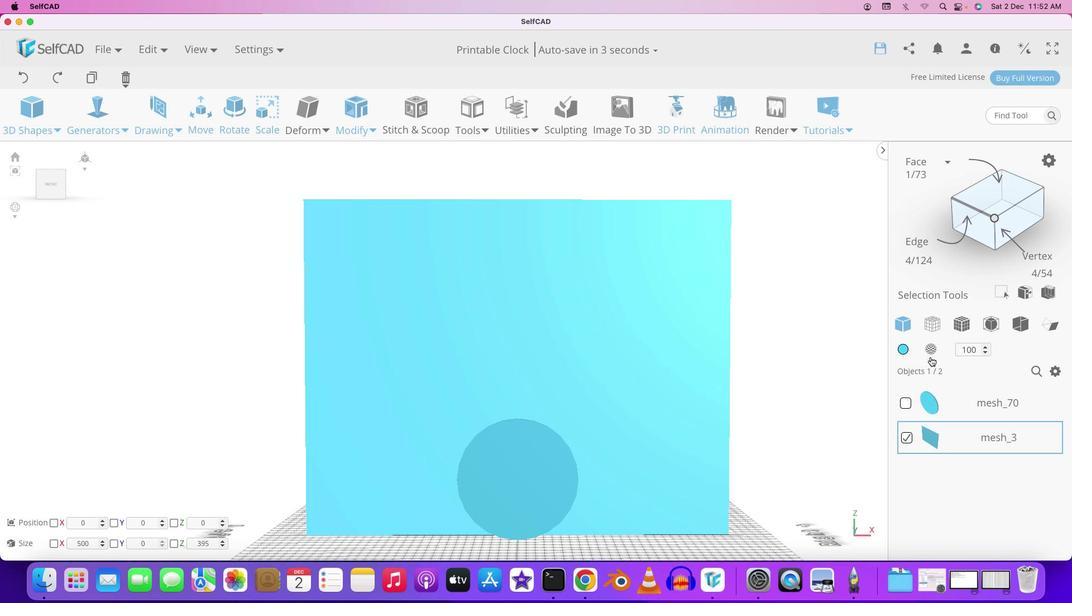 
Action: Mouse pressed left at (569, 383)
Screenshot: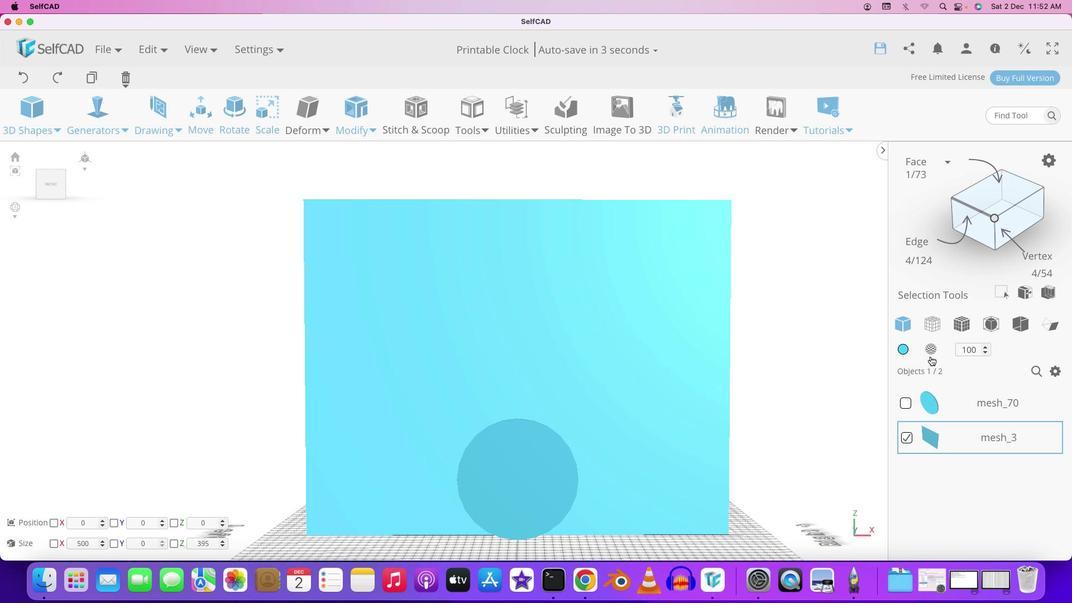 
Action: Mouse moved to (928, 350)
Screenshot: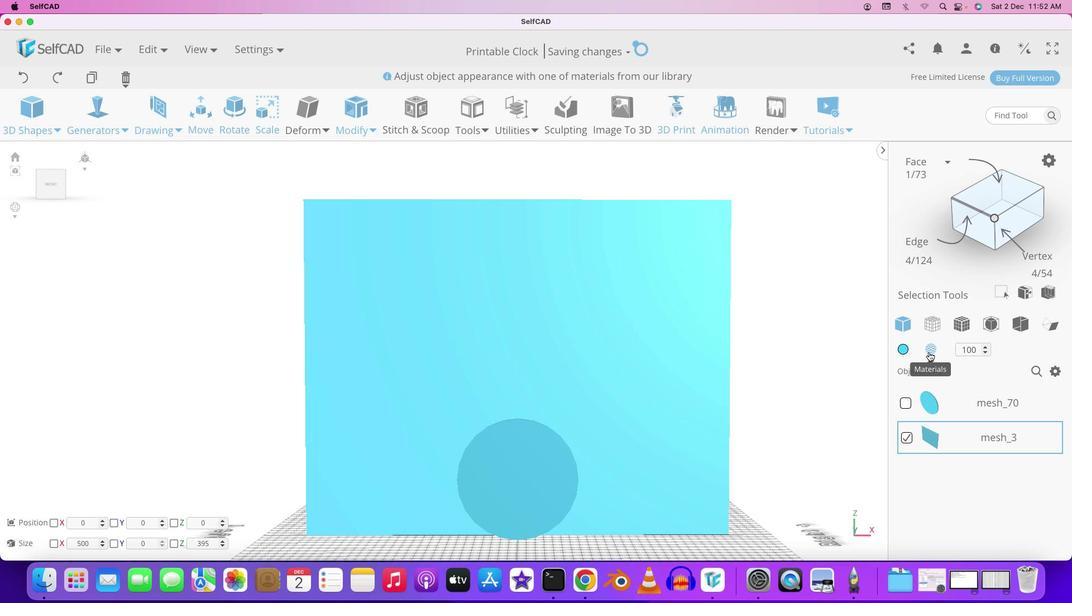
Action: Mouse pressed left at (928, 350)
Screenshot: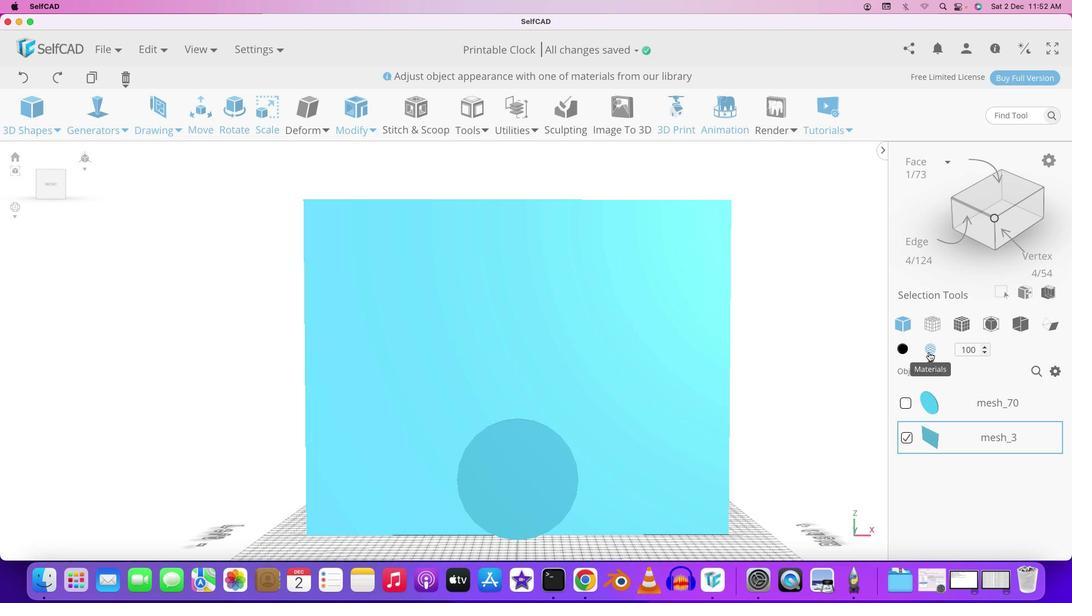 
Action: Mouse moved to (89, 180)
Screenshot: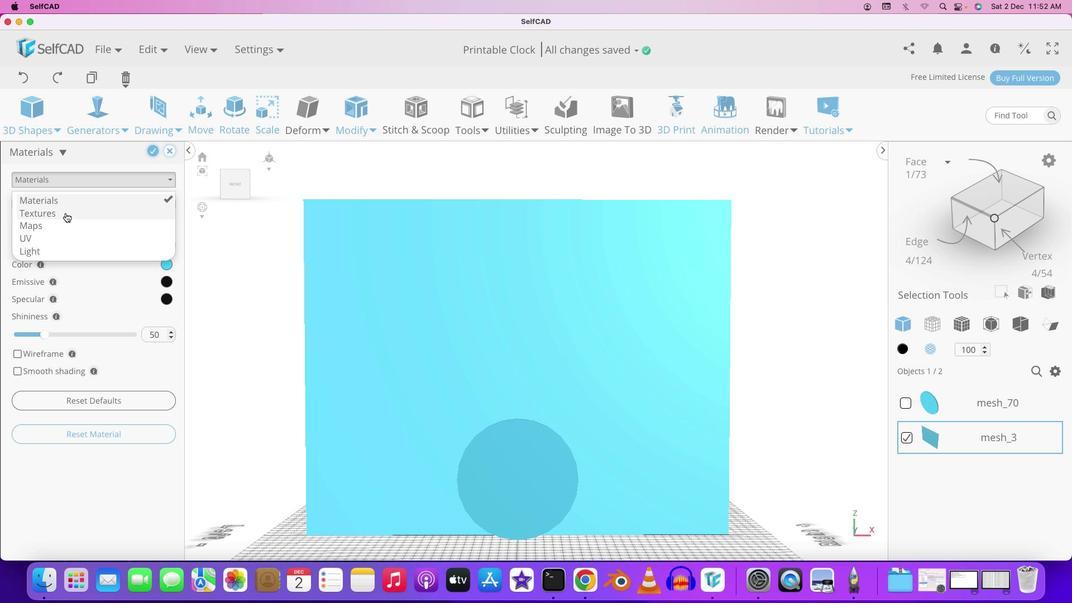 
Action: Mouse pressed left at (89, 180)
Screenshot: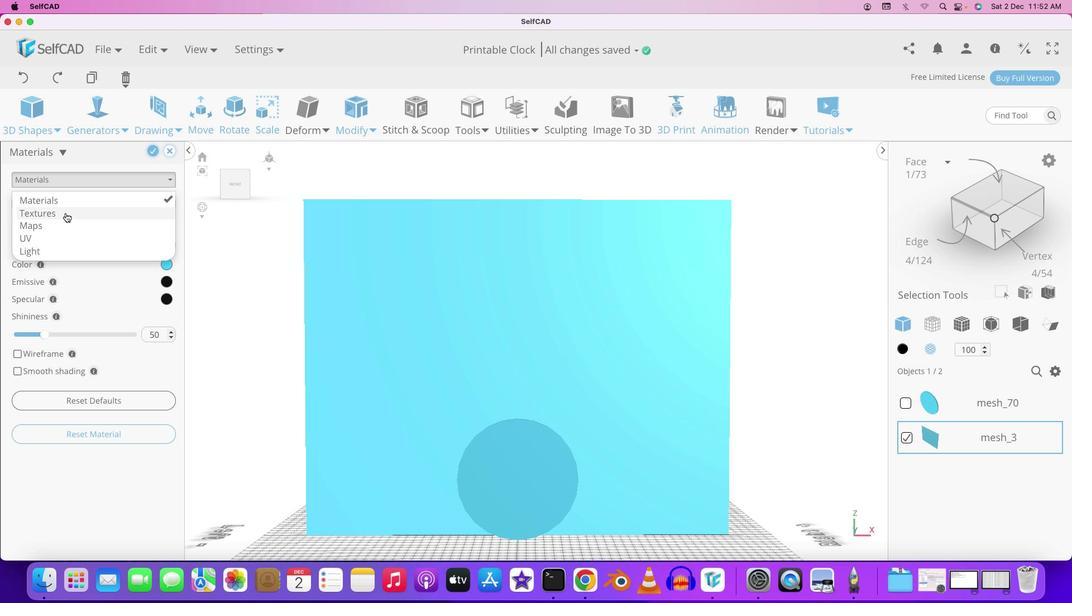 
Action: Mouse moved to (64, 212)
Screenshot: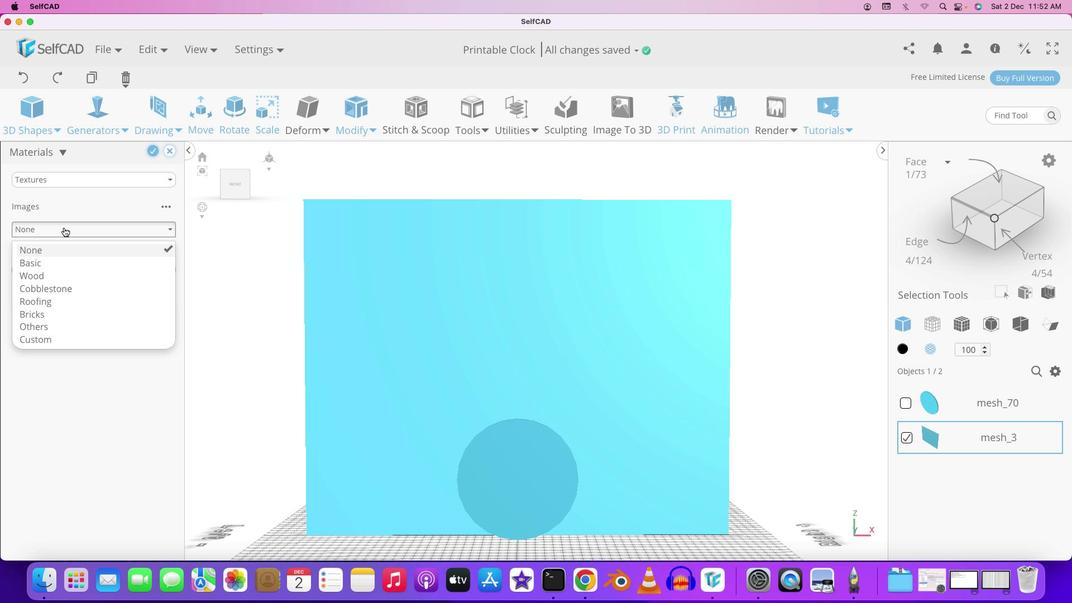 
Action: Mouse pressed left at (64, 212)
Screenshot: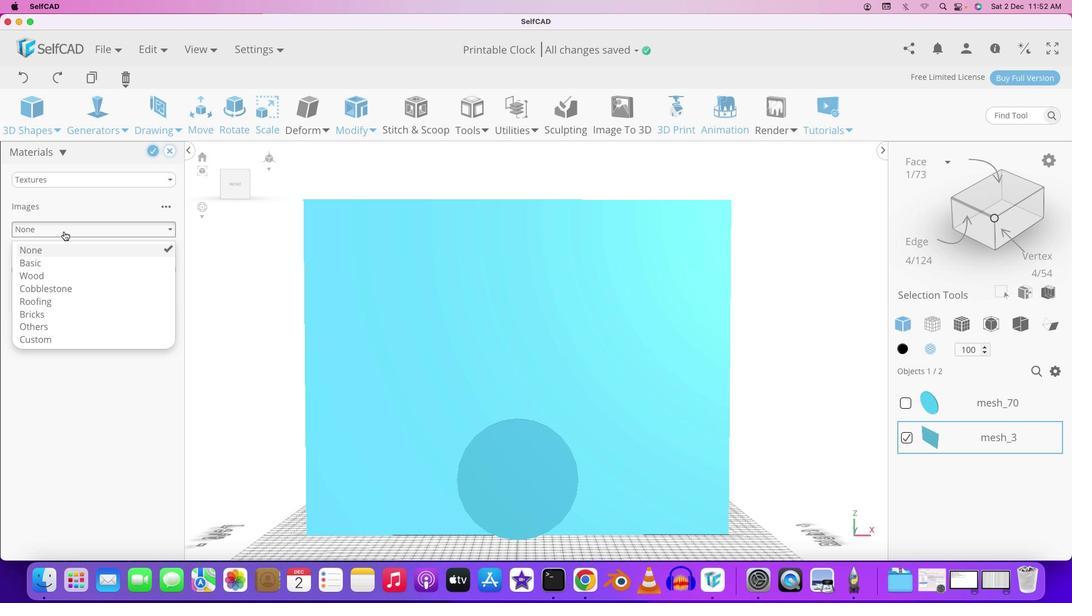 
Action: Mouse moved to (63, 226)
Screenshot: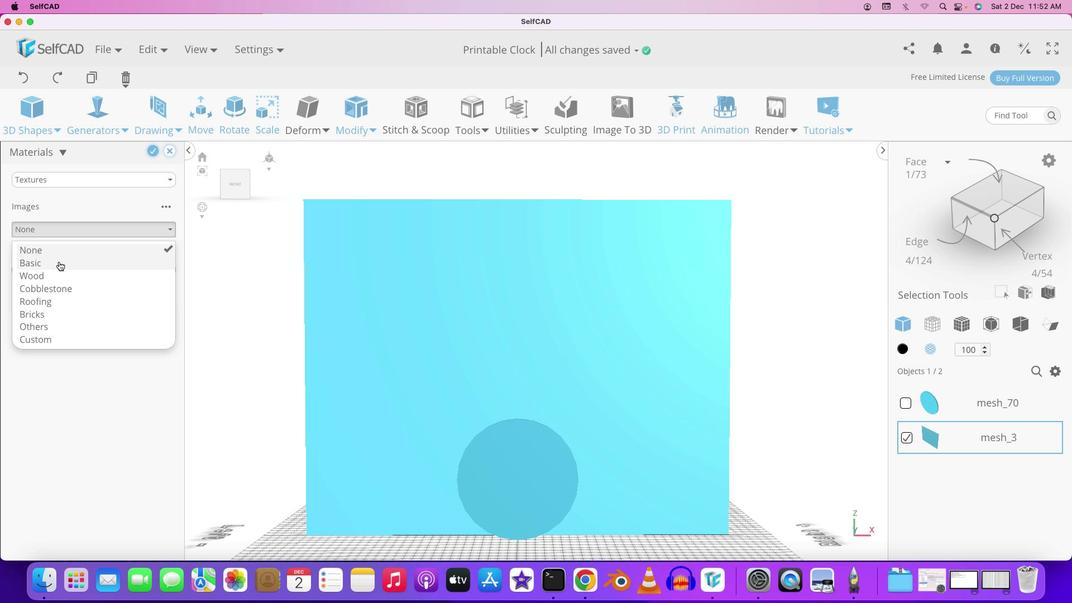 
Action: Mouse pressed left at (63, 226)
Screenshot: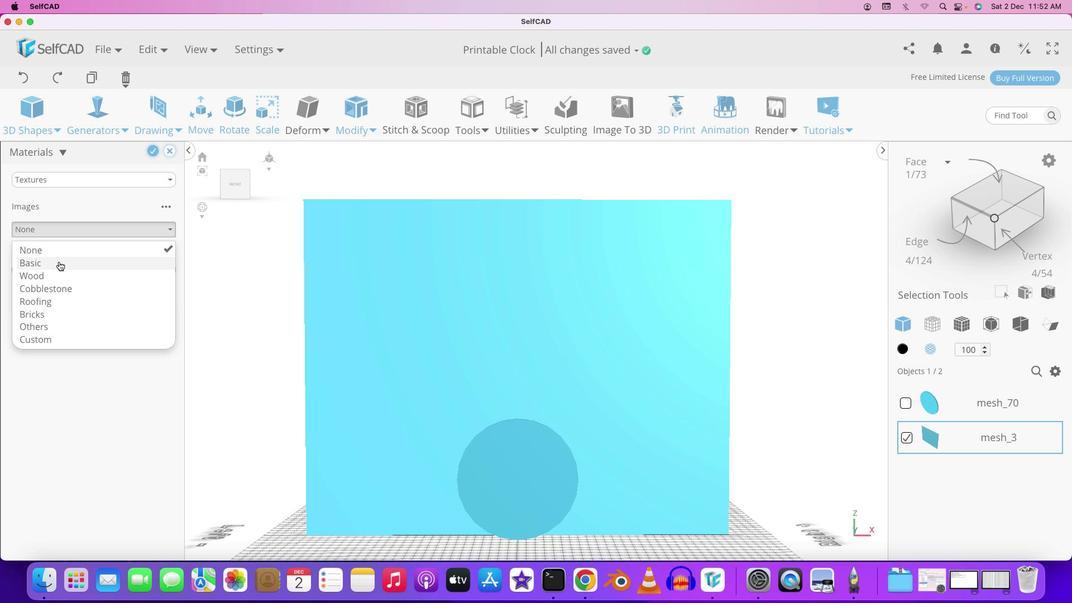 
Action: Mouse moved to (57, 260)
Screenshot: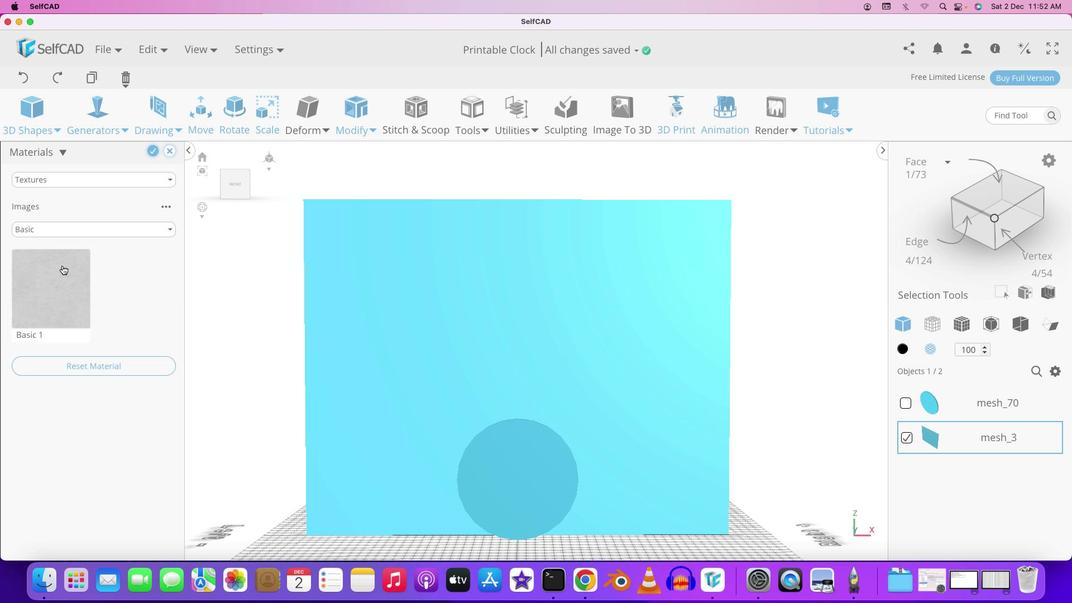 
Action: Mouse pressed left at (57, 260)
Screenshot: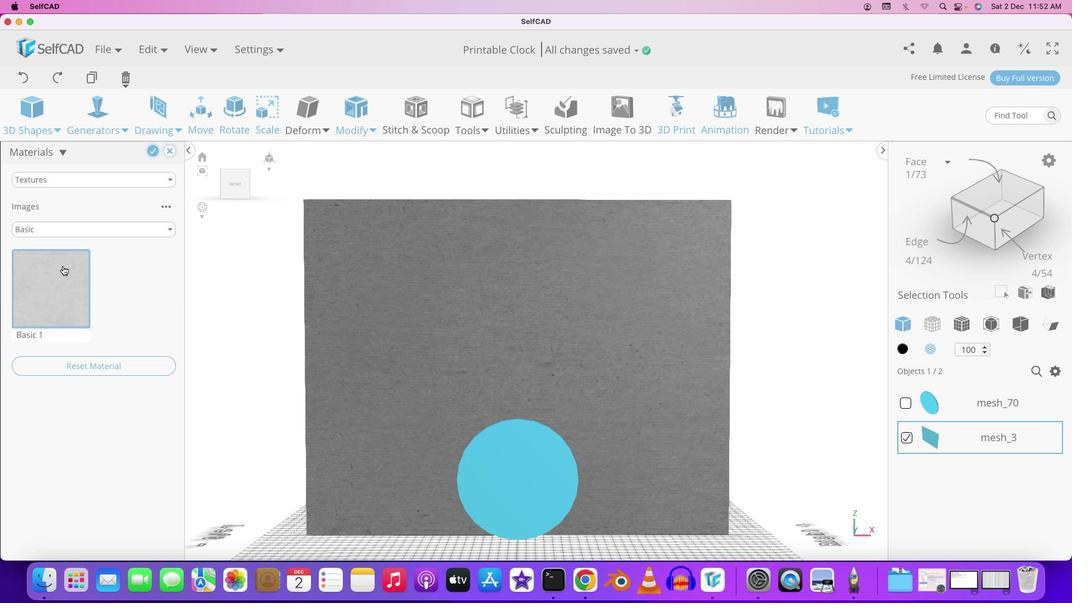 
Action: Mouse moved to (61, 264)
Screenshot: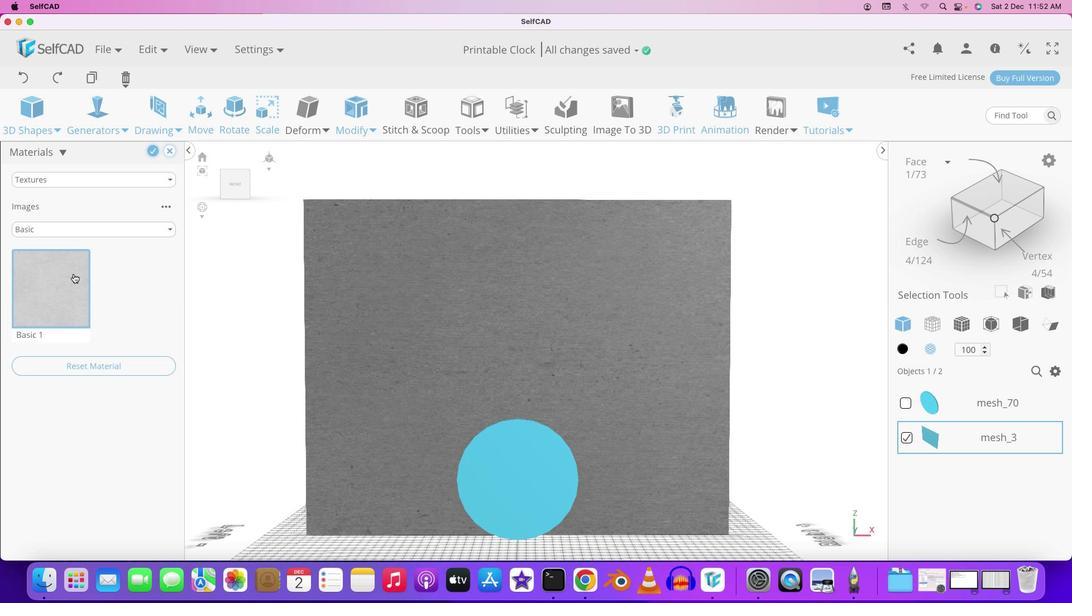 
Action: Mouse pressed left at (61, 264)
Screenshot: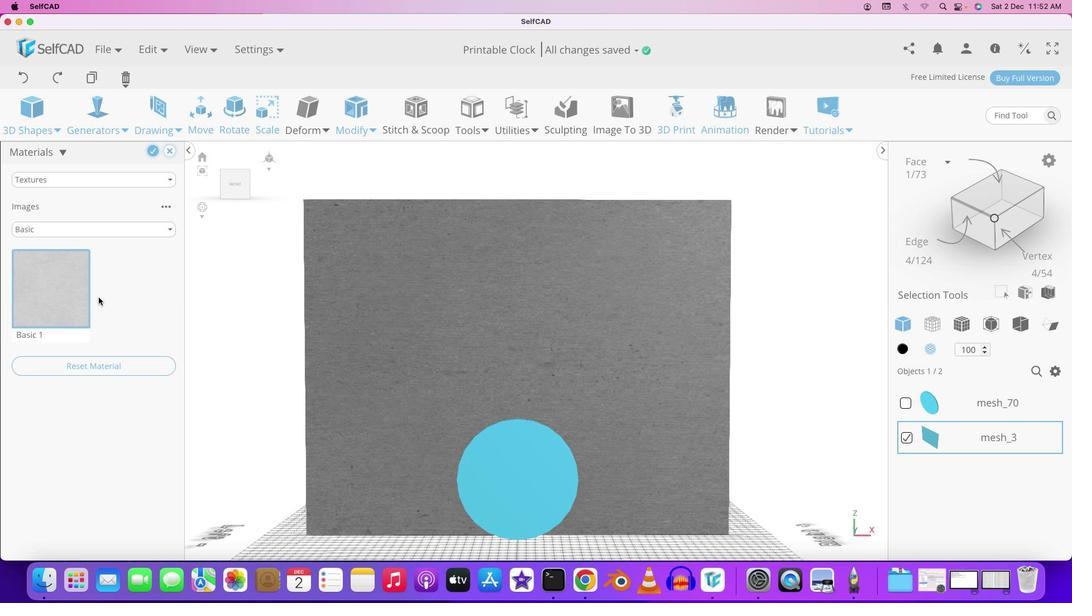 
Action: Mouse moved to (268, 379)
Screenshot: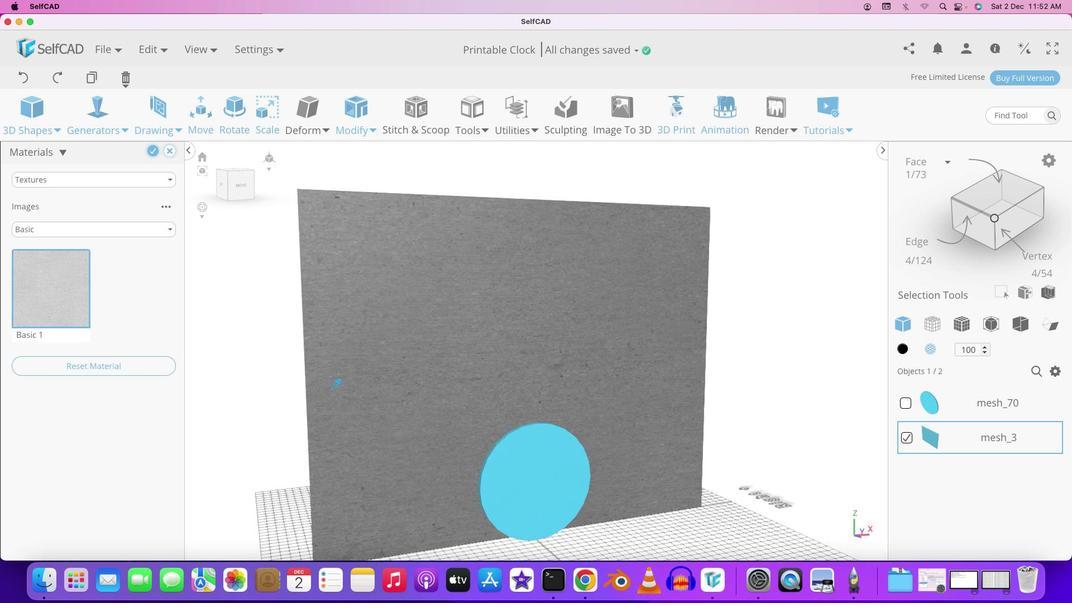 
Action: Mouse pressed left at (268, 379)
Screenshot: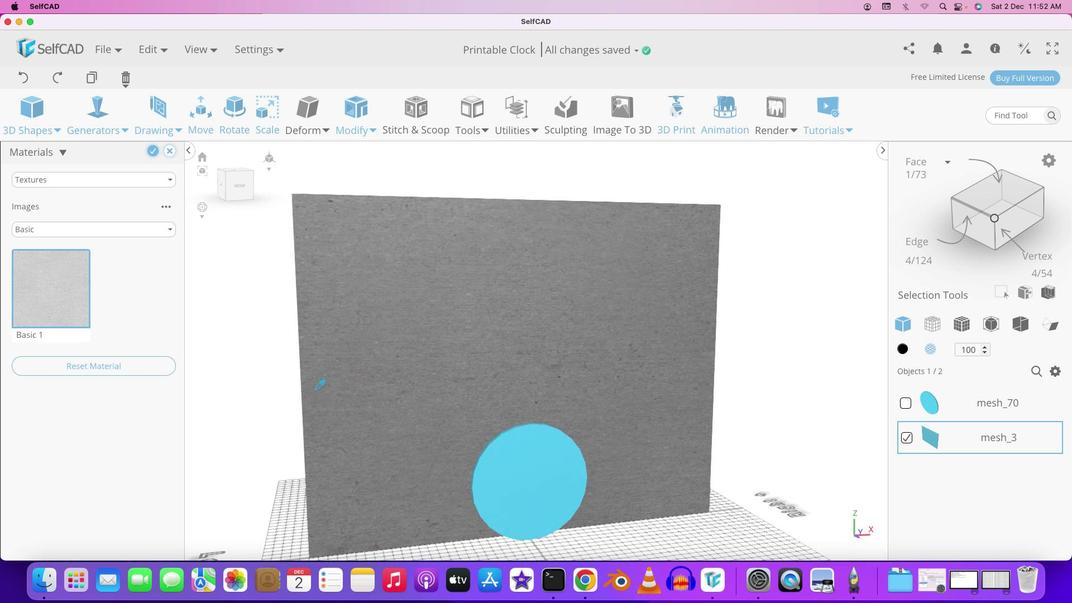
Action: Mouse moved to (102, 177)
Screenshot: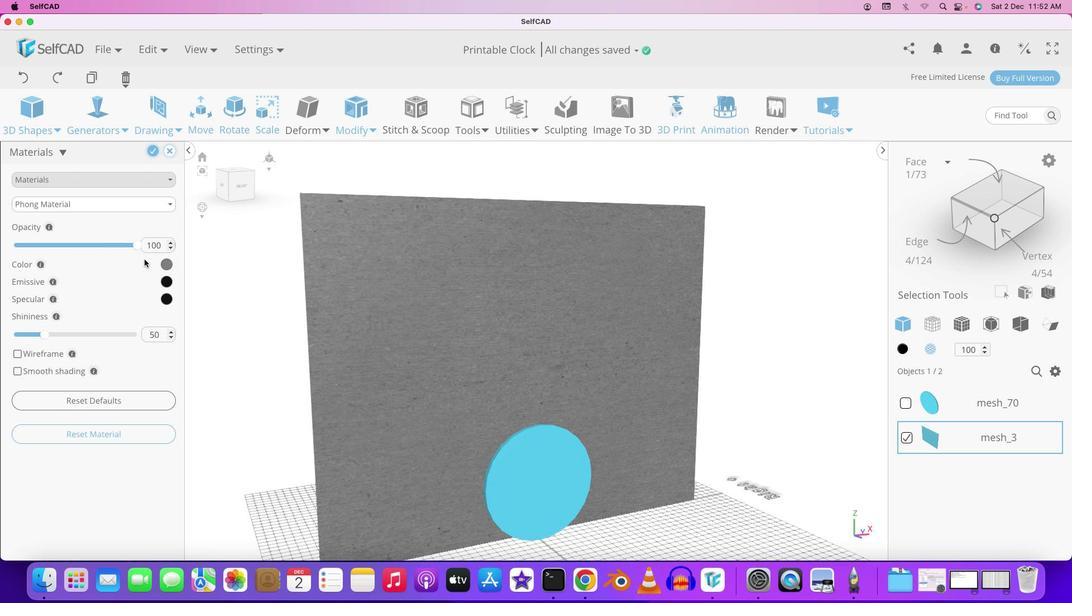 
Action: Mouse pressed left at (102, 177)
Screenshot: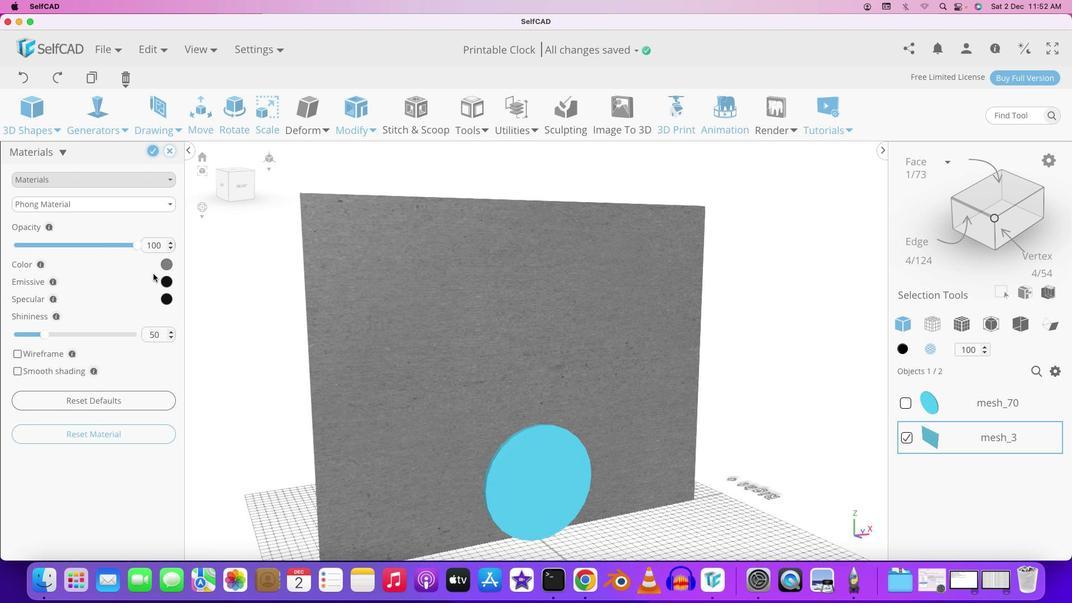 
Action: Mouse moved to (59, 198)
Screenshot: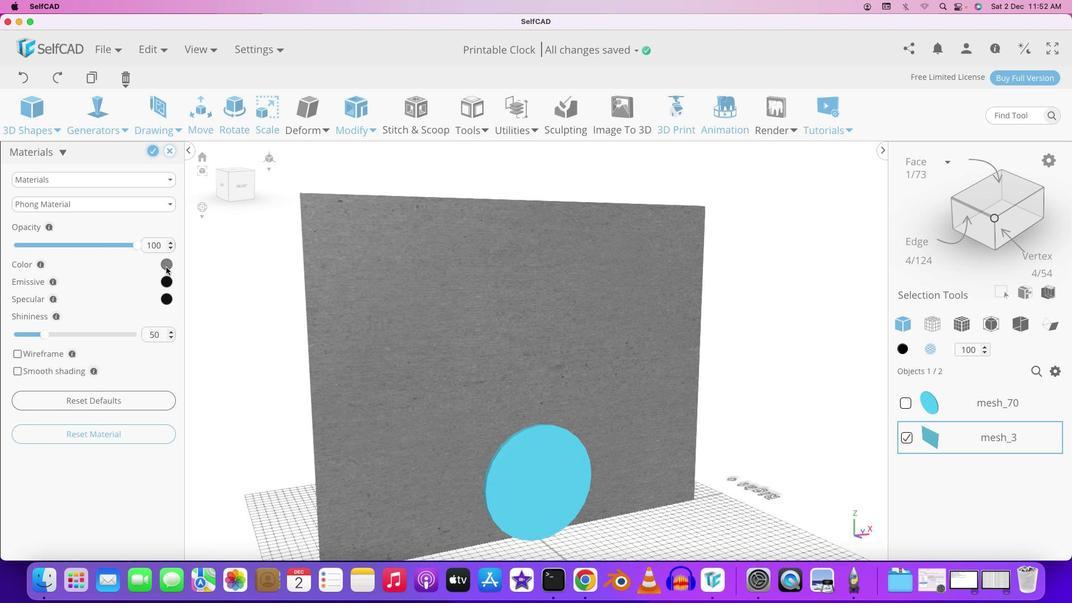 
Action: Mouse pressed left at (59, 198)
Screenshot: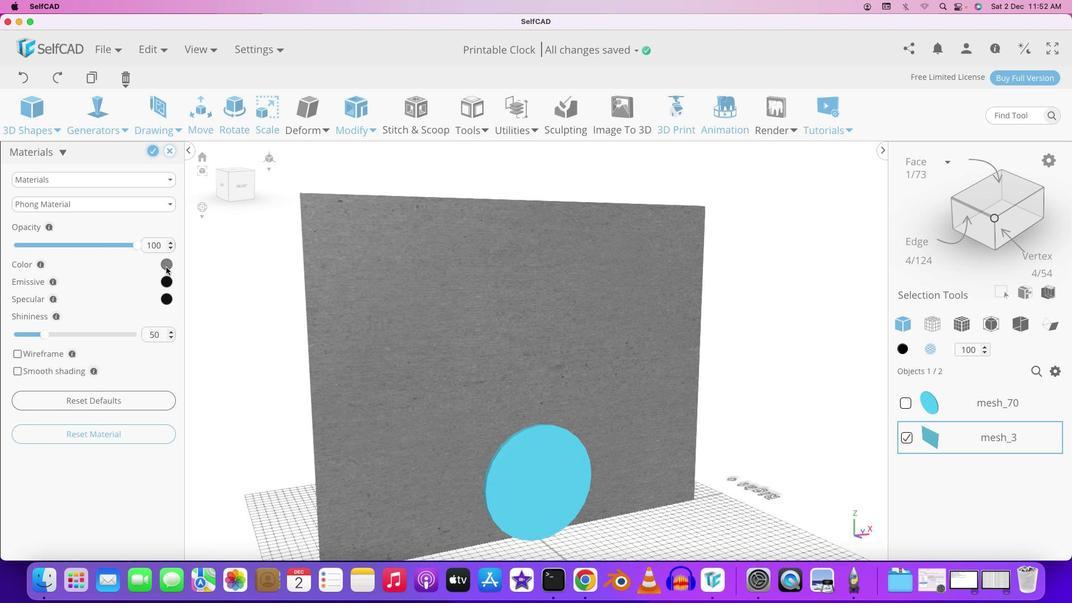 
Action: Mouse moved to (164, 266)
Screenshot: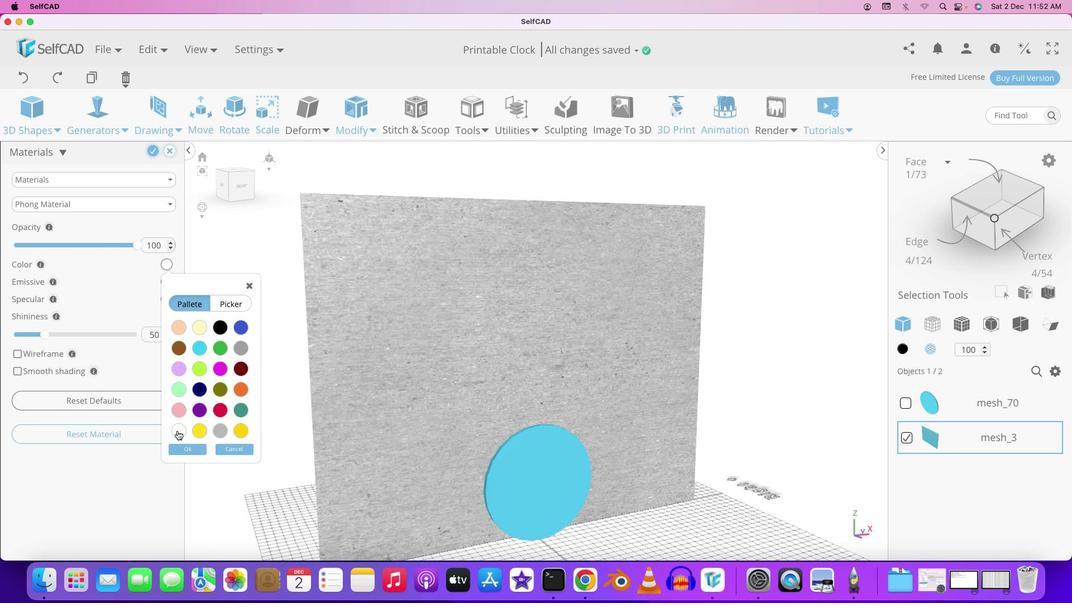 
Action: Mouse pressed left at (164, 266)
Screenshot: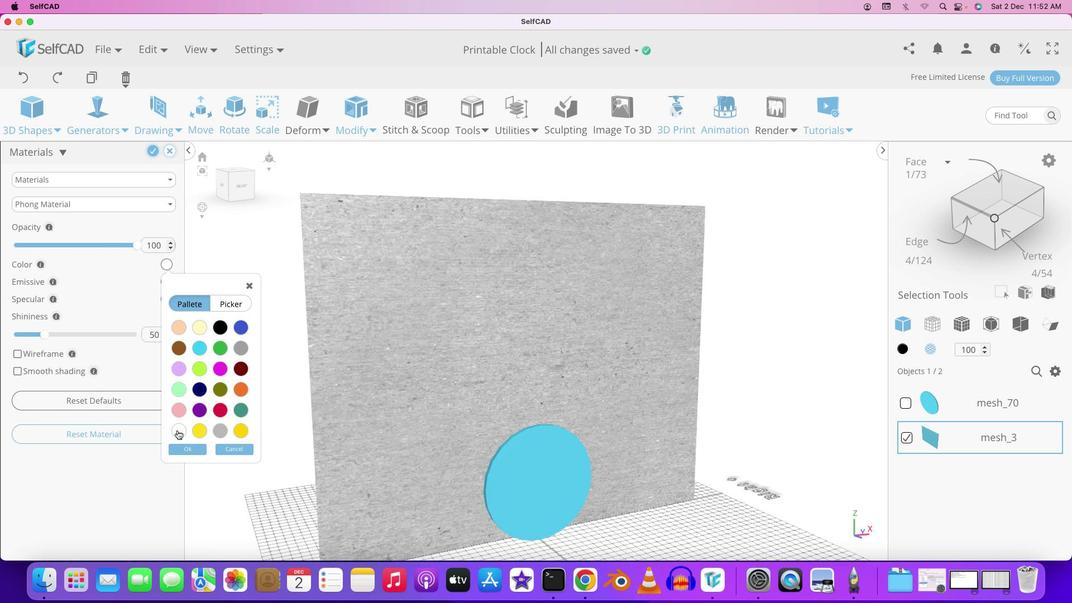 
Action: Mouse moved to (176, 429)
Screenshot: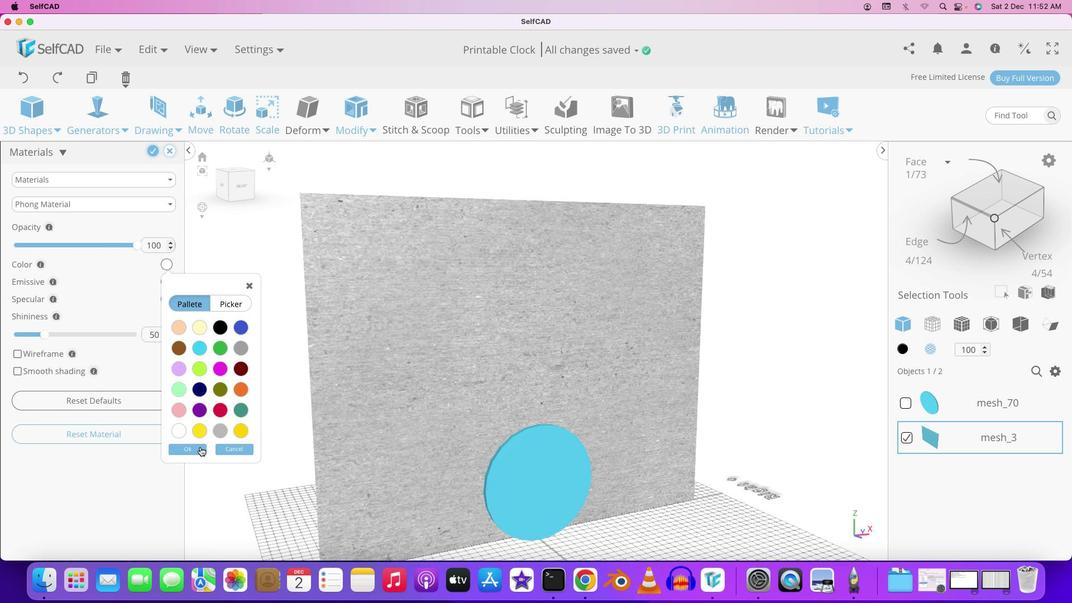 
Action: Mouse pressed left at (176, 429)
Screenshot: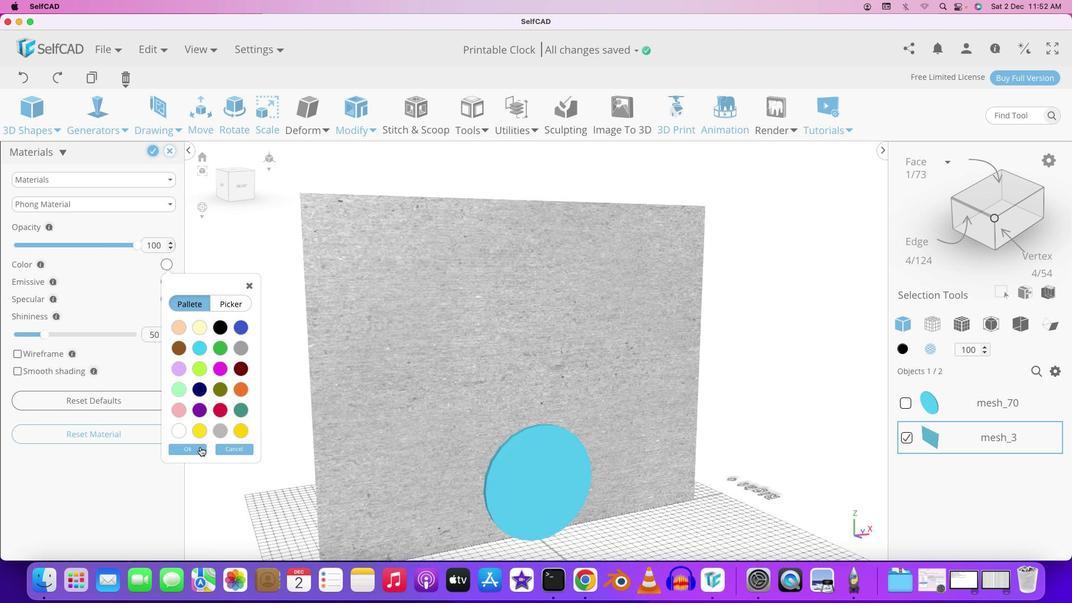 
Action: Mouse moved to (198, 445)
Screenshot: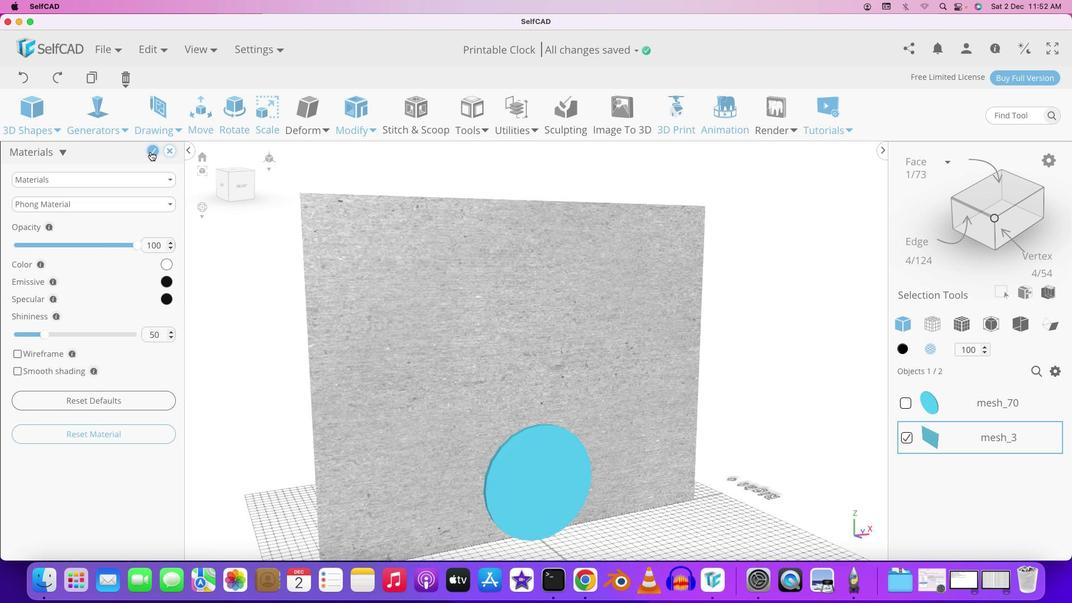 
Action: Mouse pressed left at (198, 445)
Screenshot: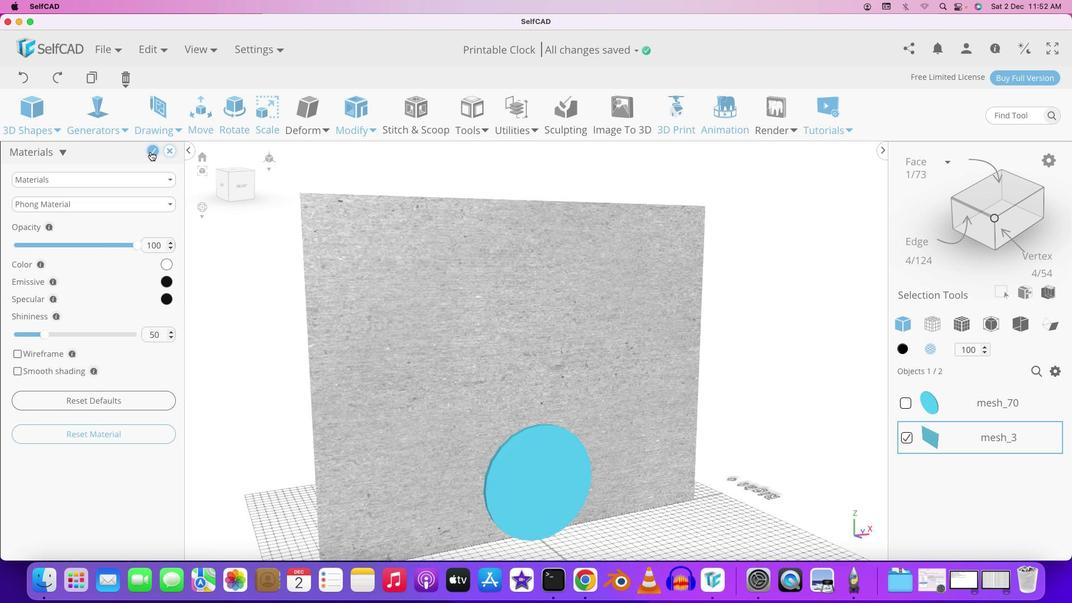 
Action: Mouse moved to (149, 150)
Screenshot: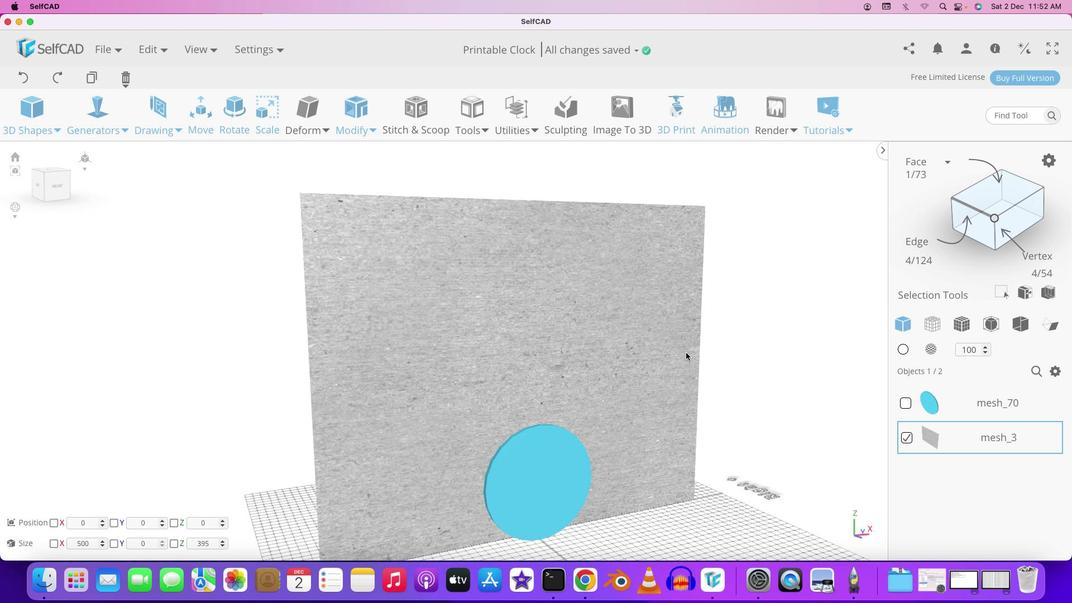 
Action: Mouse pressed left at (149, 150)
Screenshot: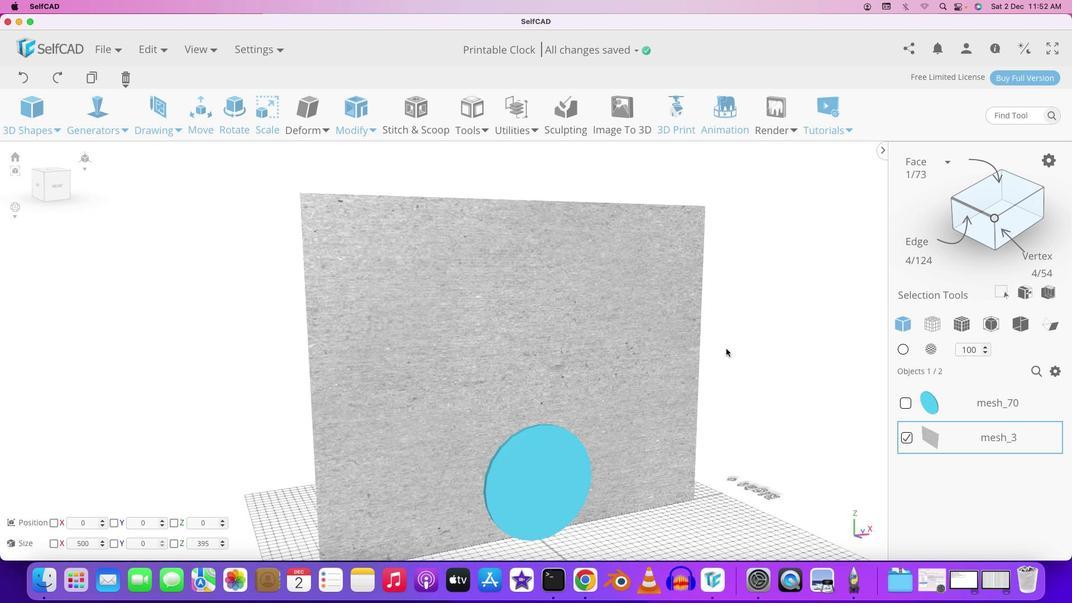 
Action: Mouse moved to (728, 346)
Screenshot: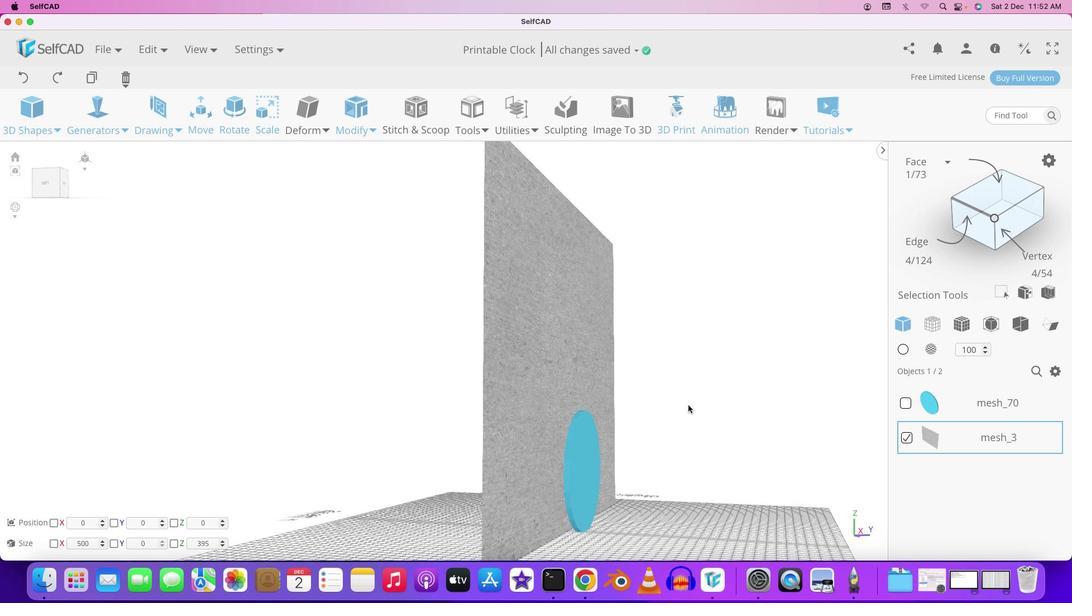 
Action: Mouse pressed left at (728, 346)
Screenshot: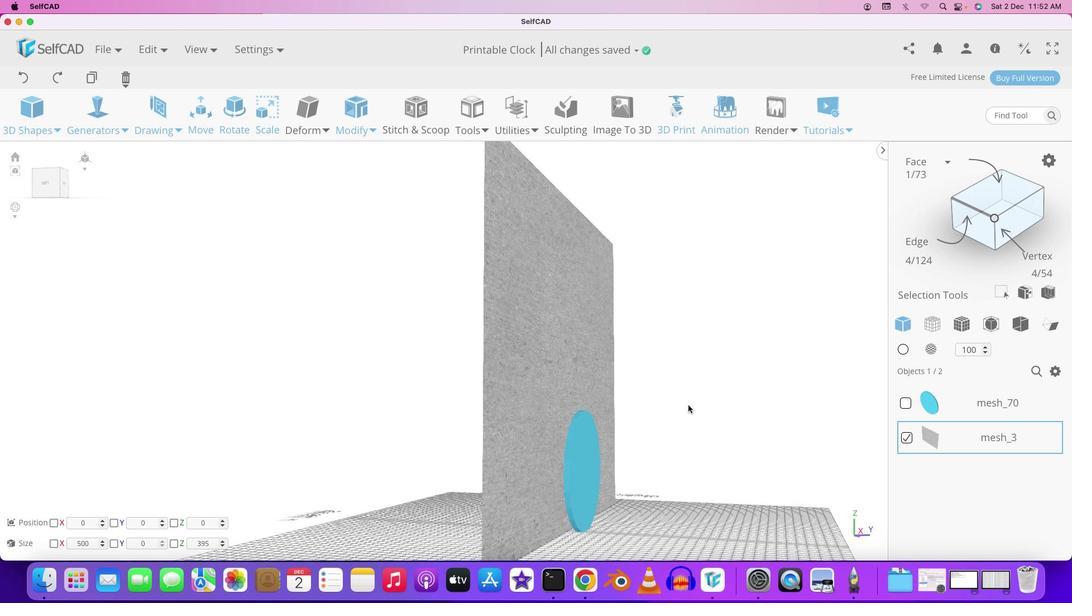 
Action: Mouse moved to (476, 431)
Screenshot: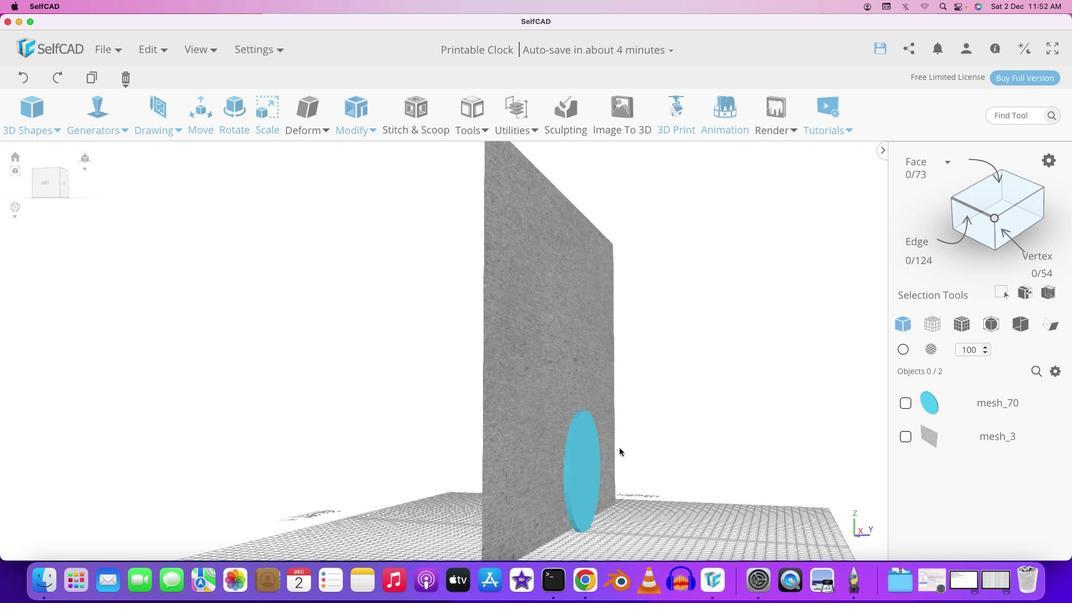
Action: Mouse pressed left at (476, 431)
Screenshot: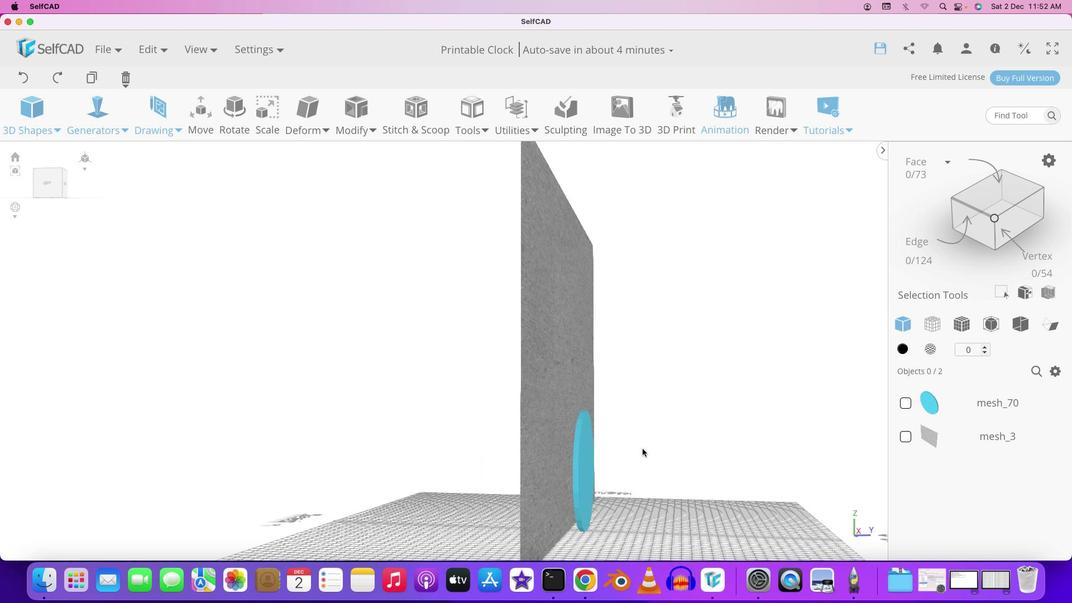 
Action: Mouse moved to (689, 403)
Screenshot: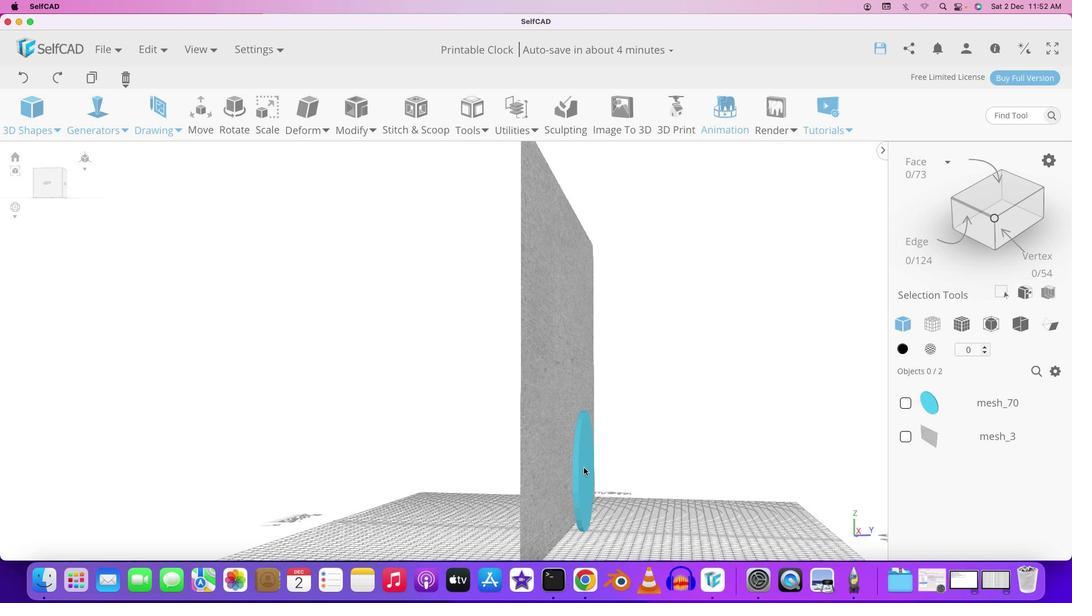
Action: Mouse pressed left at (689, 403)
Screenshot: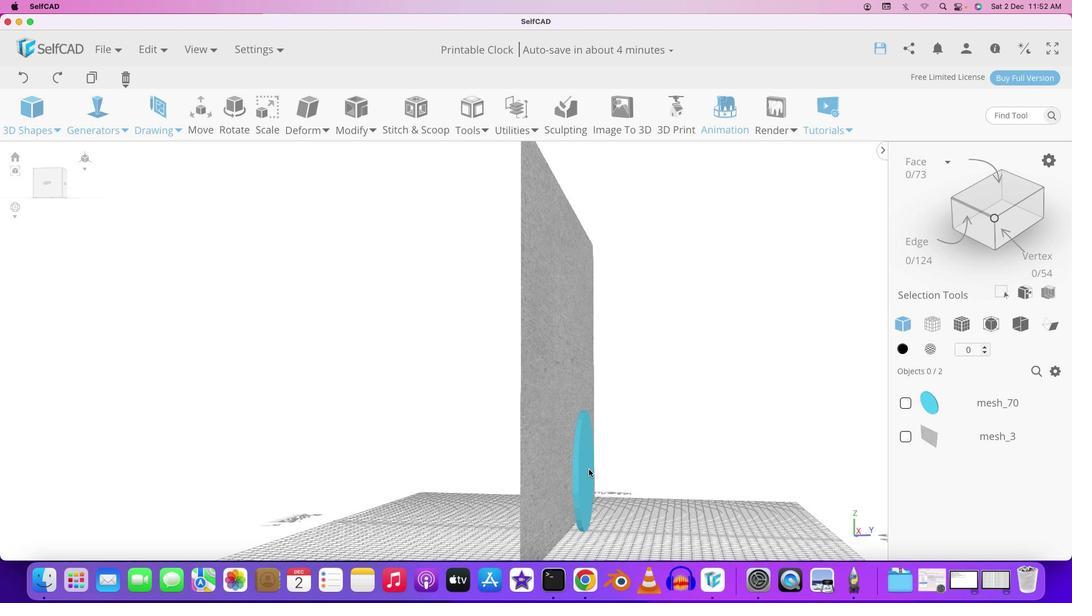 
Action: Mouse moved to (618, 447)
Screenshot: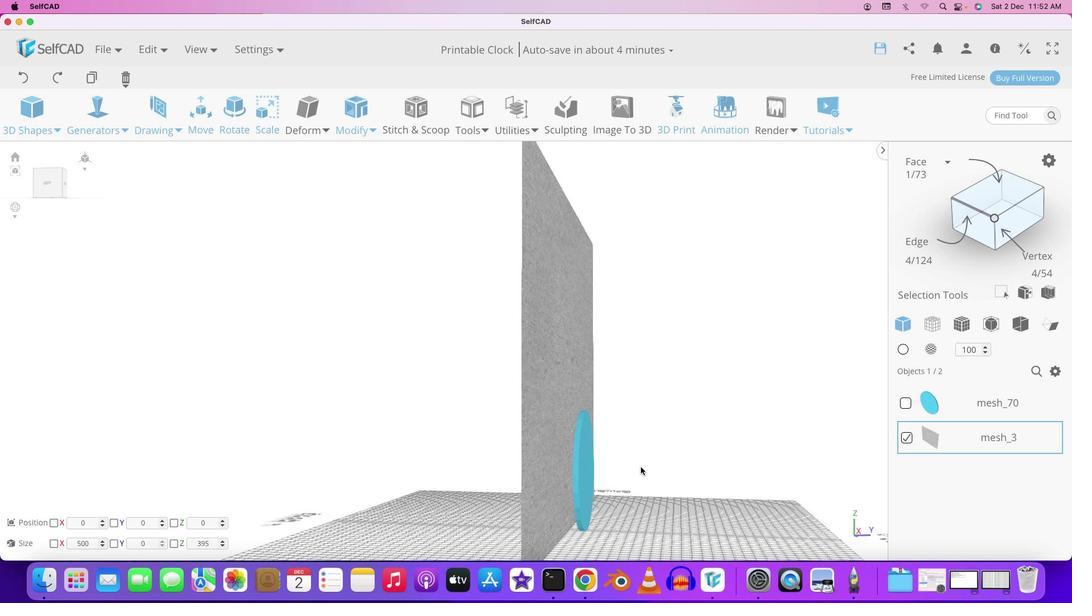 
Action: Mouse pressed left at (618, 447)
Screenshot: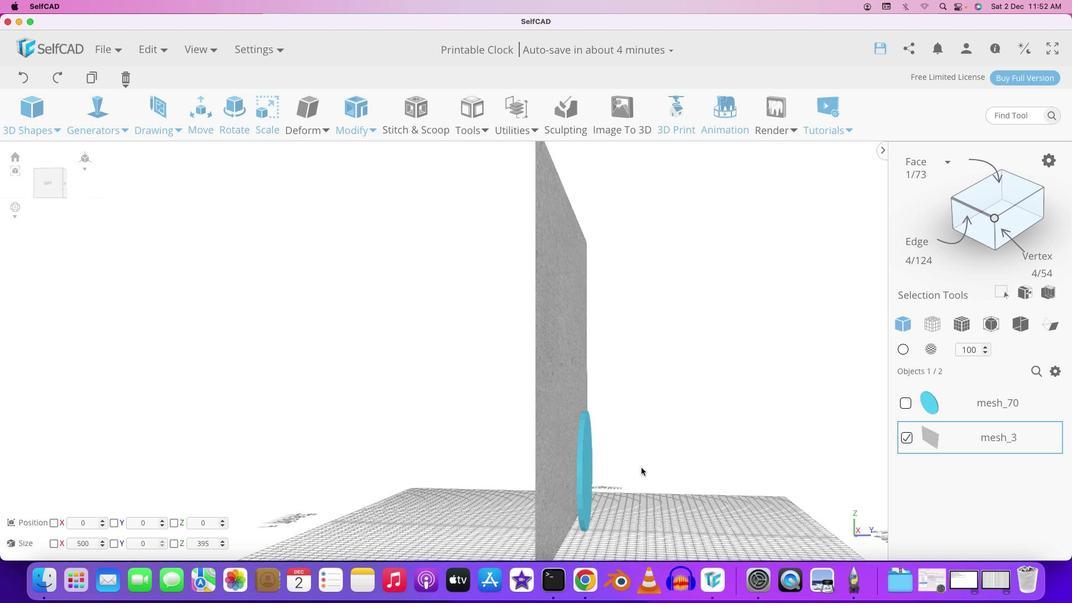 
Action: Mouse moved to (560, 462)
Screenshot: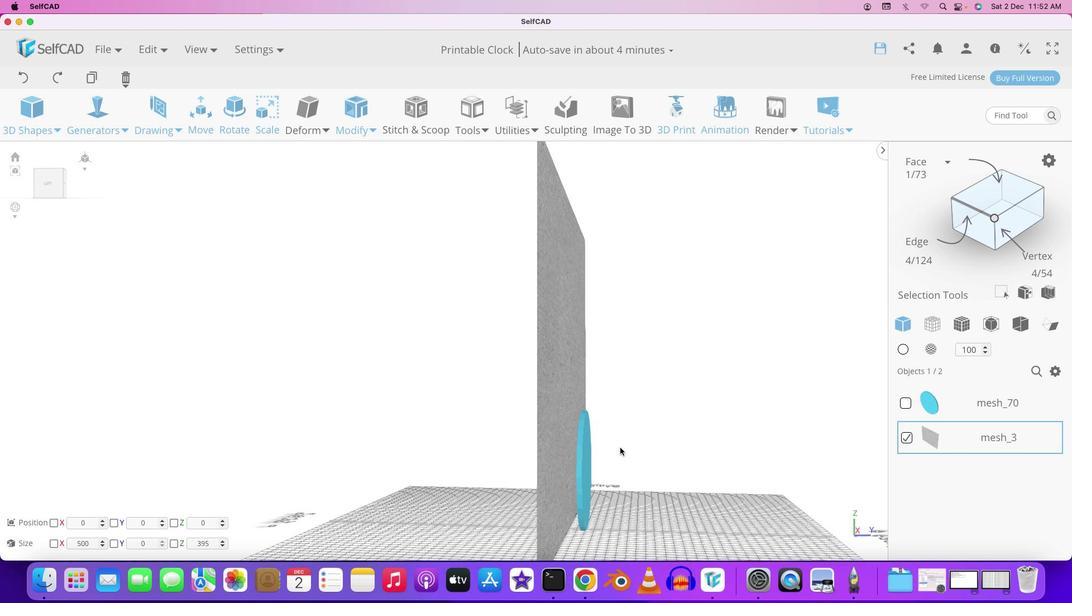 
Action: Mouse pressed left at (560, 462)
Screenshot: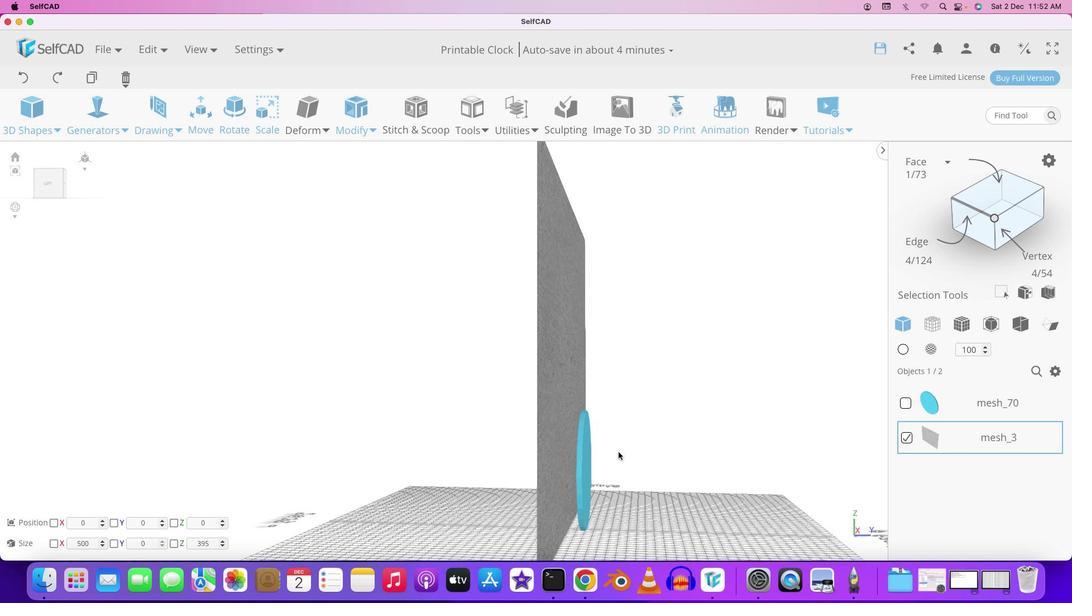
Action: Mouse moved to (631, 464)
Screenshot: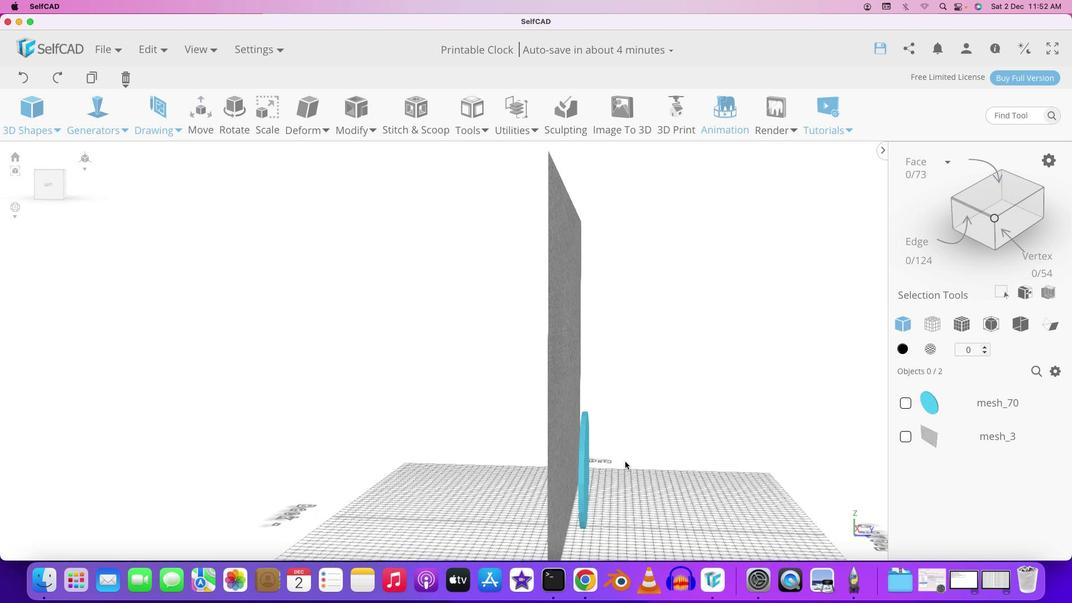 
Action: Mouse pressed left at (631, 464)
Screenshot: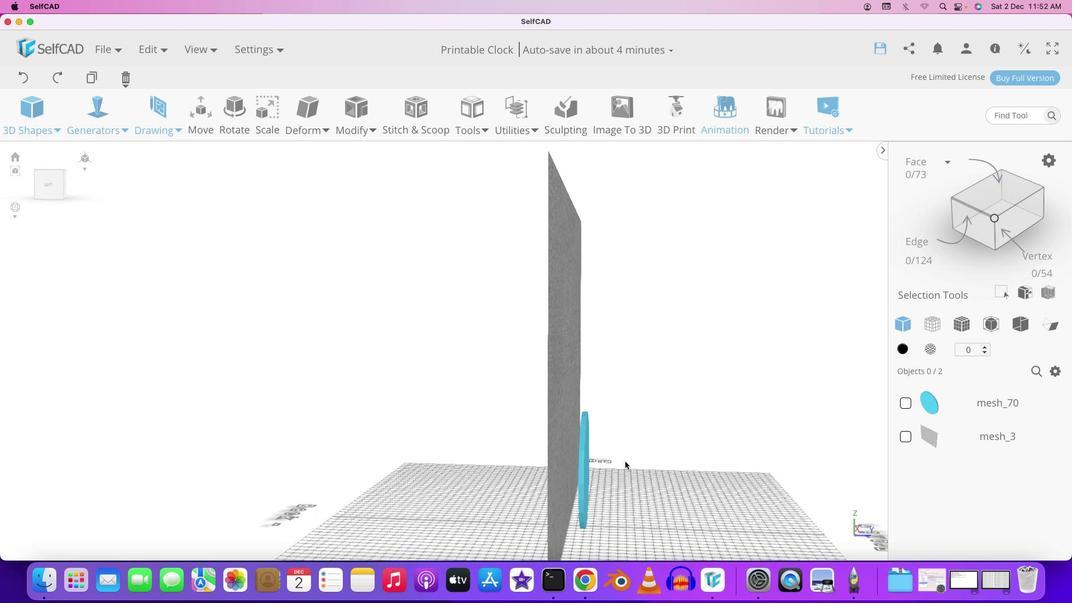 
Action: Mouse moved to (641, 428)
Screenshot: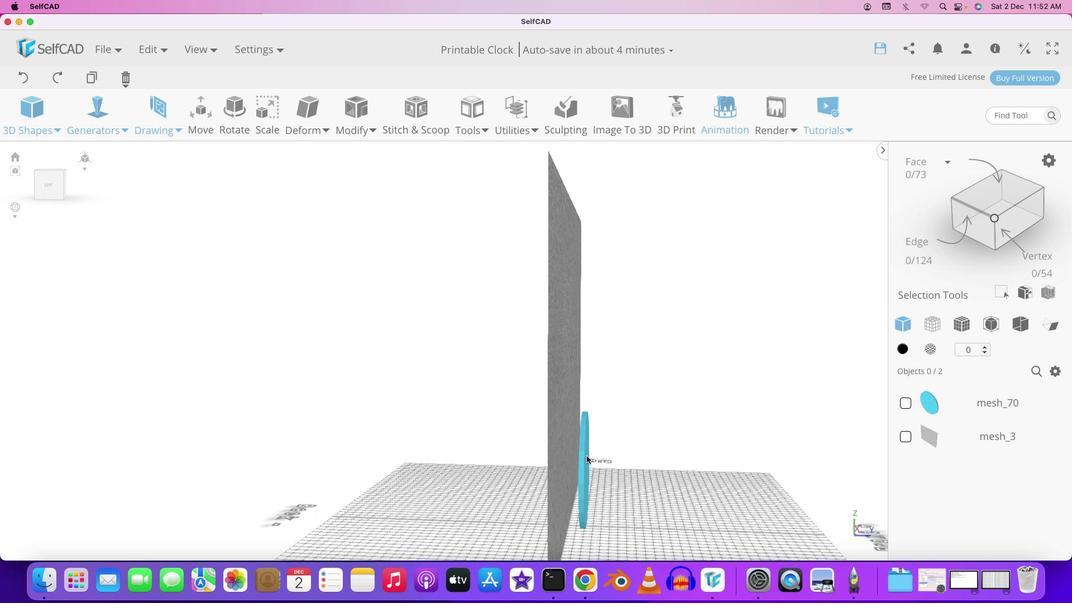 
Action: Mouse pressed left at (641, 428)
Screenshot: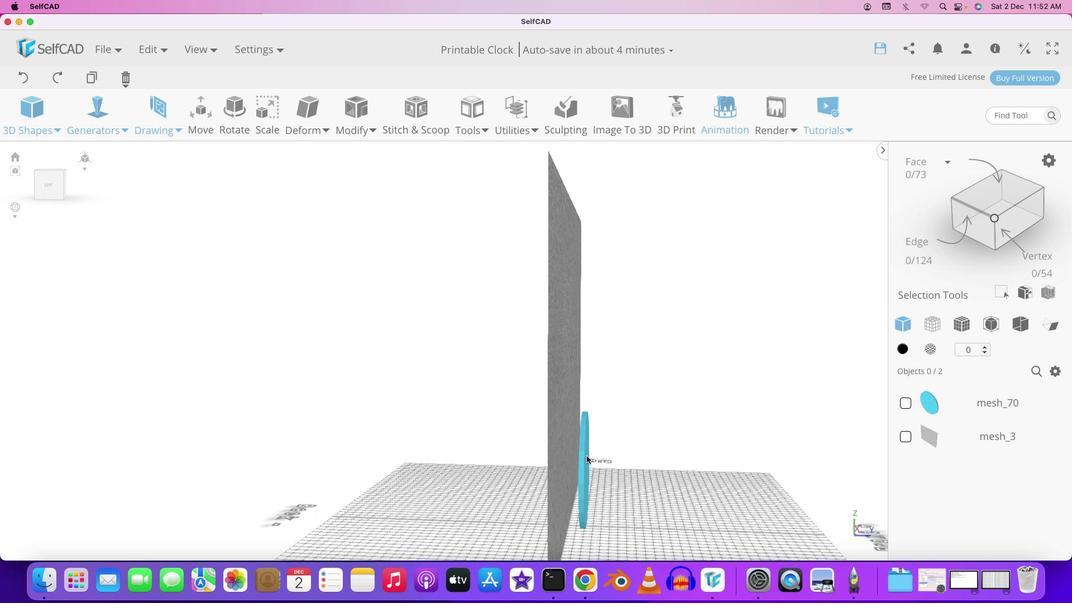 
Action: Mouse moved to (617, 451)
Screenshot: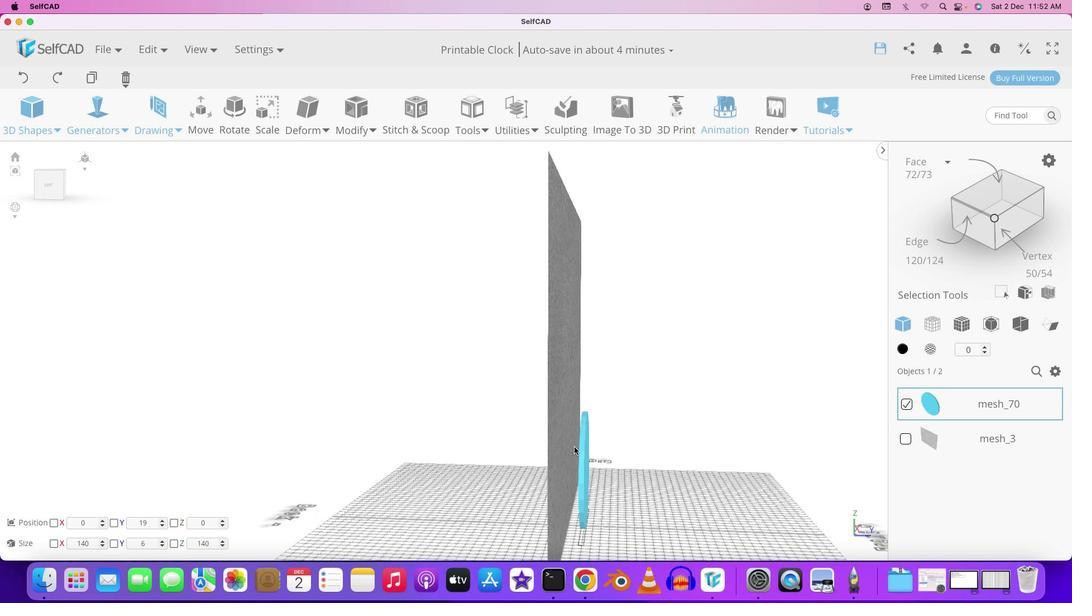 
Action: Mouse pressed left at (617, 451)
Screenshot: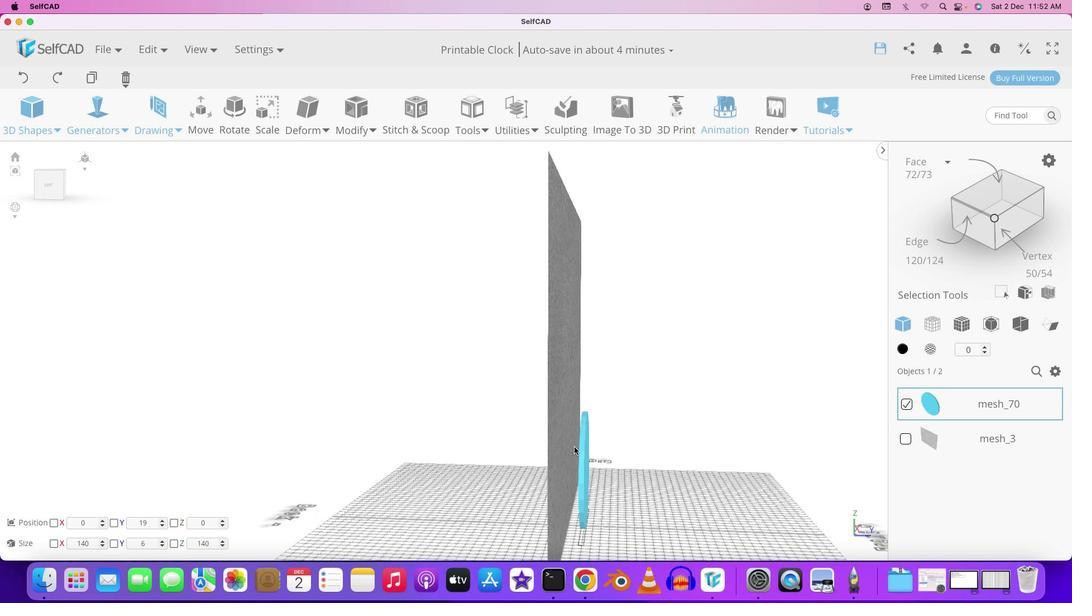 
Action: Mouse moved to (585, 455)
Screenshot: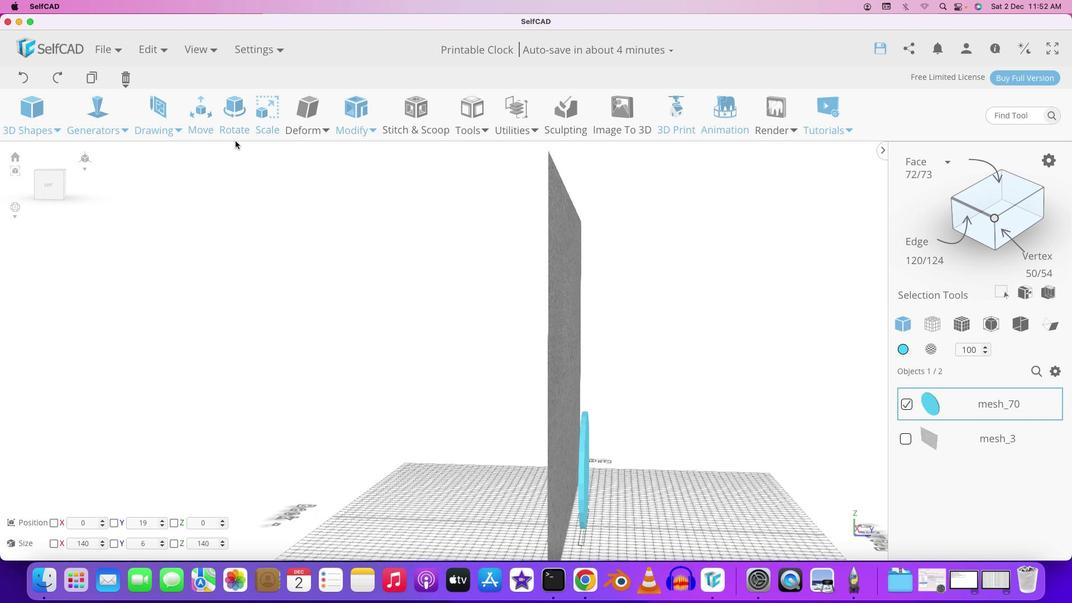 
Action: Mouse pressed left at (585, 455)
Screenshot: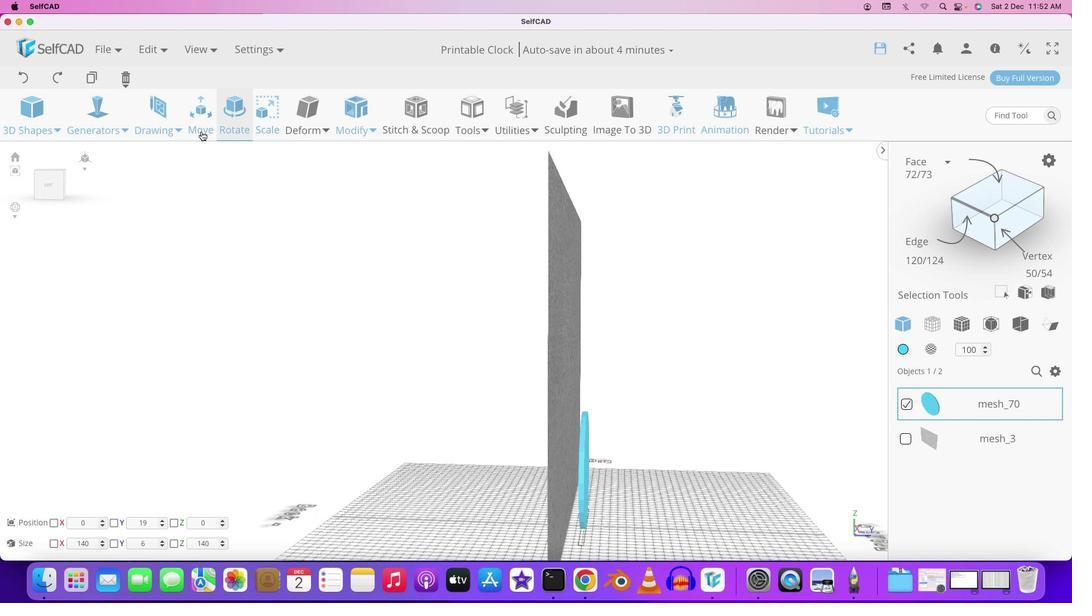 
Action: Mouse moved to (196, 127)
Screenshot: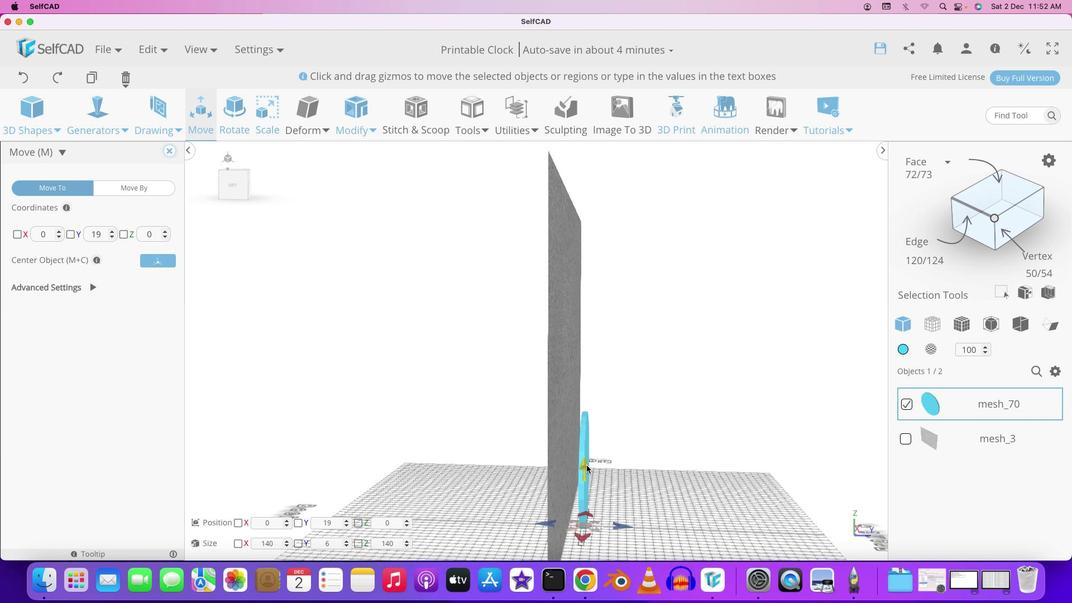 
Action: Mouse pressed left at (196, 127)
Screenshot: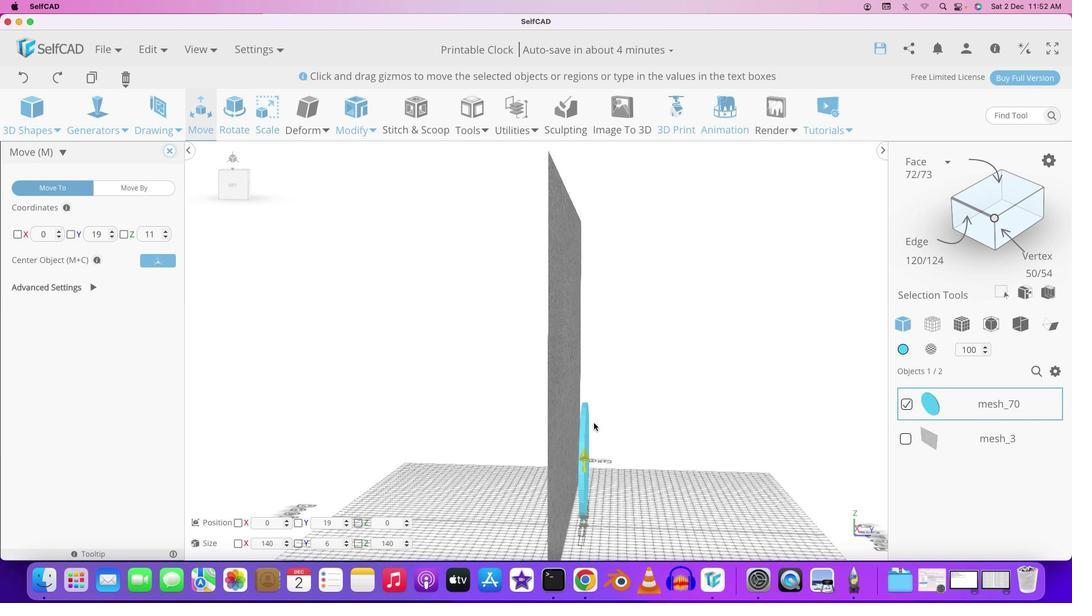 
Action: Mouse moved to (585, 467)
Screenshot: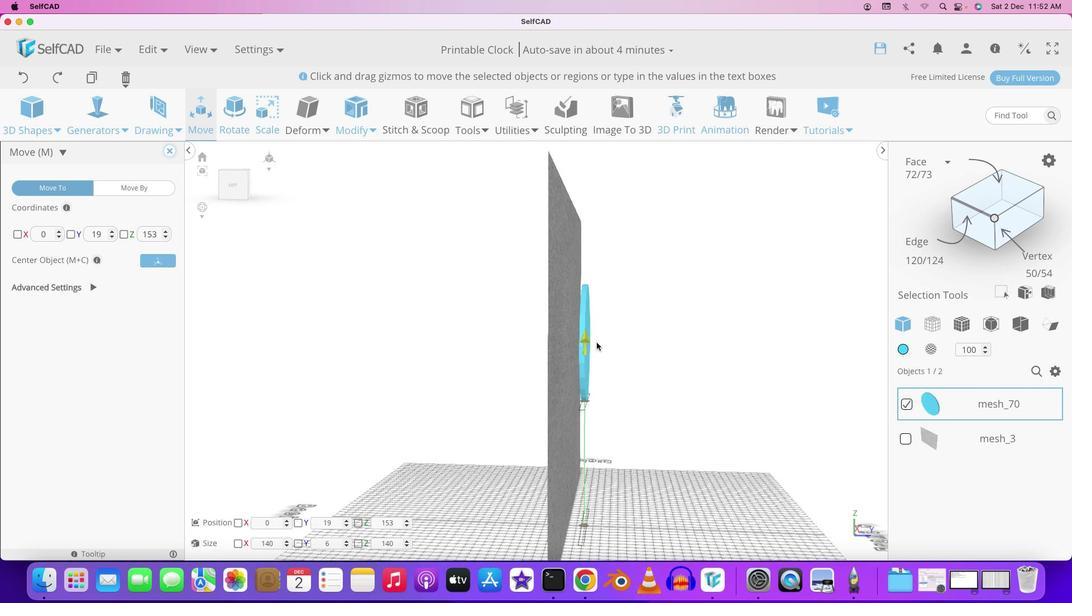 
Action: Mouse pressed left at (585, 467)
Screenshot: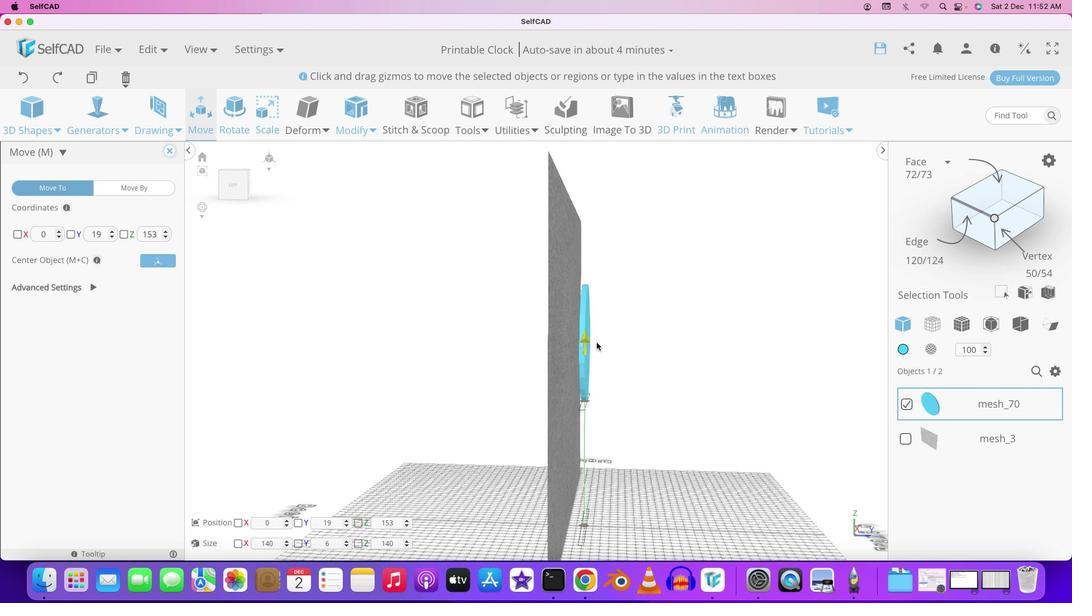 
Action: Mouse moved to (647, 414)
